 Task: Bouncing Tracks.
Action: Mouse moved to (112, 42)
Screenshot: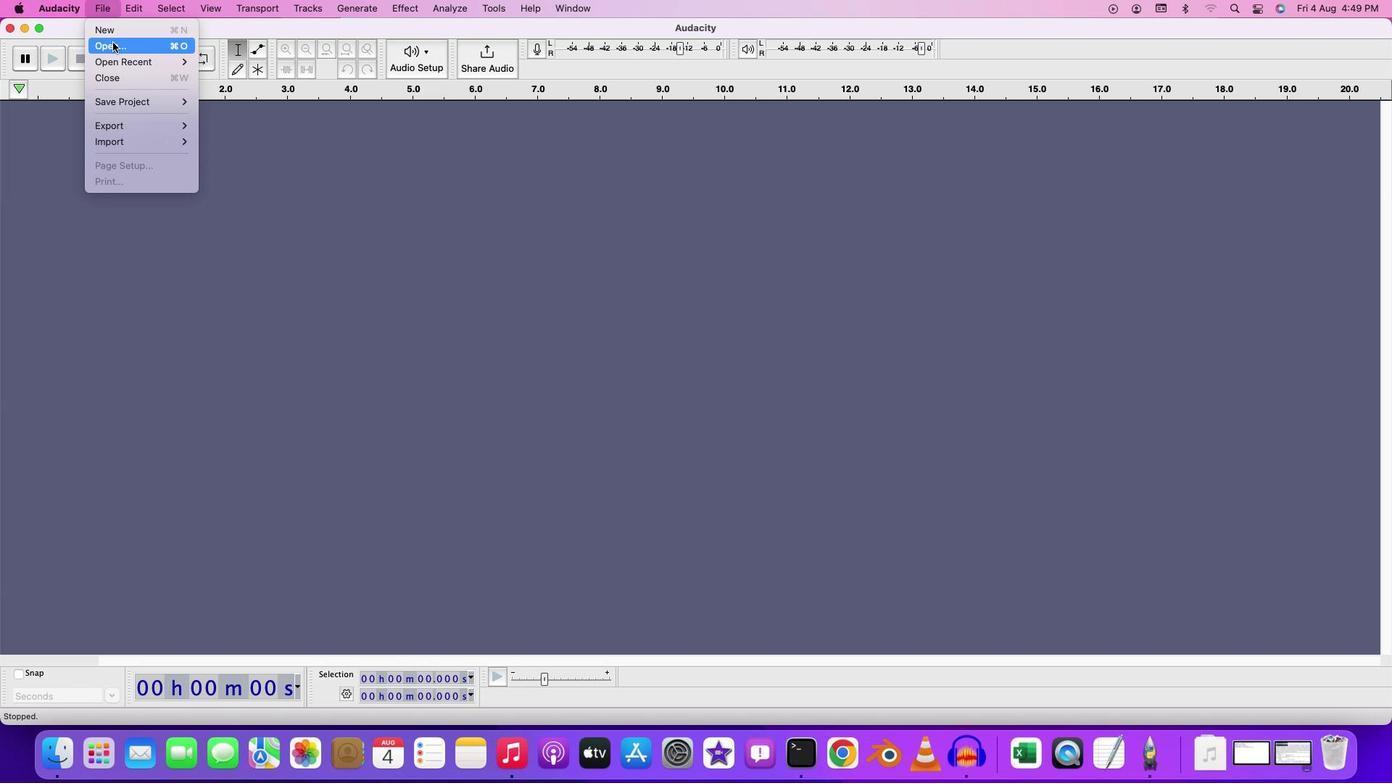
Action: Mouse pressed left at (112, 42)
Screenshot: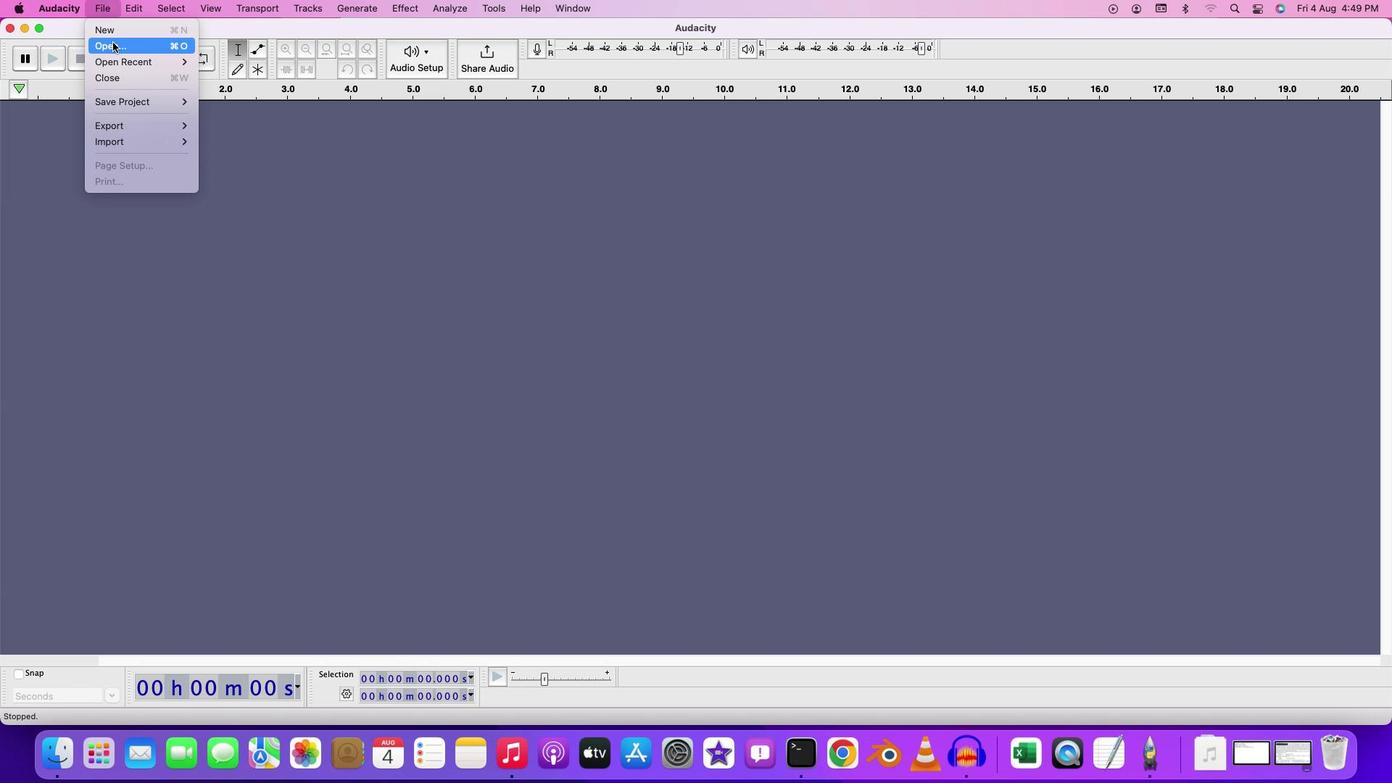 
Action: Mouse moved to (585, 361)
Screenshot: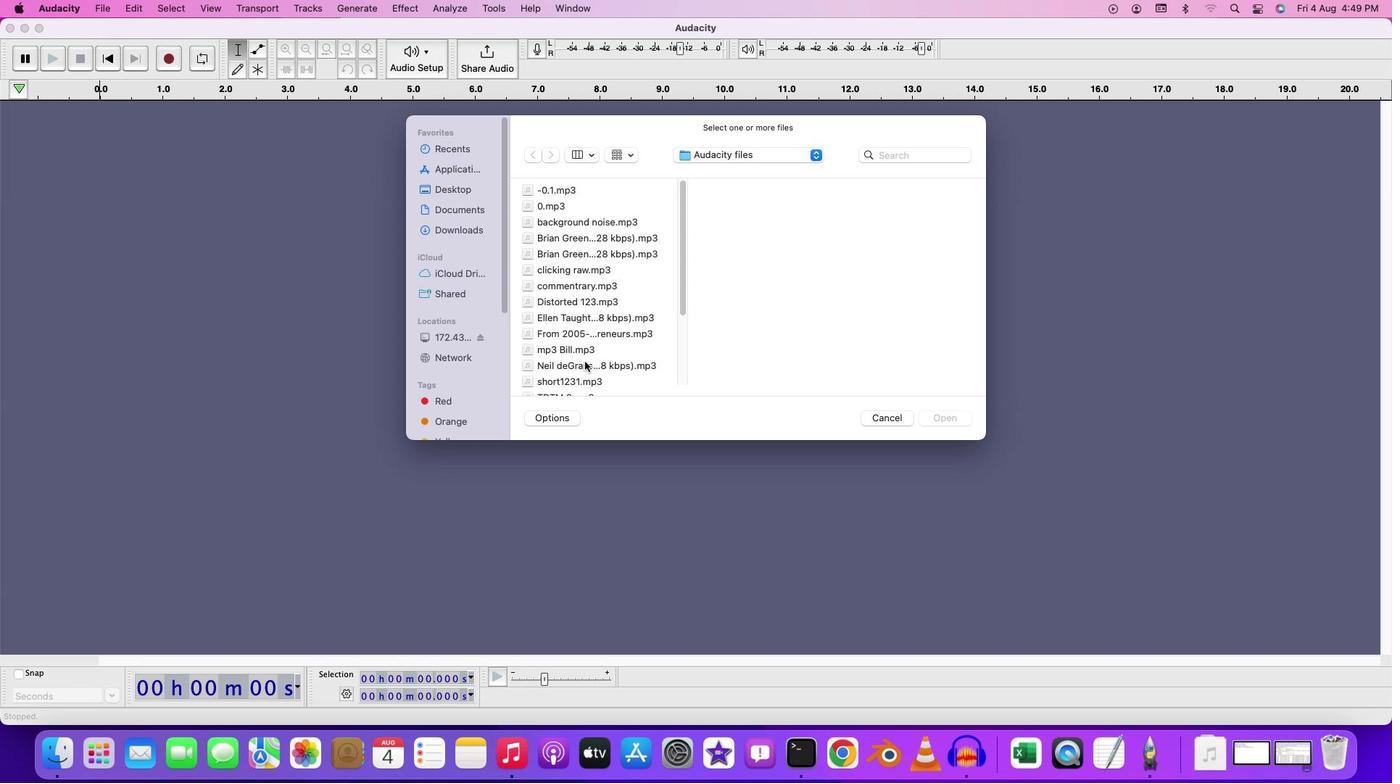 
Action: Mouse scrolled (585, 361) with delta (0, 0)
Screenshot: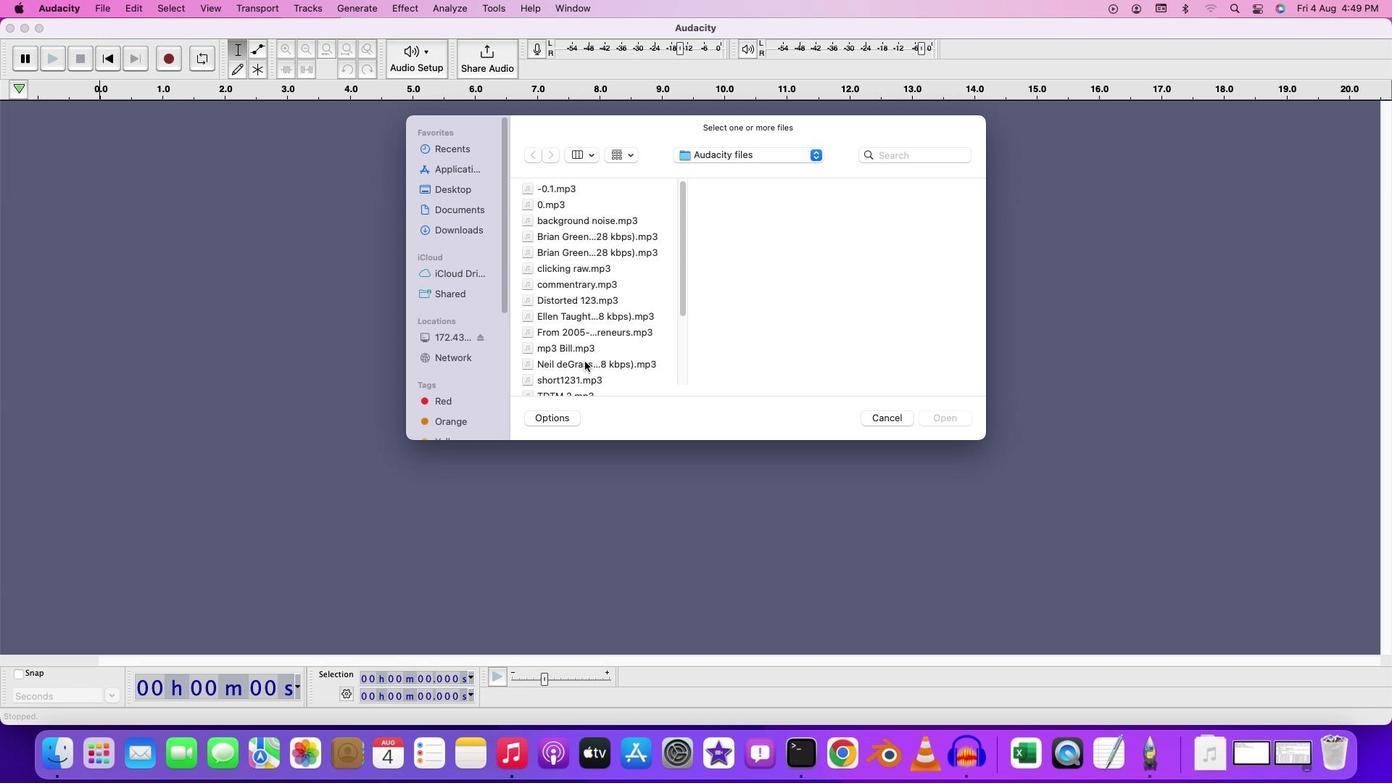 
Action: Mouse scrolled (585, 361) with delta (0, 0)
Screenshot: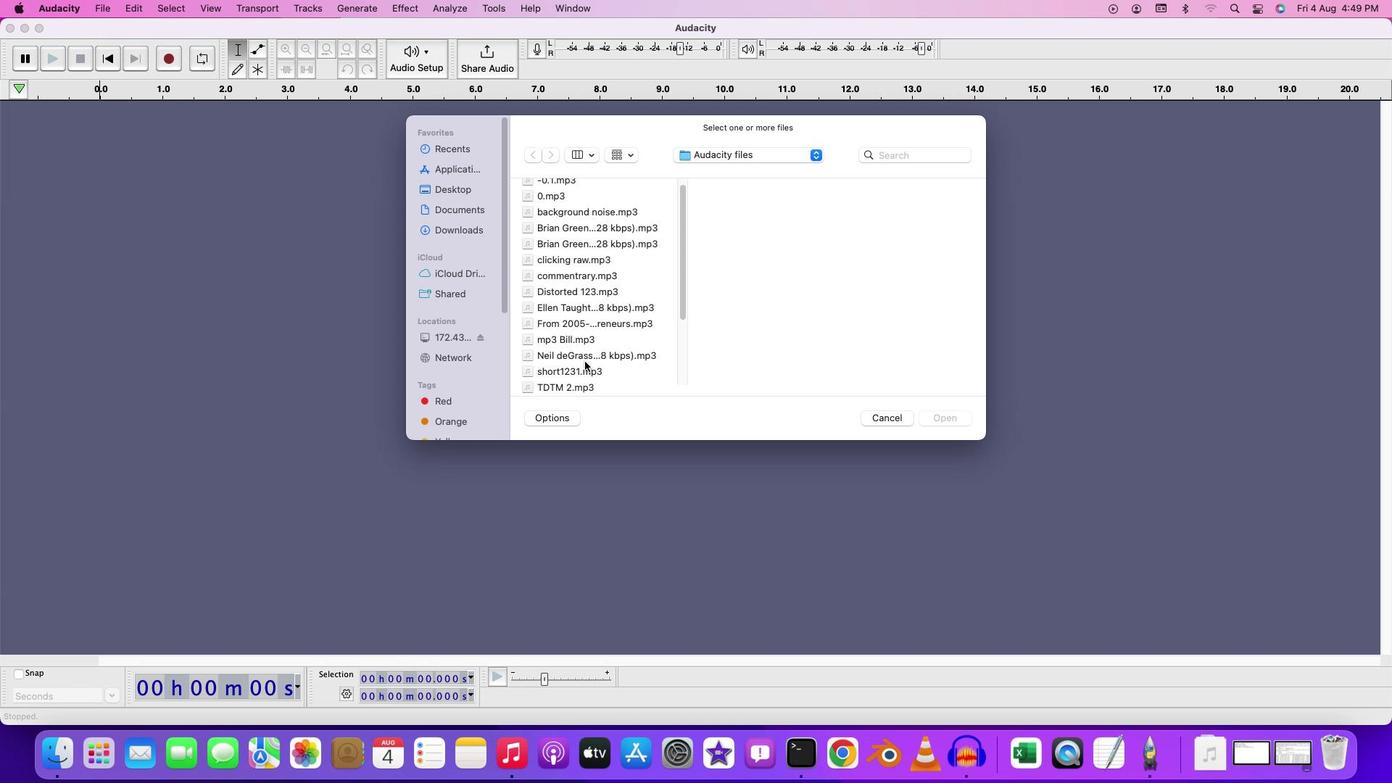 
Action: Mouse scrolled (585, 361) with delta (0, -1)
Screenshot: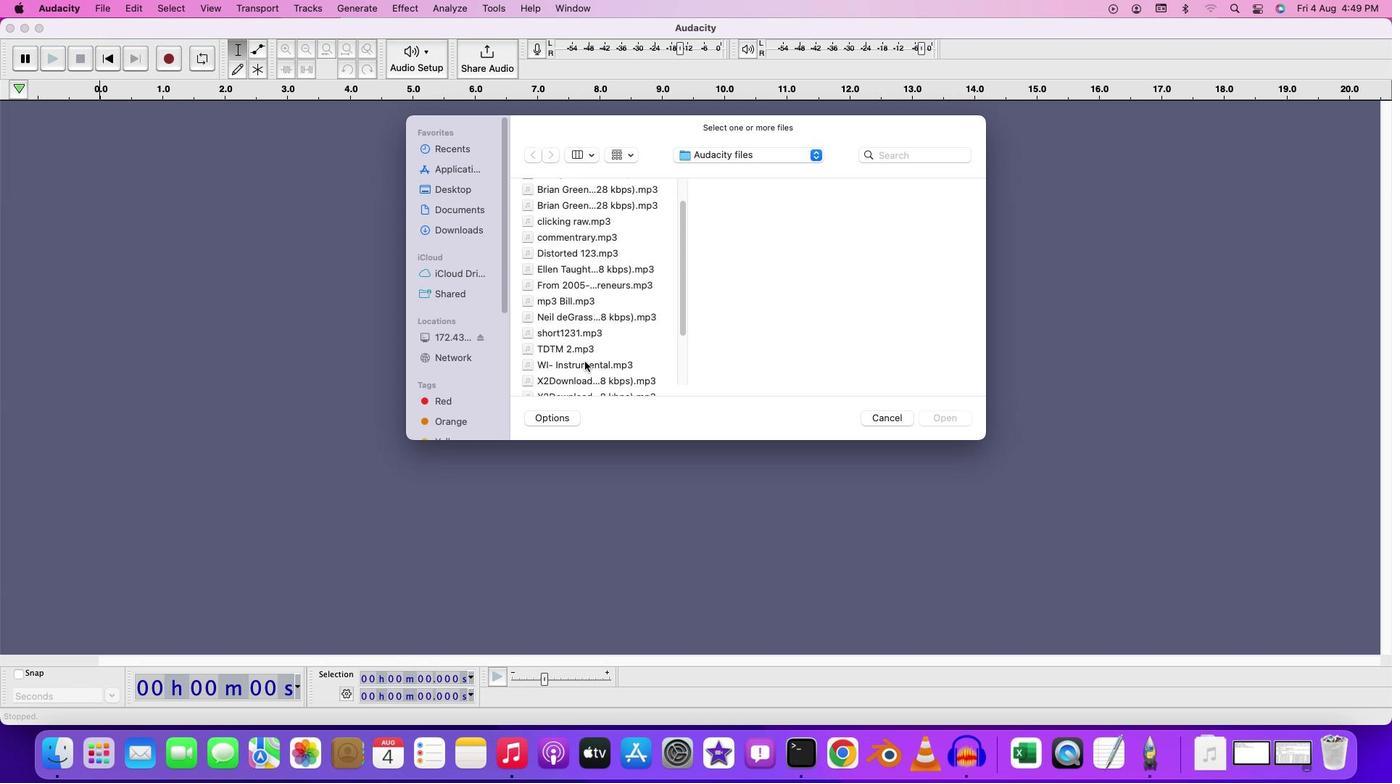 
Action: Mouse scrolled (585, 361) with delta (0, -2)
Screenshot: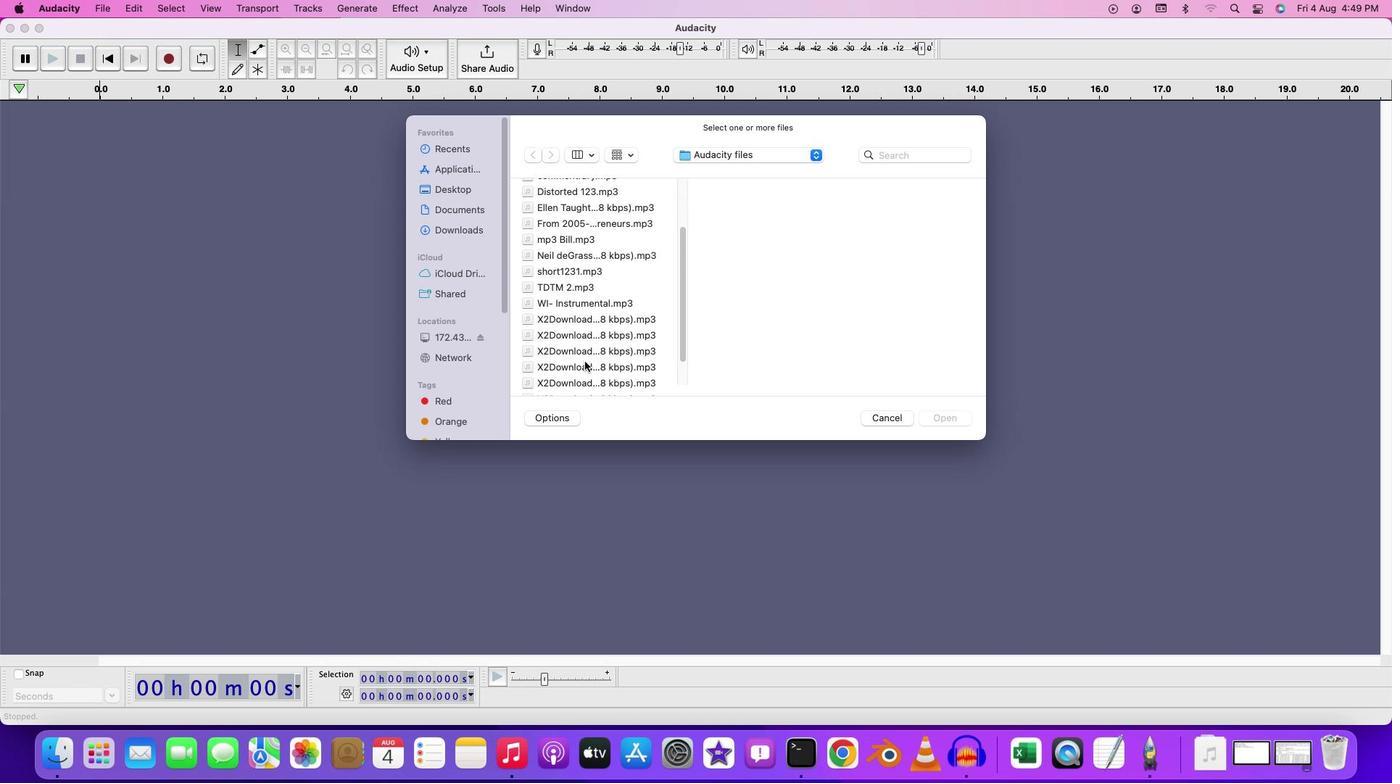 
Action: Mouse moved to (576, 305)
Screenshot: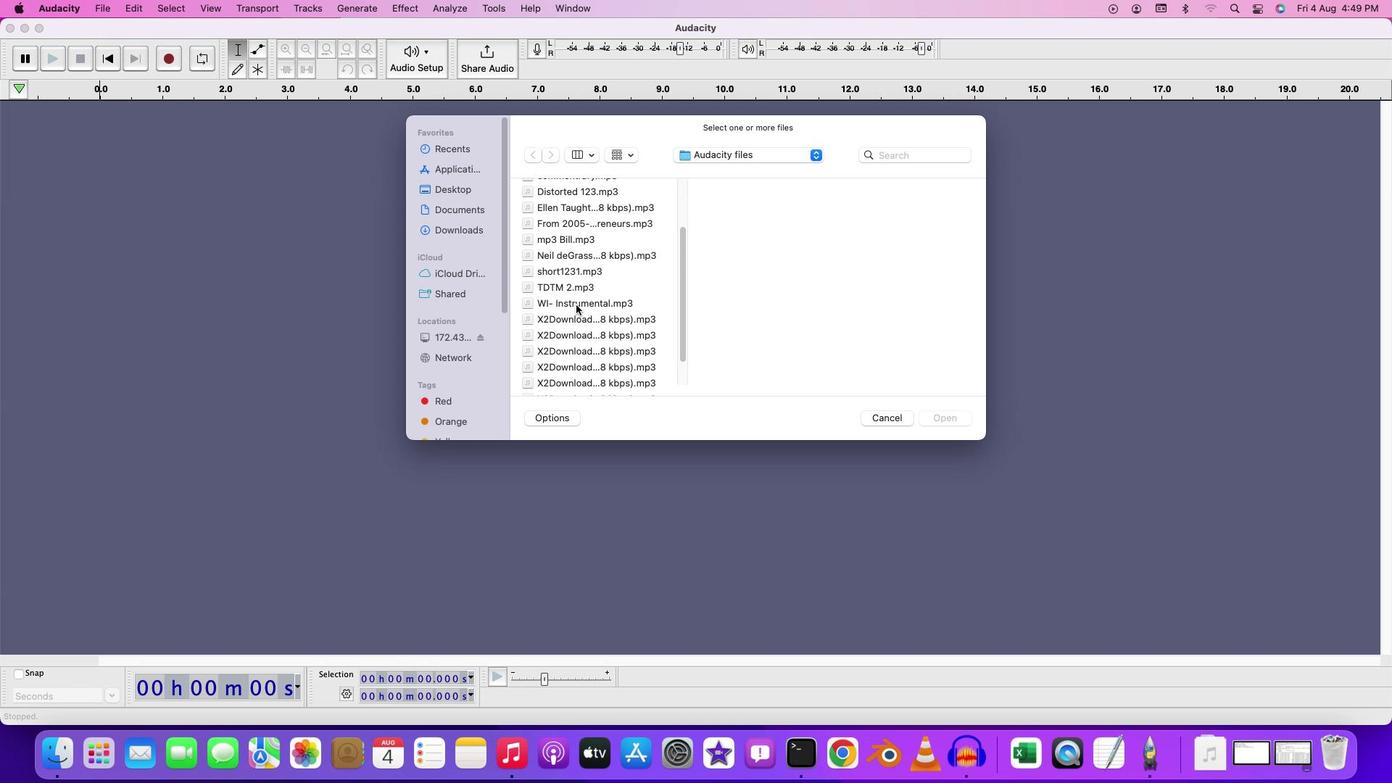 
Action: Mouse pressed left at (576, 305)
Screenshot: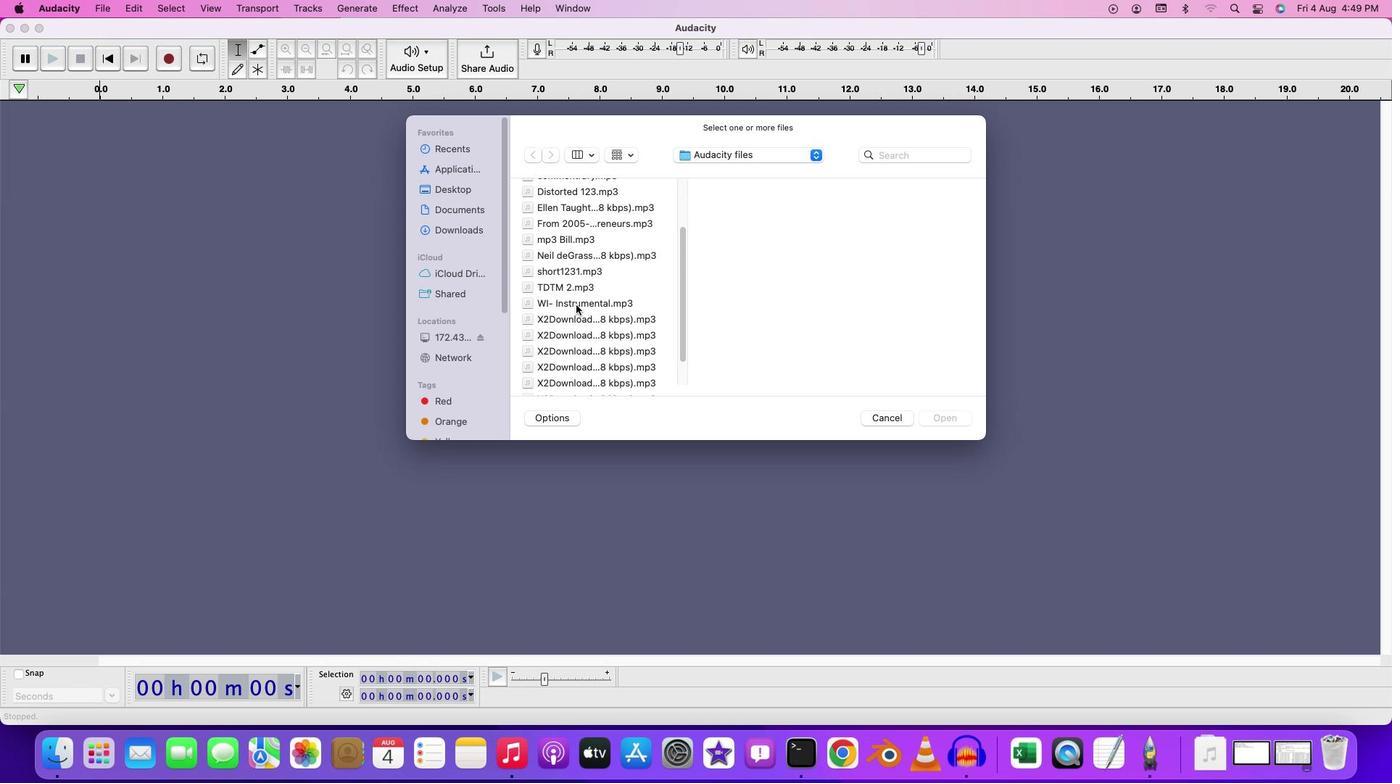 
Action: Mouse pressed left at (576, 305)
Screenshot: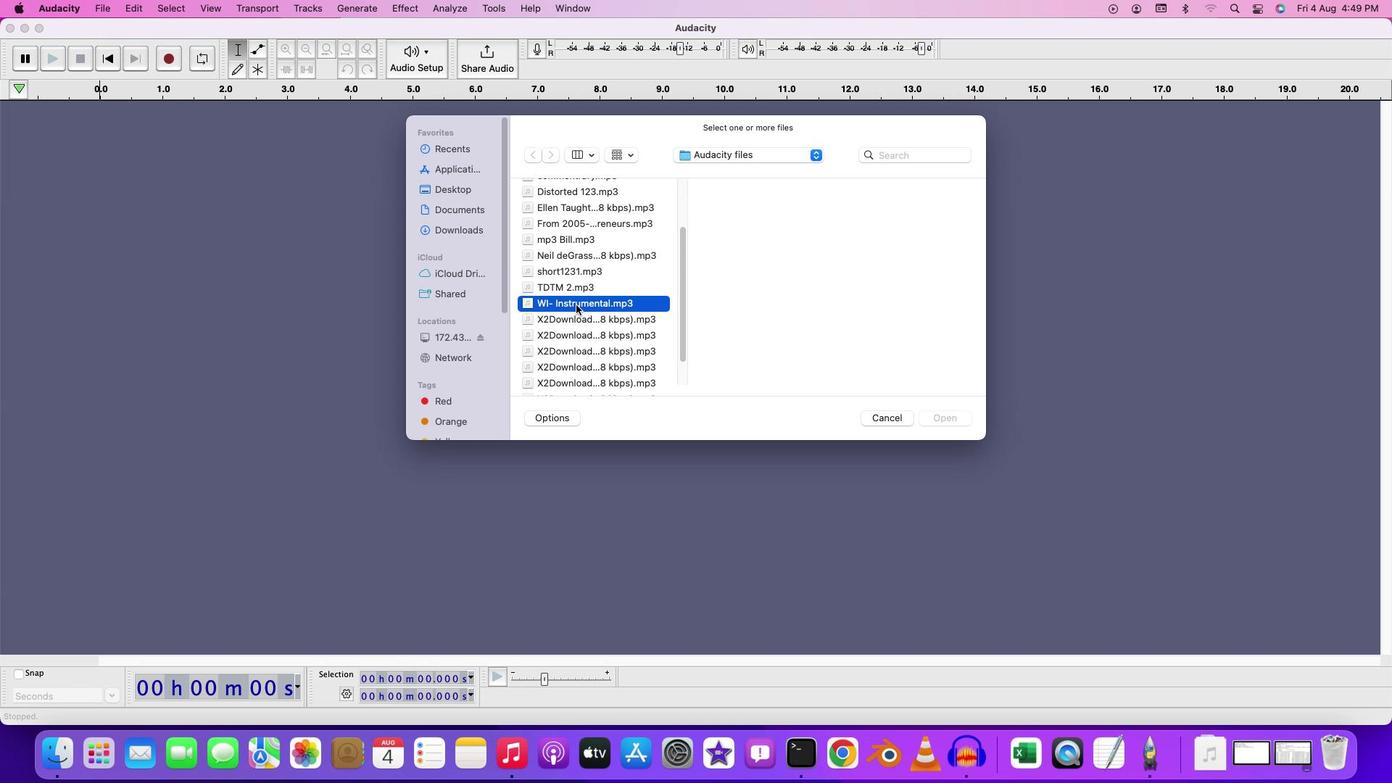 
Action: Mouse moved to (141, 139)
Screenshot: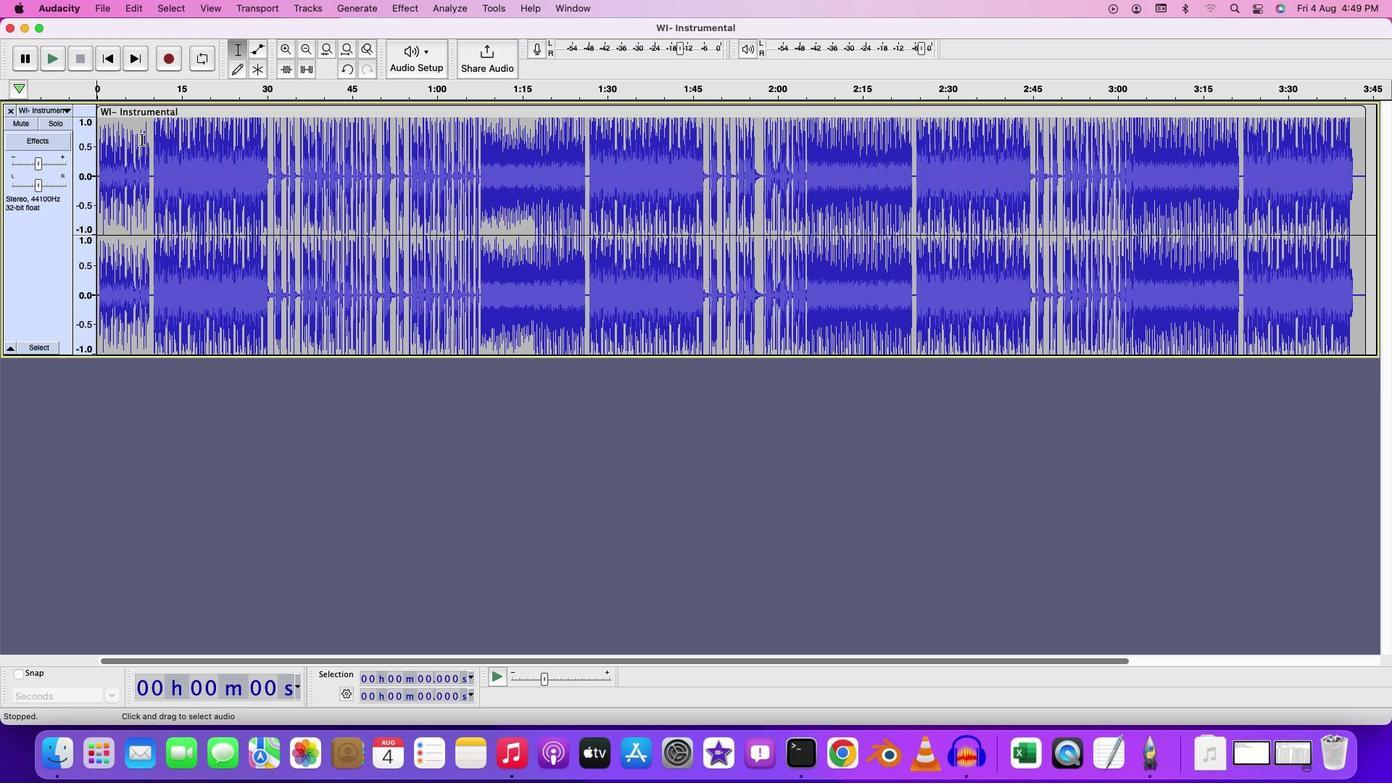 
Action: Mouse pressed left at (141, 139)
Screenshot: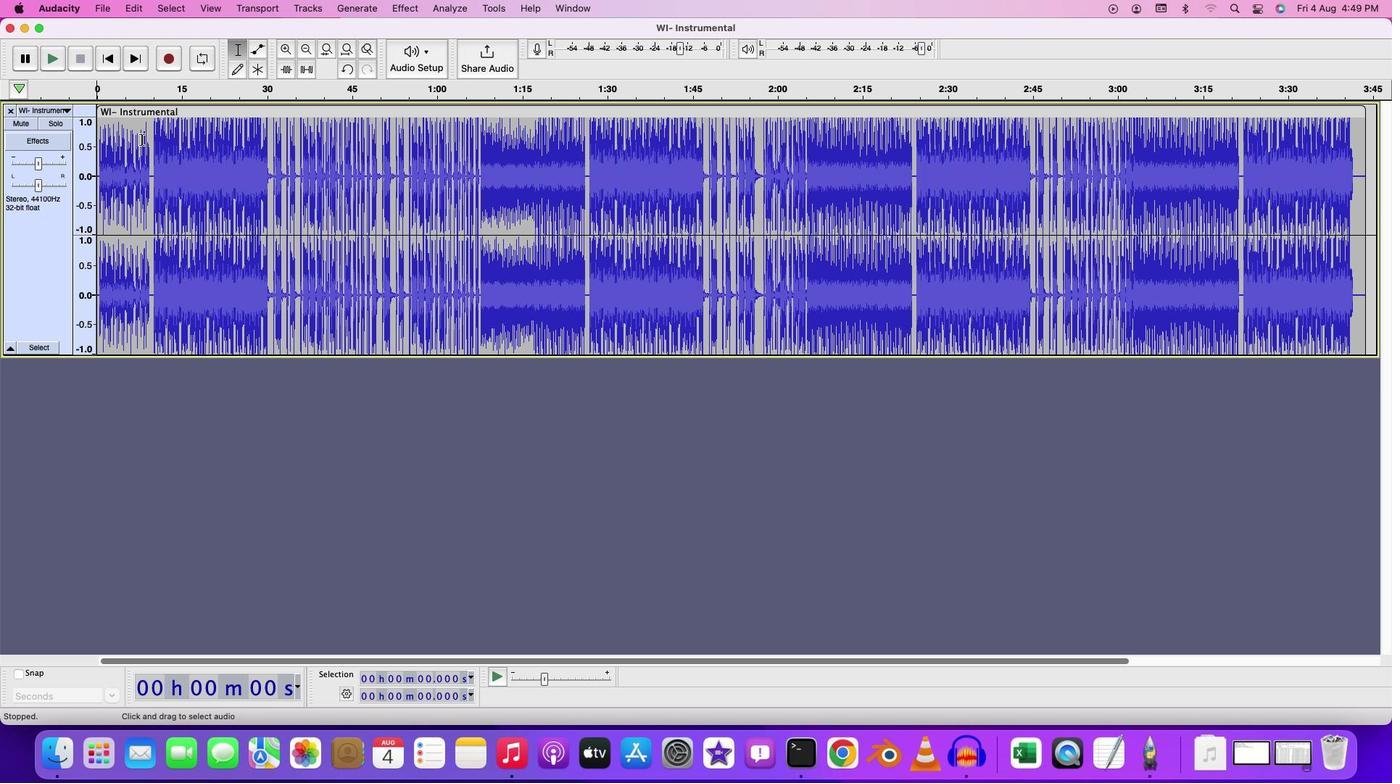
Action: Key pressed Key.spaceKey.space
Screenshot: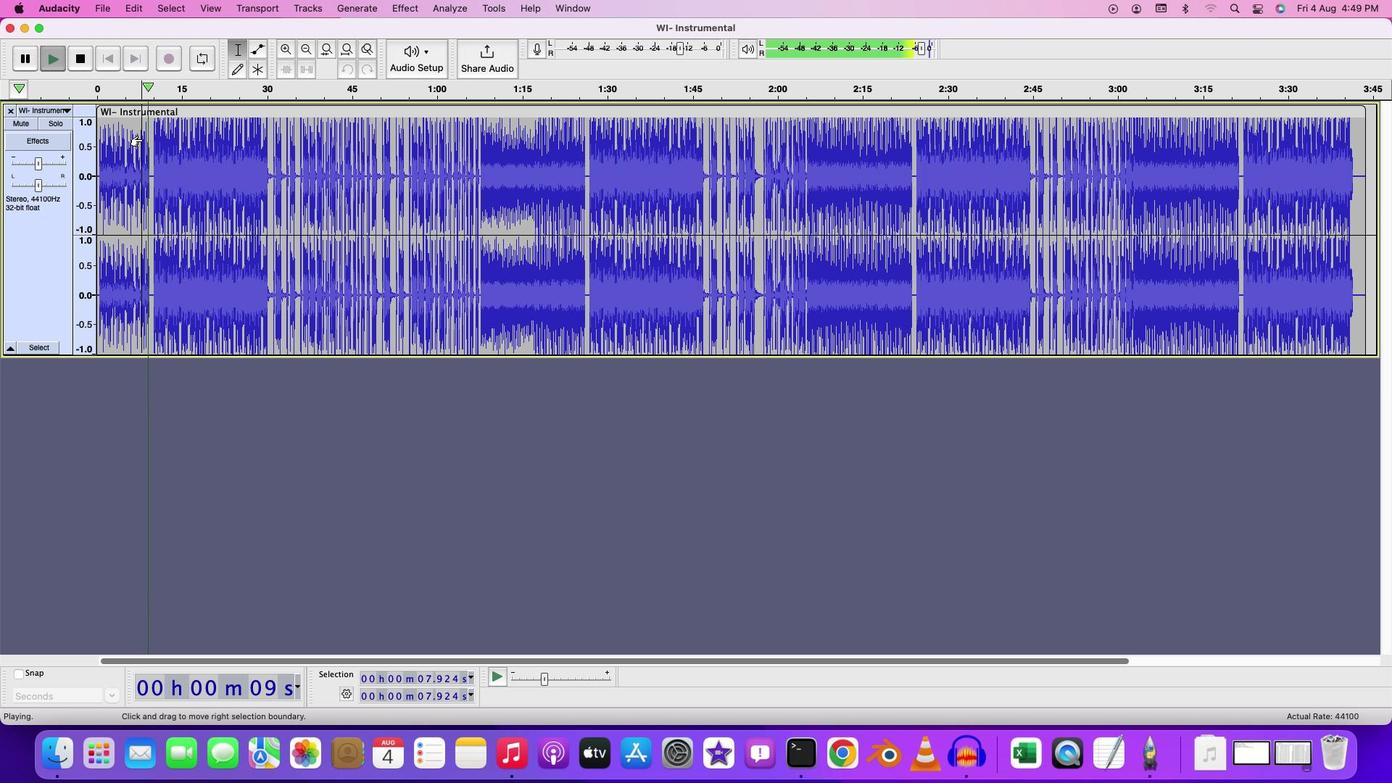 
Action: Mouse moved to (139, 410)
Screenshot: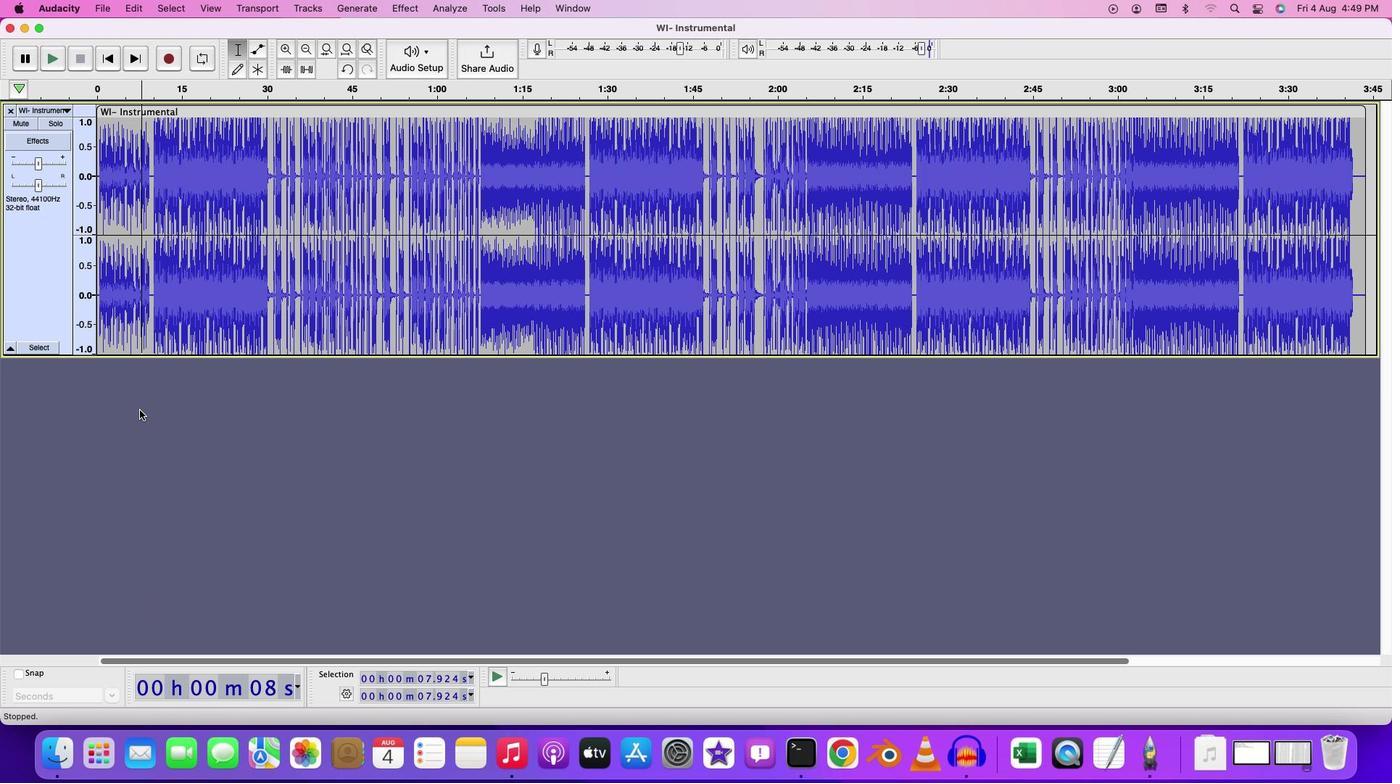 
Action: Mouse pressed left at (139, 410)
Screenshot: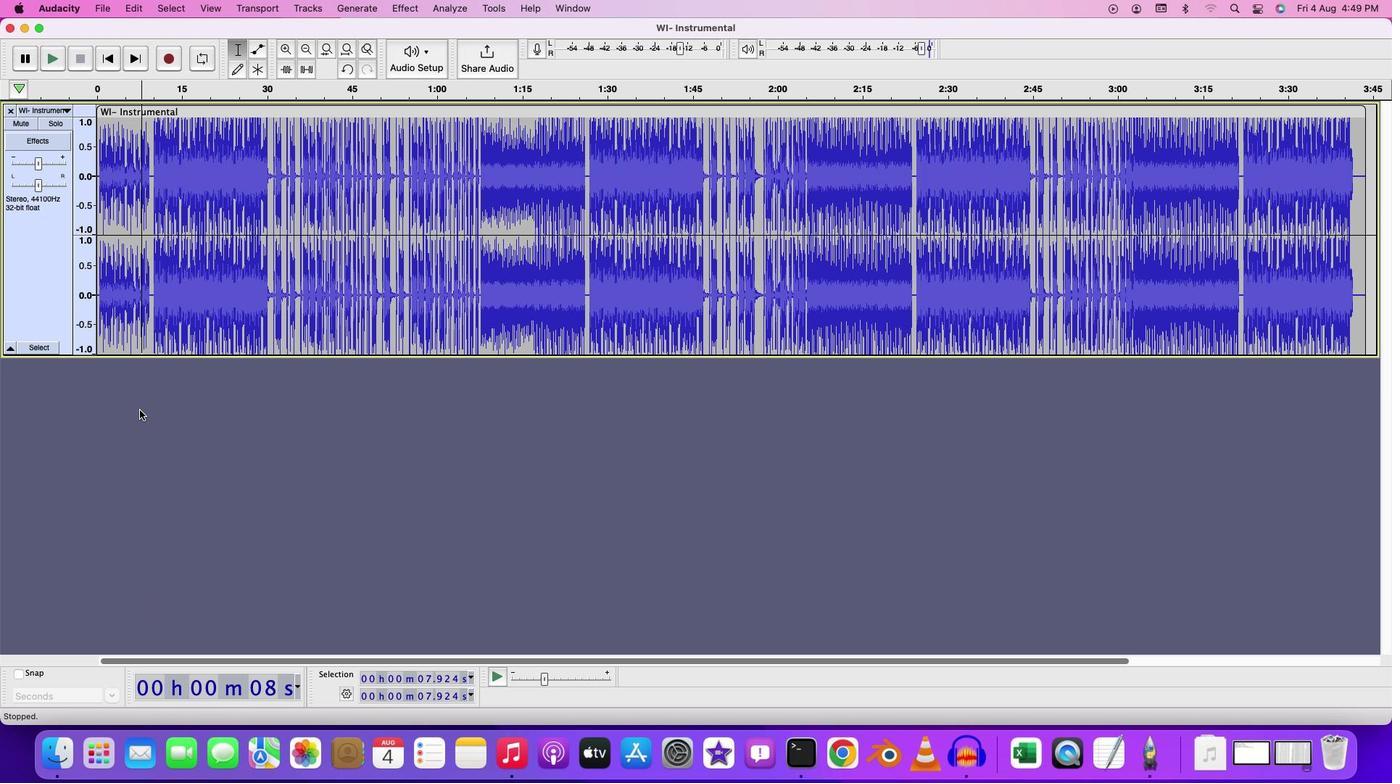 
Action: Mouse moved to (140, 411)
Screenshot: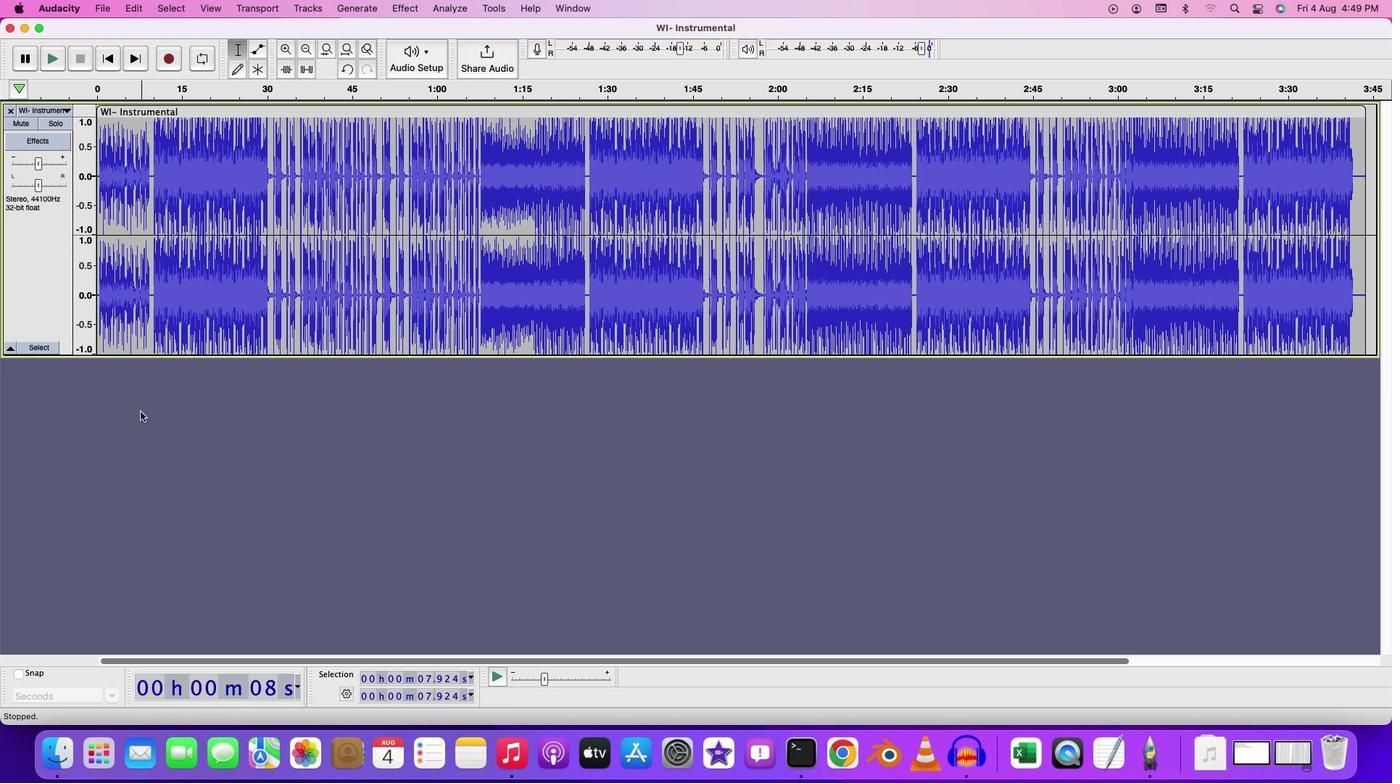 
Action: Mouse pressed right at (140, 411)
Screenshot: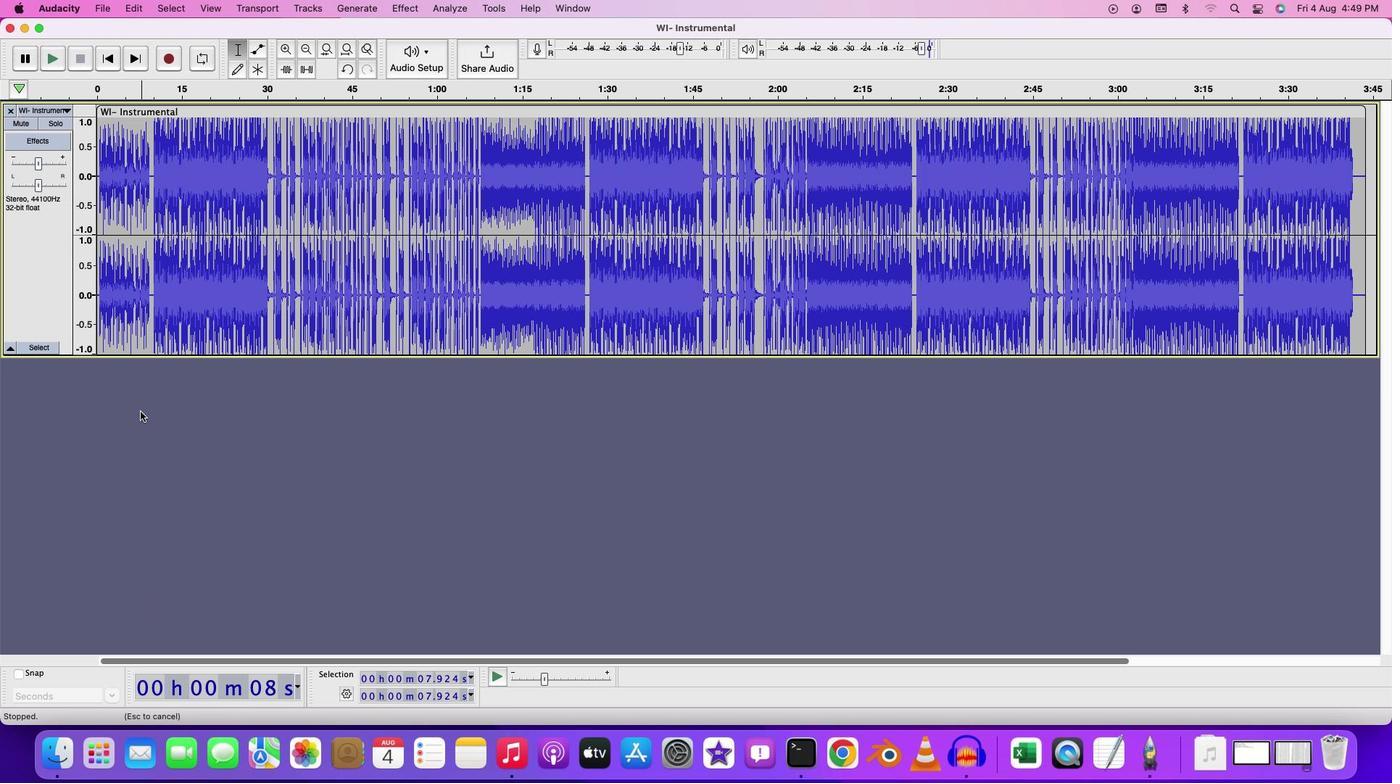 
Action: Mouse moved to (160, 433)
Screenshot: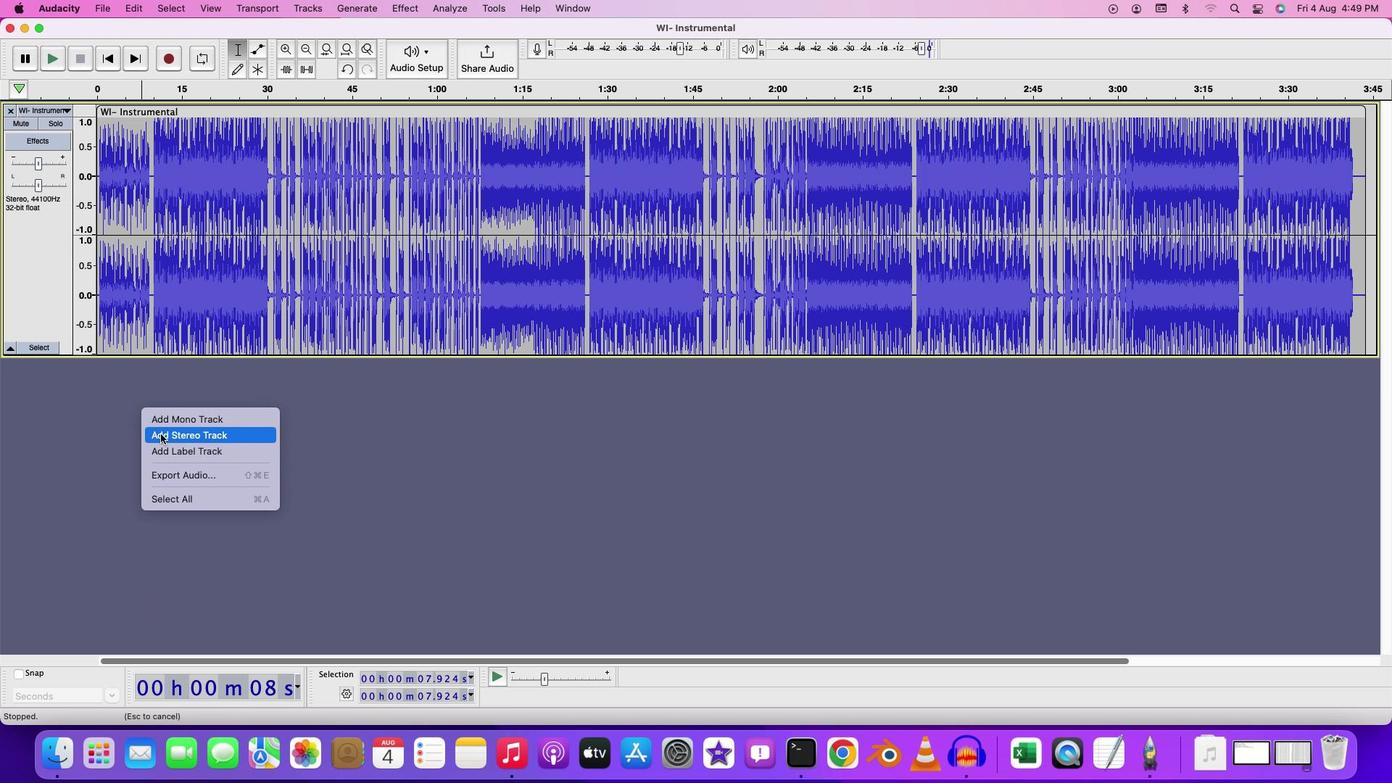 
Action: Mouse pressed left at (160, 433)
Screenshot: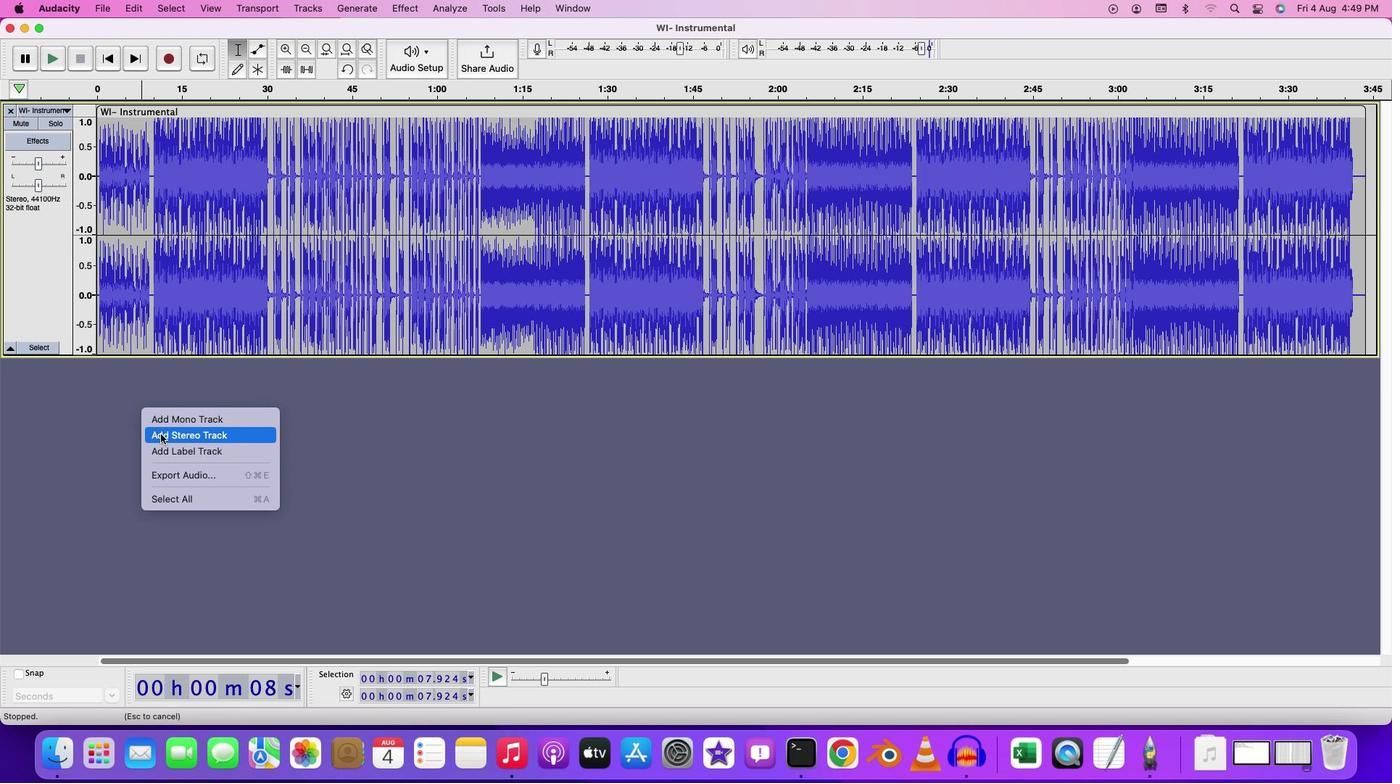 
Action: Mouse moved to (105, 8)
Screenshot: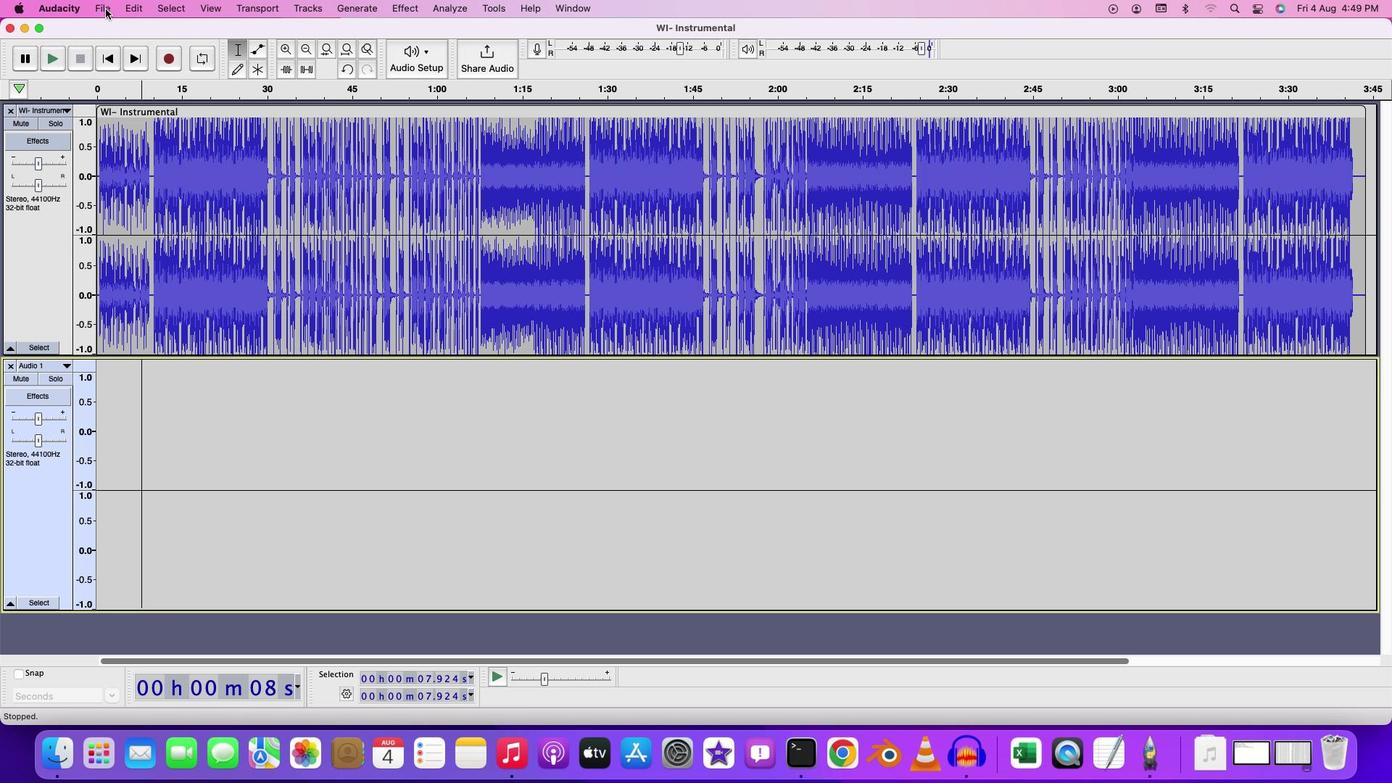 
Action: Mouse pressed left at (105, 8)
Screenshot: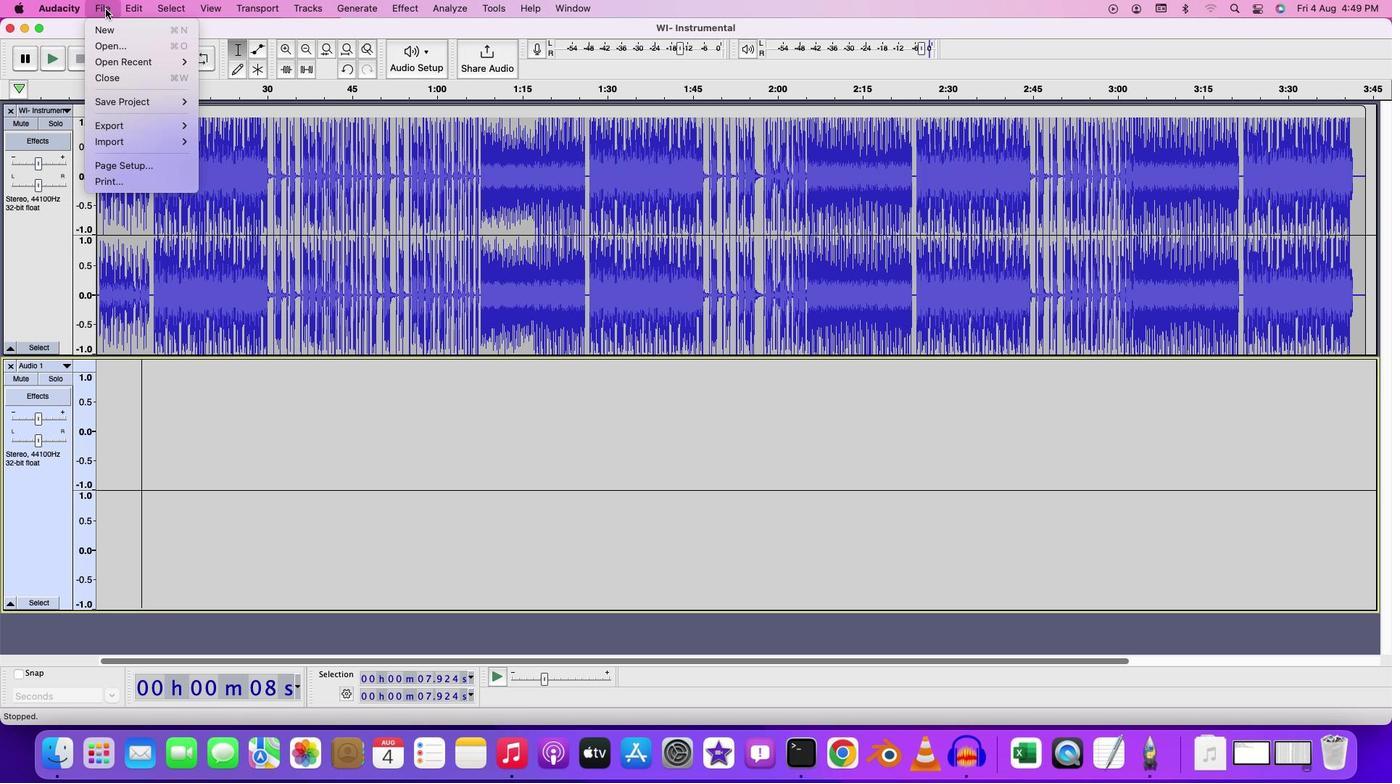 
Action: Mouse moved to (15, 366)
Screenshot: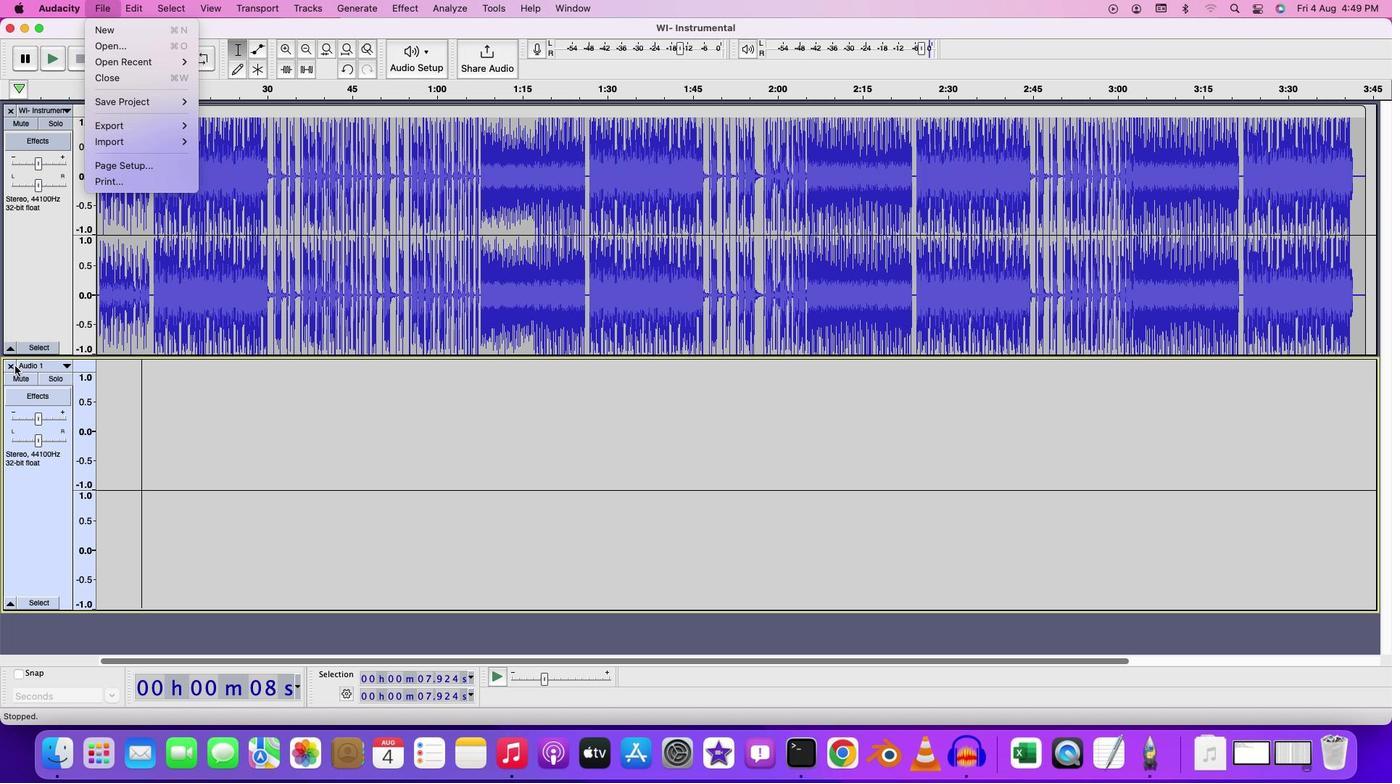 
Action: Mouse pressed left at (15, 366)
Screenshot: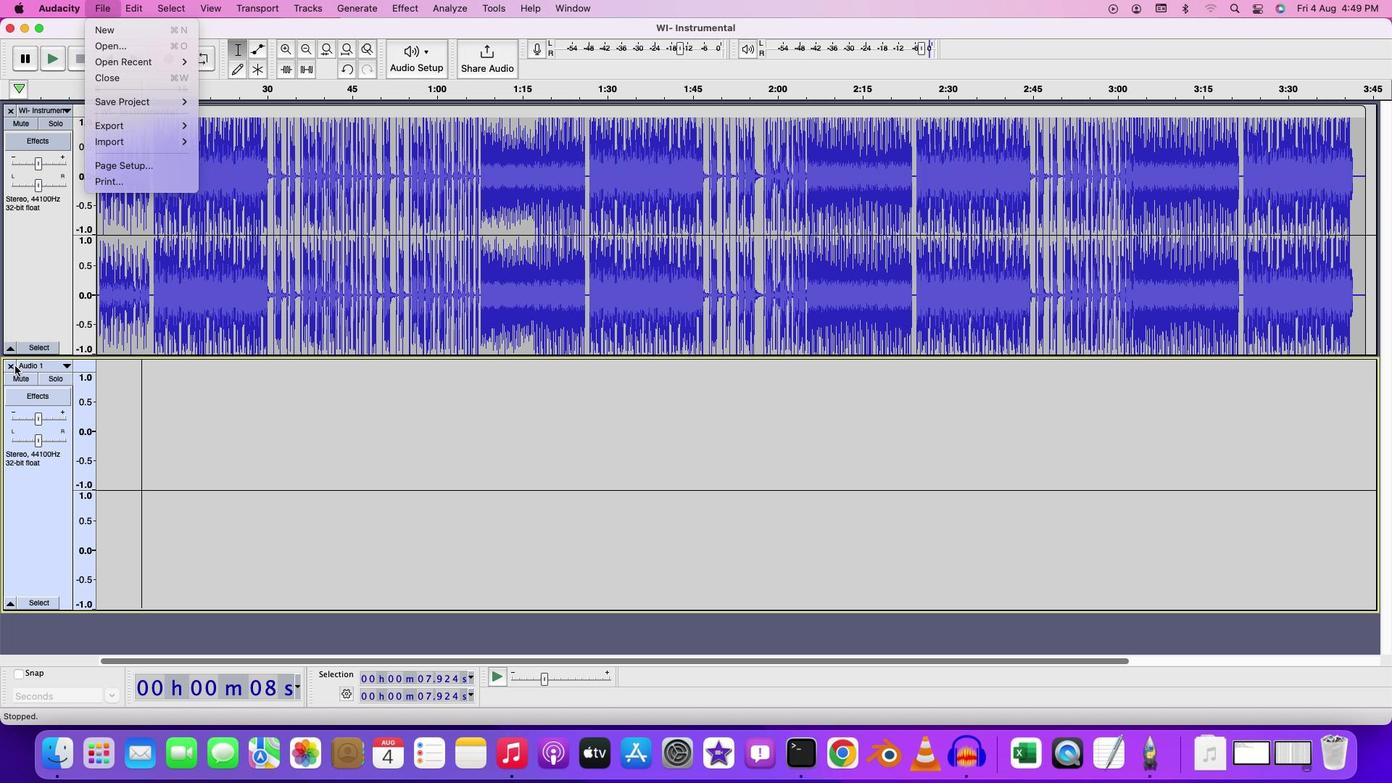 
Action: Mouse moved to (13, 366)
Screenshot: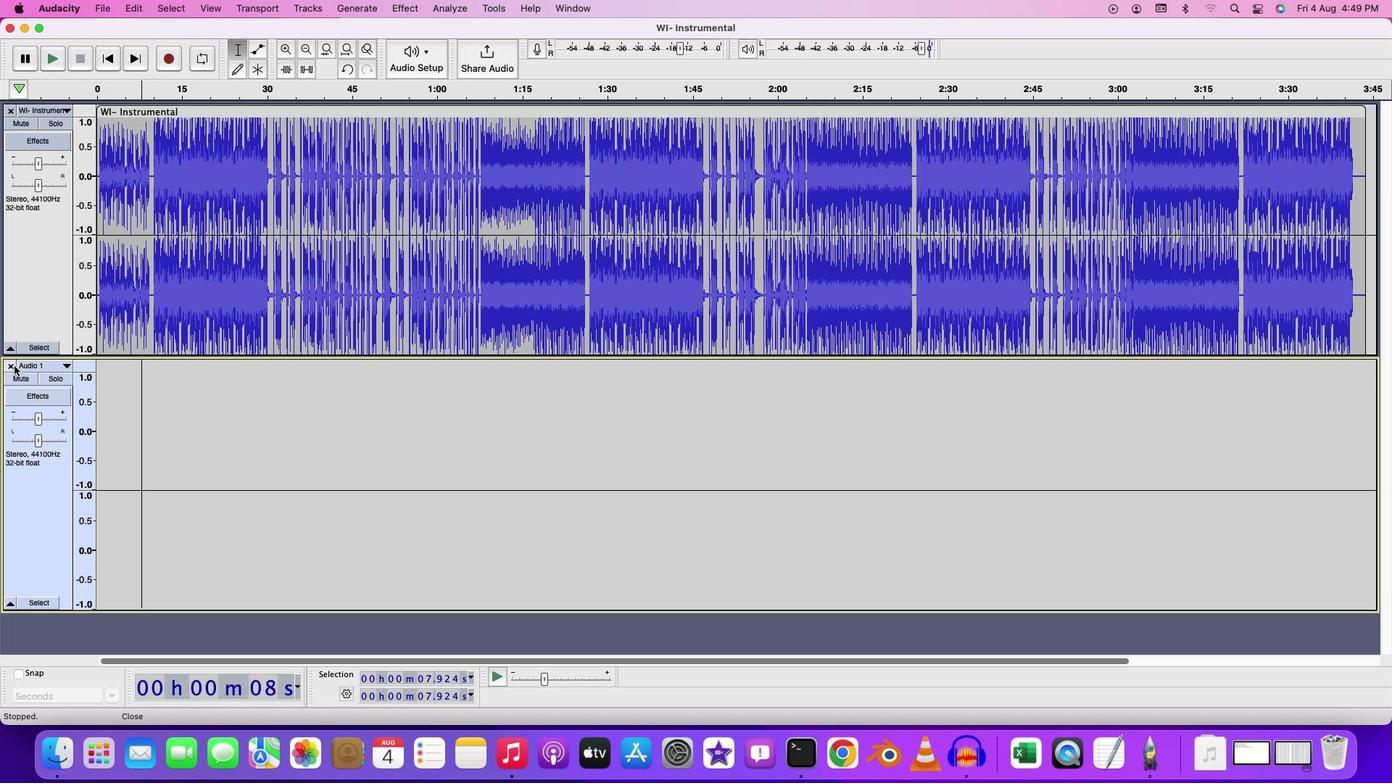 
Action: Mouse pressed left at (13, 366)
Screenshot: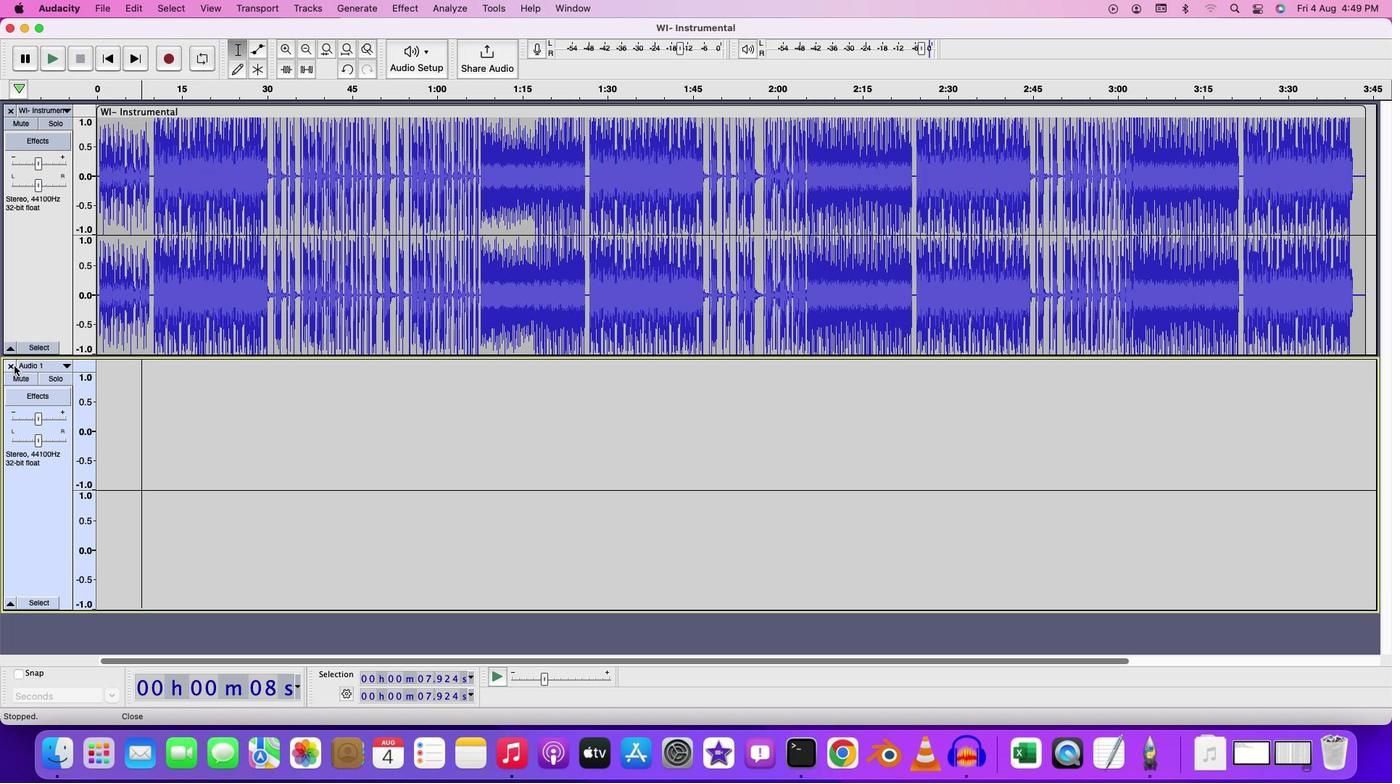 
Action: Mouse moved to (108, 10)
Screenshot: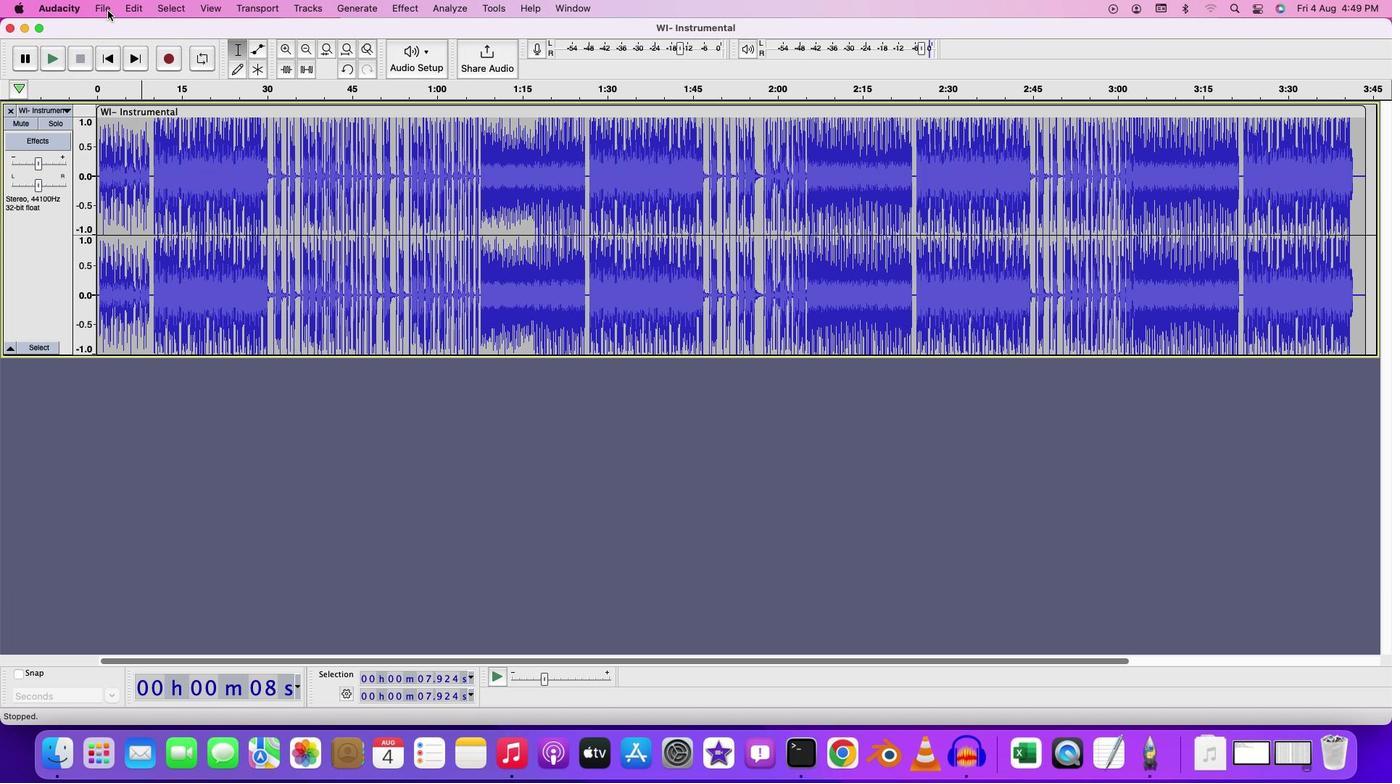 
Action: Mouse pressed left at (108, 10)
Screenshot: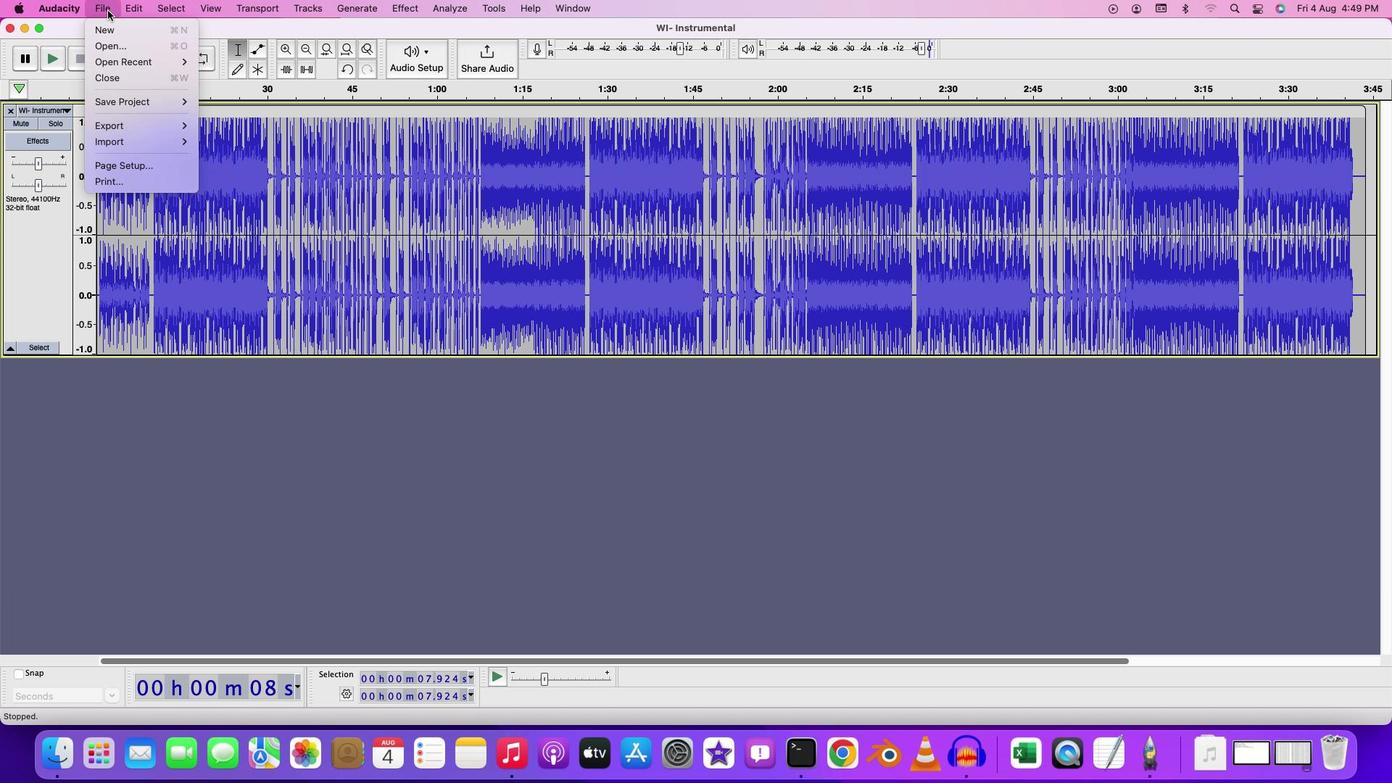 
Action: Mouse moved to (117, 50)
Screenshot: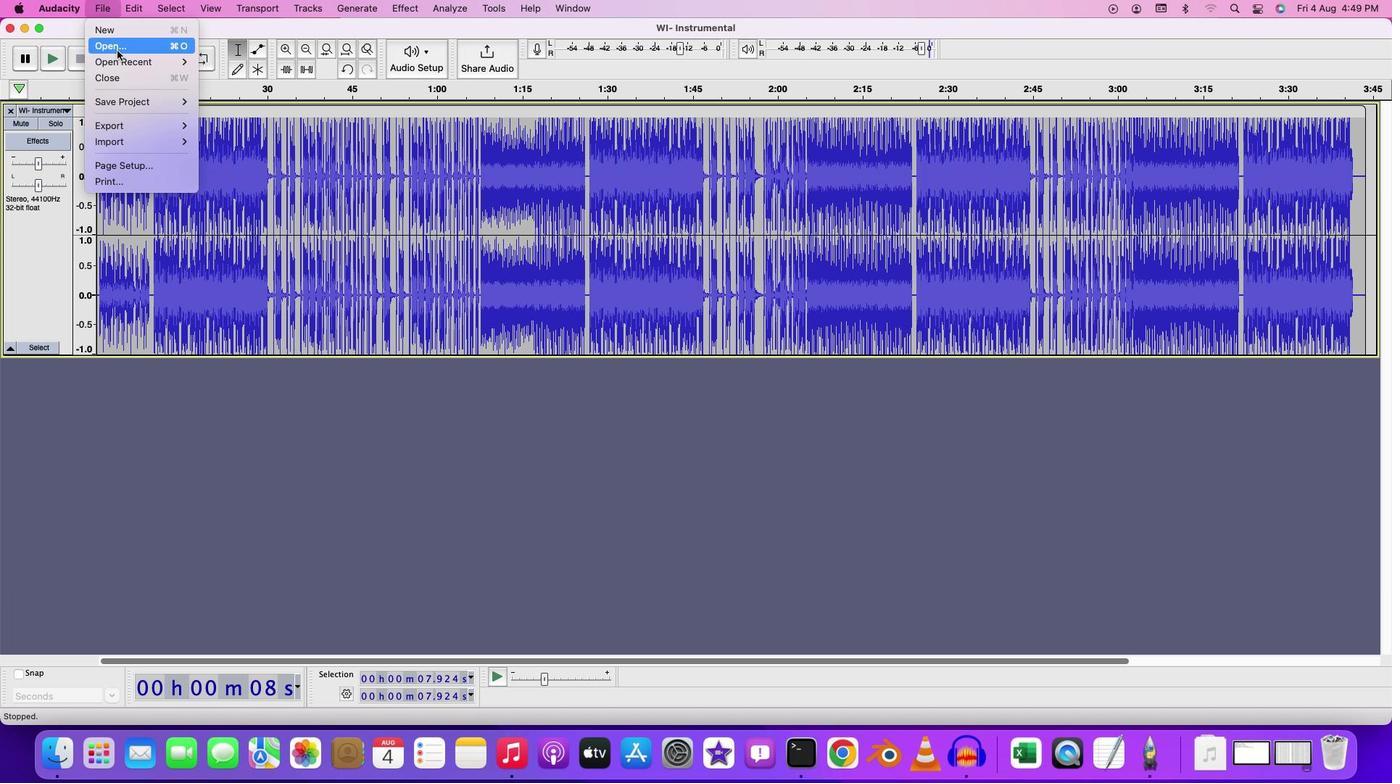 
Action: Mouse pressed left at (117, 50)
Screenshot: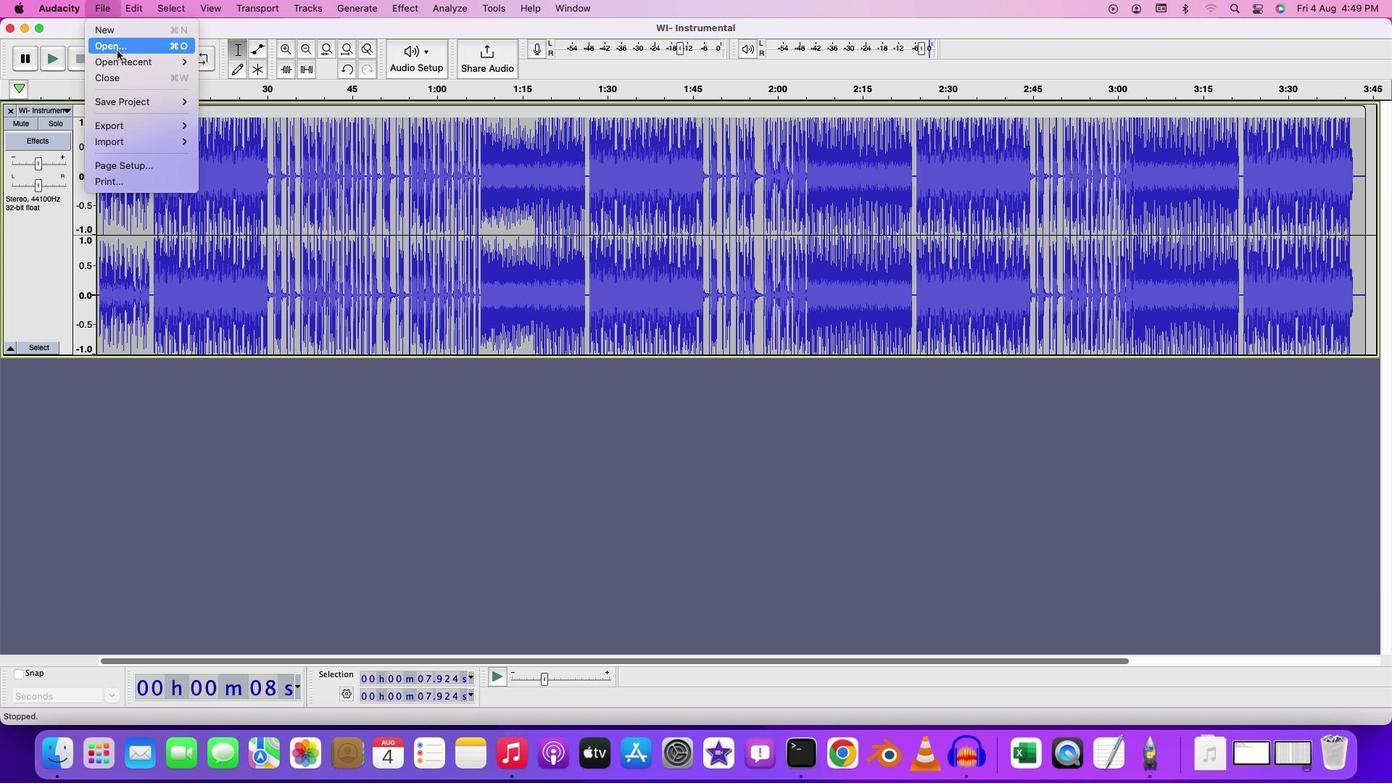 
Action: Mouse moved to (587, 354)
Screenshot: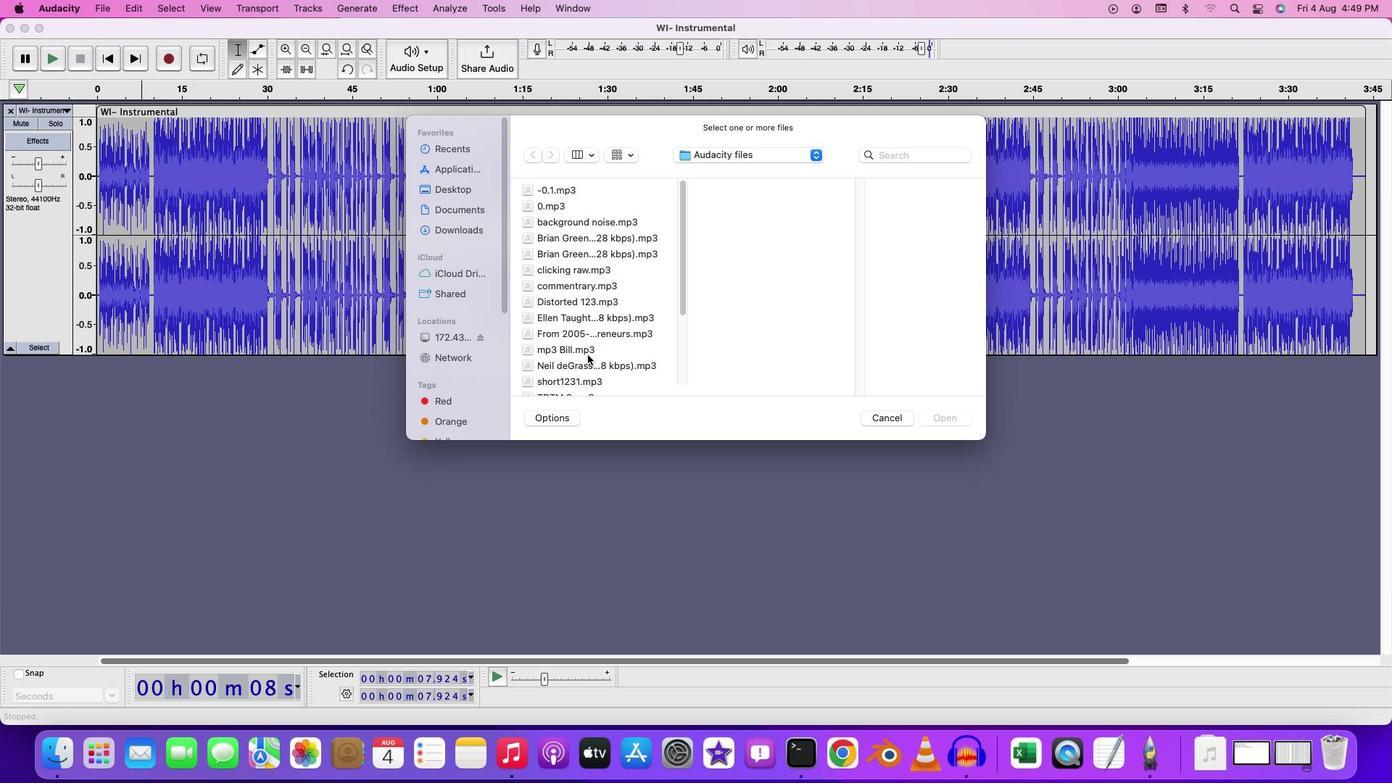 
Action: Mouse scrolled (587, 354) with delta (0, 0)
Screenshot: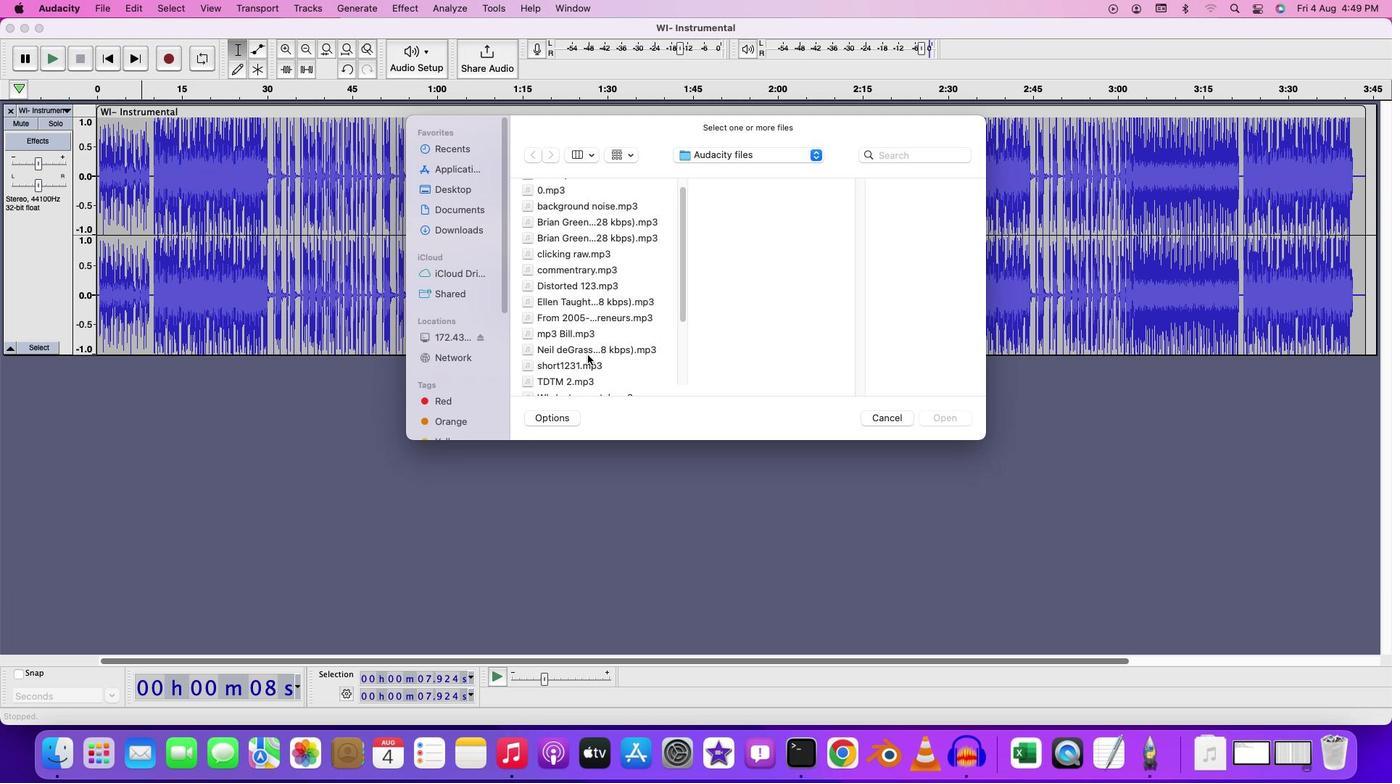
Action: Mouse scrolled (587, 354) with delta (0, 0)
Screenshot: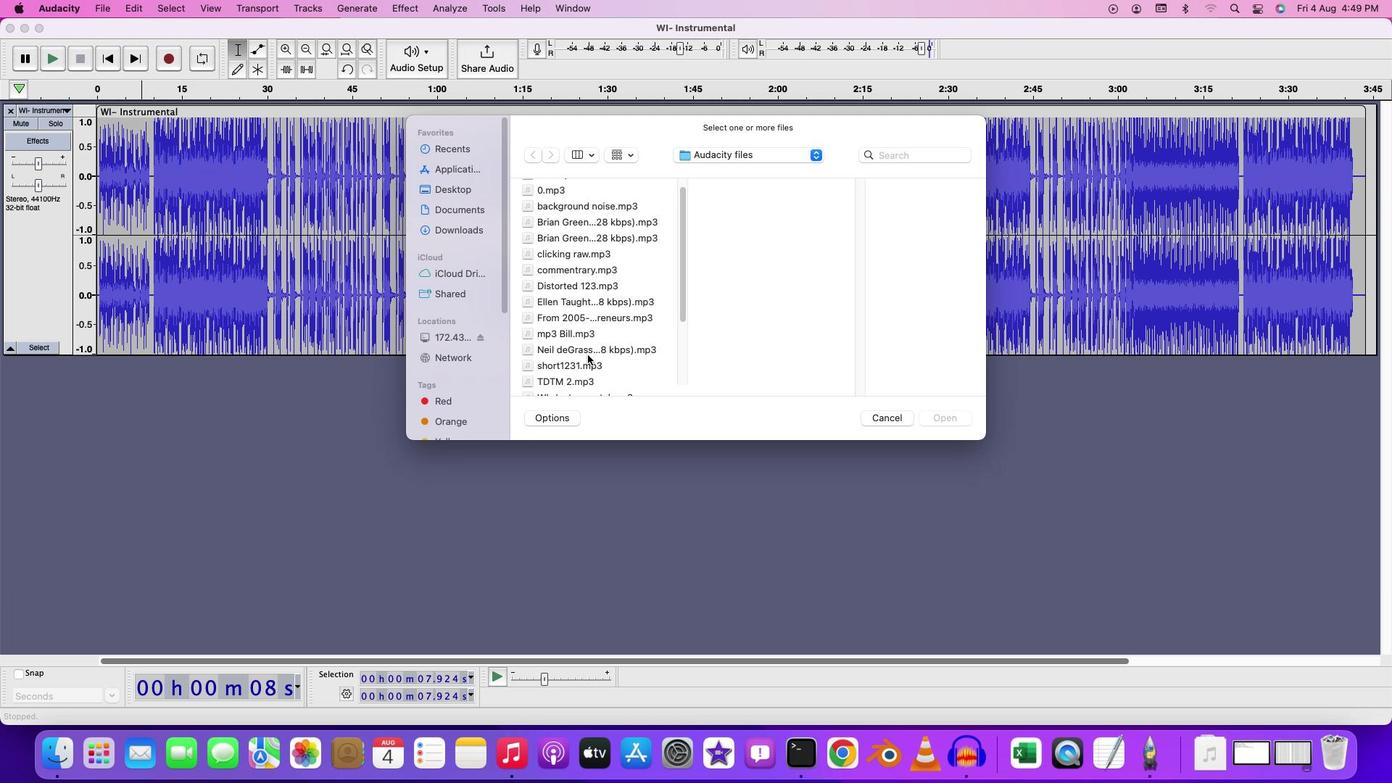
Action: Mouse scrolled (587, 354) with delta (0, -2)
Screenshot: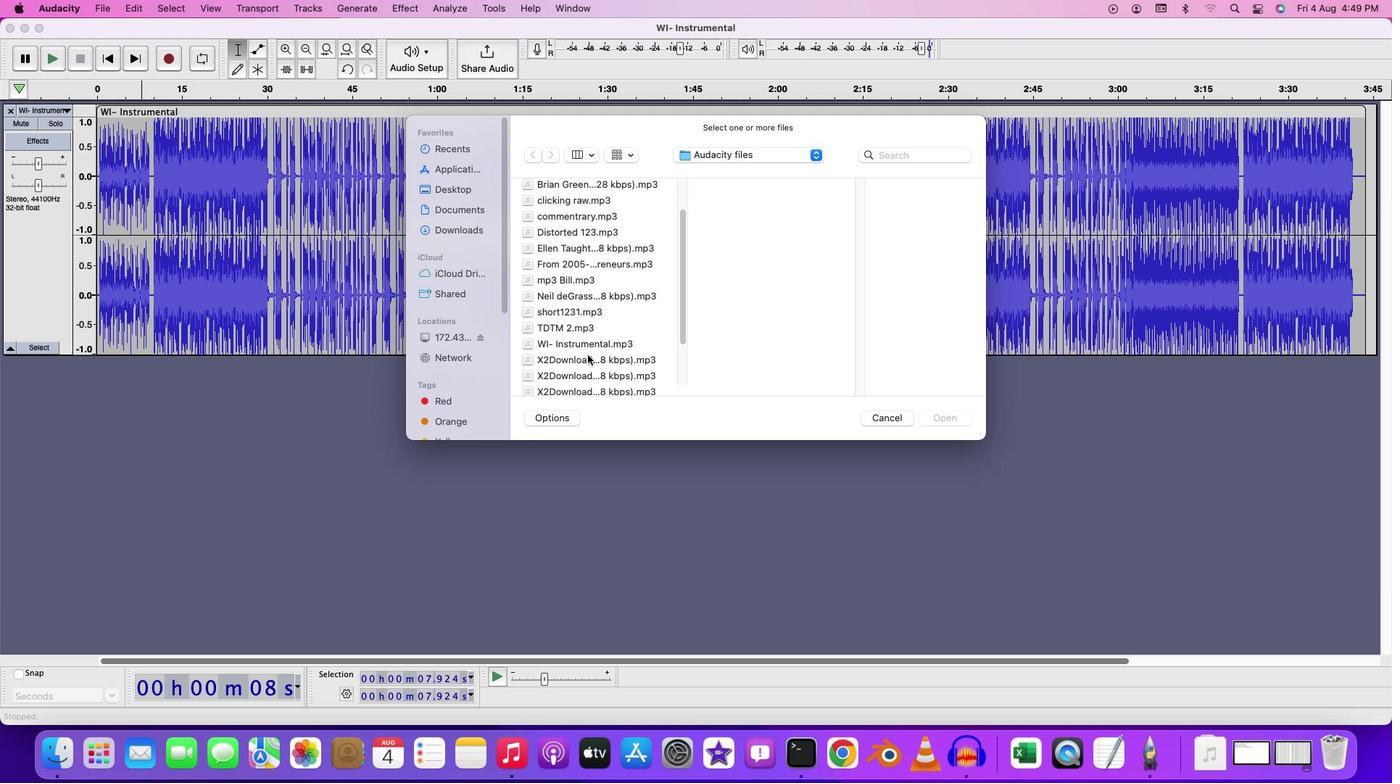 
Action: Mouse moved to (576, 329)
Screenshot: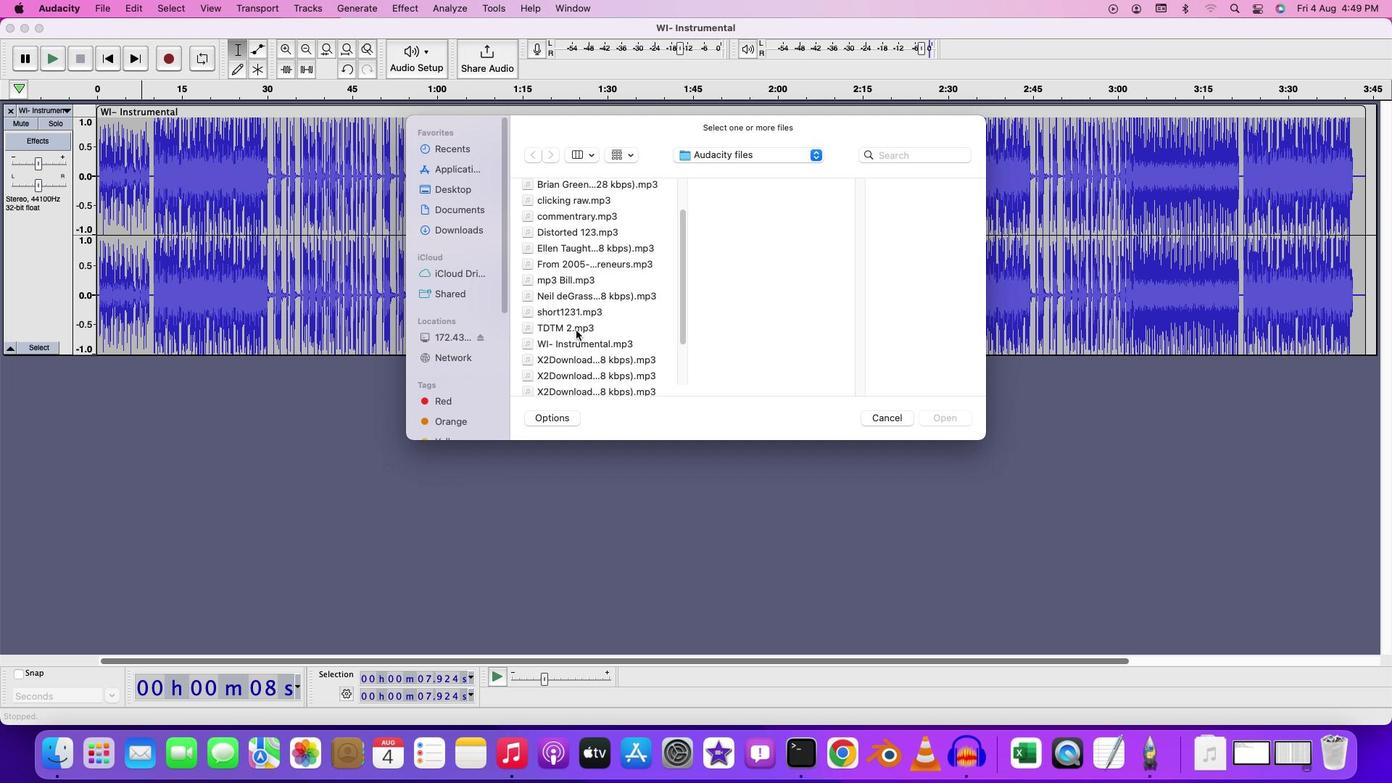 
Action: Mouse pressed left at (576, 329)
Screenshot: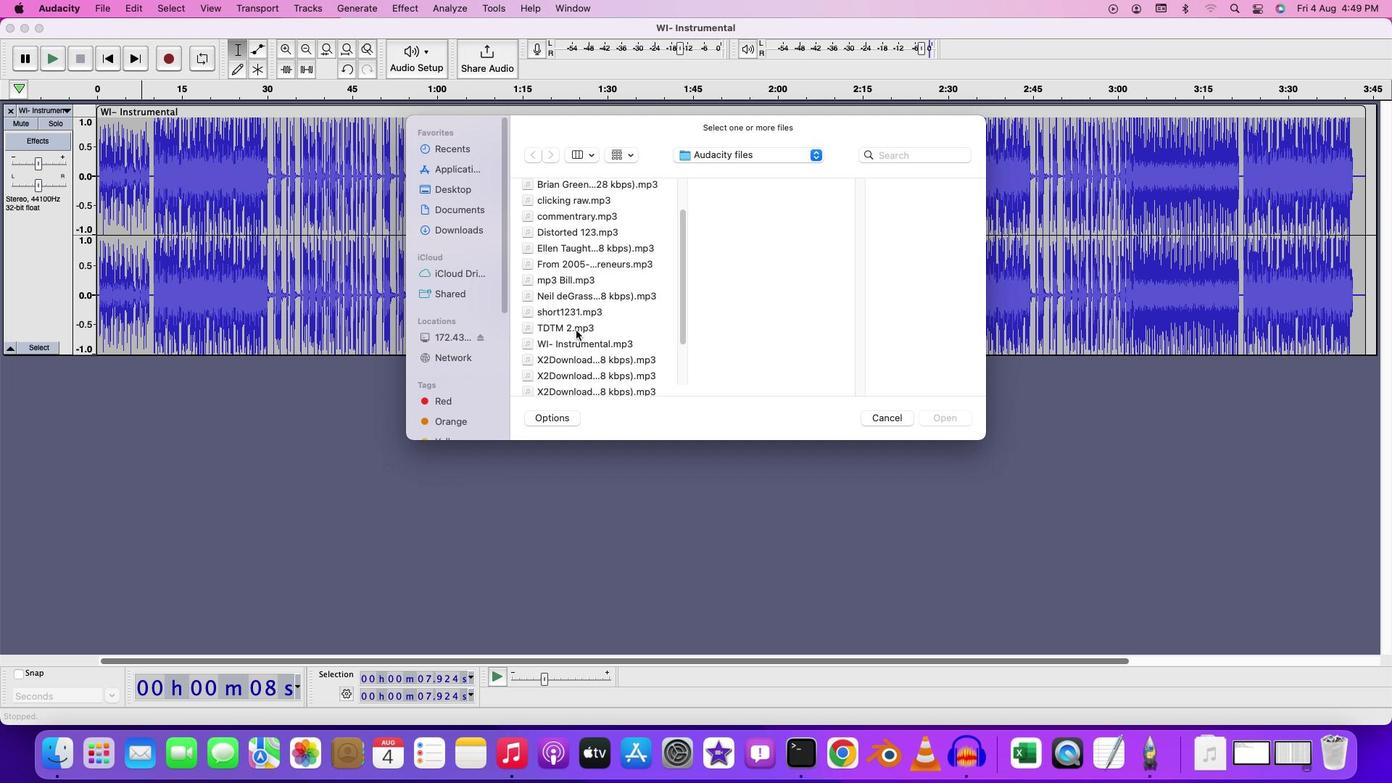 
Action: Mouse moved to (575, 328)
Screenshot: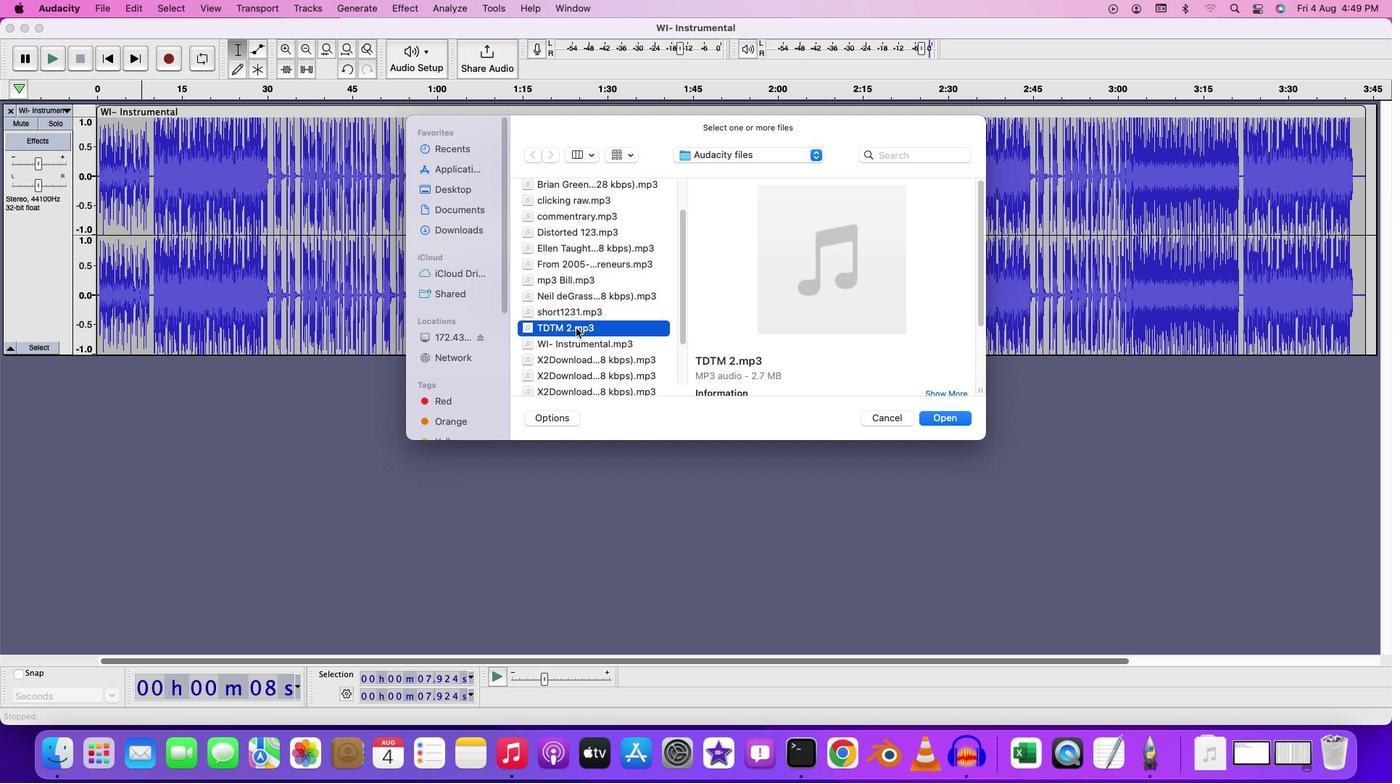 
Action: Mouse pressed left at (575, 328)
Screenshot: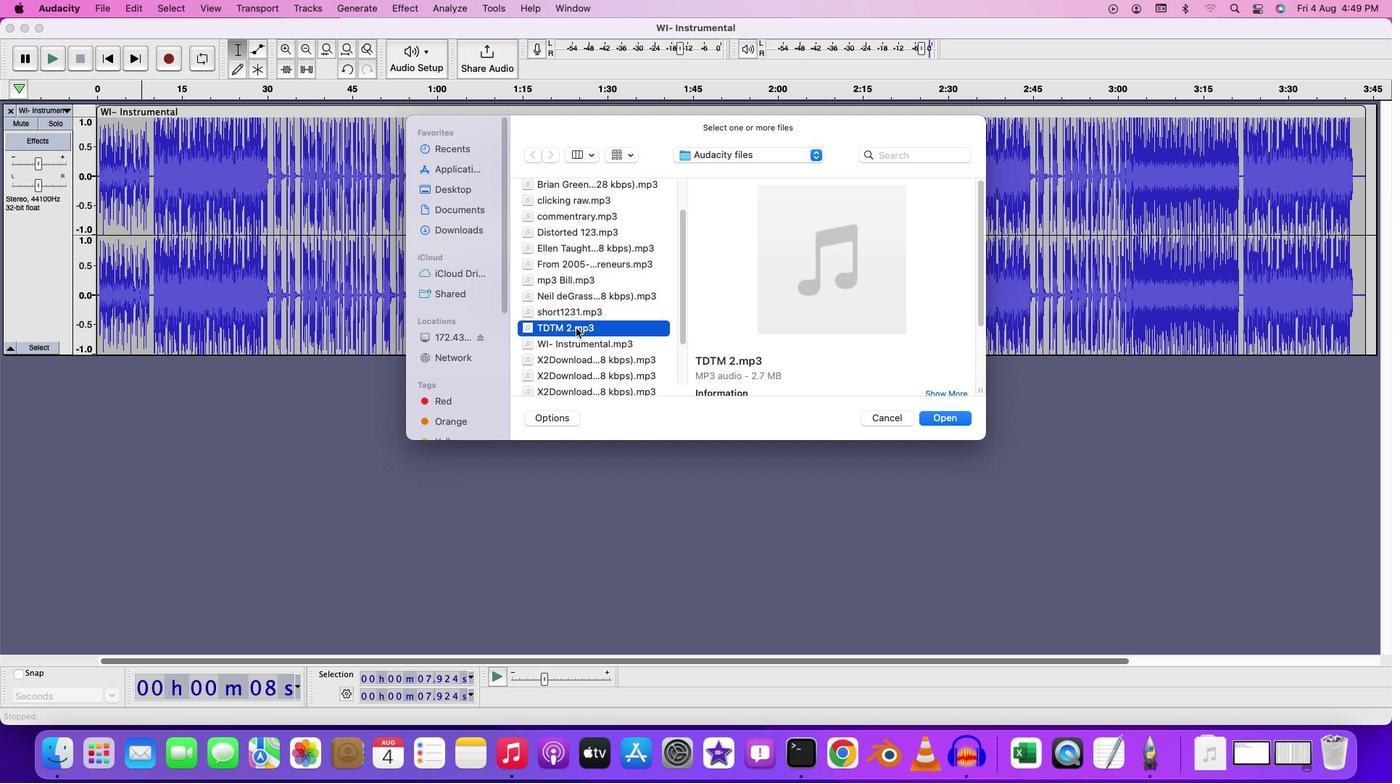 
Action: Mouse moved to (889, 421)
Screenshot: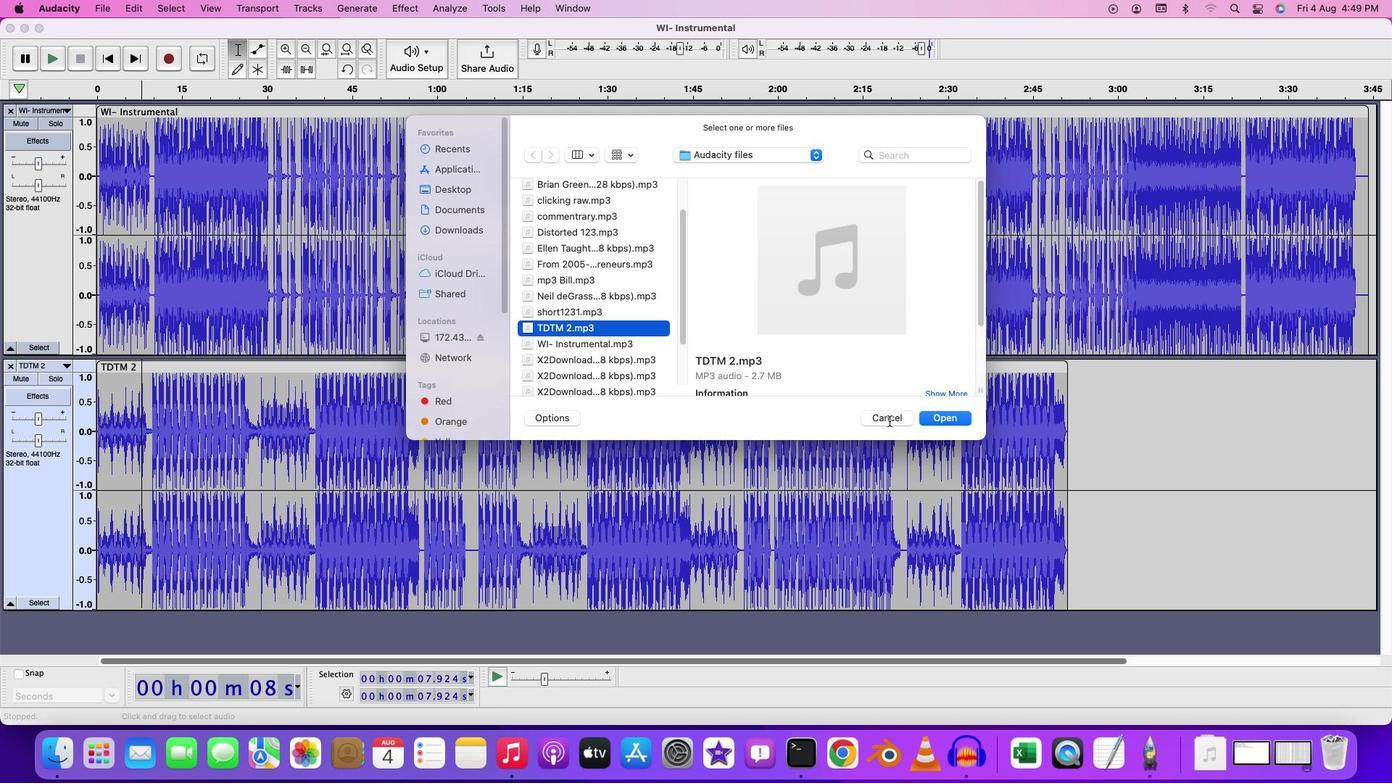 
Action: Mouse pressed left at (889, 421)
Screenshot: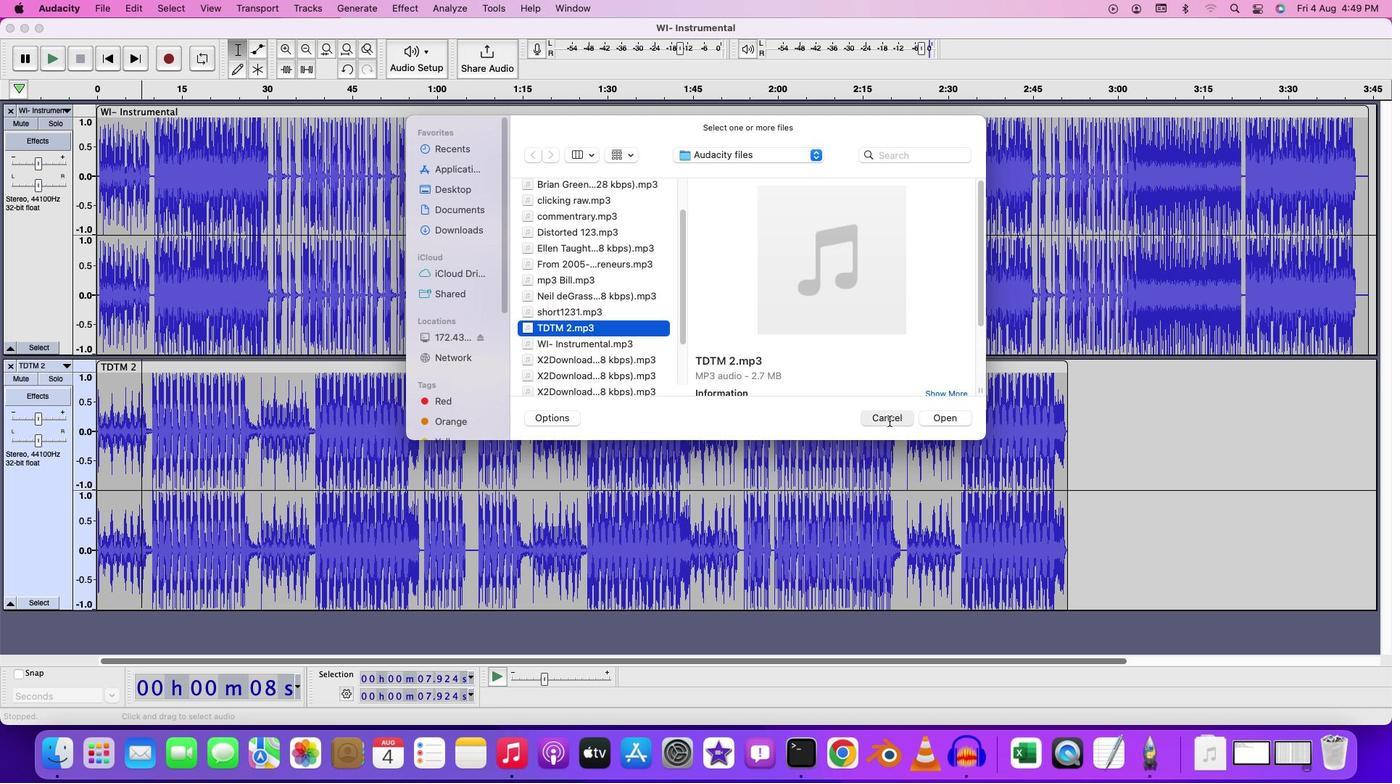 
Action: Mouse moved to (125, 142)
Screenshot: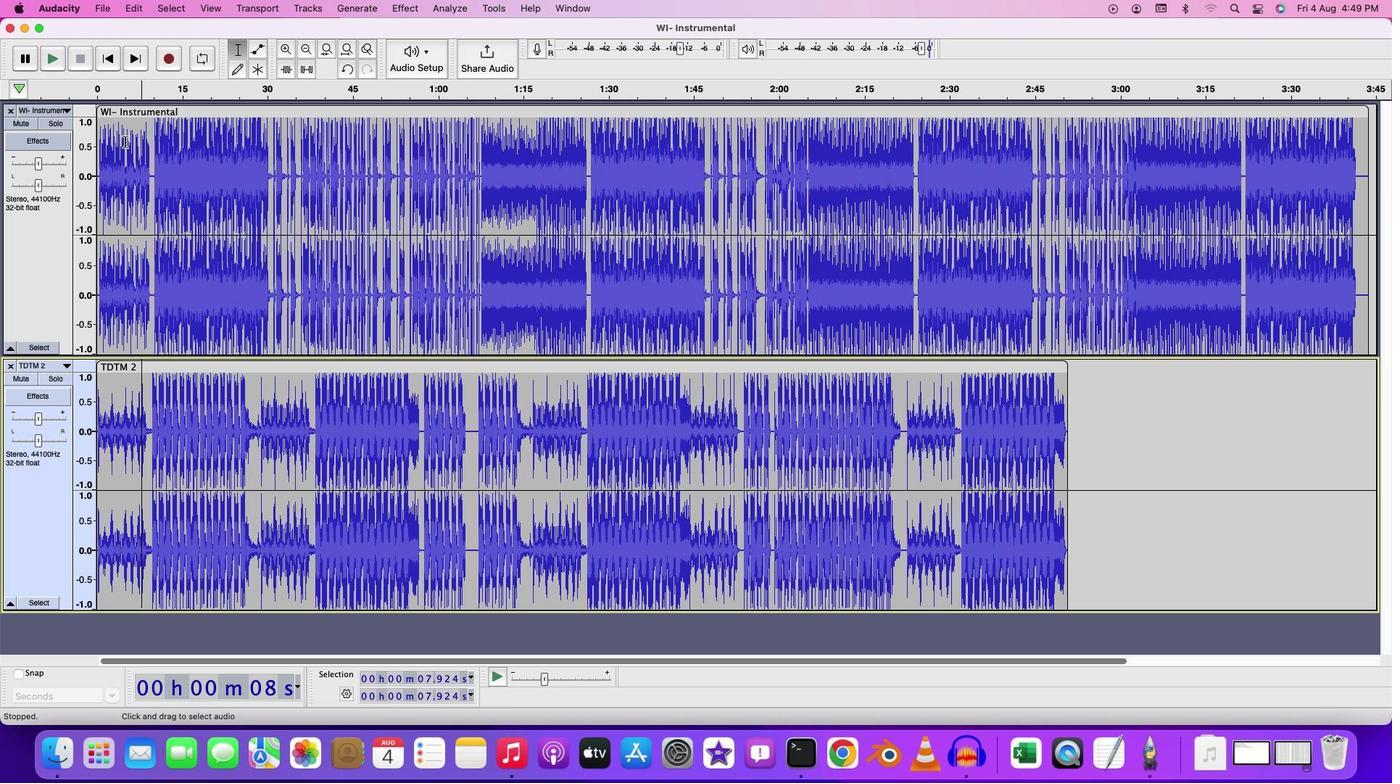 
Action: Mouse pressed left at (125, 142)
Screenshot: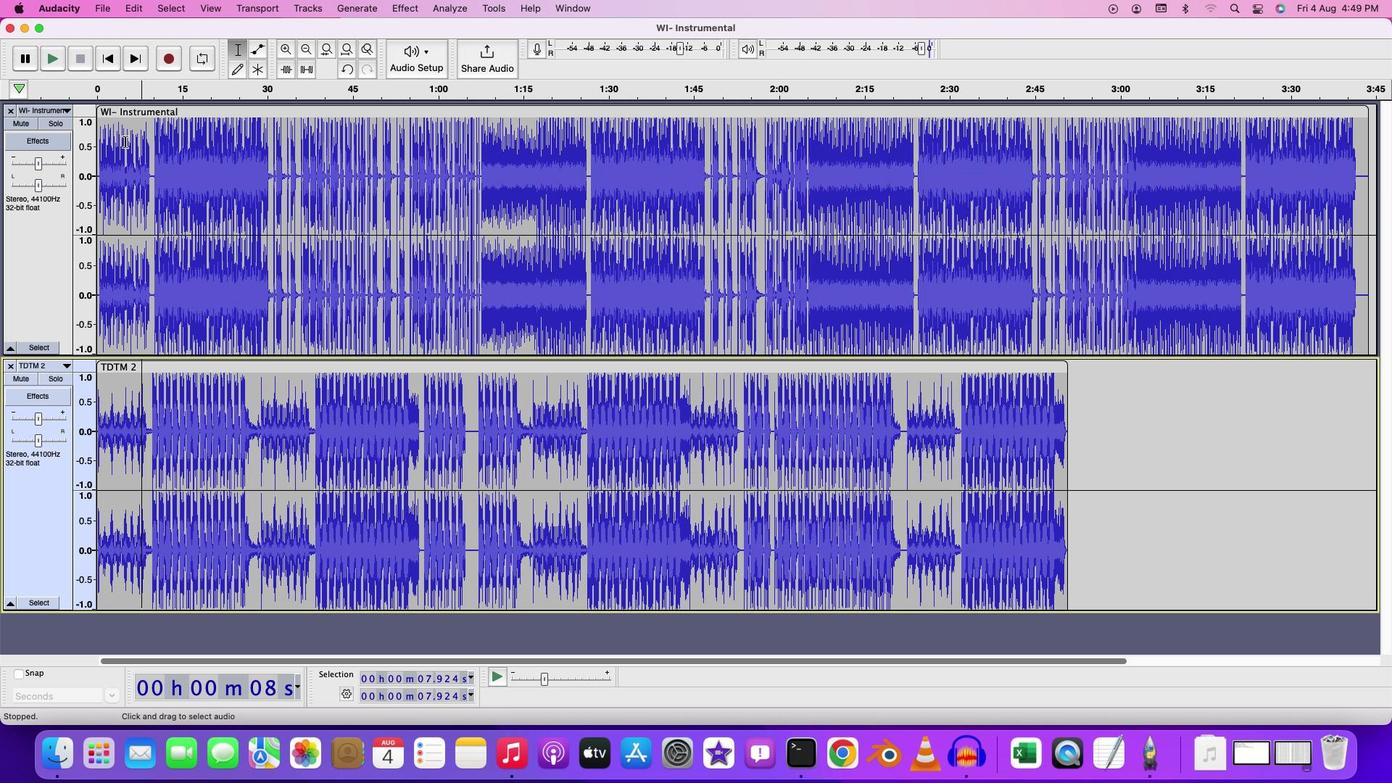 
Action: Key pressed Key.space
Screenshot: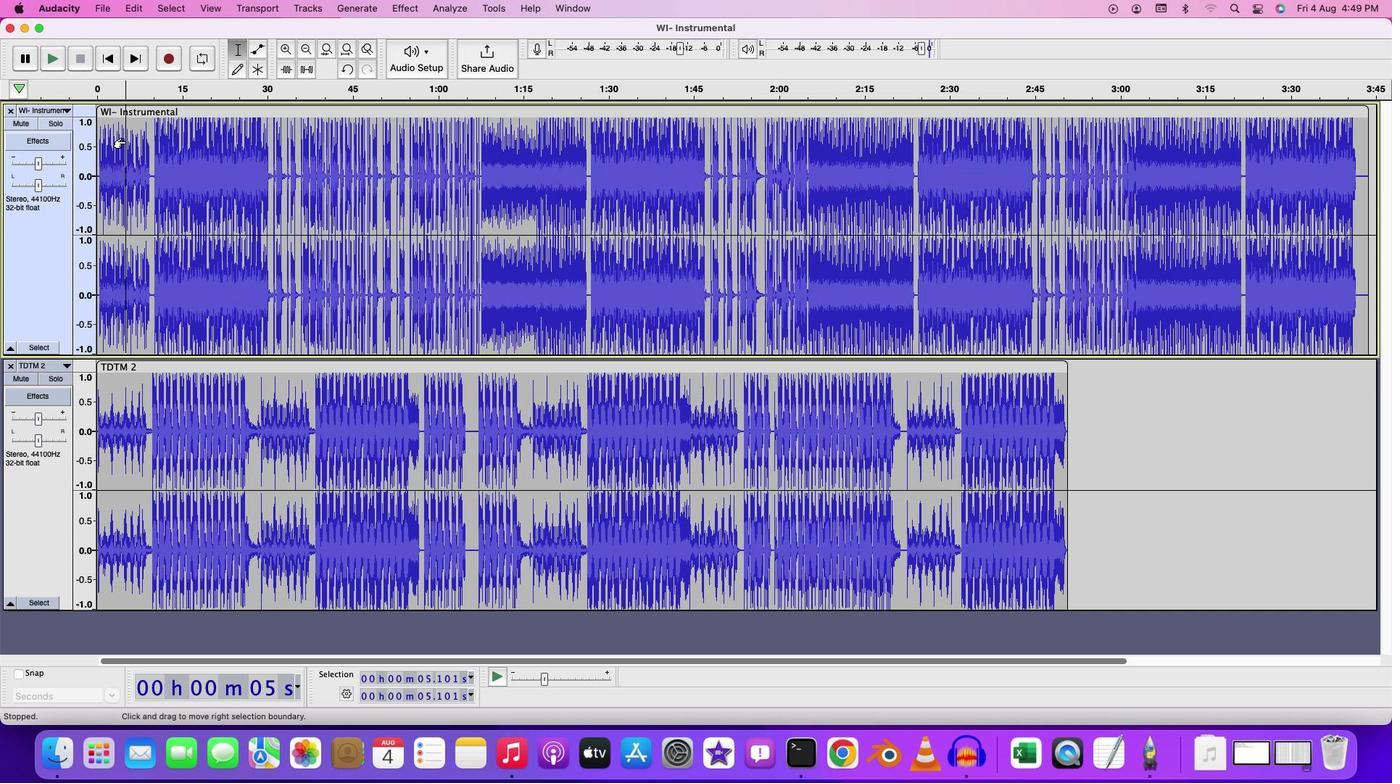
Action: Mouse moved to (126, 140)
Screenshot: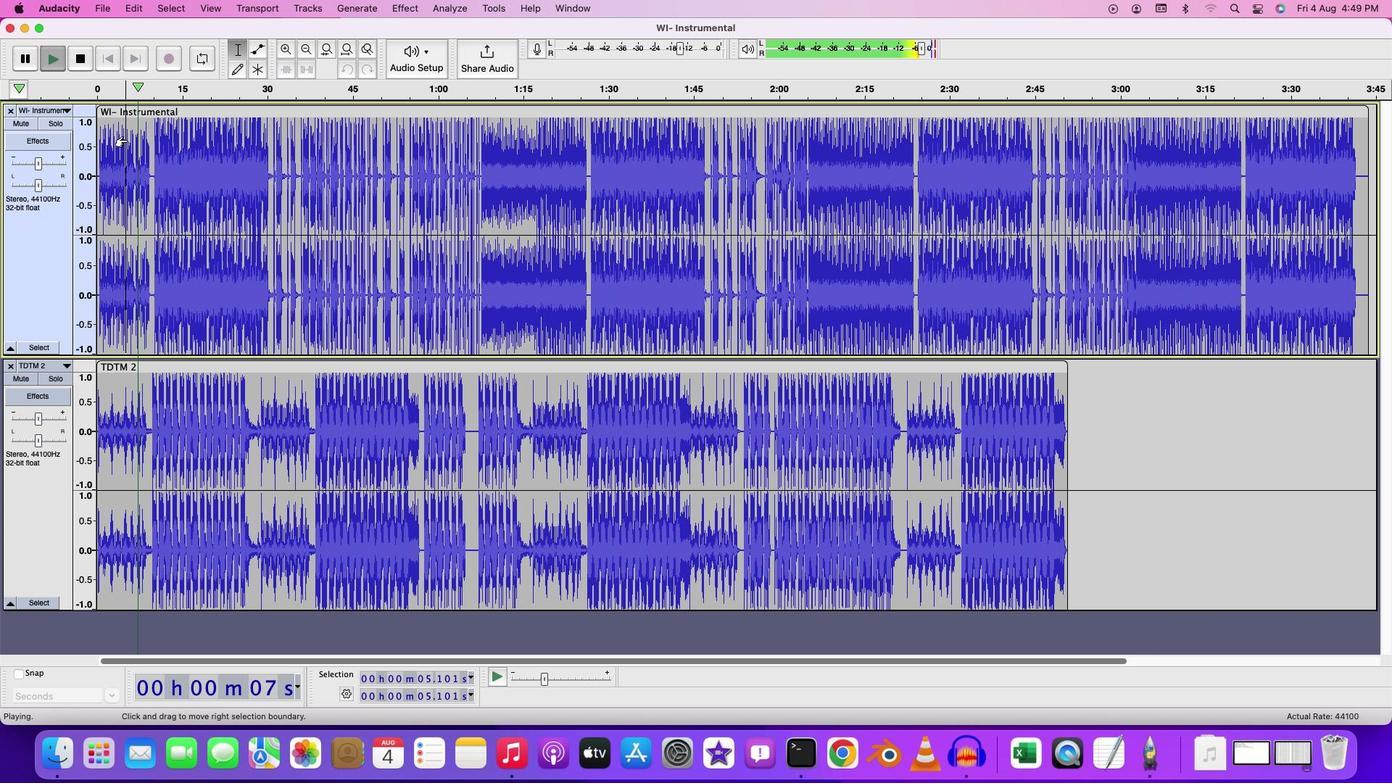 
Action: Key pressed Key.space
Screenshot: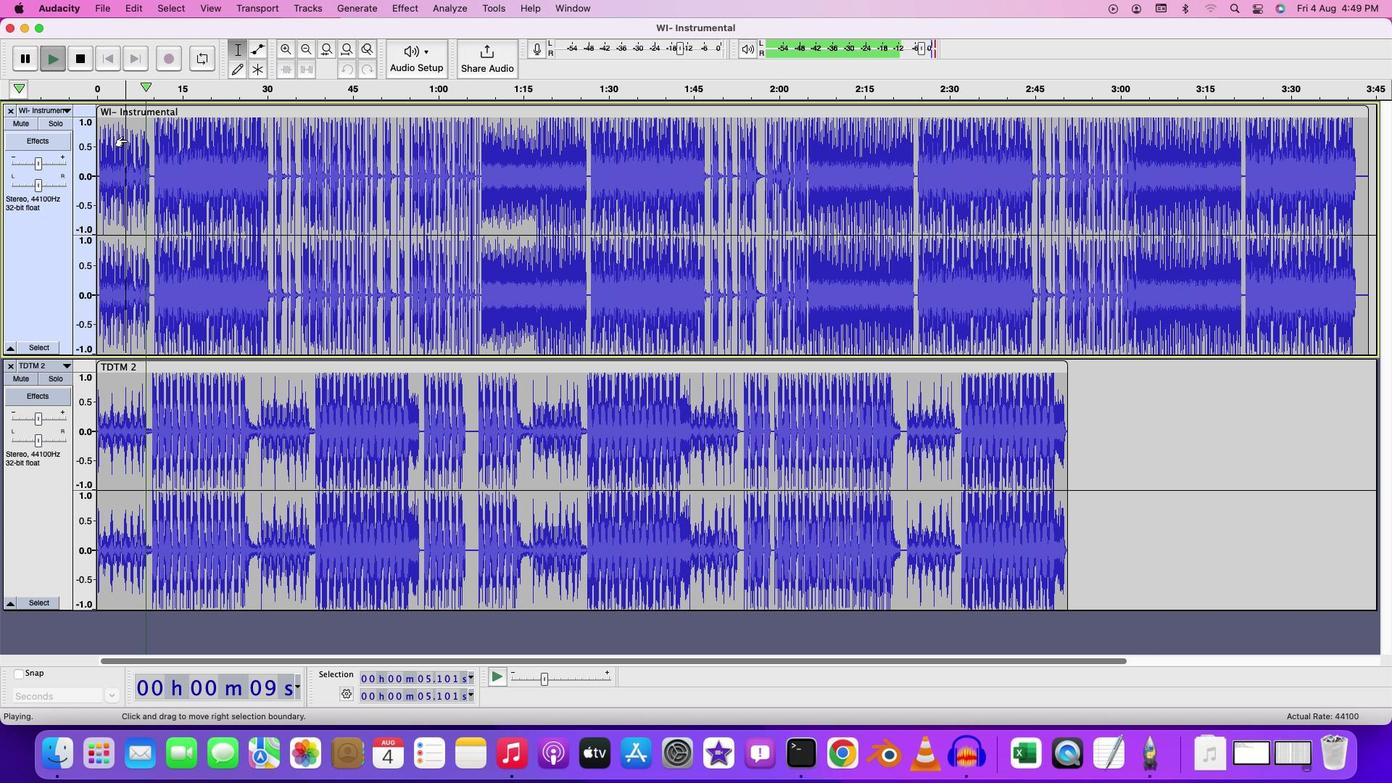 
Action: Mouse moved to (181, 289)
Screenshot: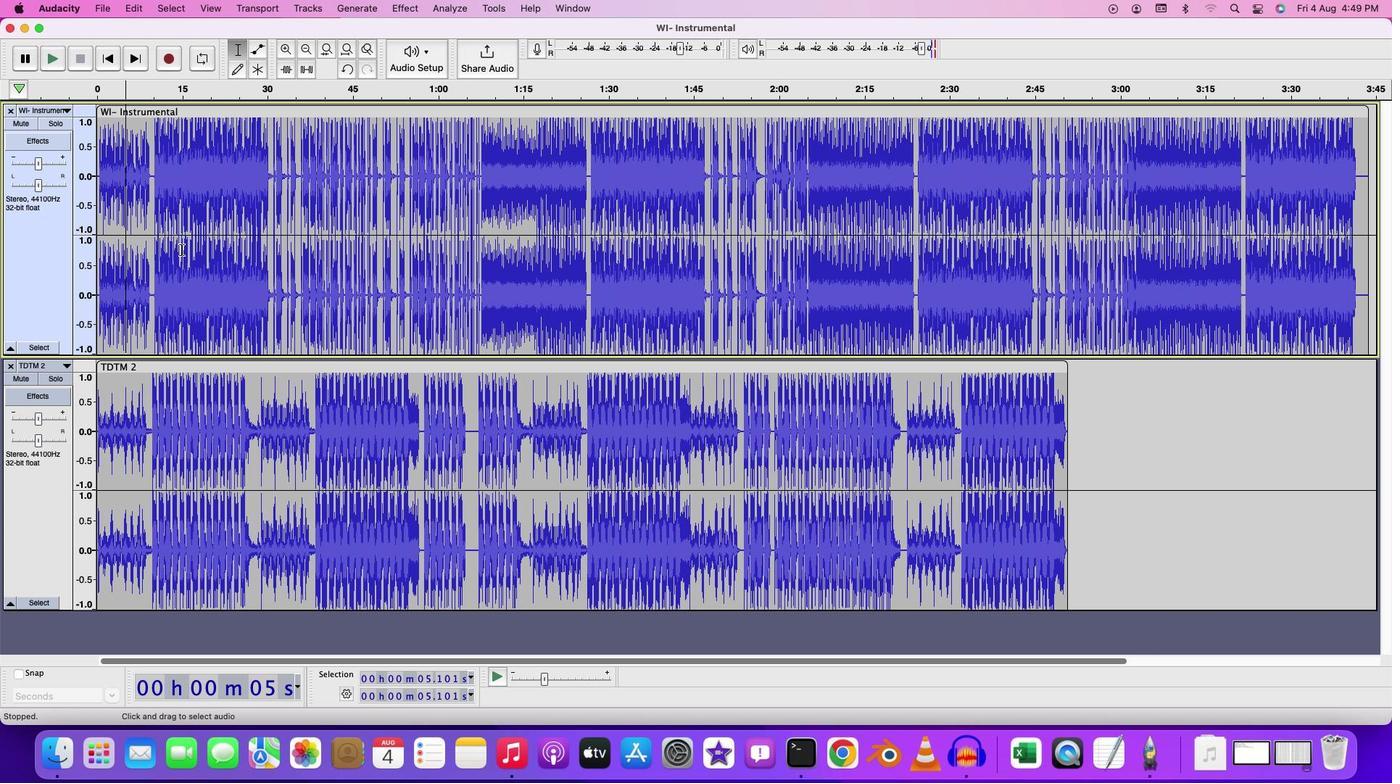 
Action: Key pressed Key.space
Screenshot: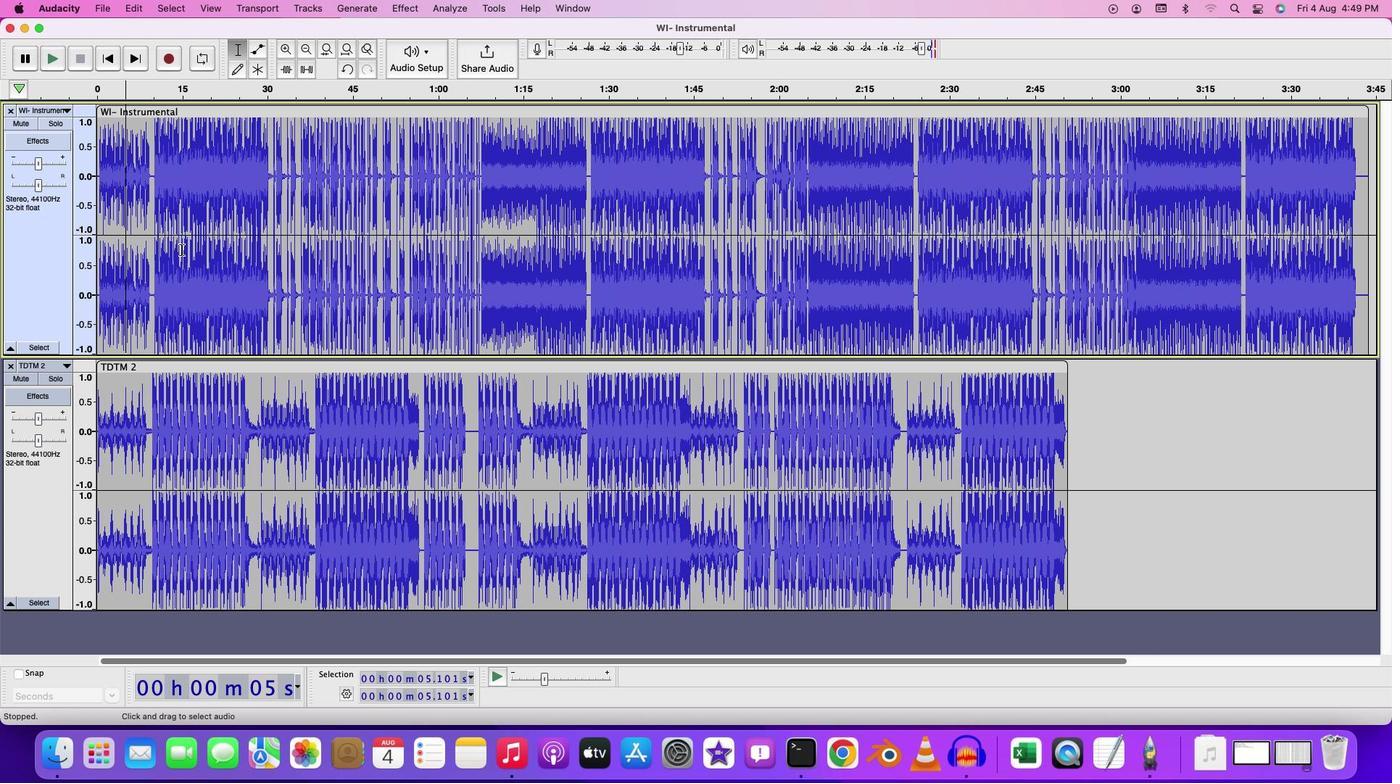 
Action: Mouse moved to (26, 382)
Screenshot: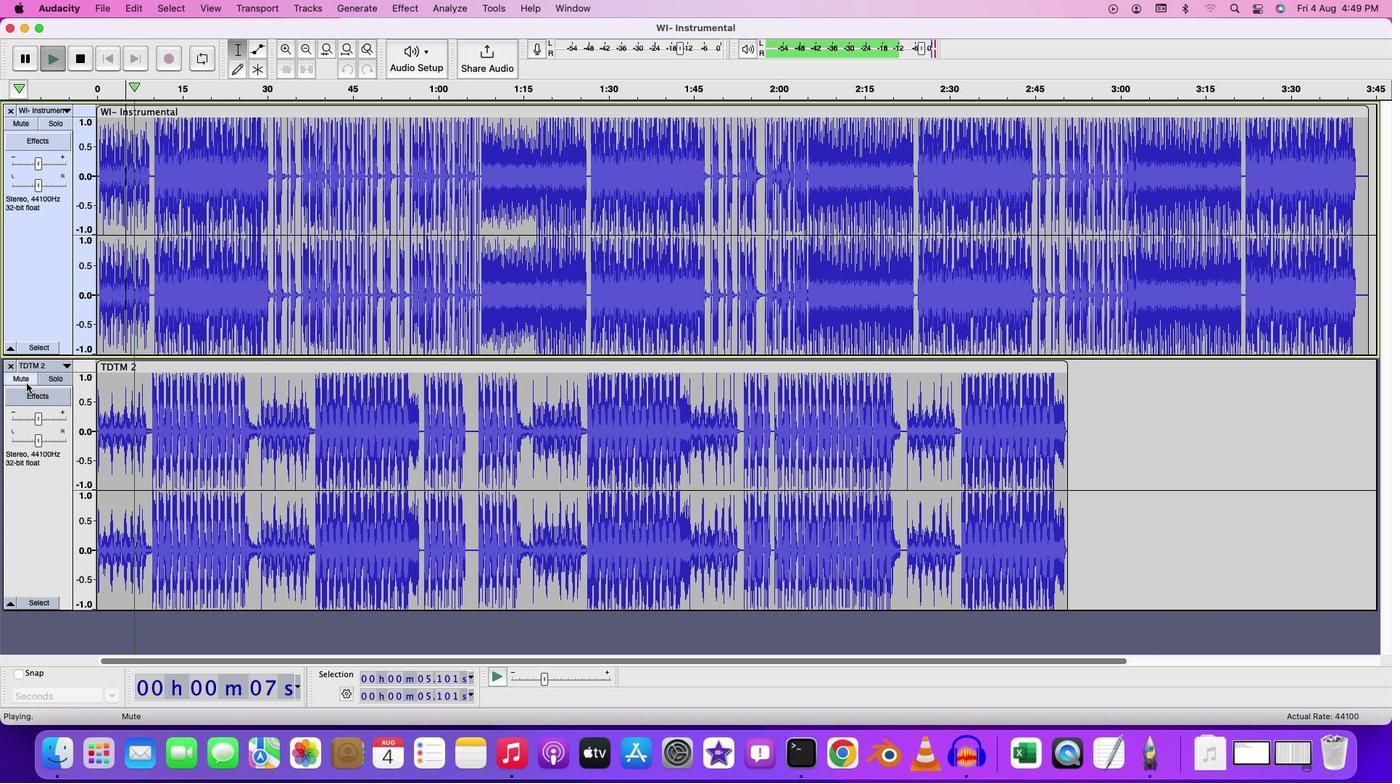 
Action: Mouse pressed left at (26, 382)
Screenshot: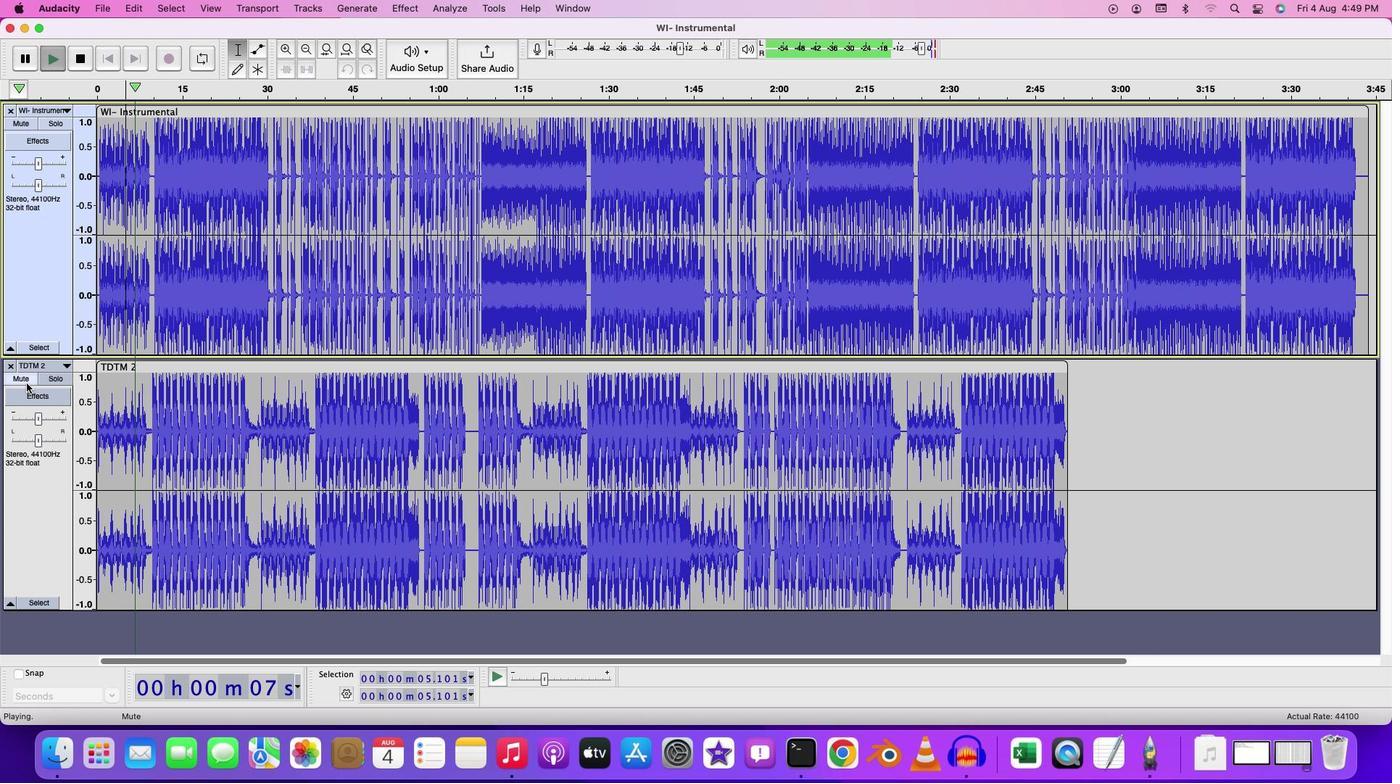 
Action: Mouse moved to (156, 134)
Screenshot: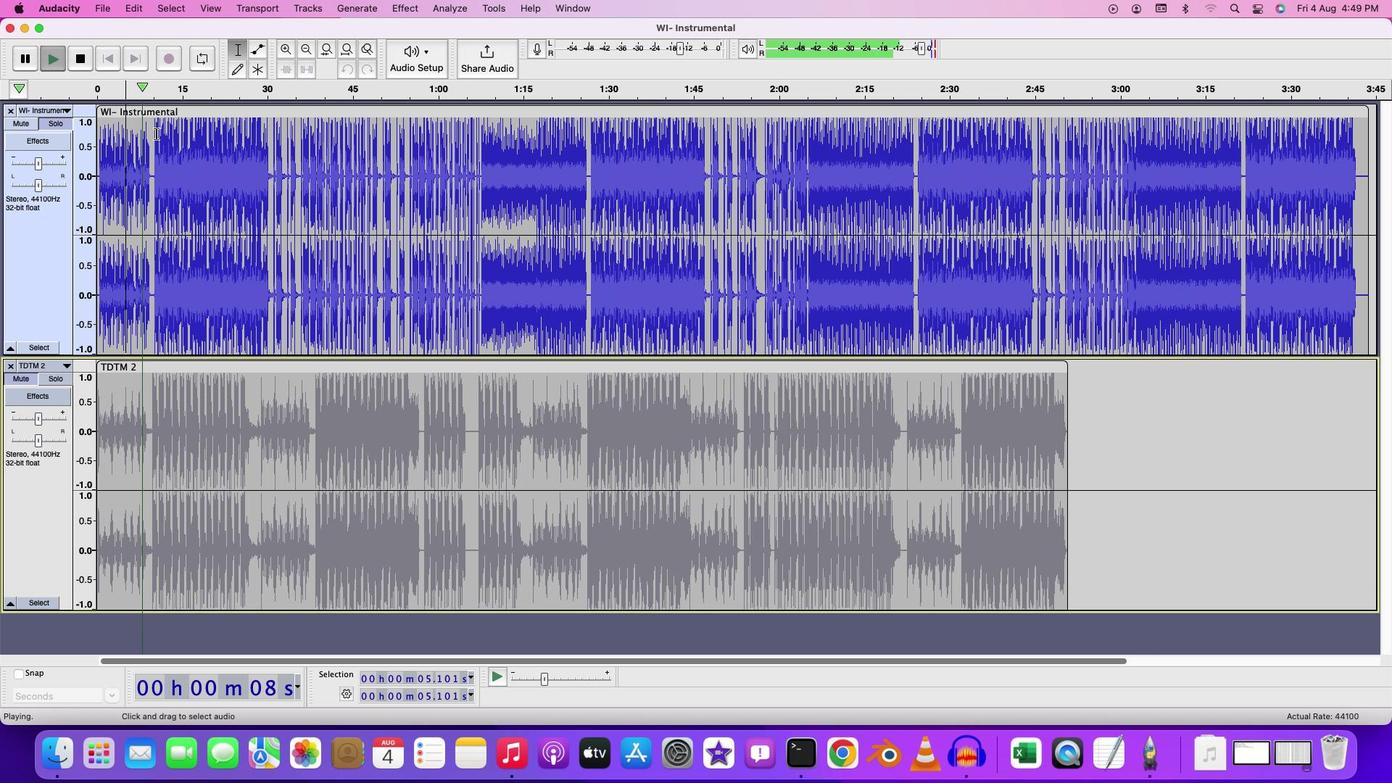 
Action: Mouse pressed left at (156, 134)
Screenshot: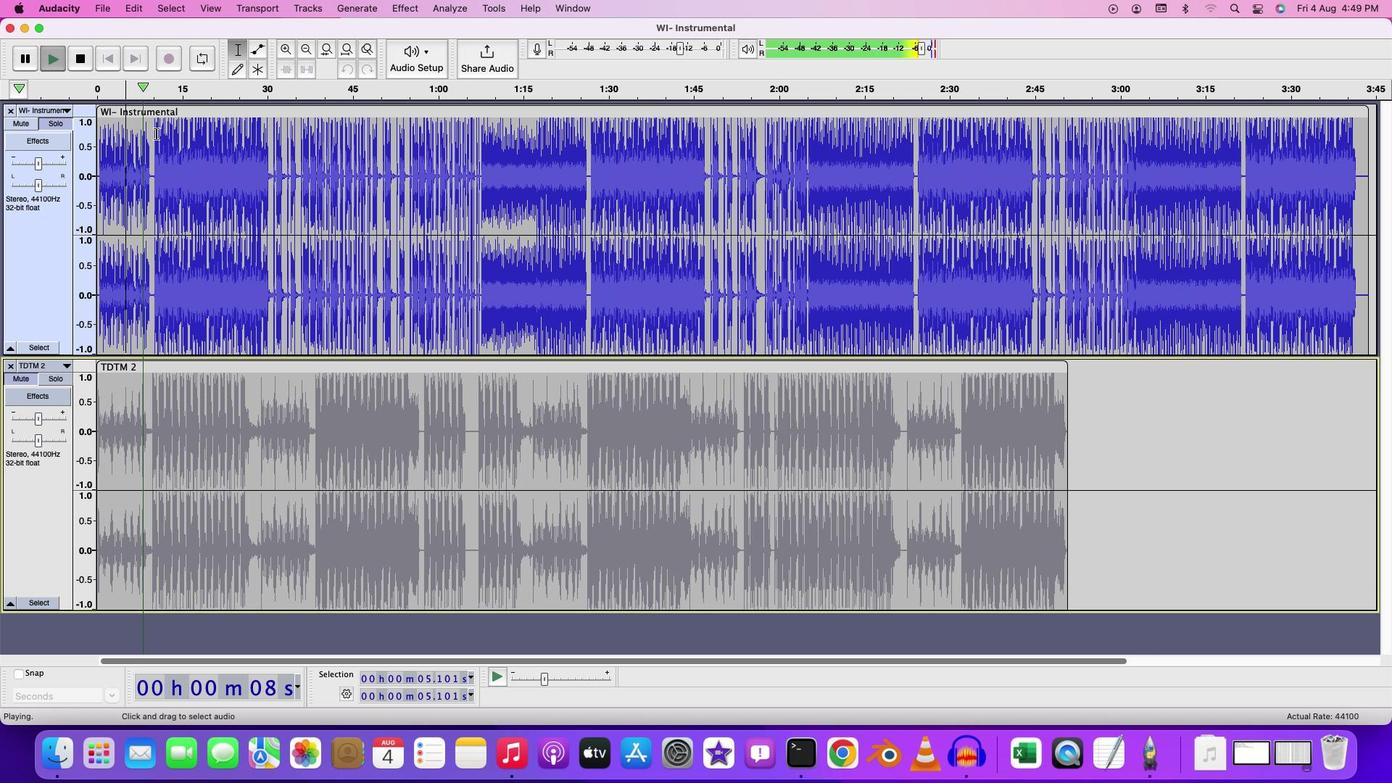 
Action: Key pressed Key.space
Screenshot: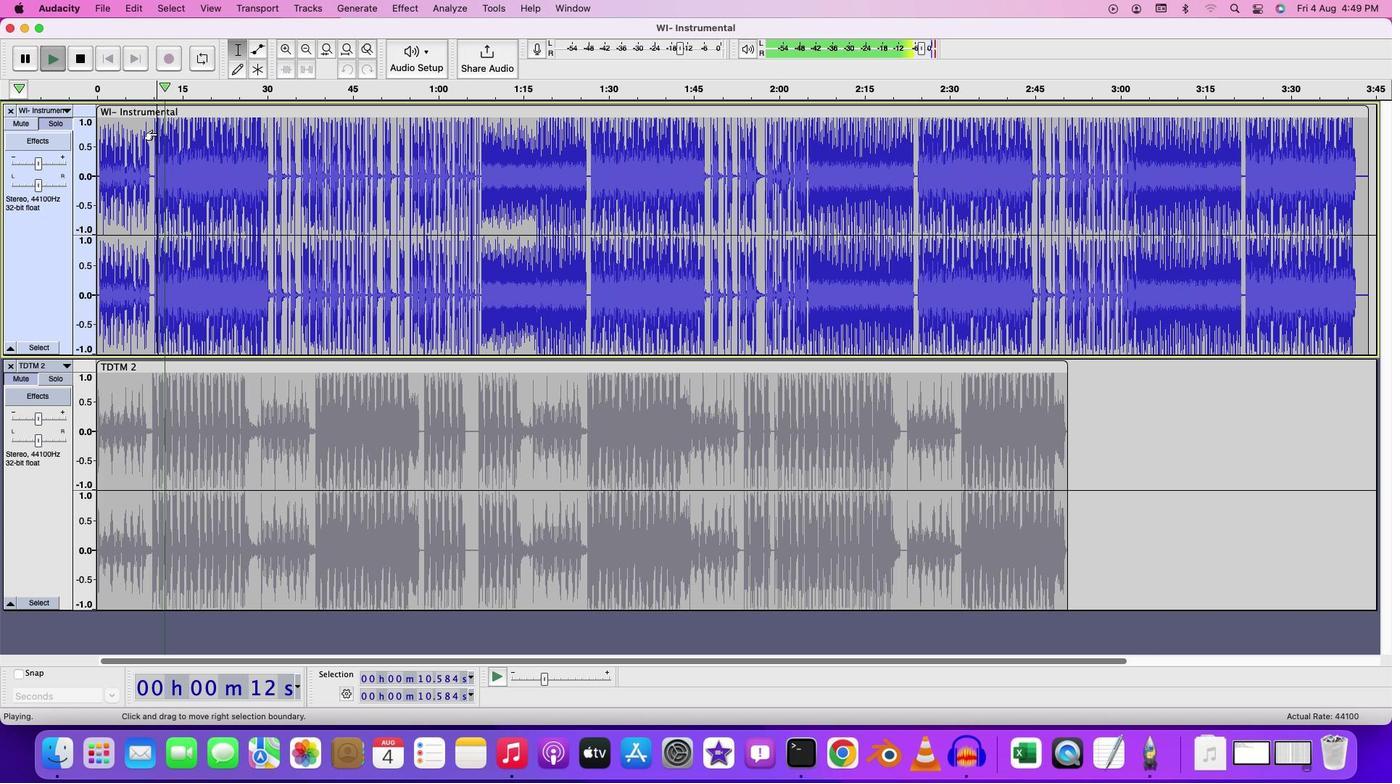 
Action: Mouse moved to (26, 123)
Screenshot: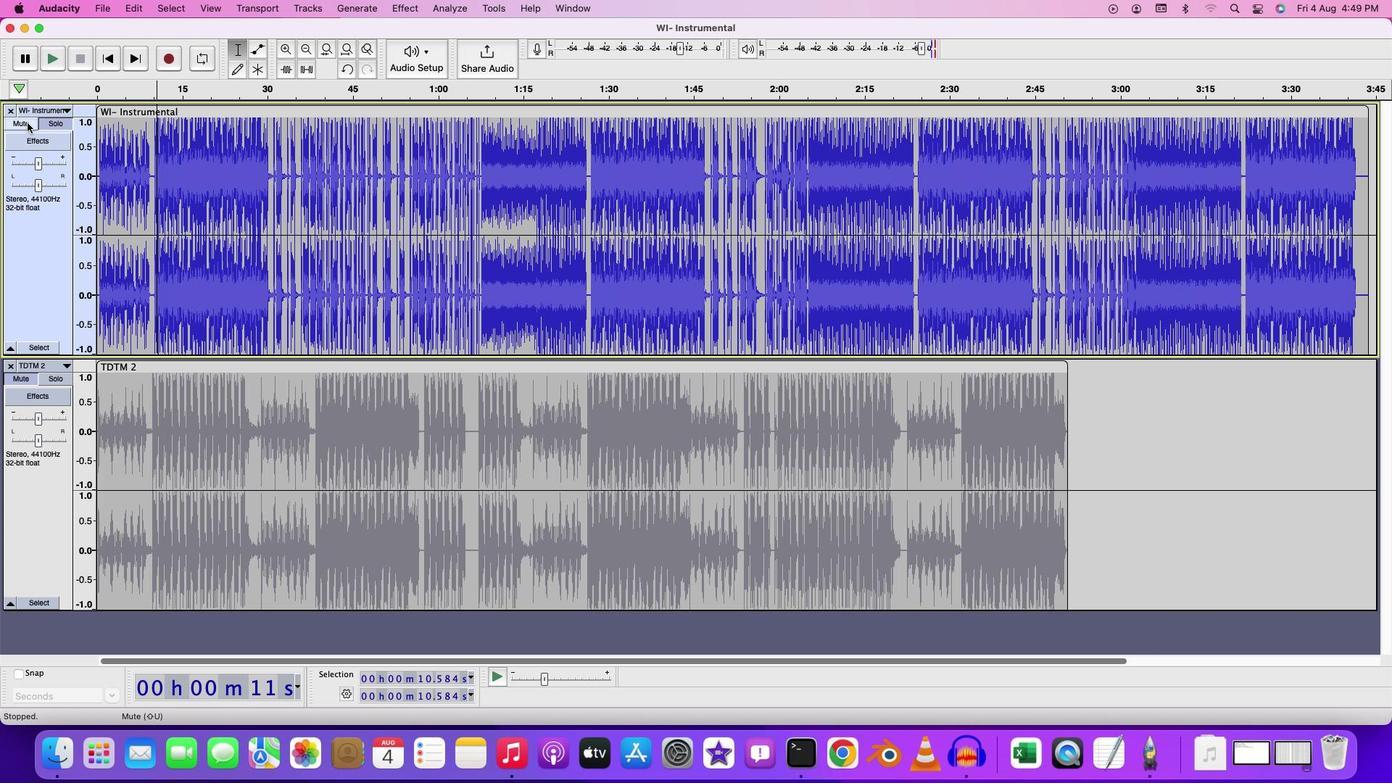 
Action: Mouse pressed left at (26, 123)
Screenshot: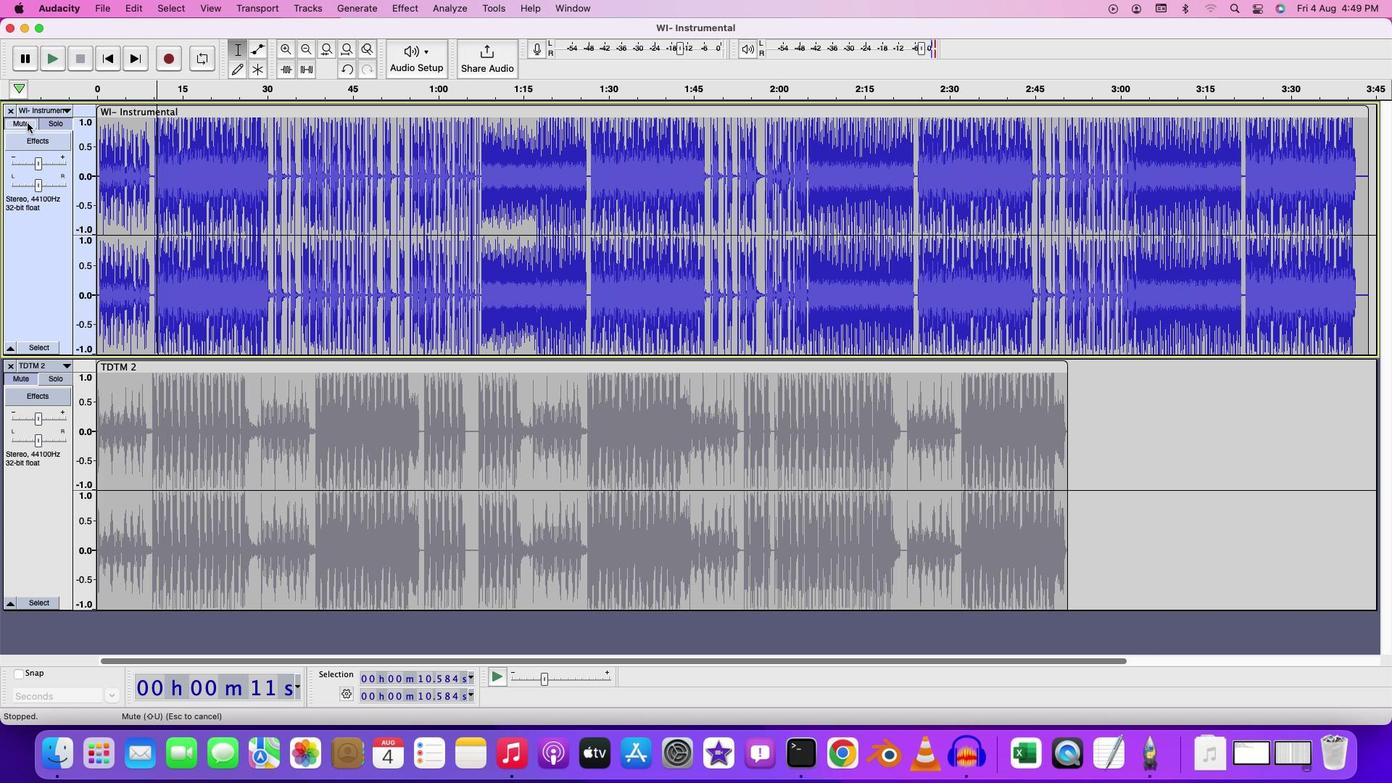 
Action: Mouse moved to (22, 377)
Screenshot: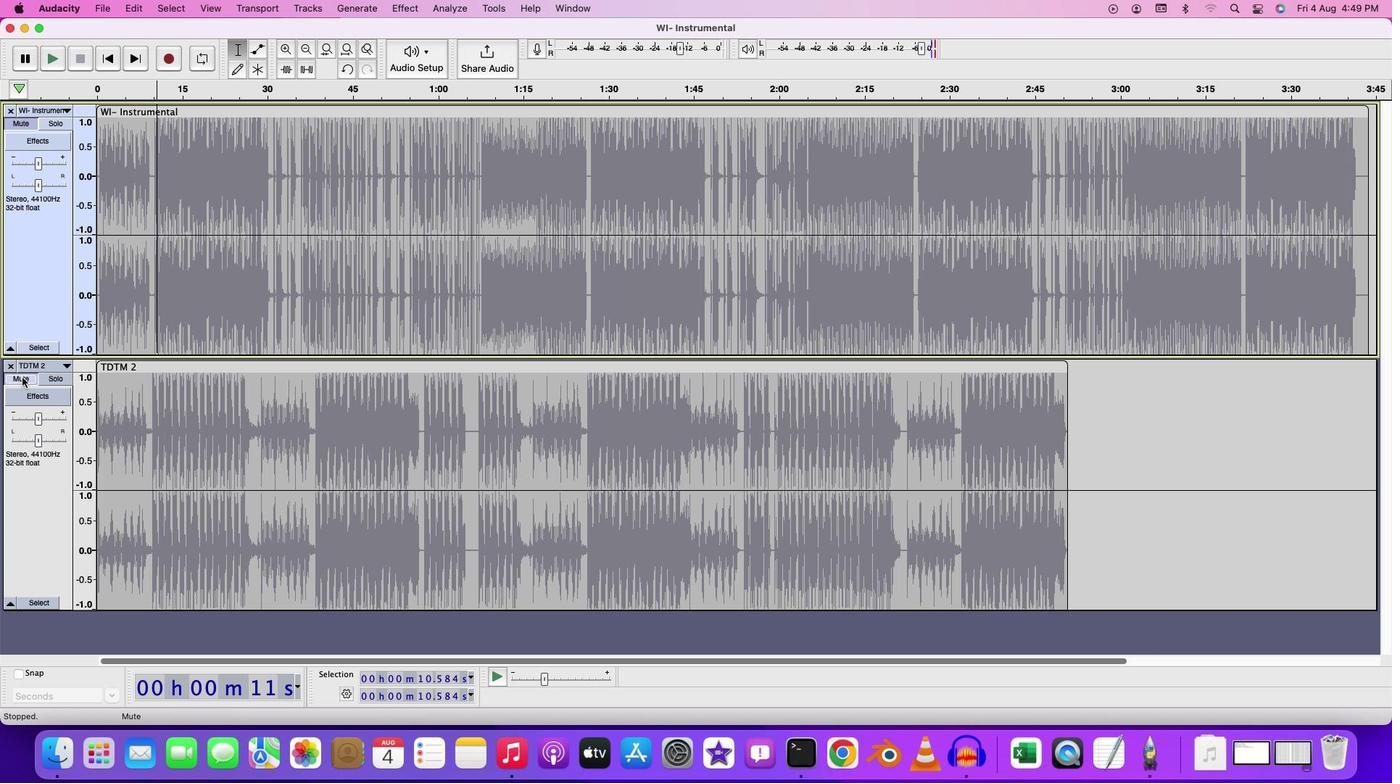 
Action: Mouse pressed left at (22, 377)
Screenshot: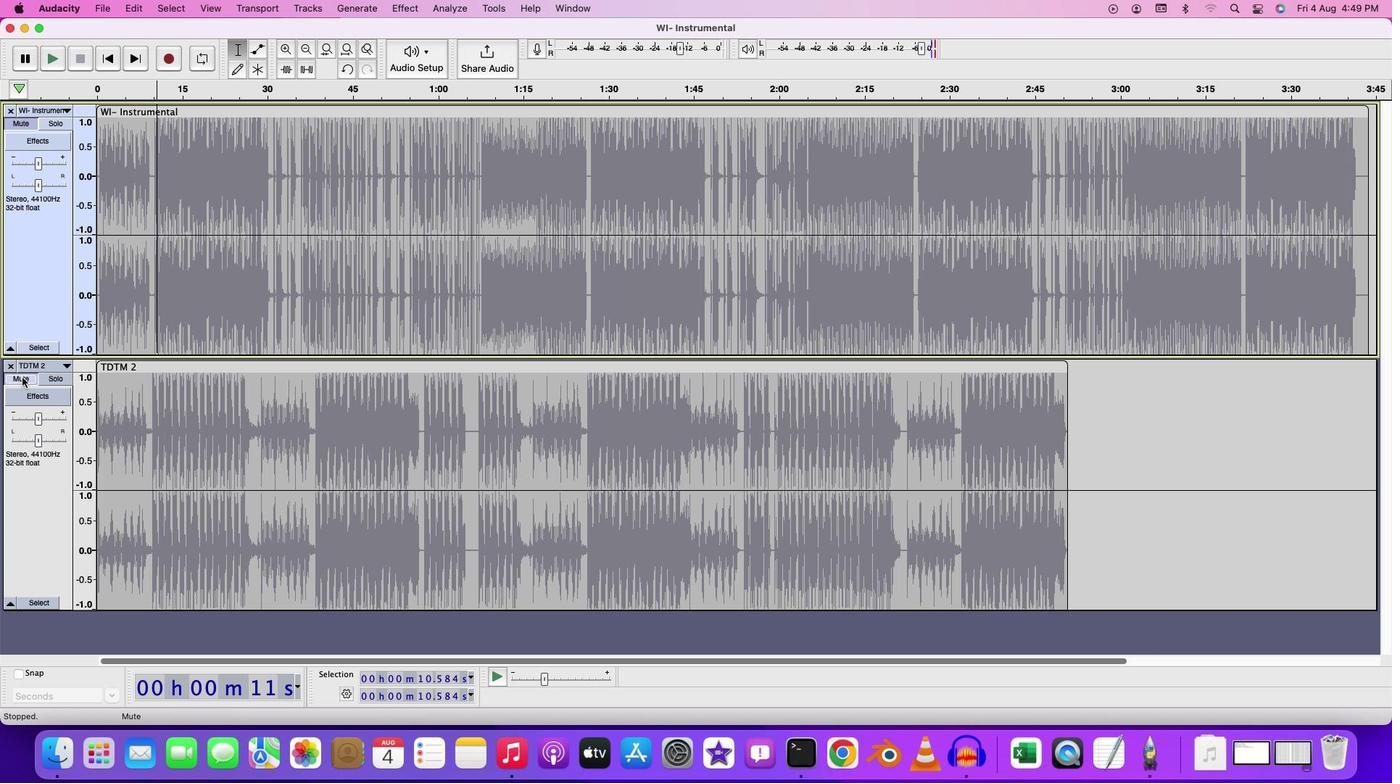 
Action: Mouse moved to (155, 90)
Screenshot: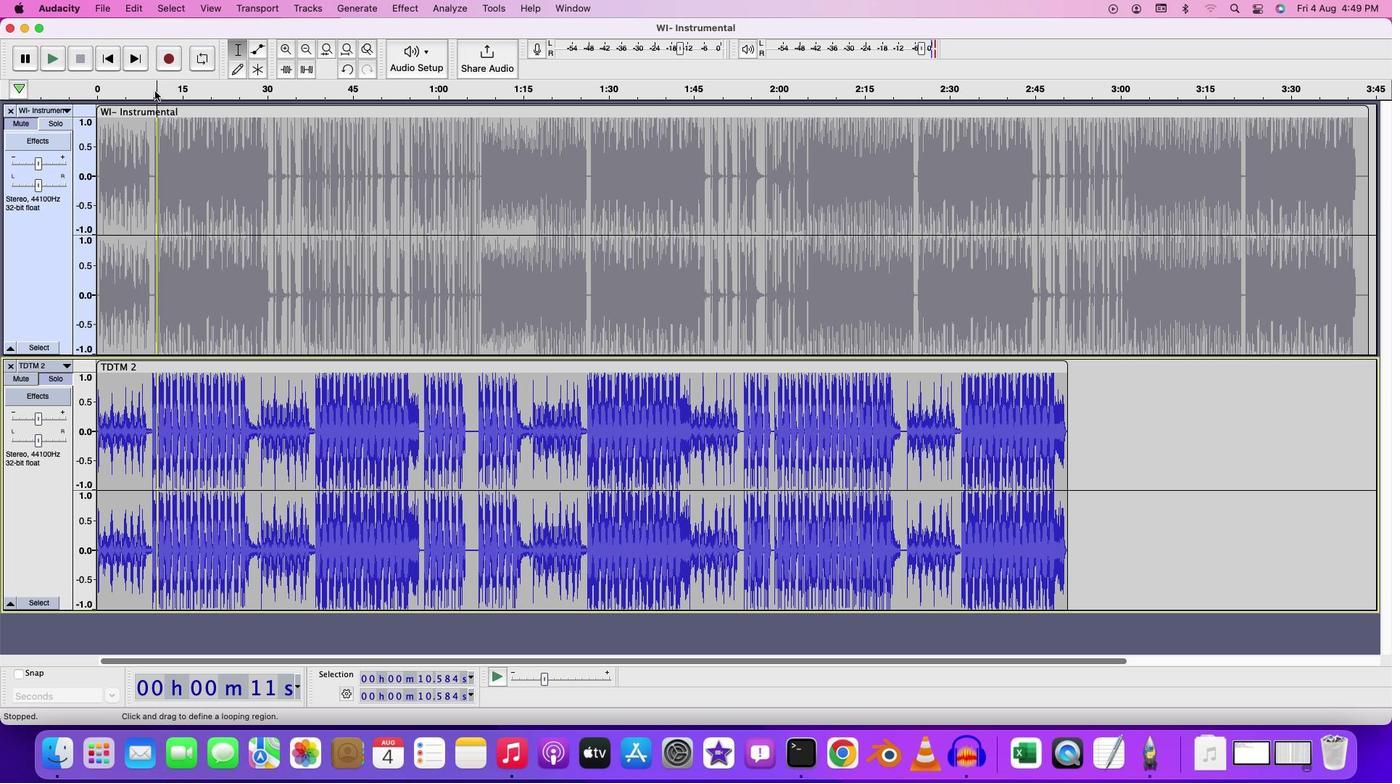 
Action: Mouse pressed left at (155, 90)
Screenshot: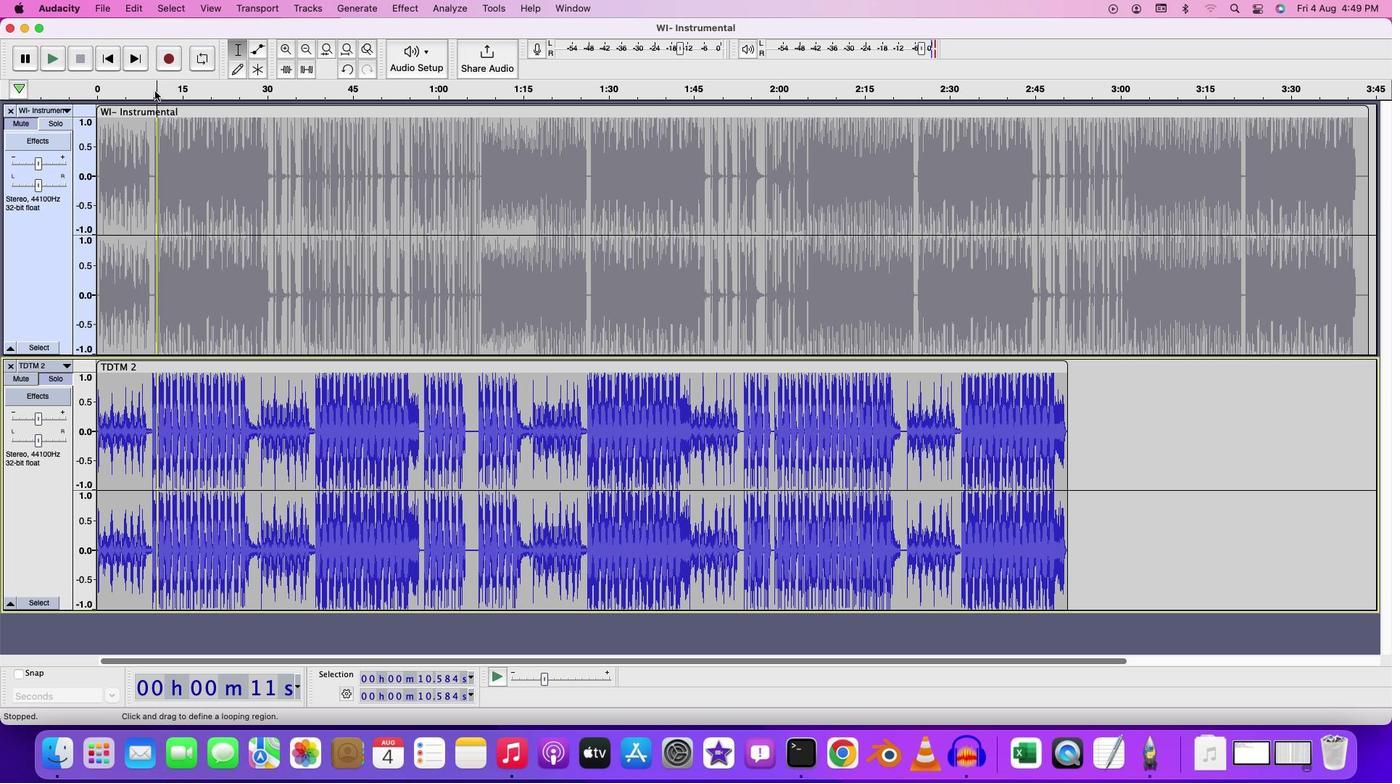 
Action: Key pressed Key.space
Screenshot: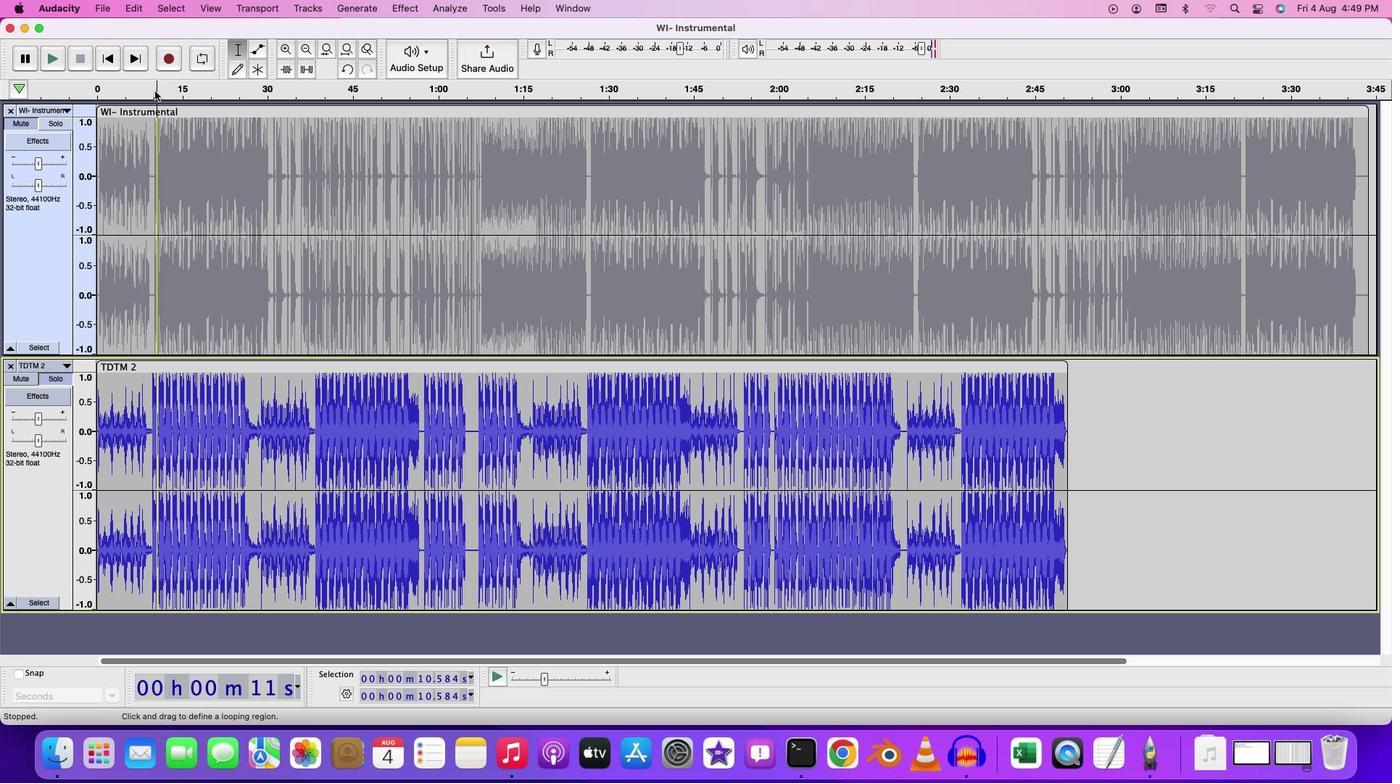 
Action: Mouse moved to (151, 85)
Screenshot: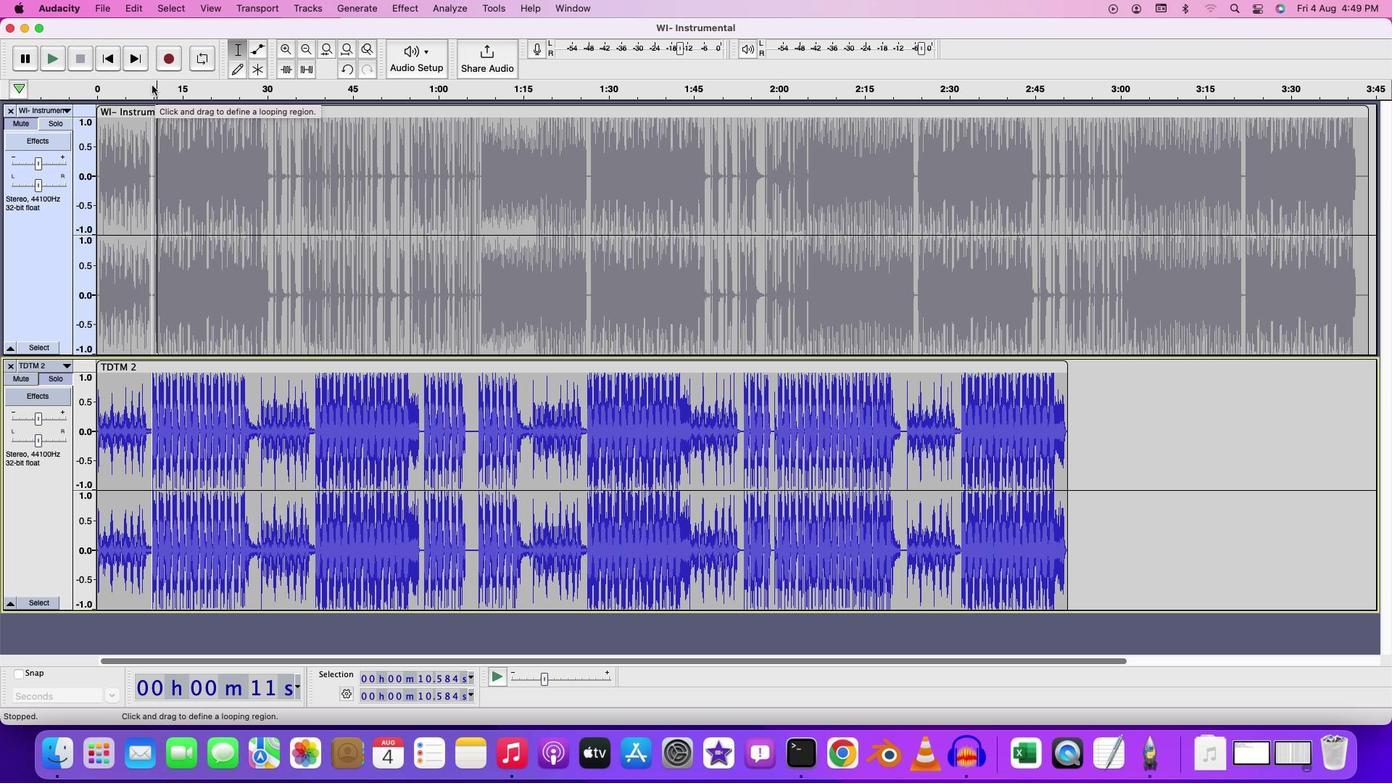 
Action: Mouse pressed left at (151, 85)
Screenshot: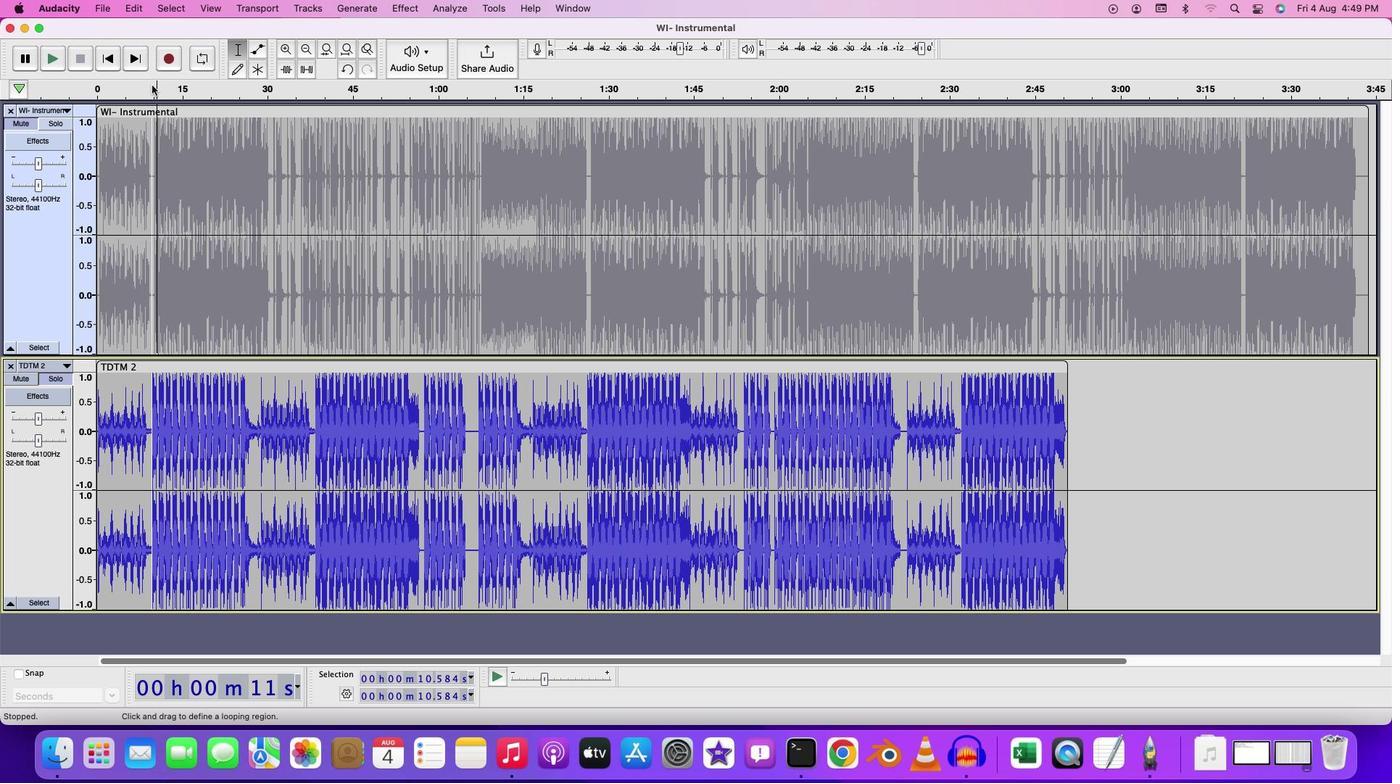 
Action: Mouse moved to (165, 272)
Screenshot: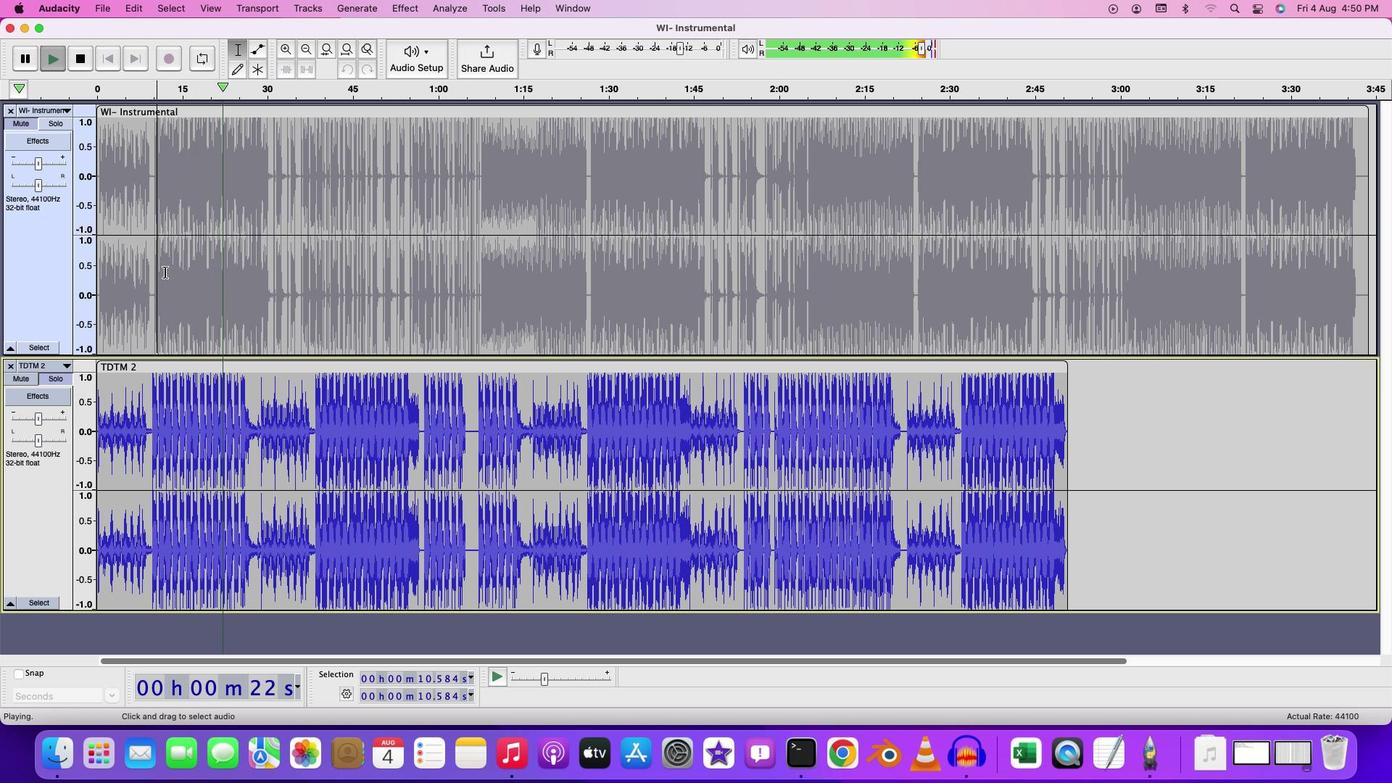 
Action: Key pressed Key.space
Screenshot: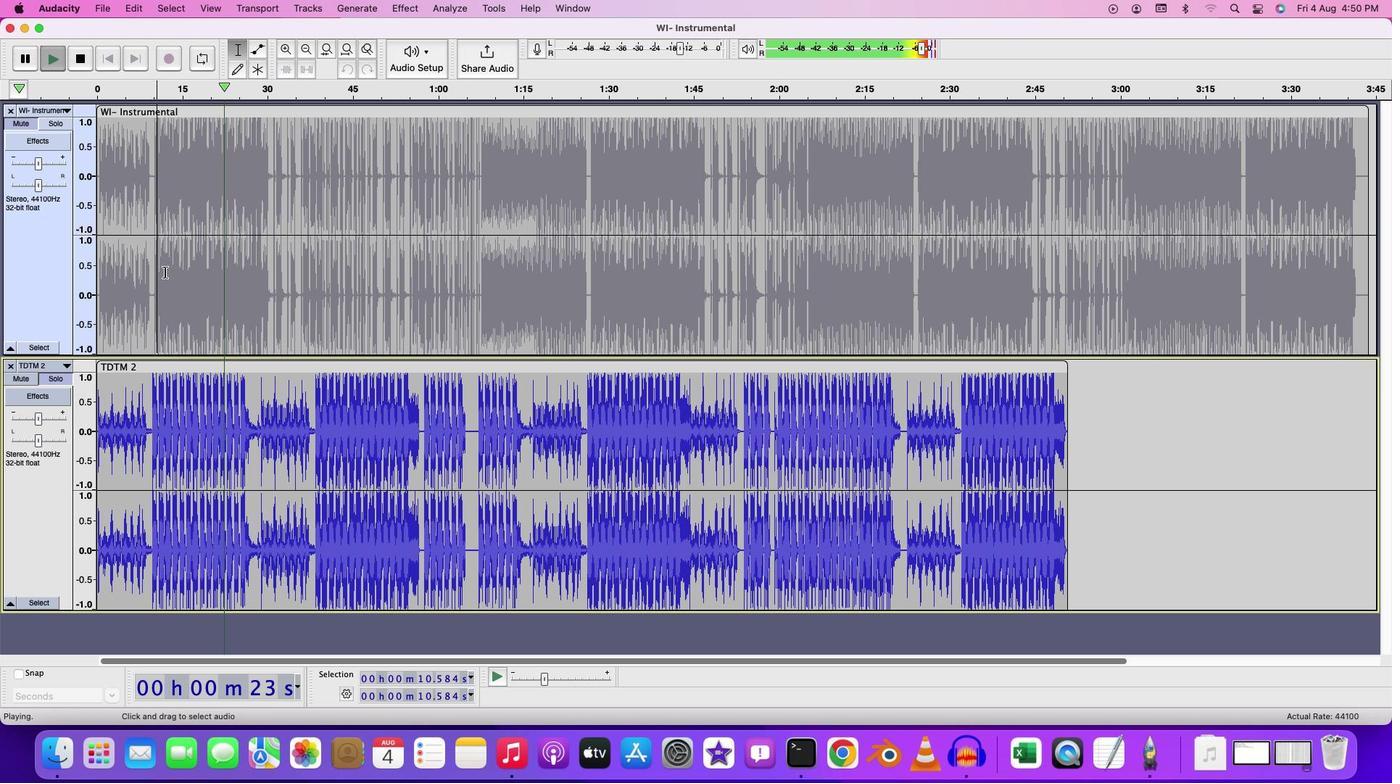 
Action: Mouse moved to (181, 180)
Screenshot: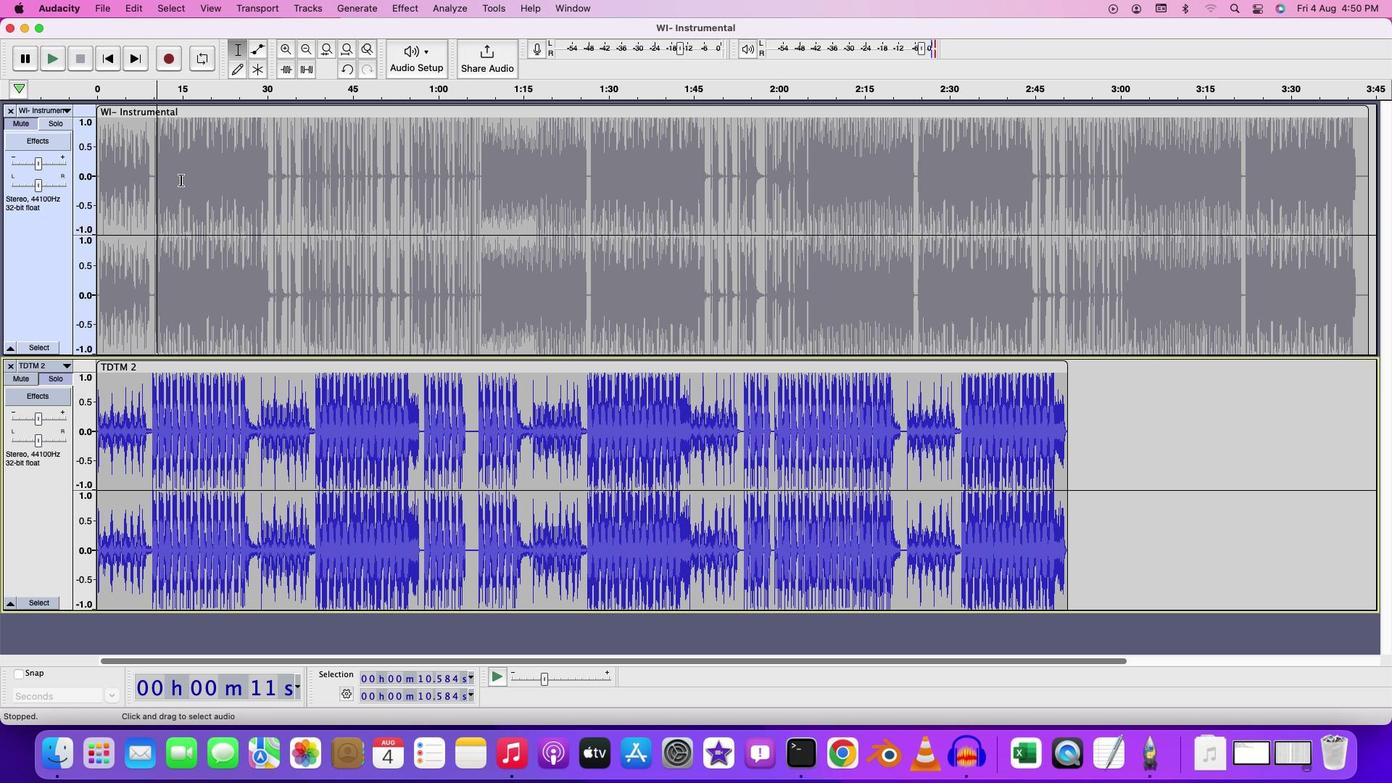 
Action: Mouse pressed left at (181, 180)
Screenshot: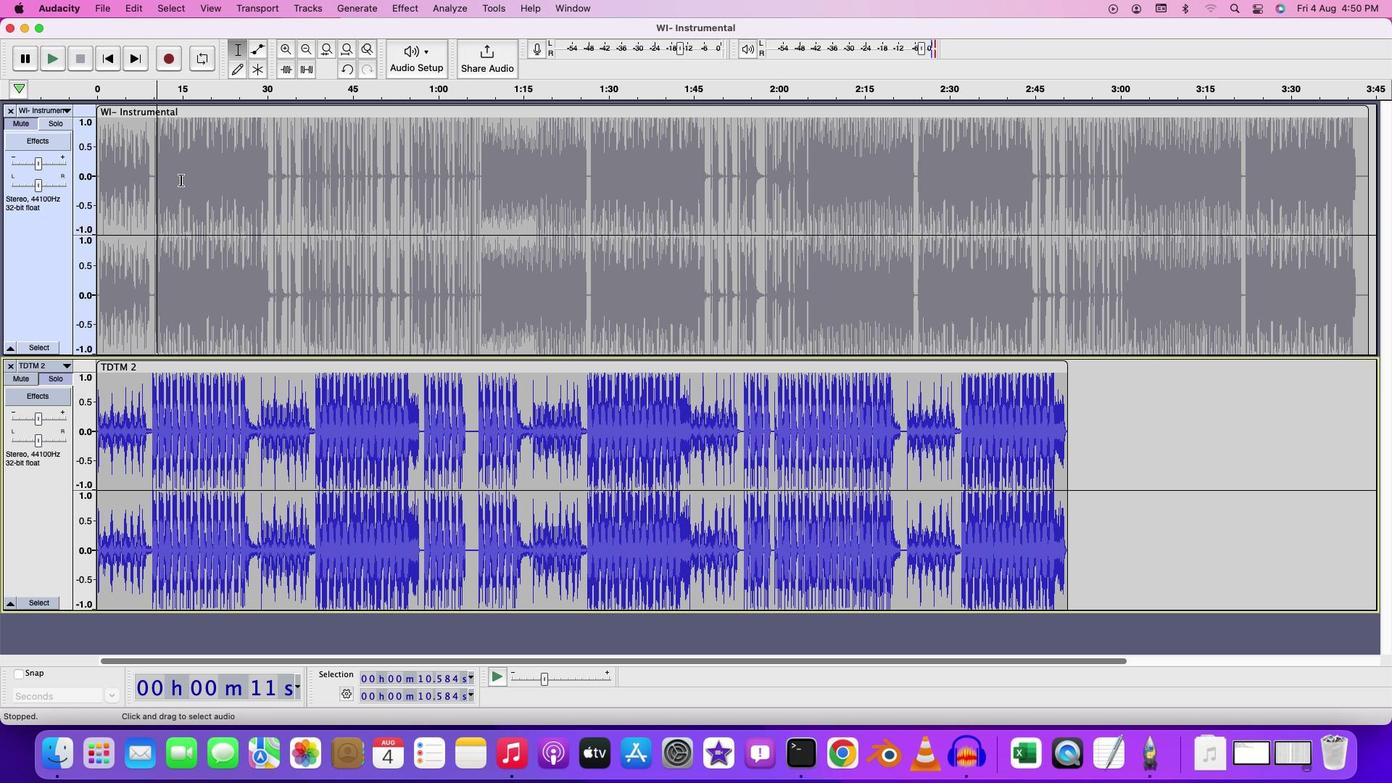 
Action: Mouse moved to (150, 391)
Screenshot: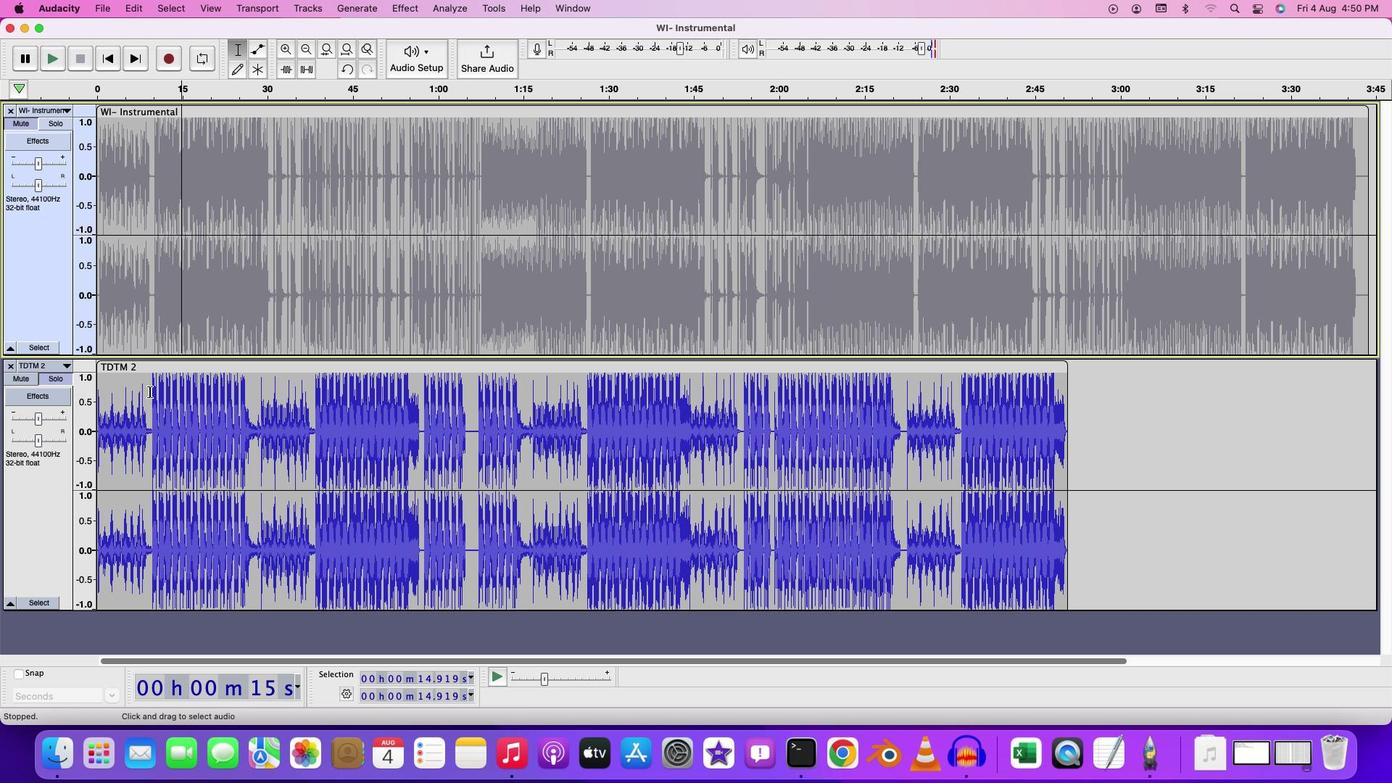 
Action: Mouse pressed left at (150, 391)
Screenshot: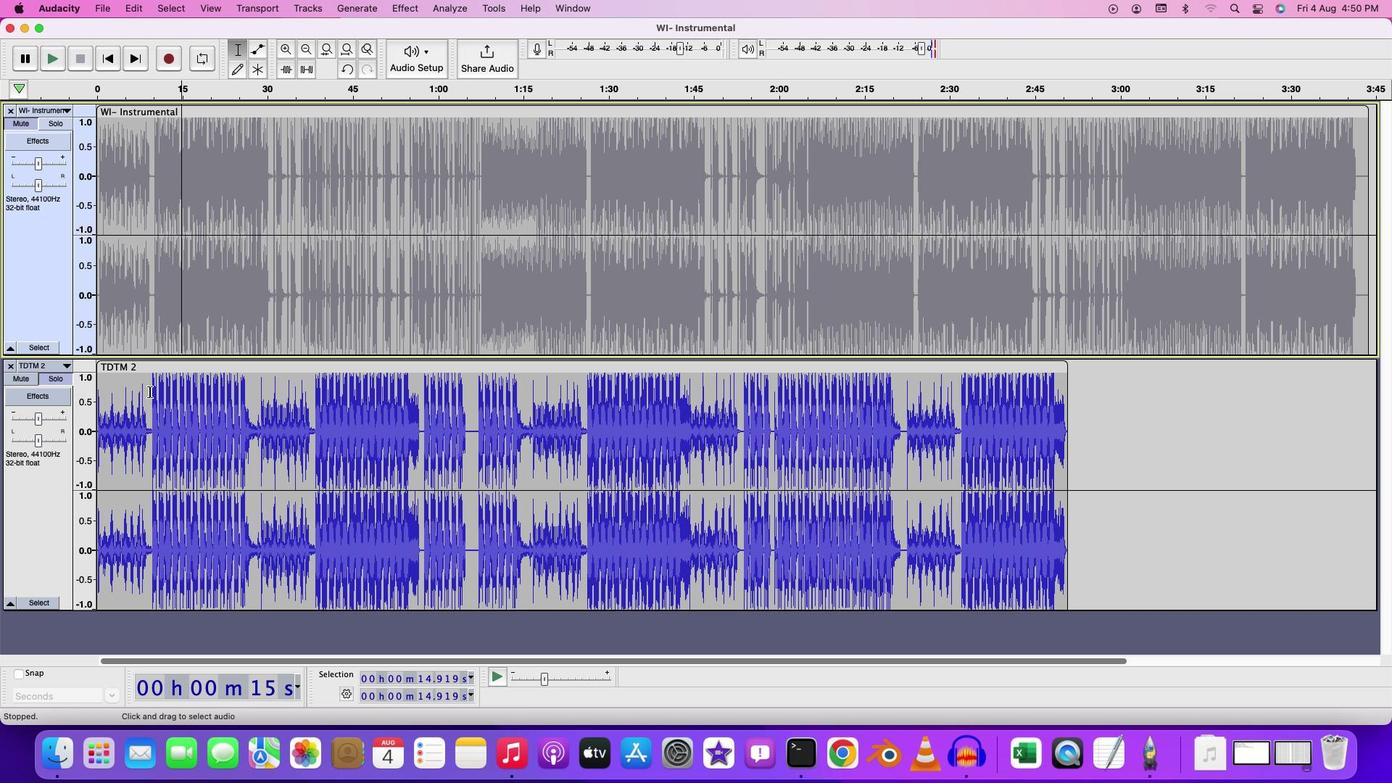 
Action: Mouse moved to (152, 156)
Screenshot: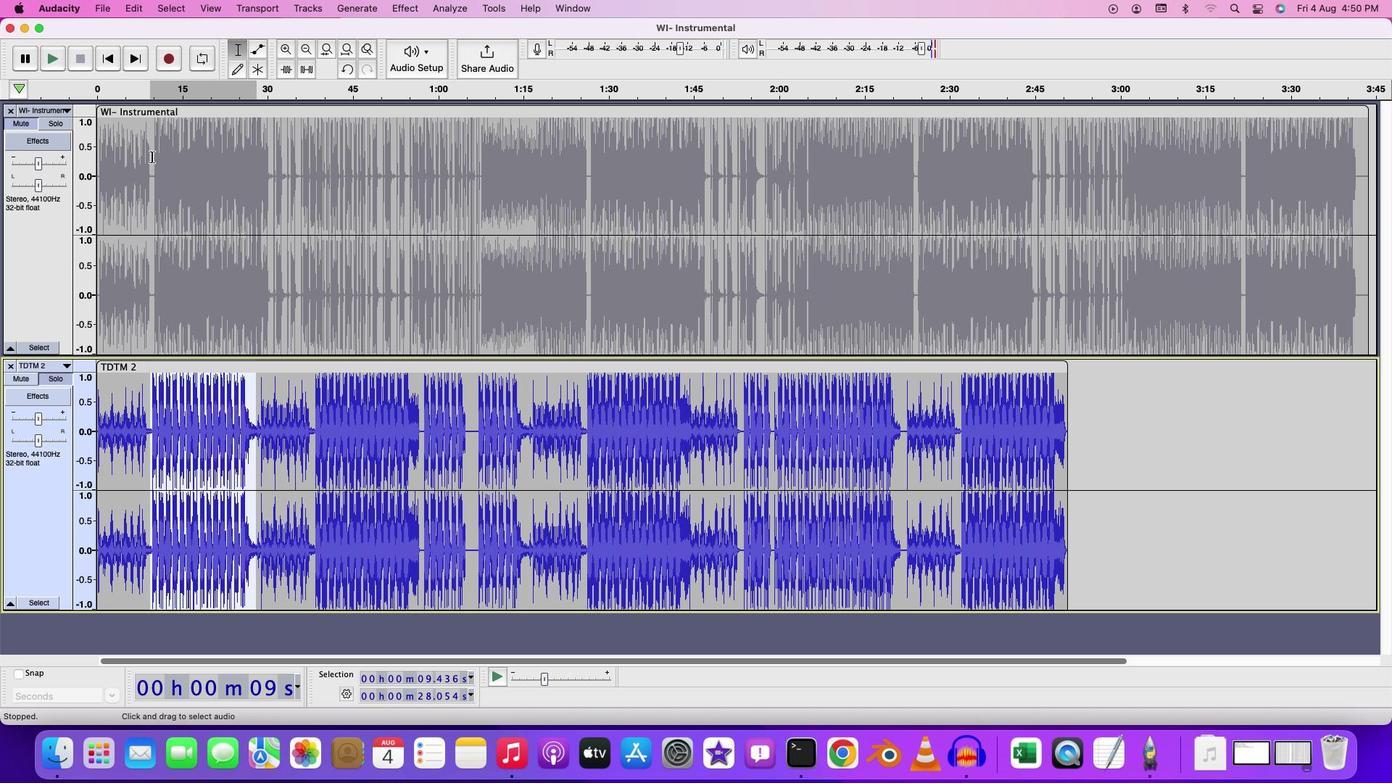 
Action: Mouse pressed left at (152, 156)
Screenshot: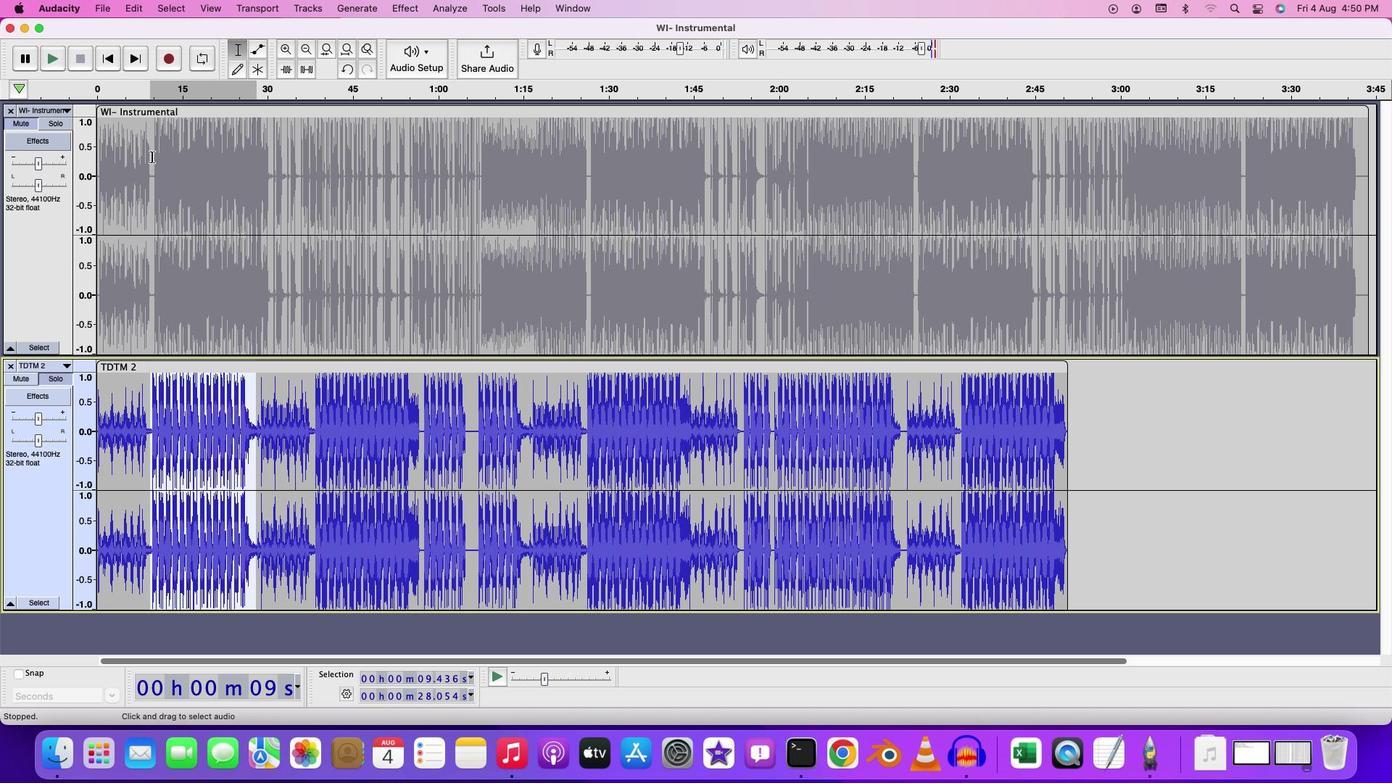 
Action: Mouse moved to (364, 2)
Screenshot: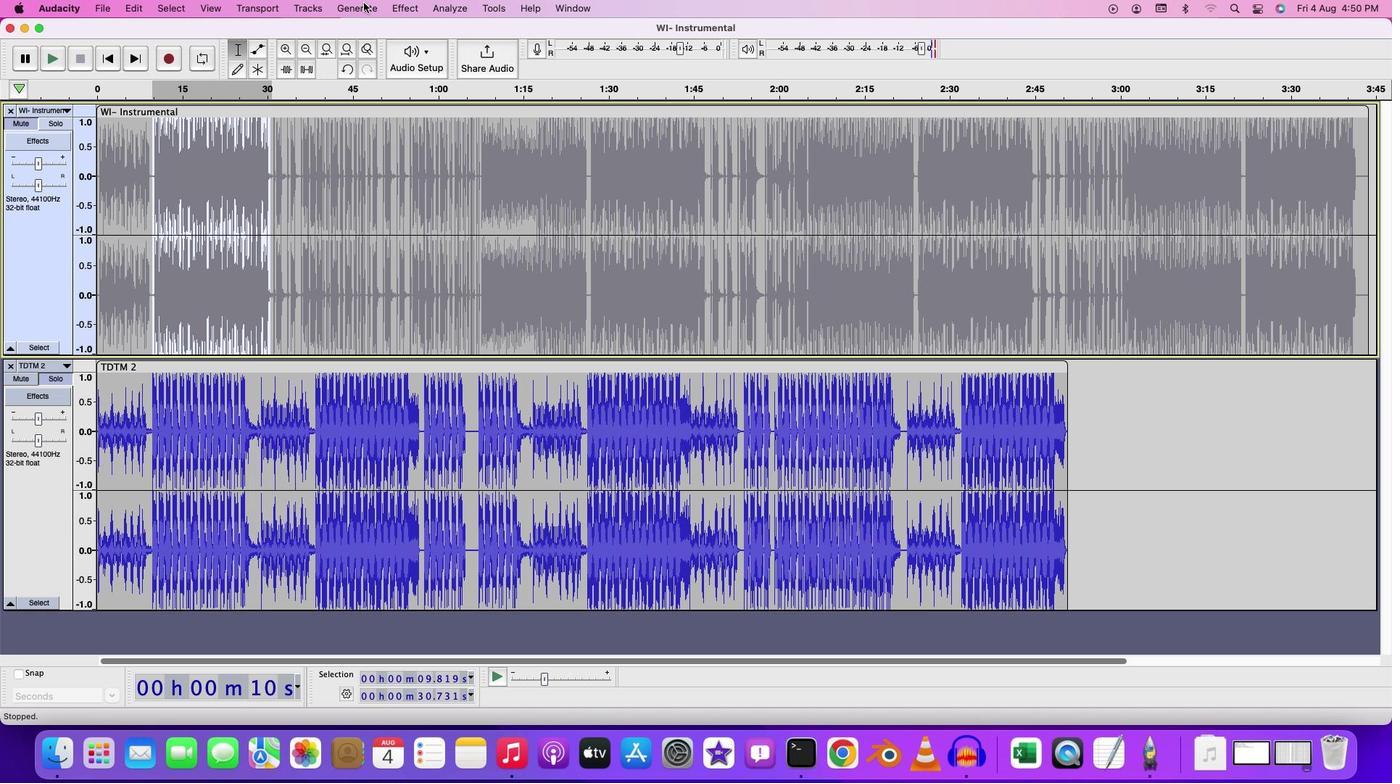 
Action: Mouse pressed left at (364, 2)
Screenshot: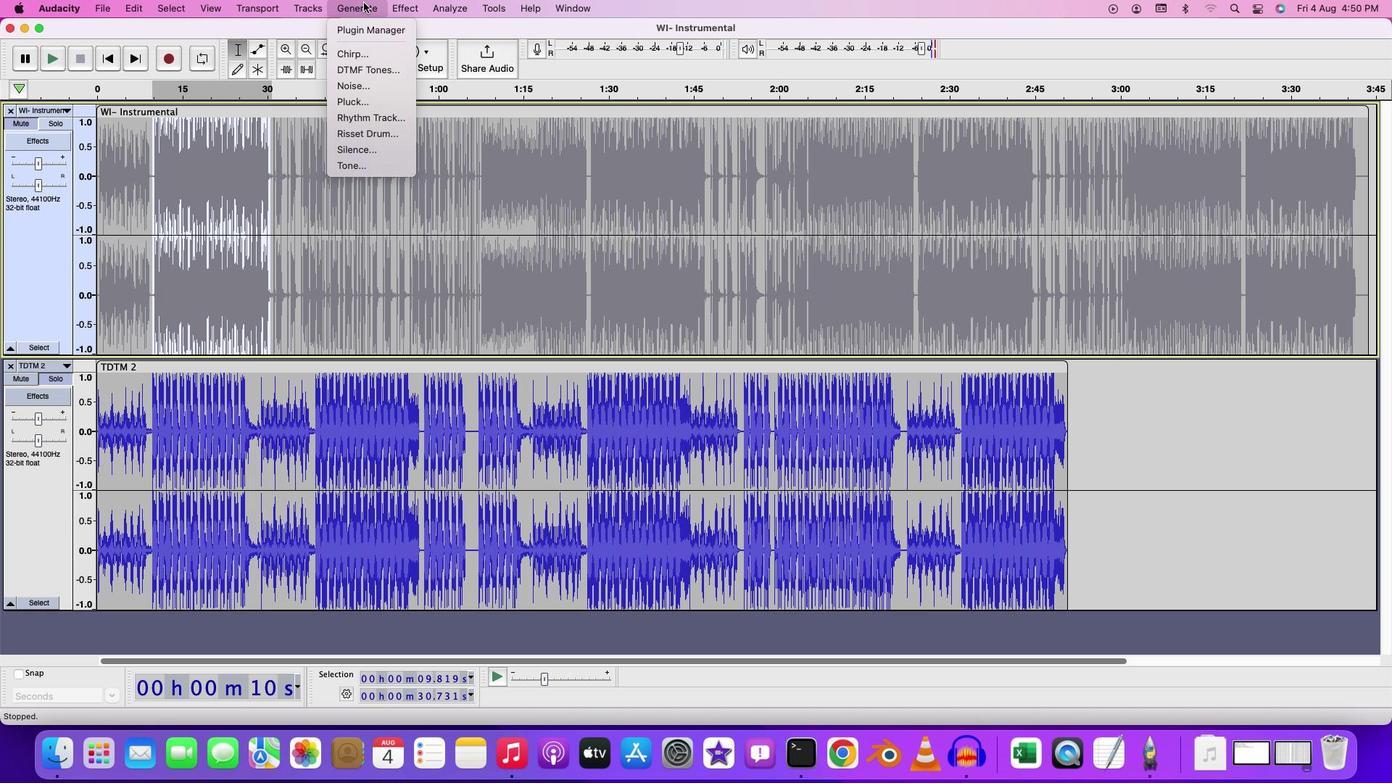 
Action: Mouse moved to (367, 155)
Screenshot: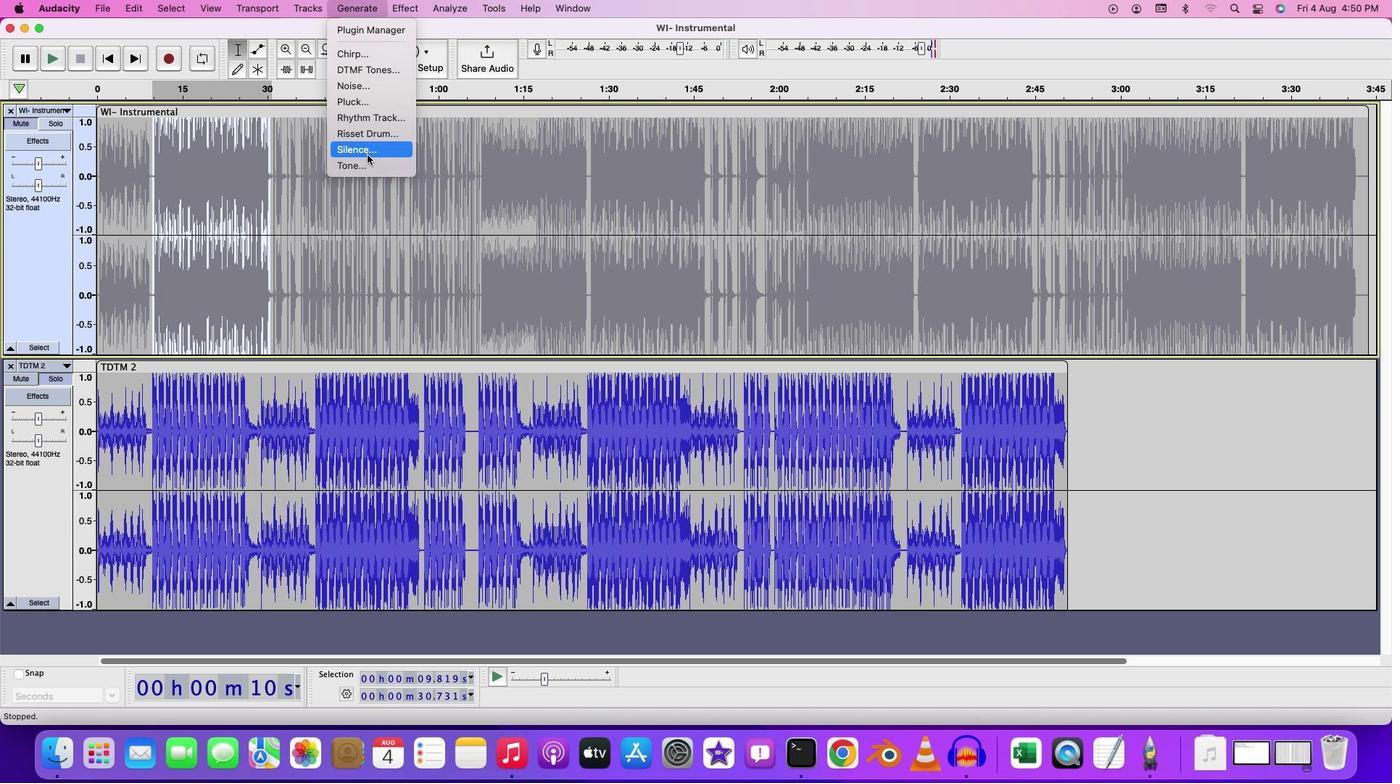 
Action: Mouse pressed left at (367, 155)
Screenshot: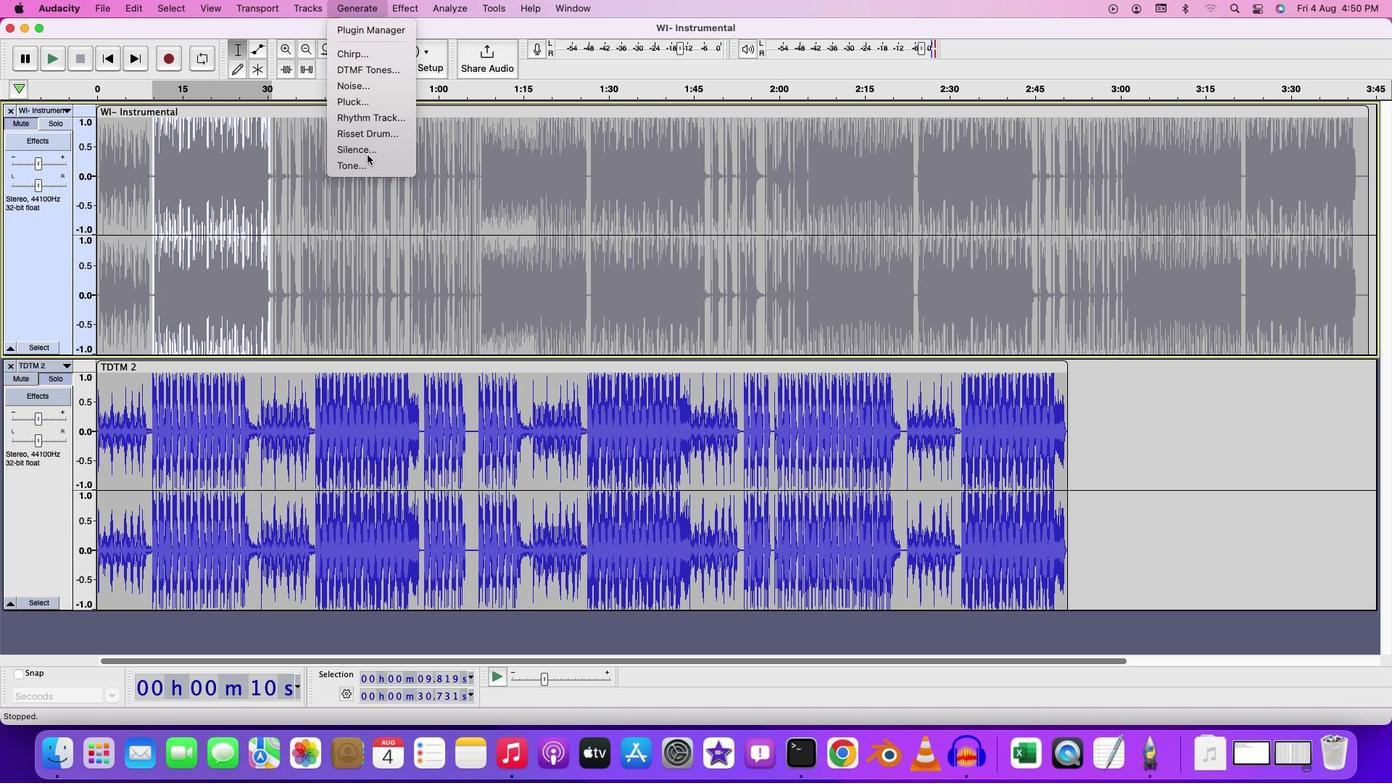 
Action: Mouse moved to (780, 349)
Screenshot: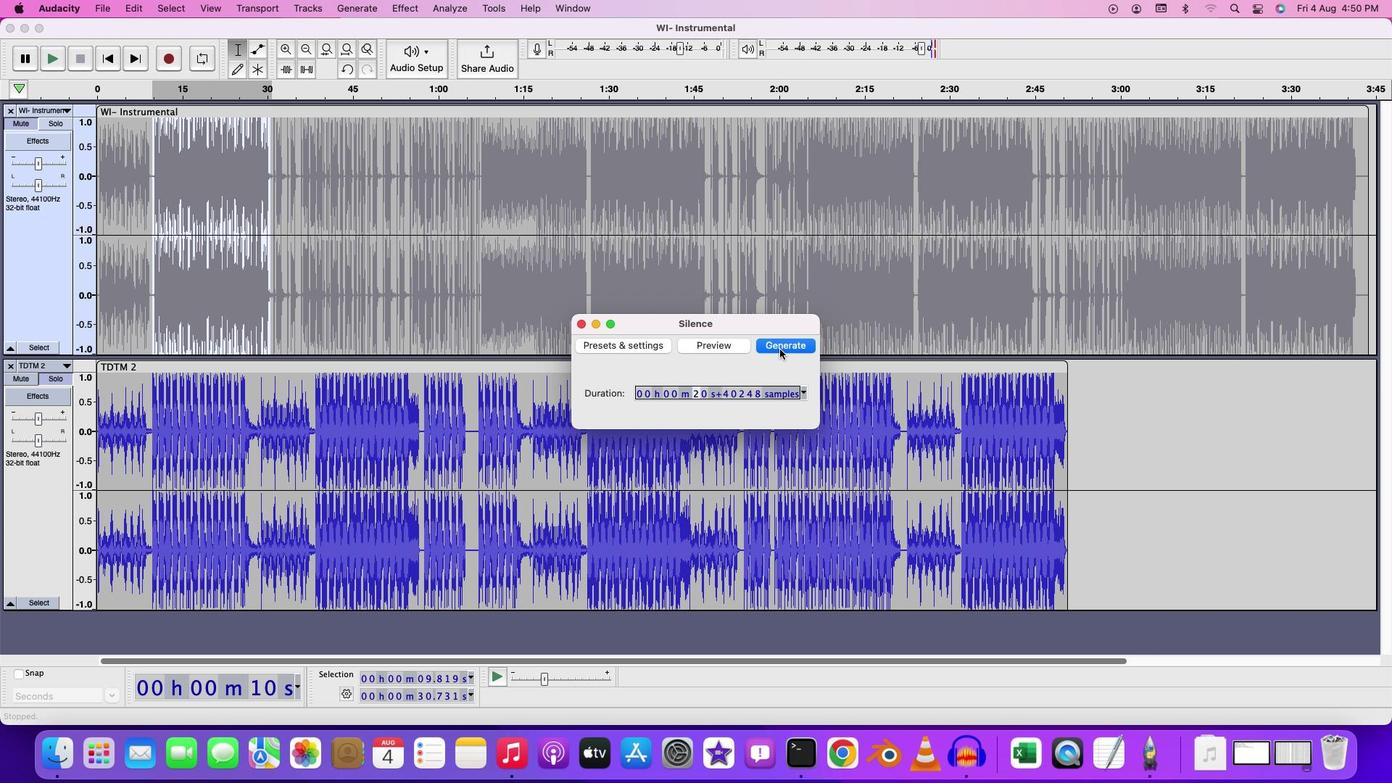 
Action: Mouse pressed left at (780, 349)
Screenshot: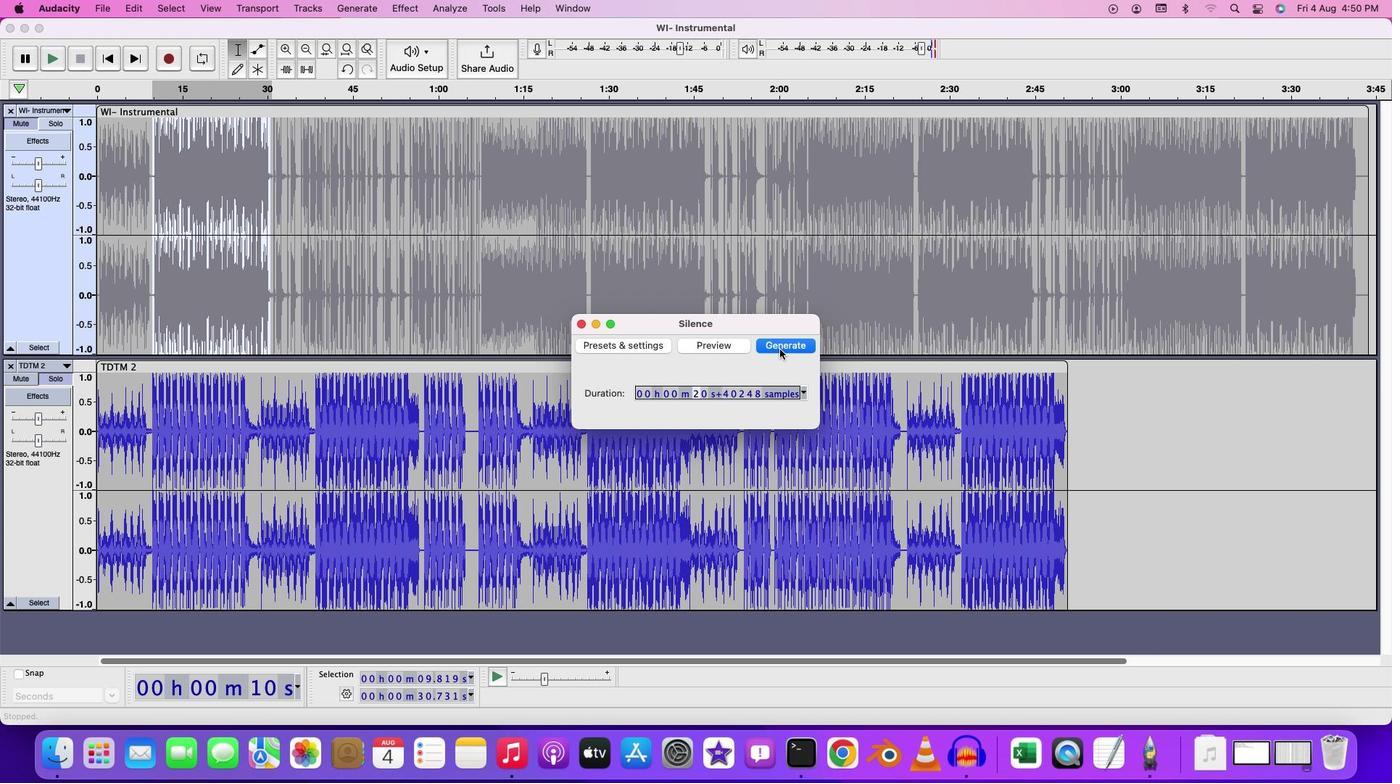 
Action: Mouse moved to (134, 129)
Screenshot: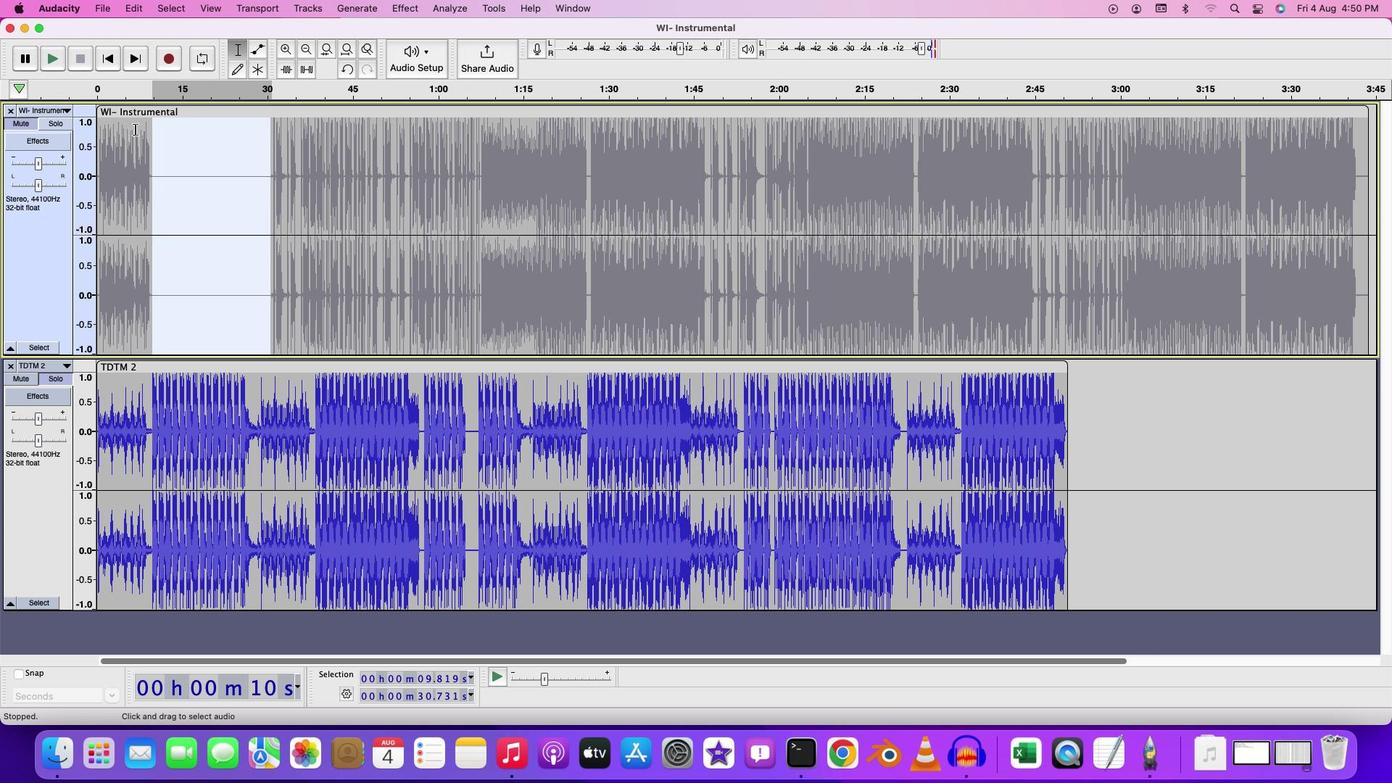 
Action: Mouse pressed left at (134, 129)
Screenshot: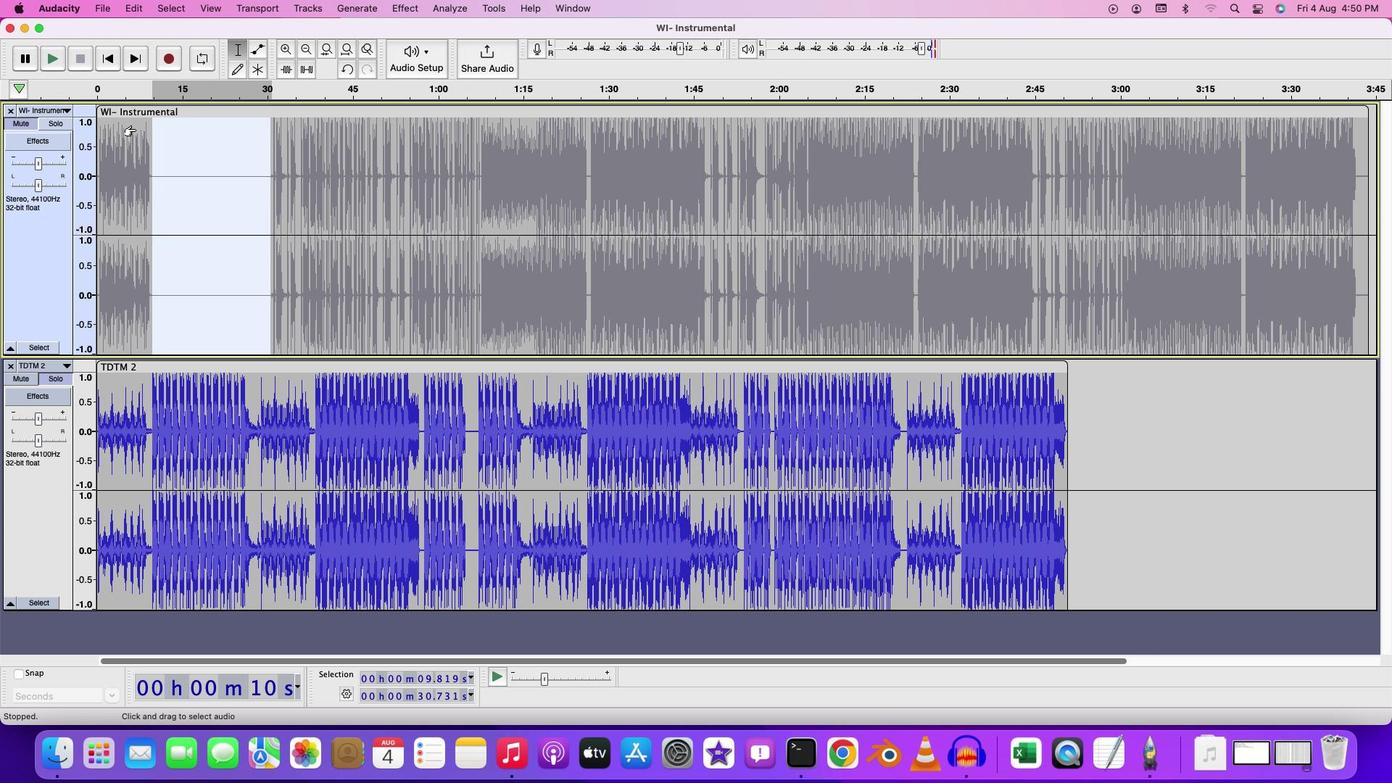 
Action: Mouse moved to (26, 124)
Screenshot: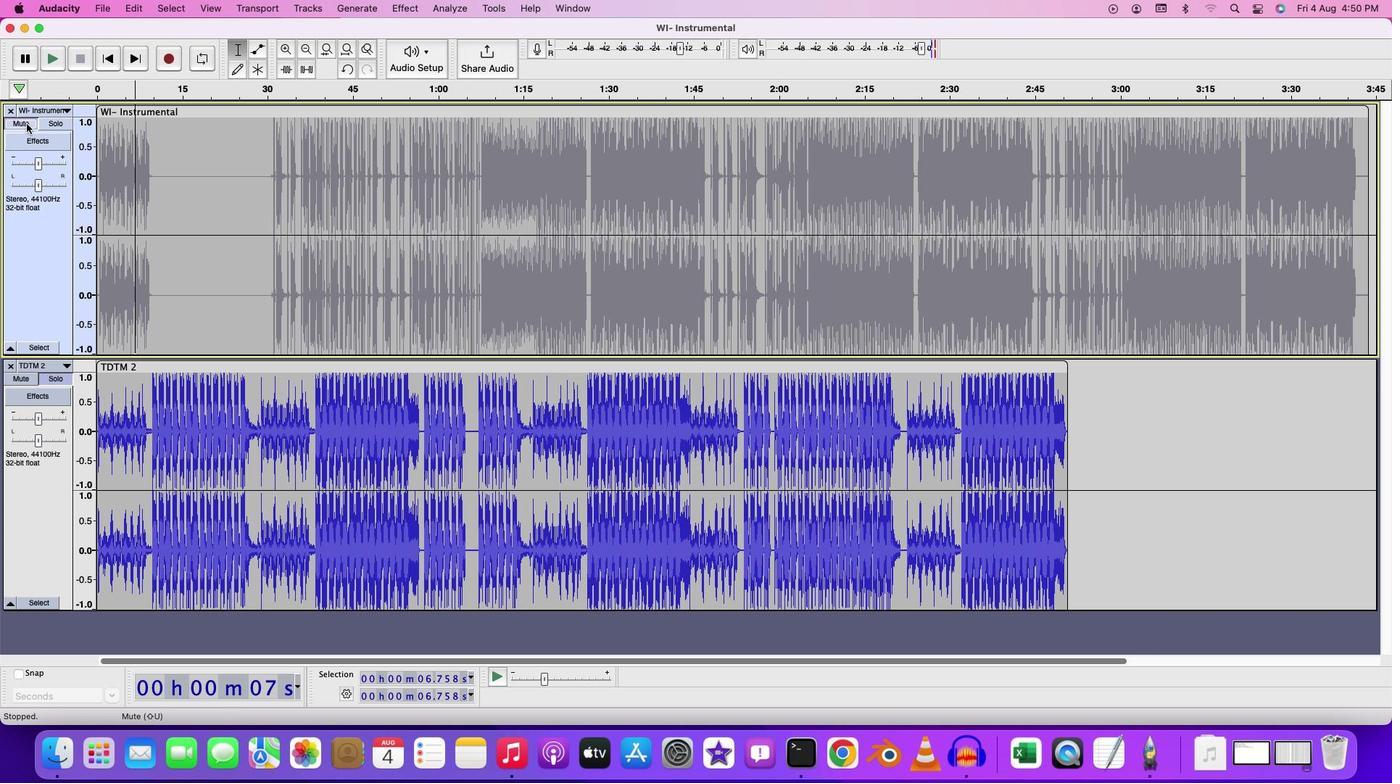 
Action: Mouse pressed left at (26, 124)
Screenshot: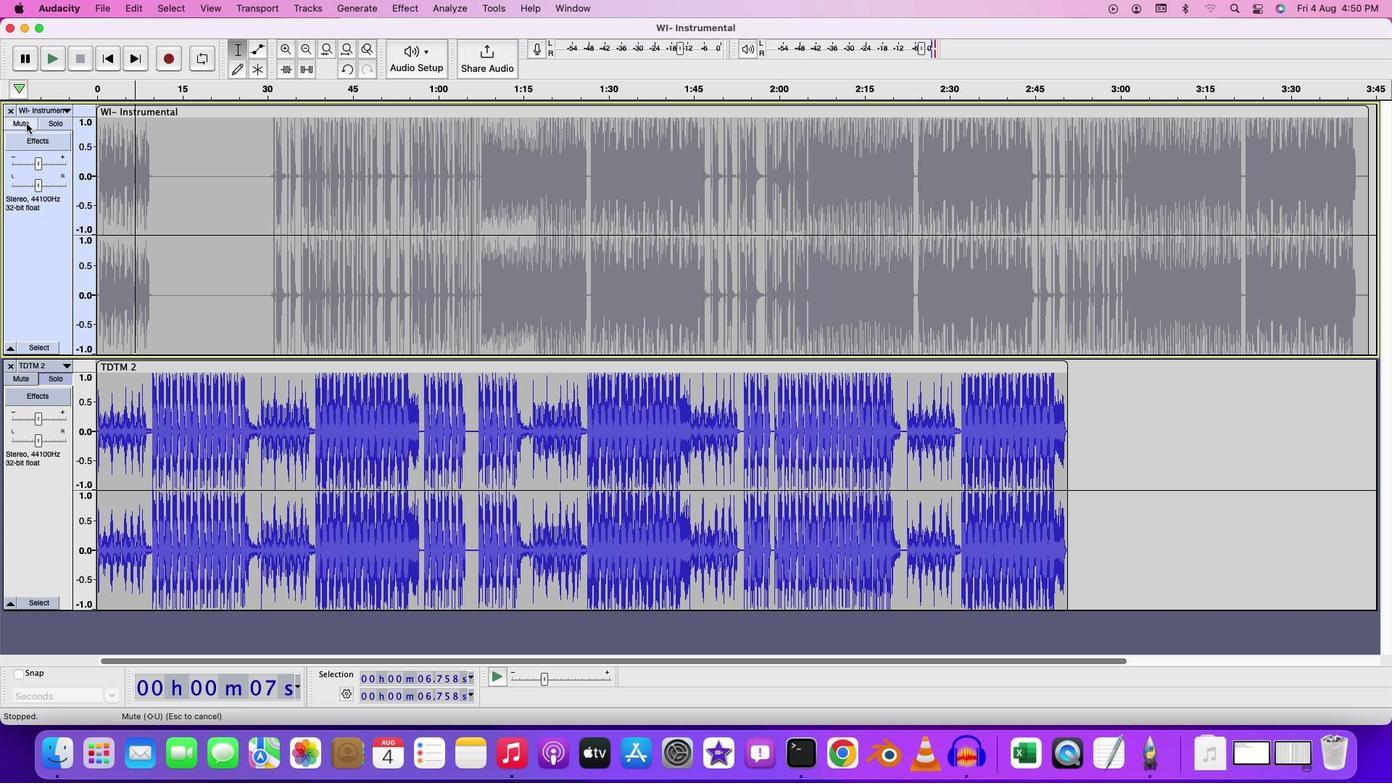 
Action: Mouse moved to (150, 396)
Screenshot: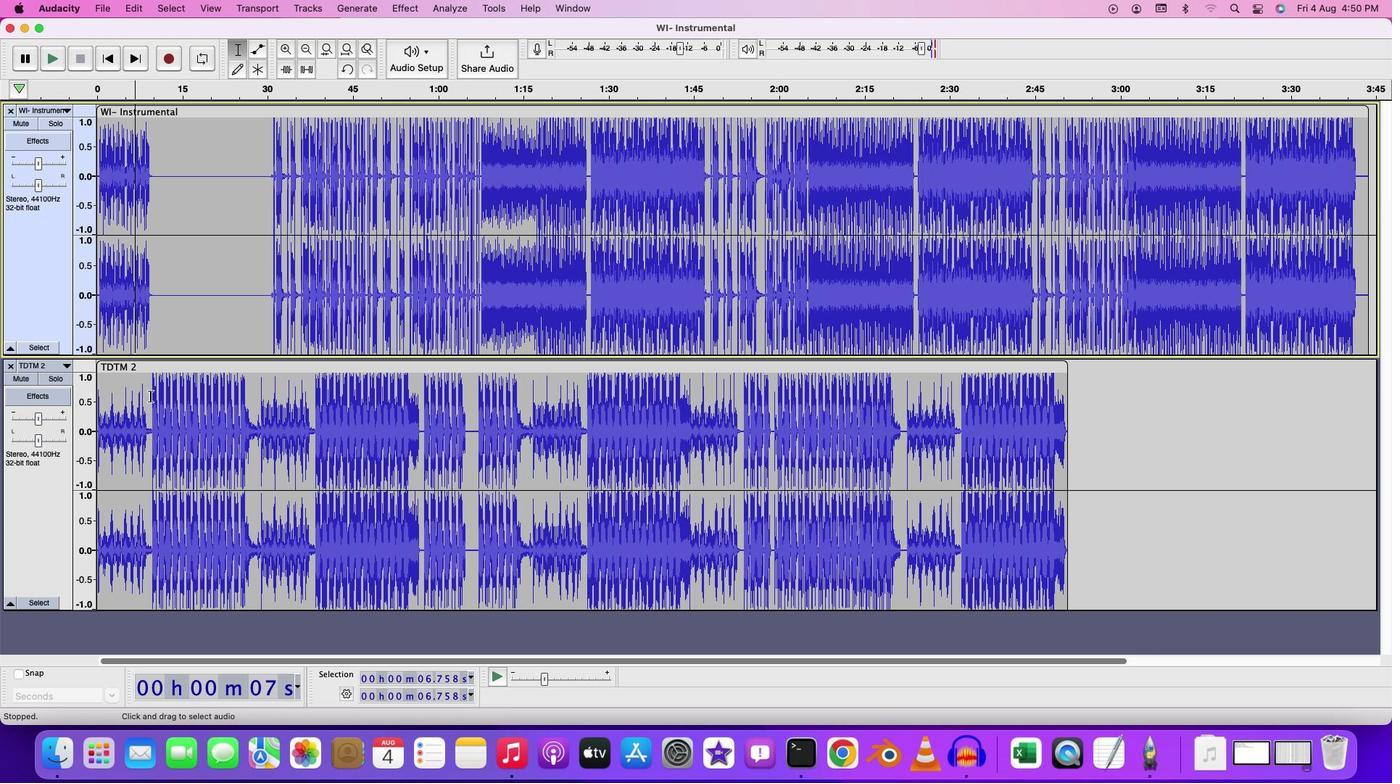 
Action: Mouse pressed left at (150, 396)
Screenshot: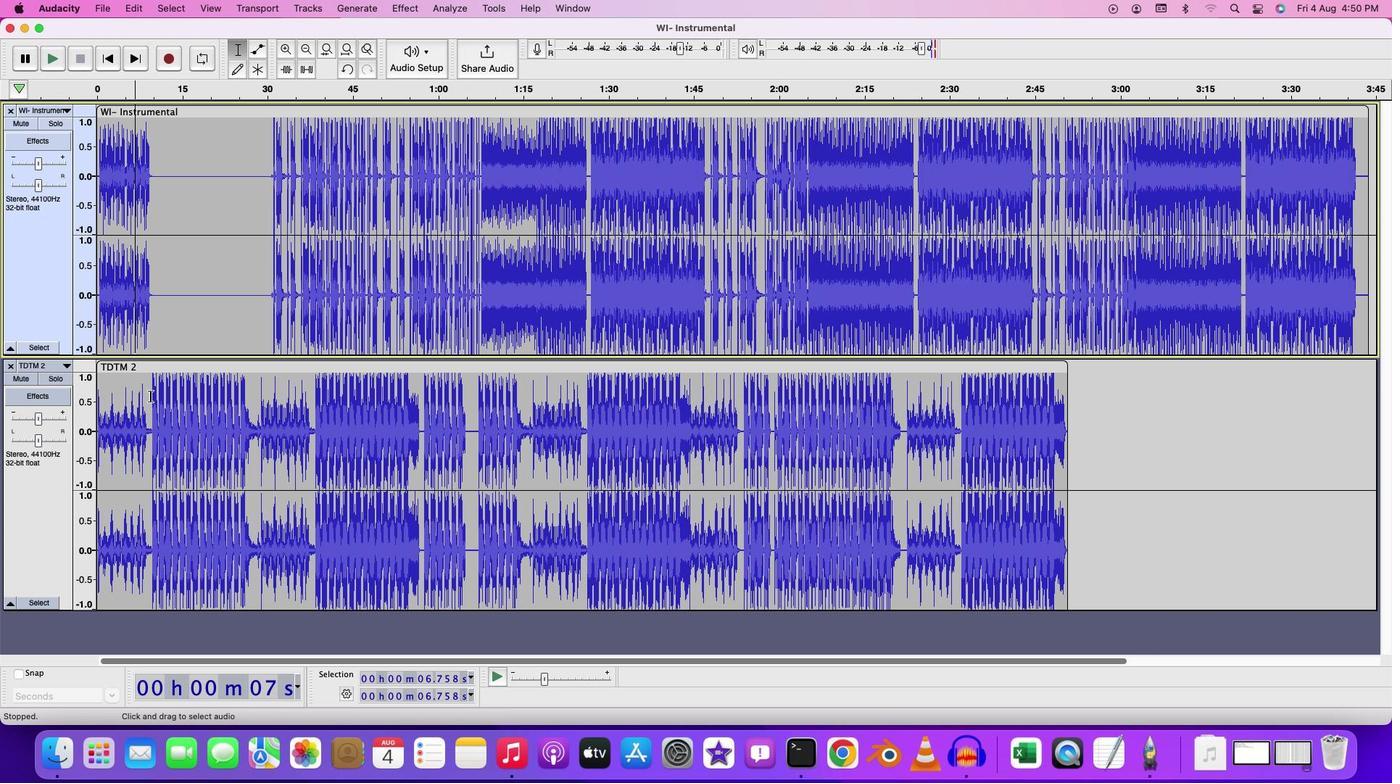 
Action: Mouse moved to (151, 398)
Screenshot: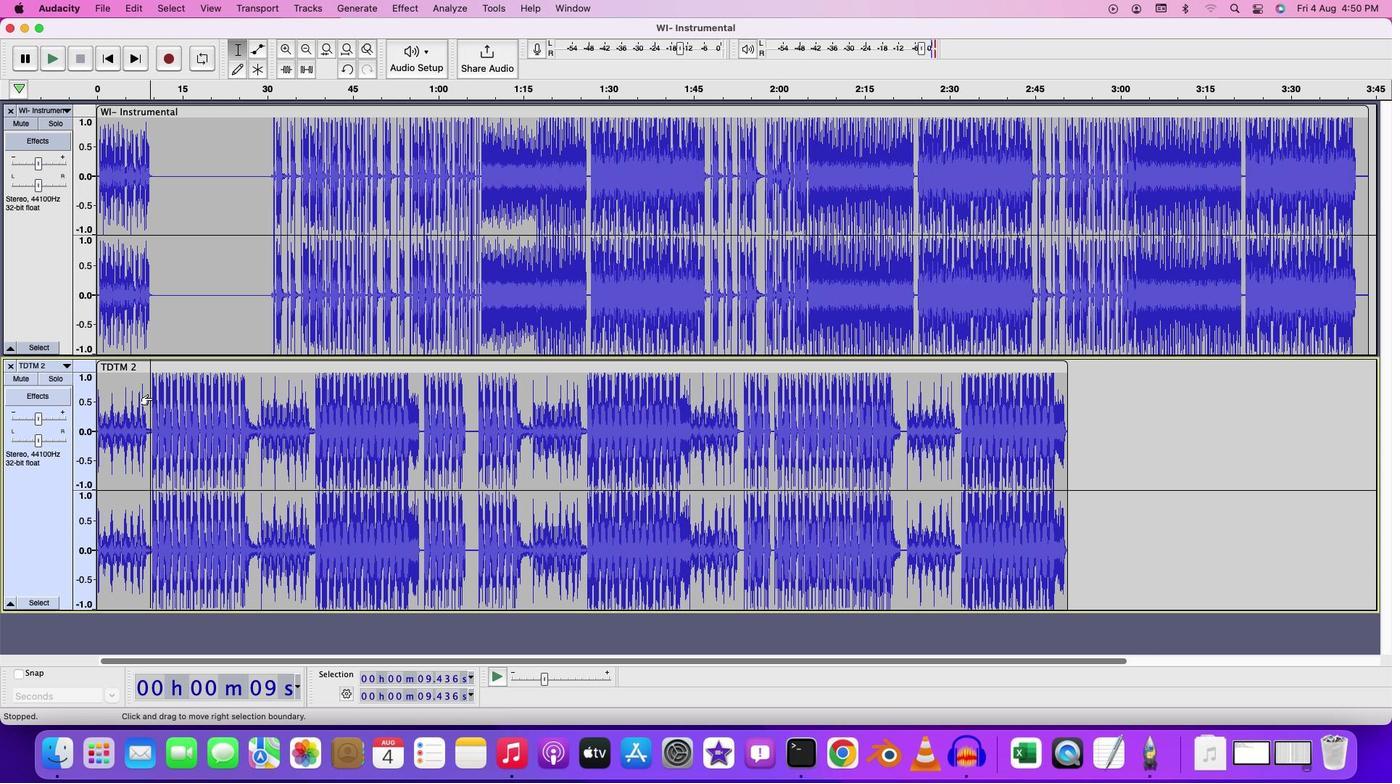 
Action: Mouse pressed left at (151, 398)
Screenshot: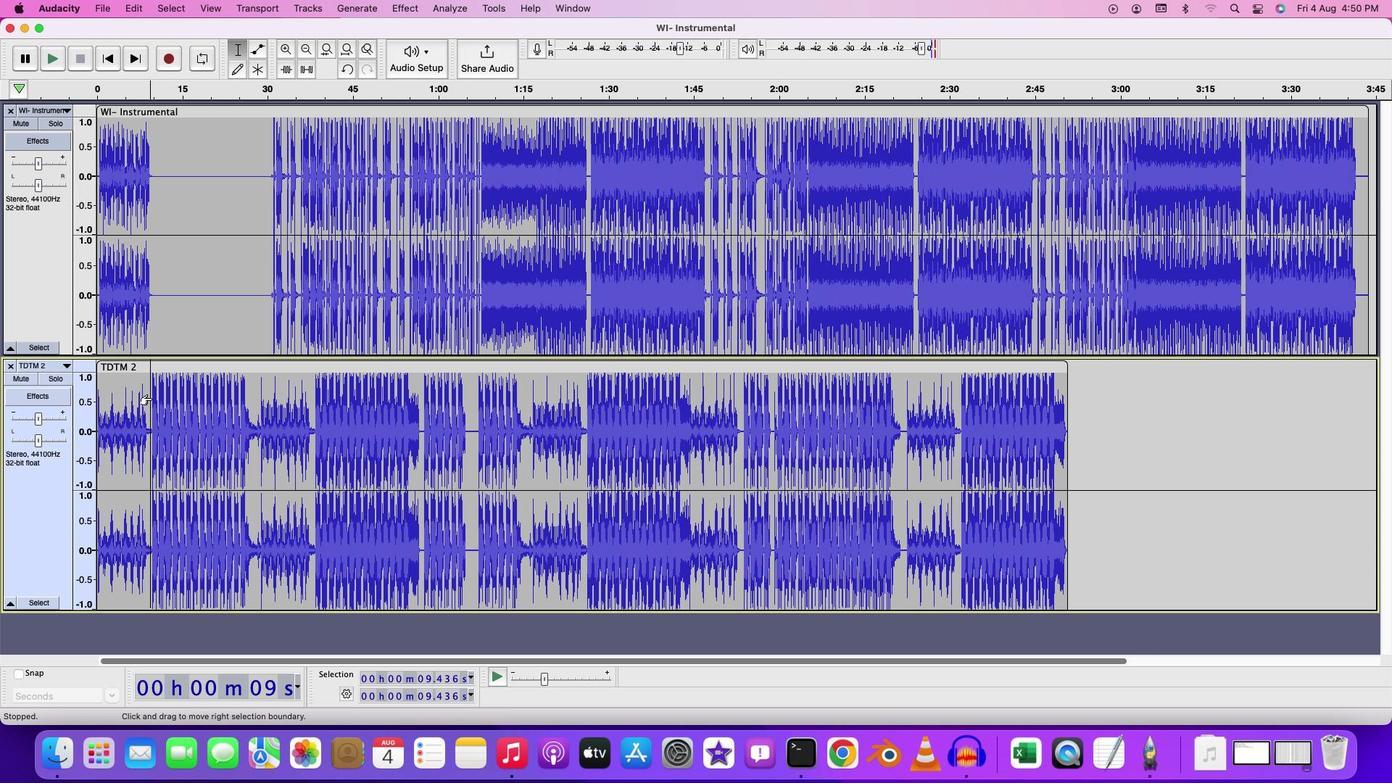 
Action: Mouse moved to (355, 10)
Screenshot: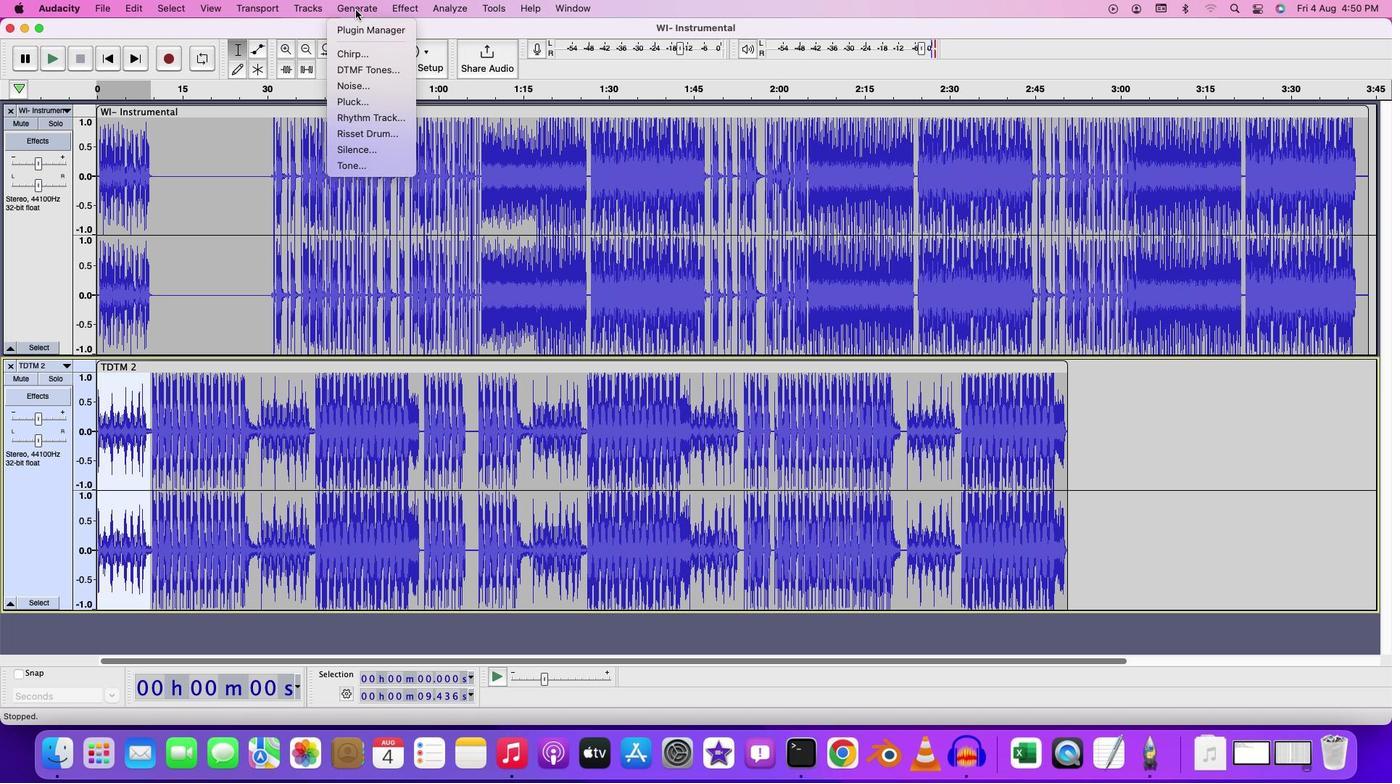 
Action: Mouse pressed left at (355, 10)
Screenshot: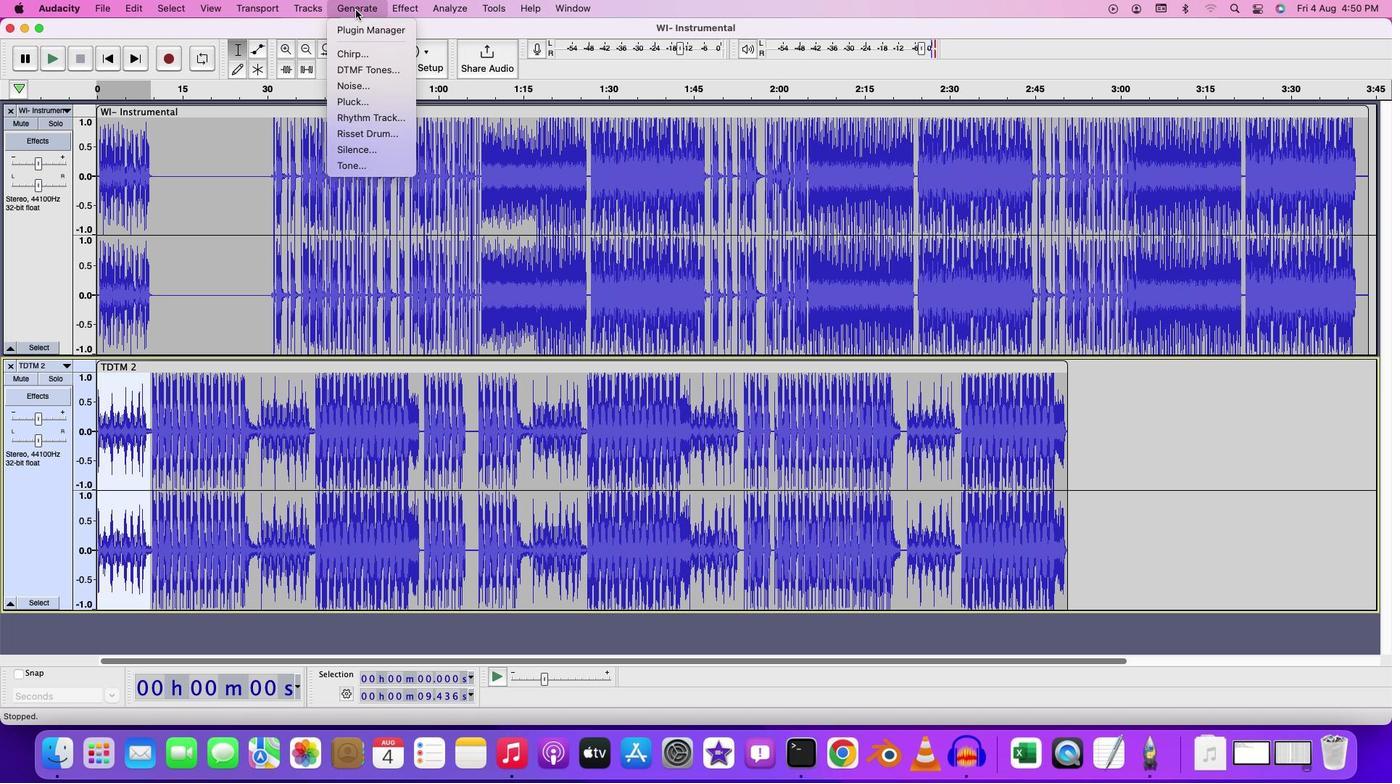 
Action: Mouse moved to (371, 148)
Screenshot: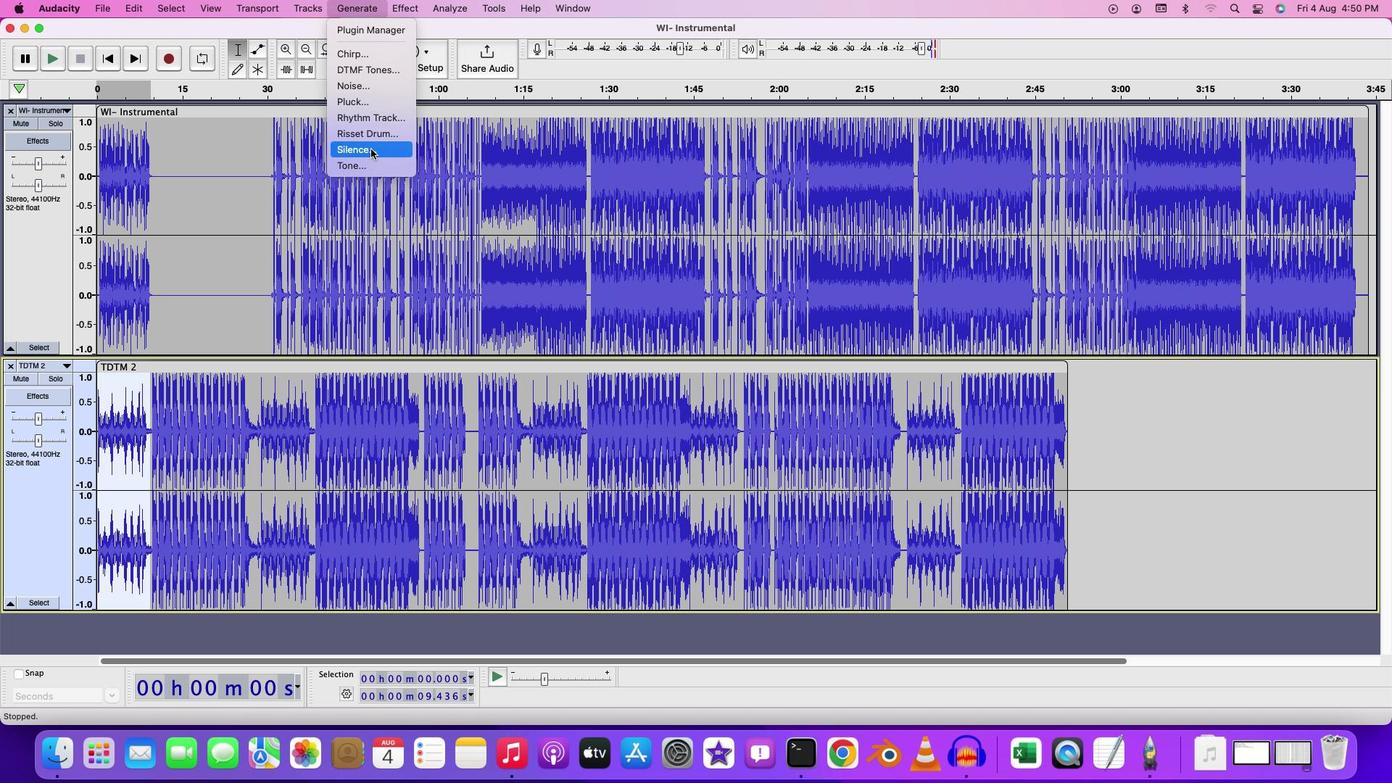 
Action: Mouse pressed left at (371, 148)
Screenshot: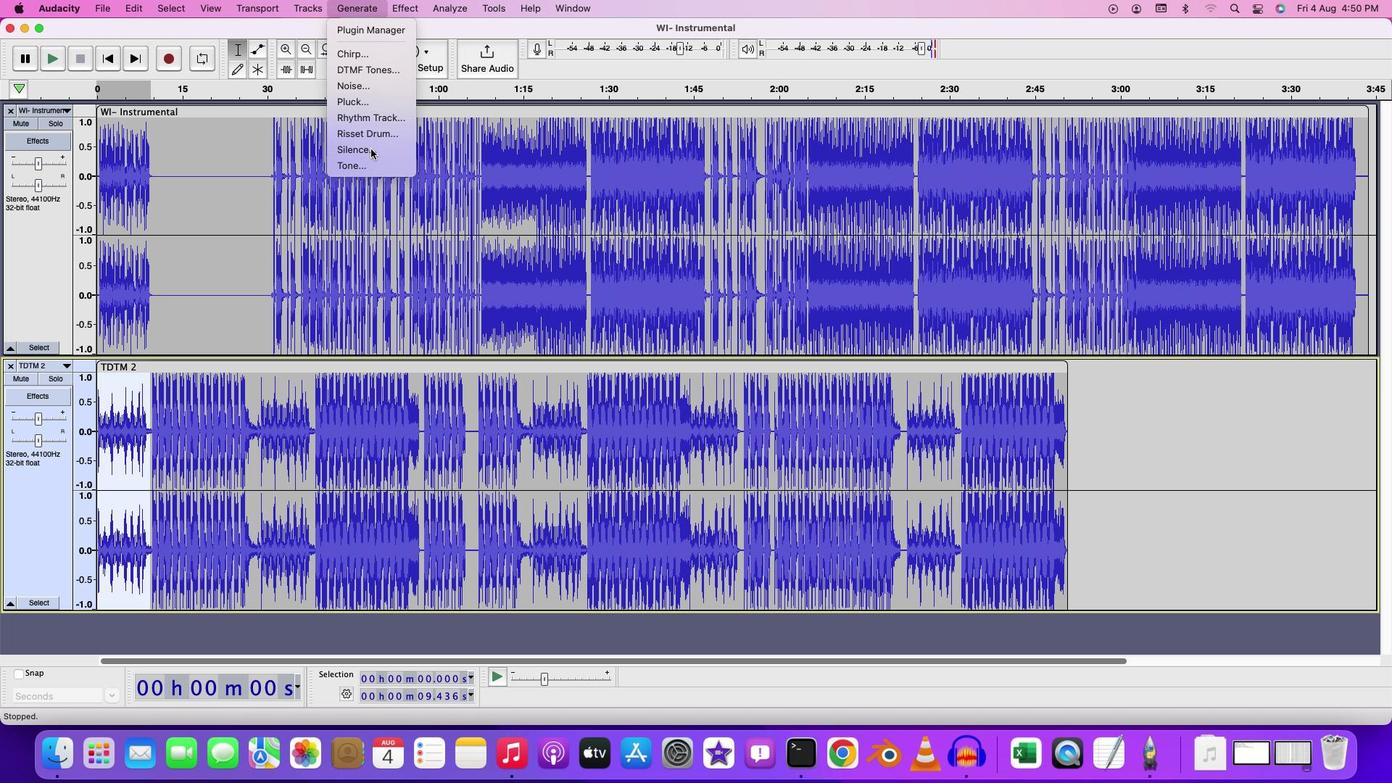 
Action: Mouse moved to (766, 341)
Screenshot: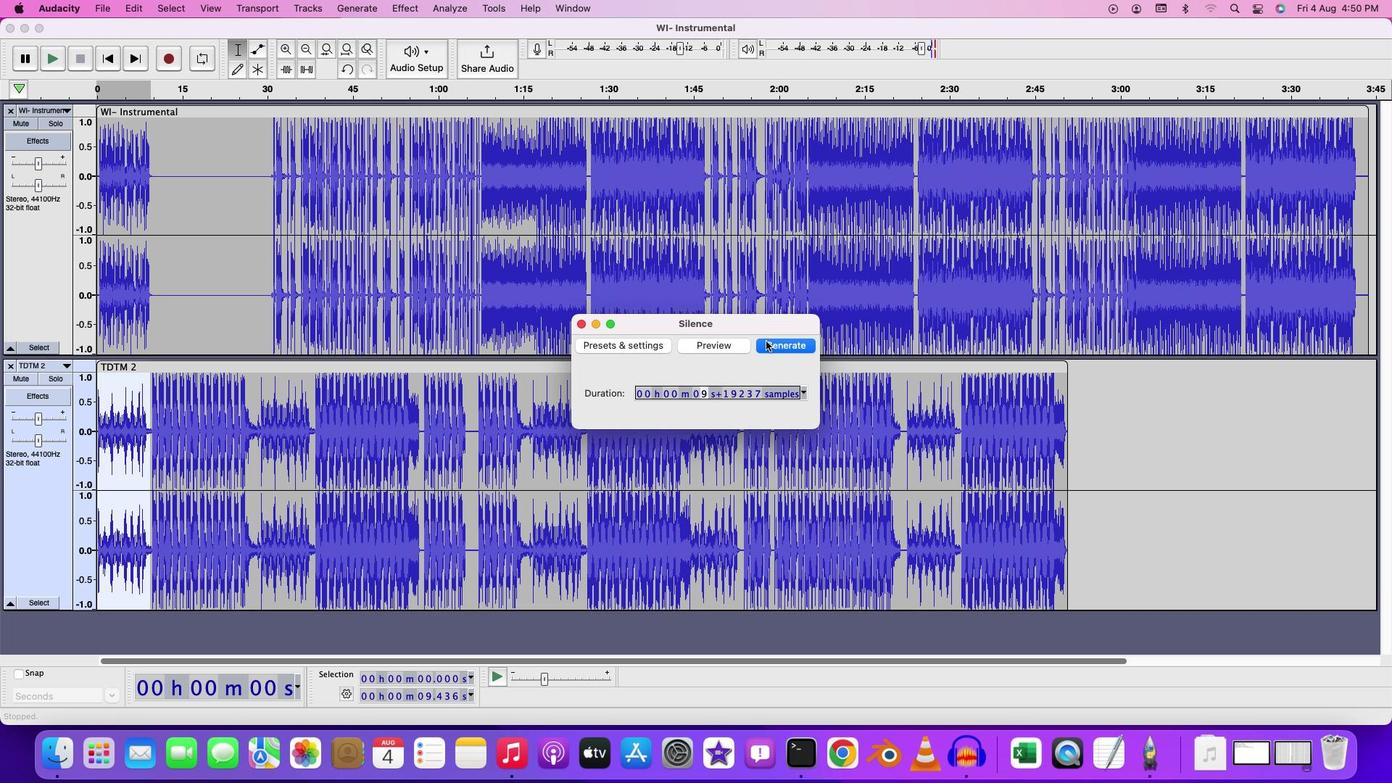 
Action: Mouse pressed left at (766, 341)
Screenshot: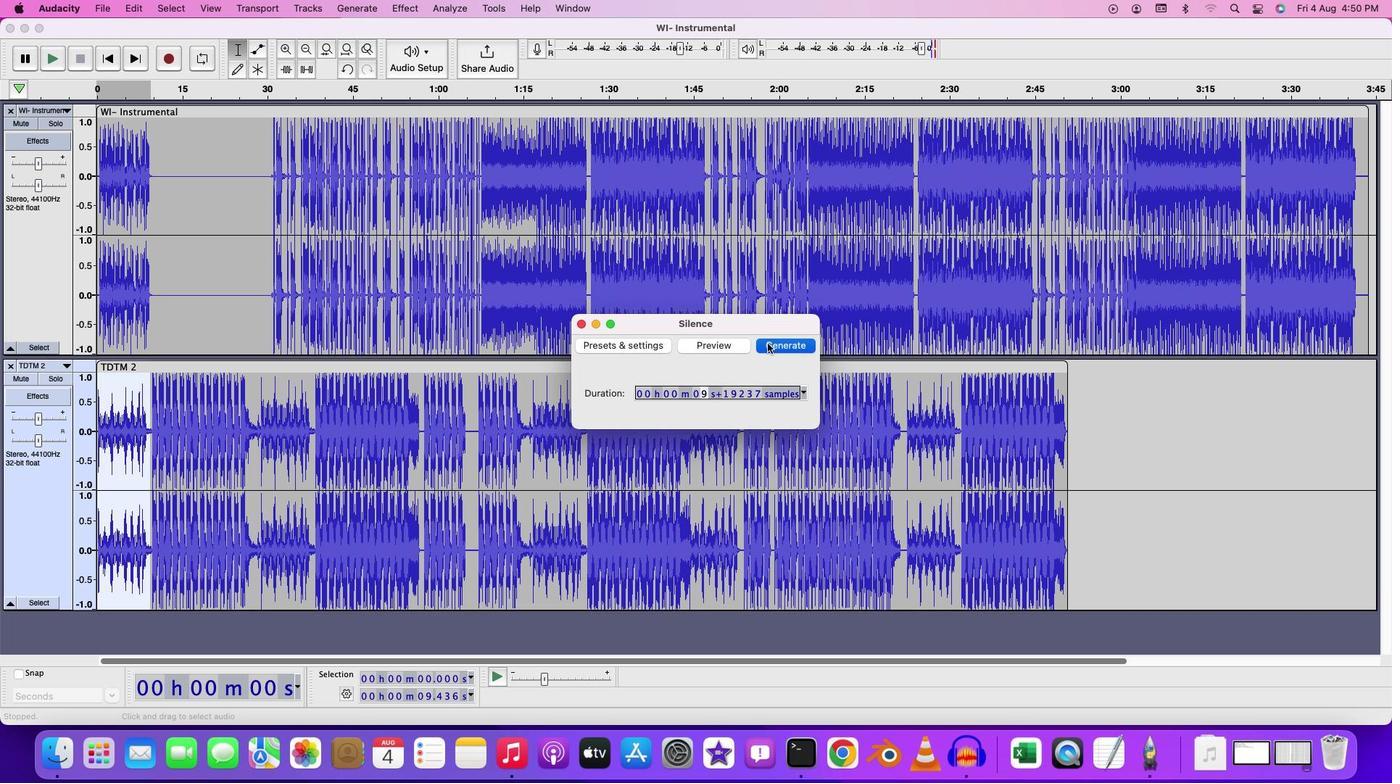 
Action: Mouse moved to (101, 124)
Screenshot: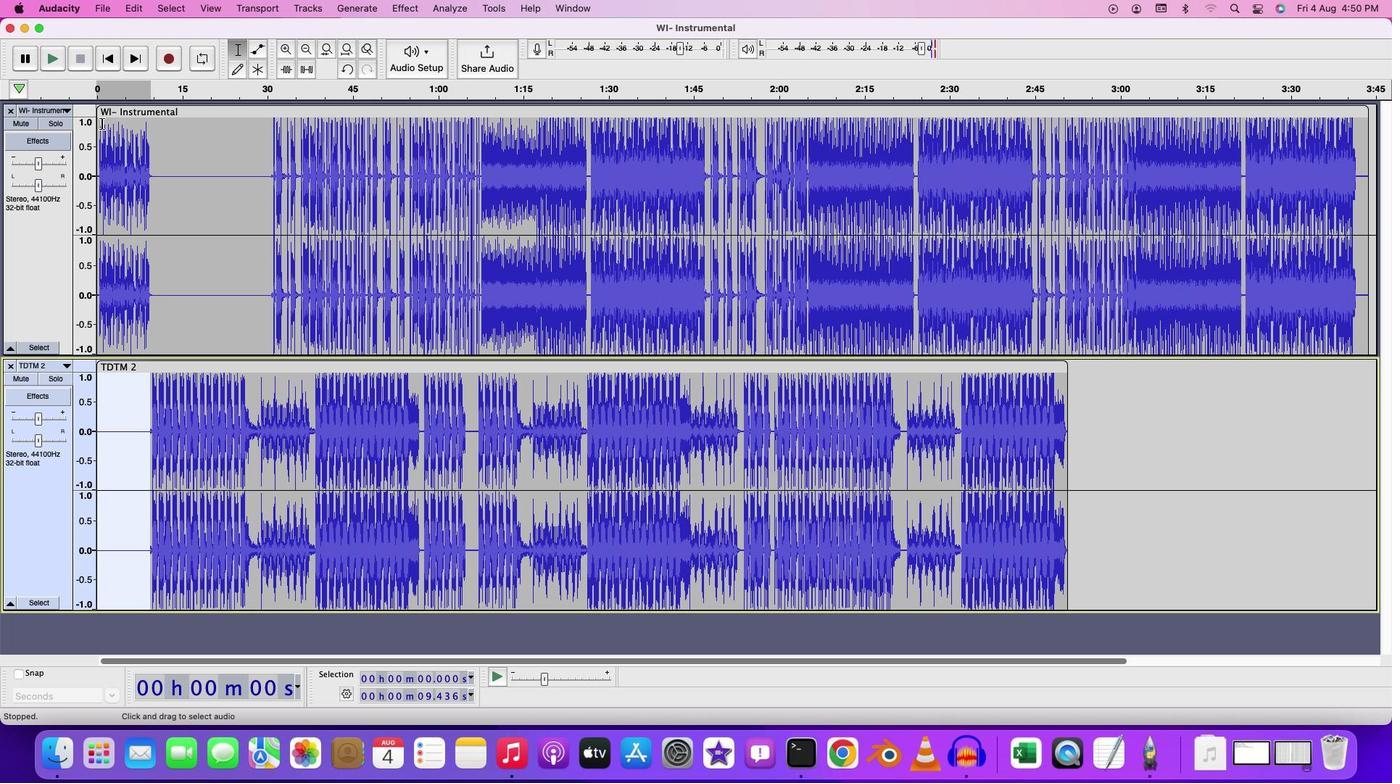 
Action: Mouse pressed left at (101, 124)
Screenshot: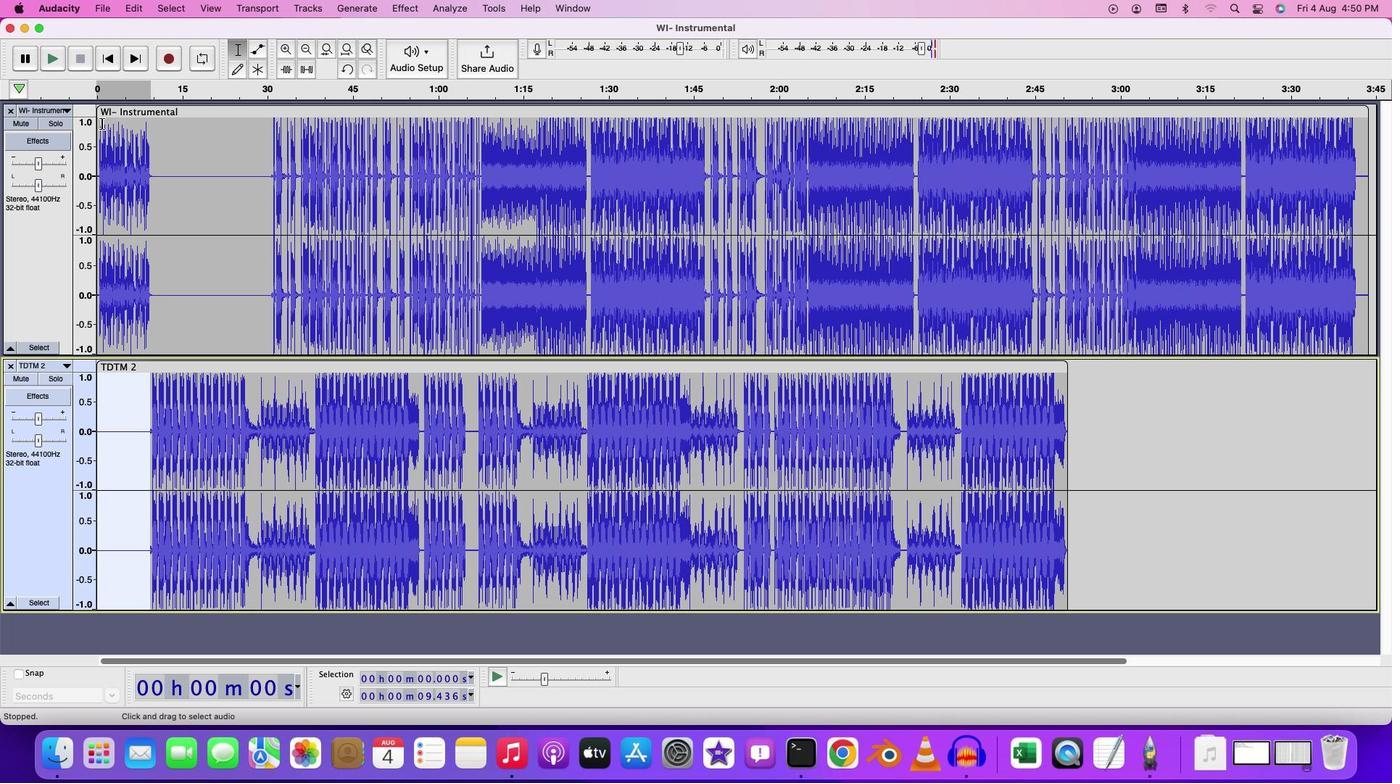 
Action: Key pressed Key.space
Screenshot: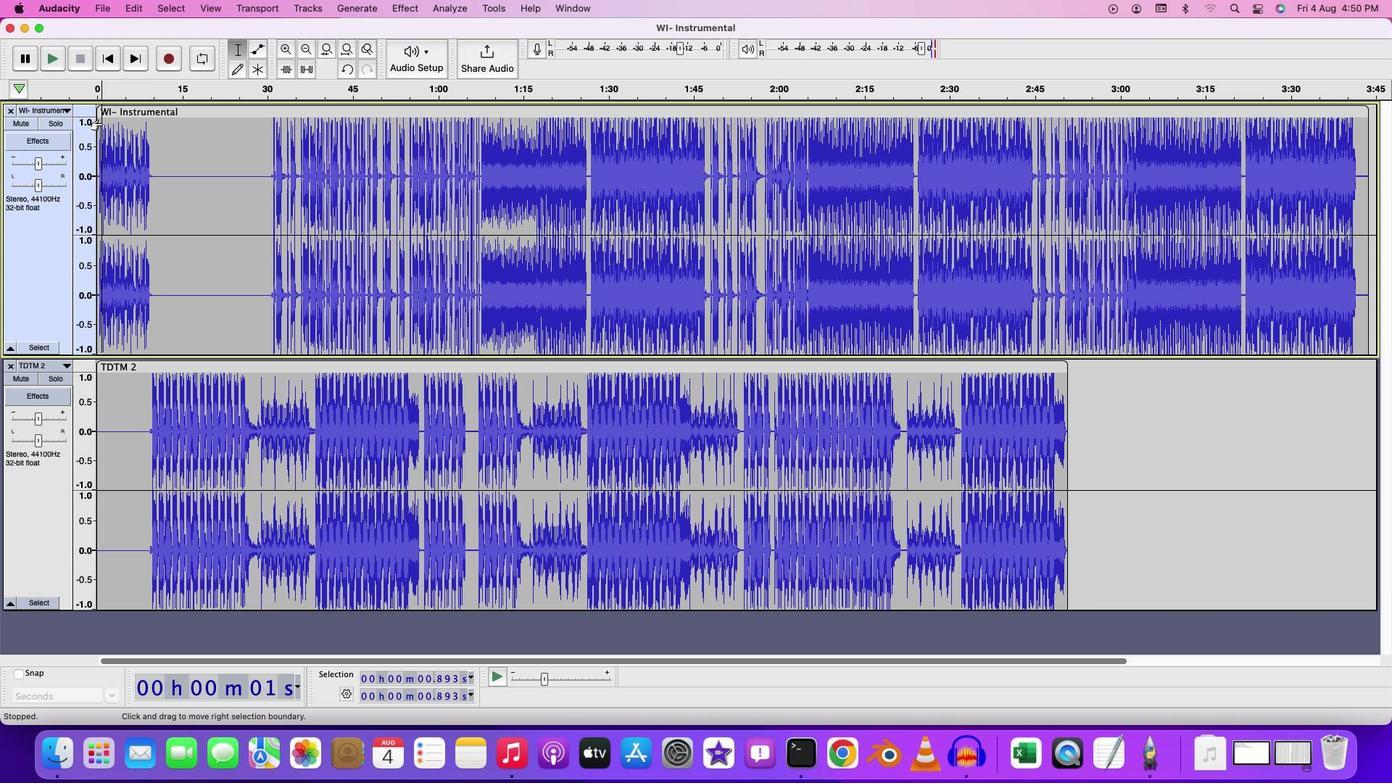 
Action: Mouse moved to (143, 129)
Screenshot: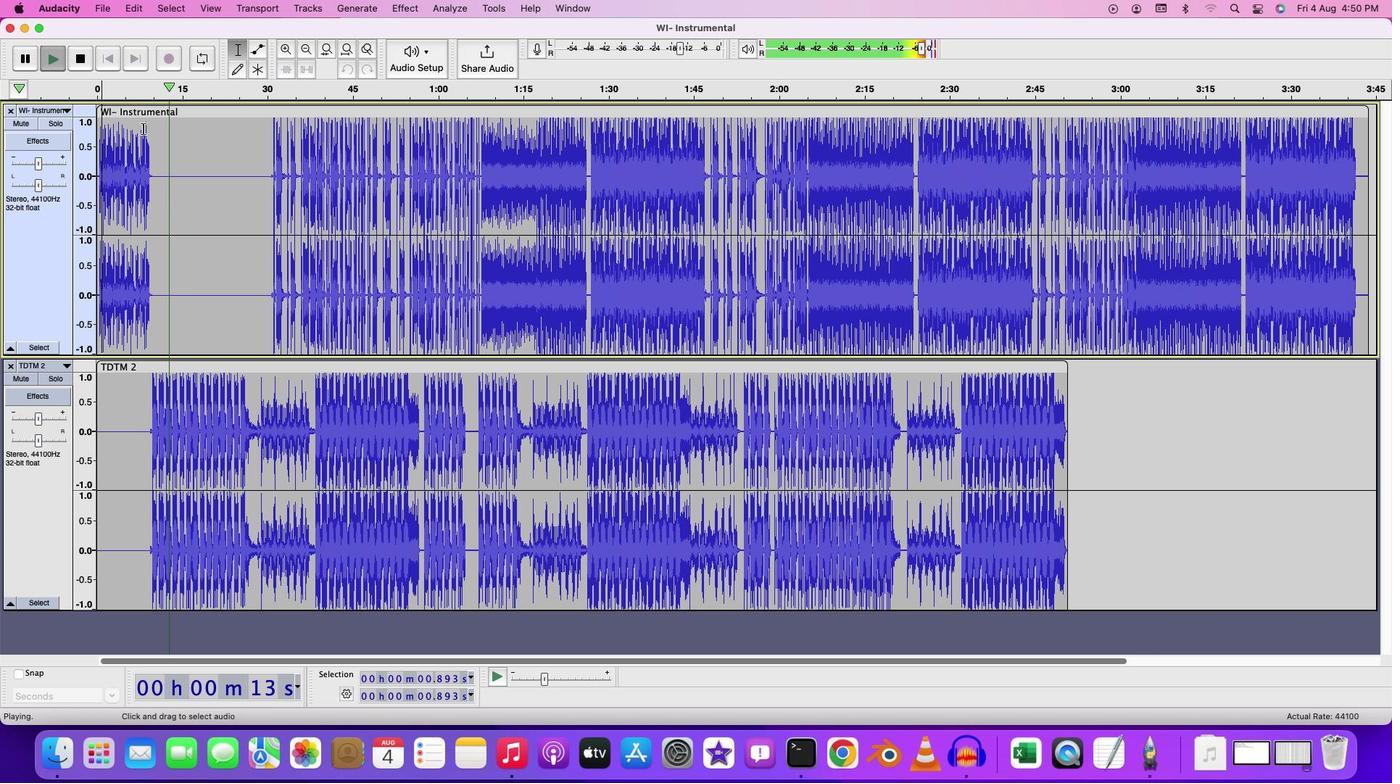 
Action: Mouse pressed left at (143, 129)
Screenshot: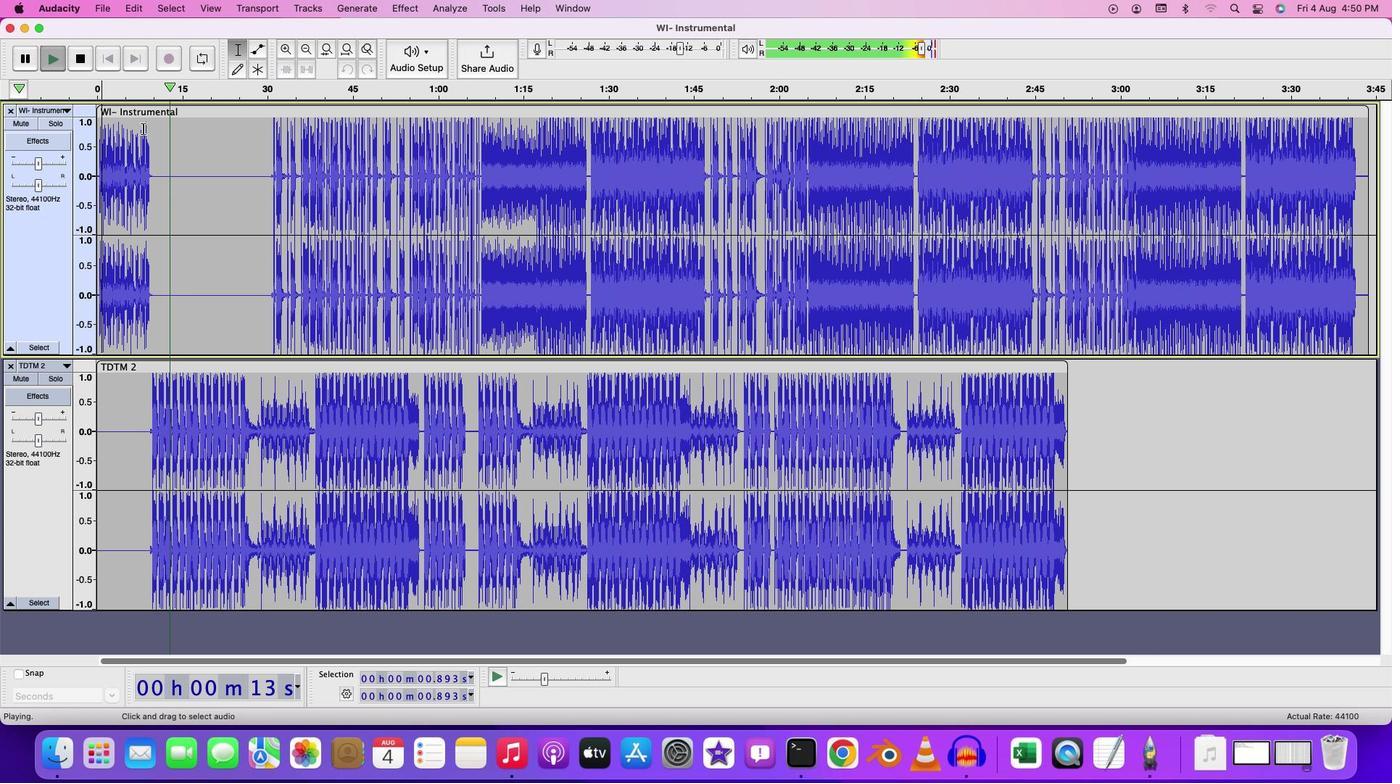 
Action: Mouse moved to (234, 156)
Screenshot: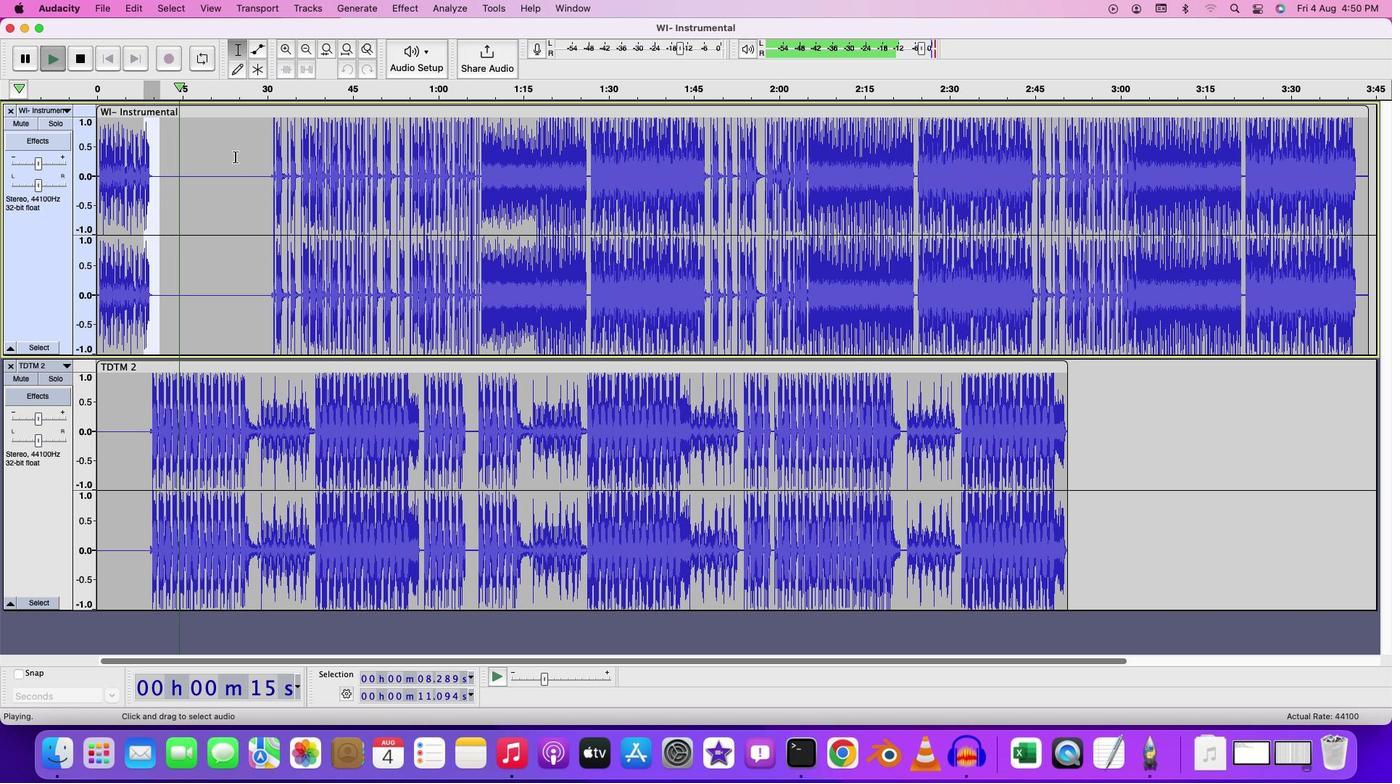 
Action: Key pressed Key.space
Screenshot: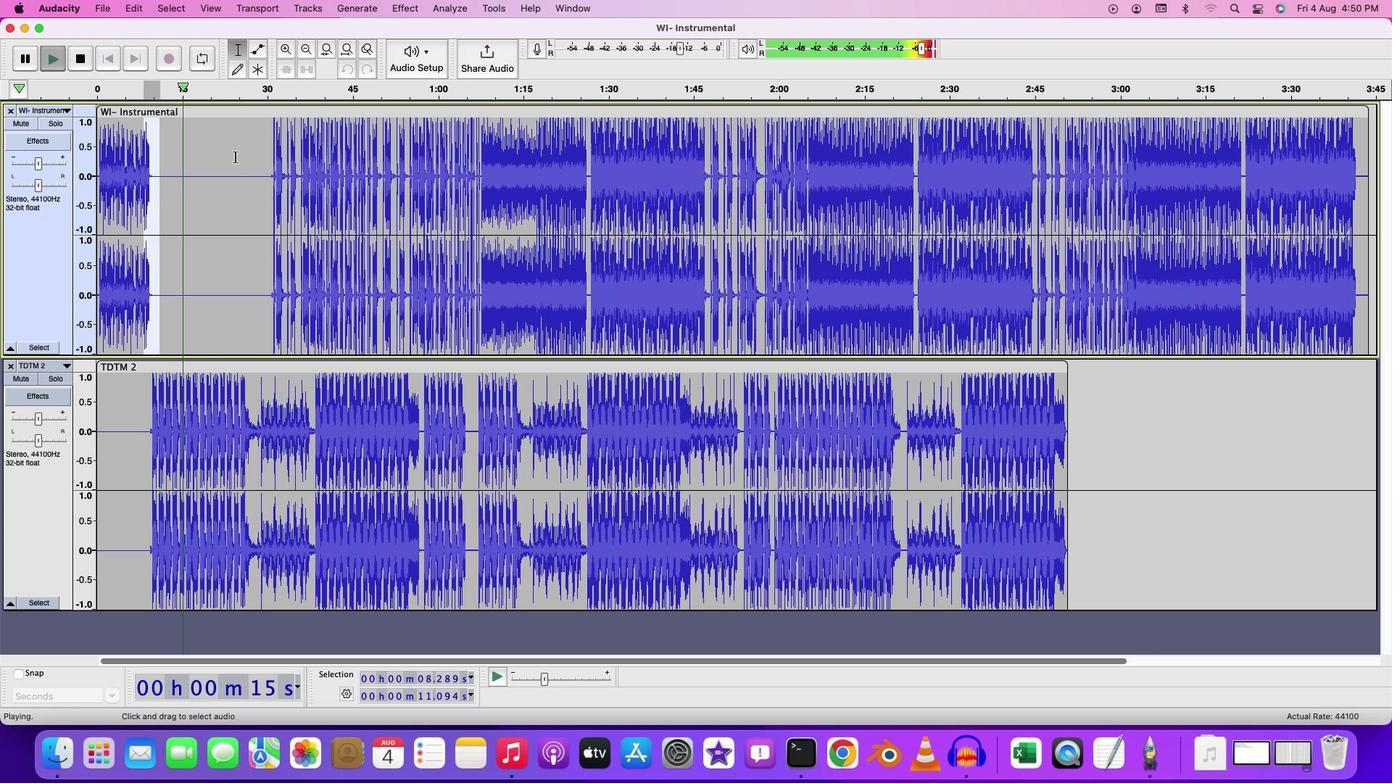 
Action: Mouse moved to (137, 260)
Screenshot: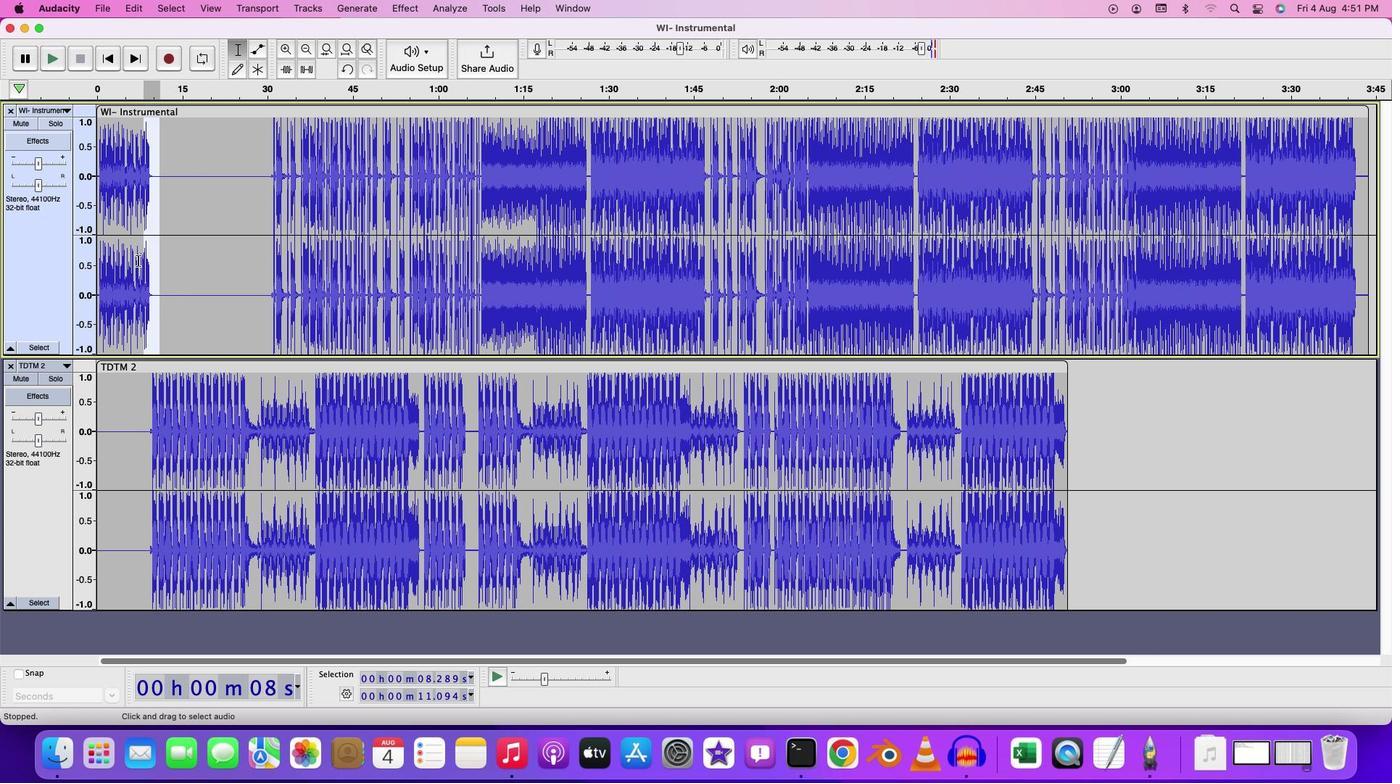 
Action: Mouse pressed left at (137, 260)
Screenshot: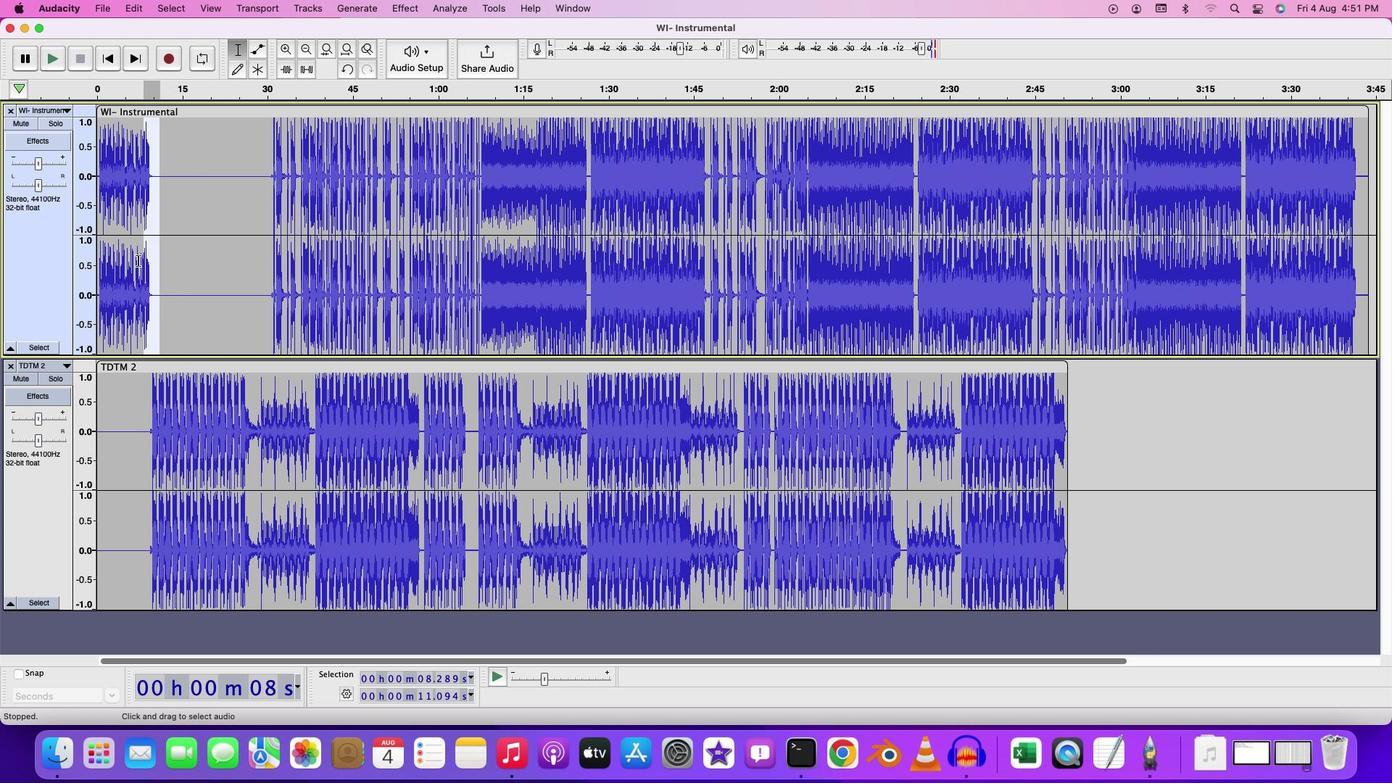 
Action: Mouse moved to (413, 10)
Screenshot: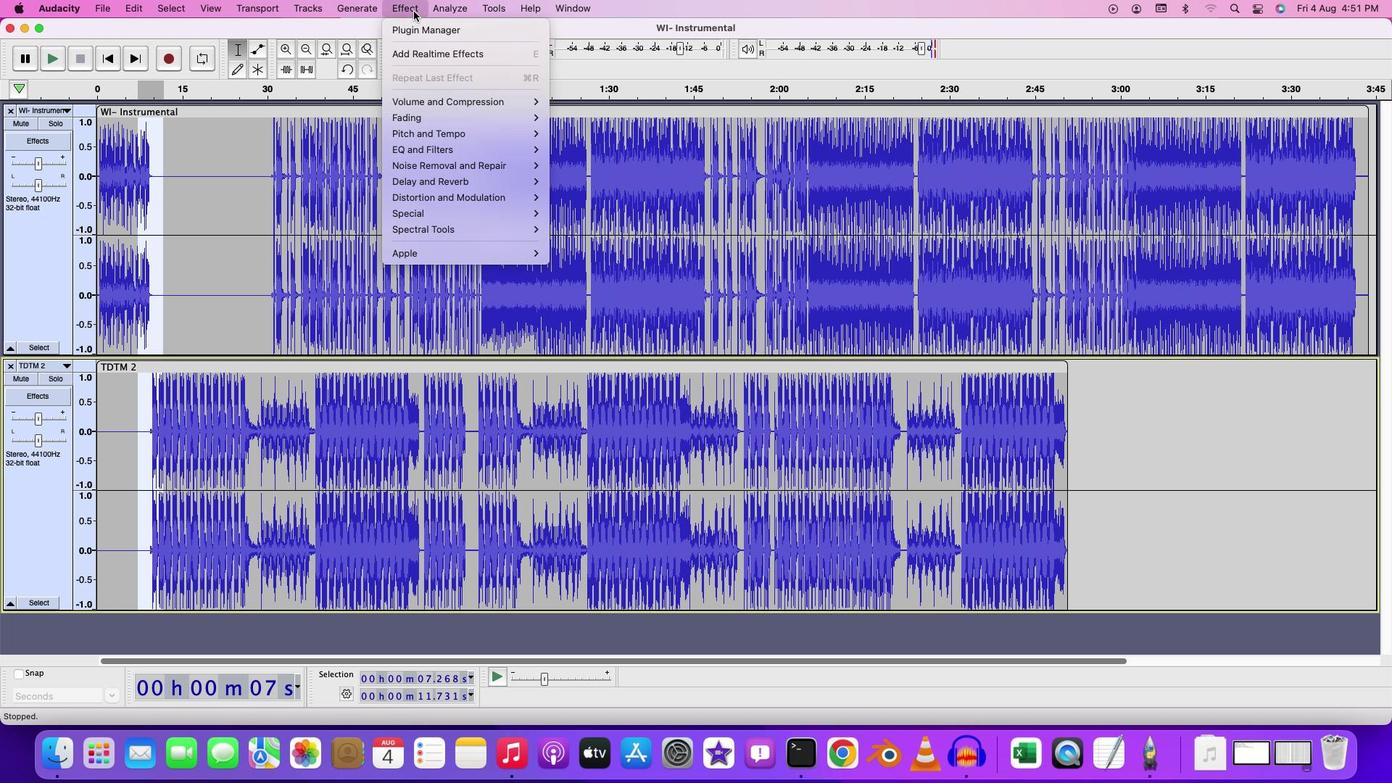 
Action: Mouse pressed left at (413, 10)
Screenshot: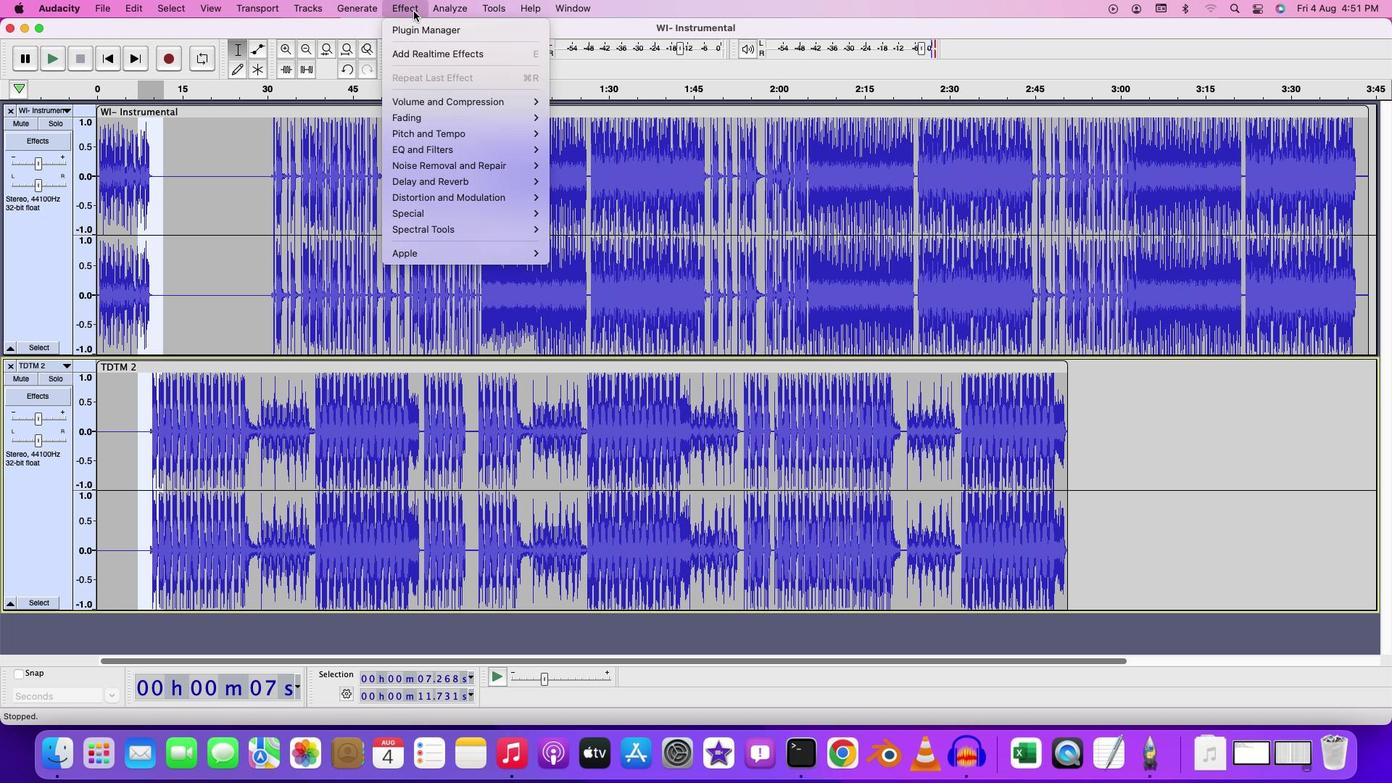 
Action: Mouse moved to (564, 146)
Screenshot: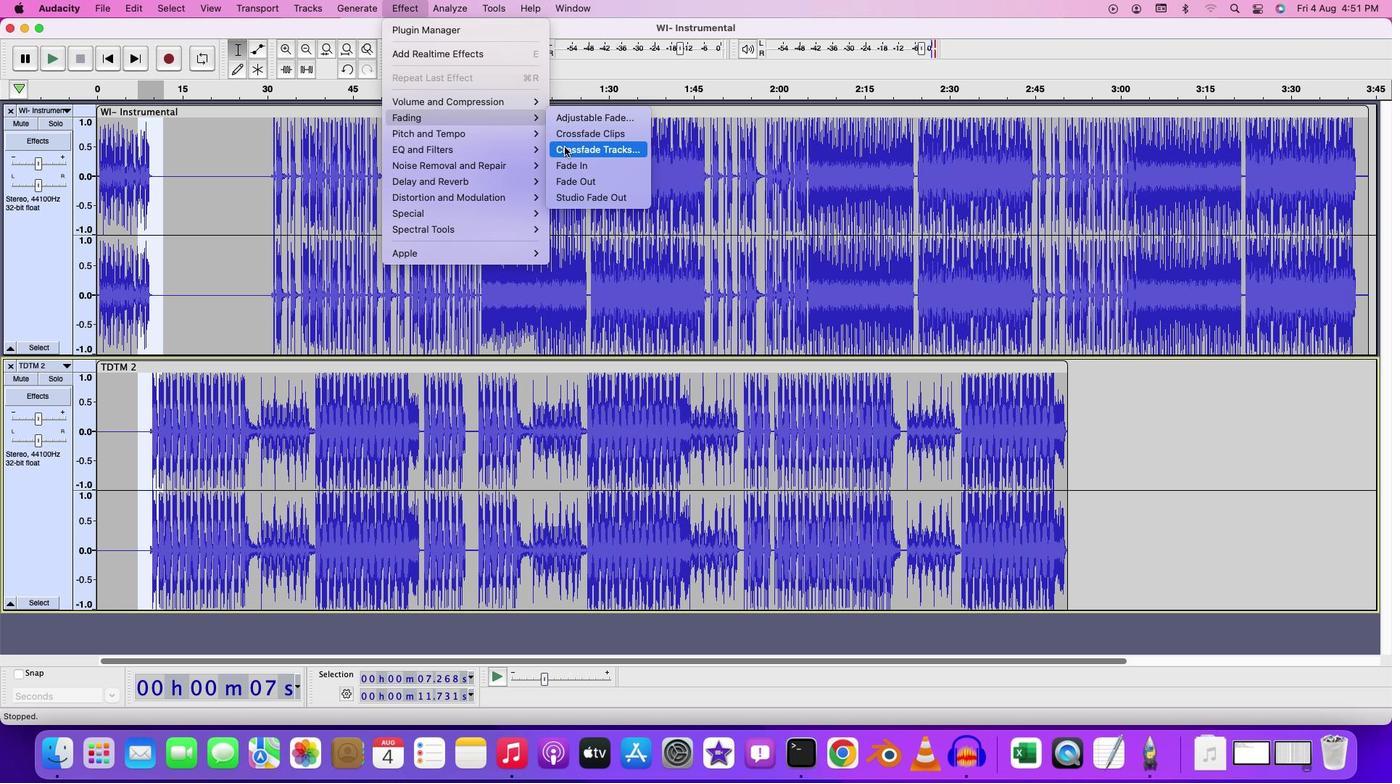 
Action: Mouse pressed left at (564, 146)
Screenshot: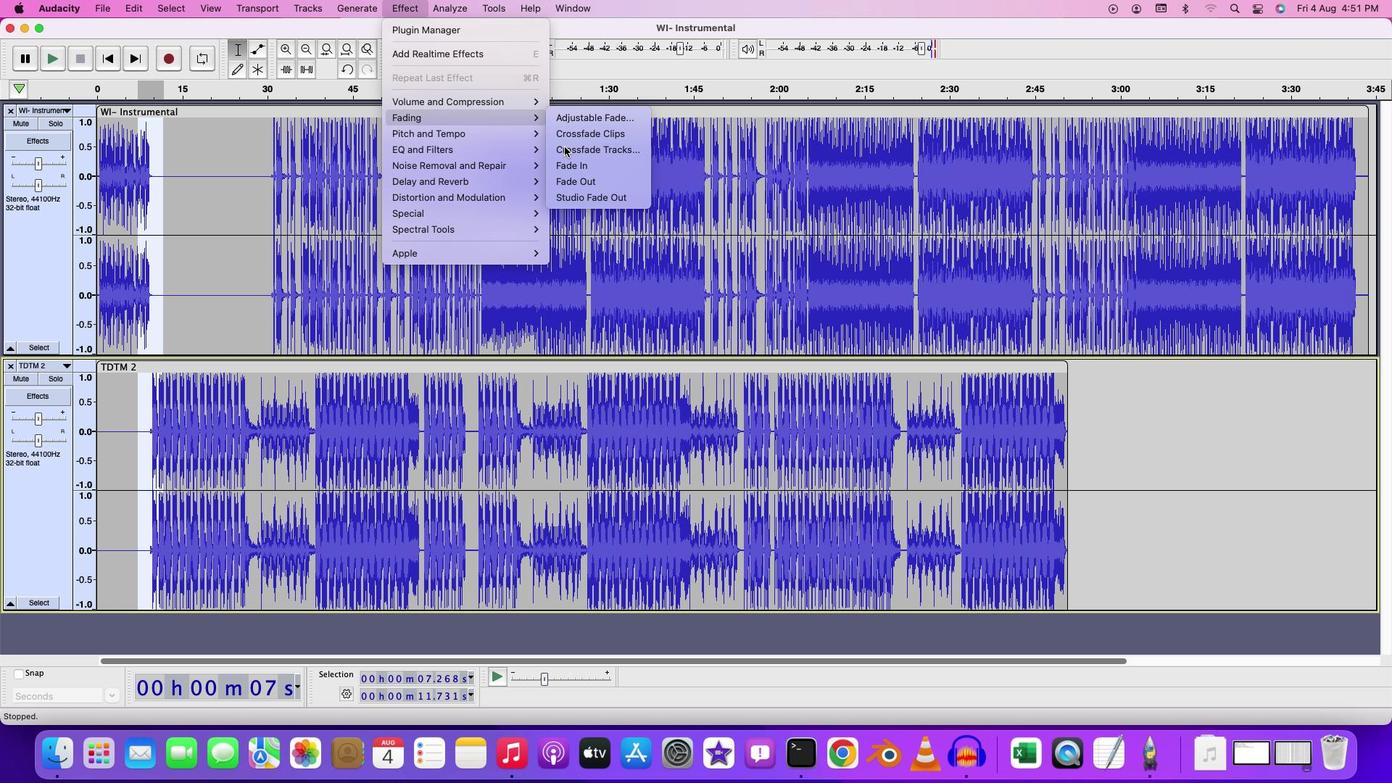 
Action: Mouse moved to (827, 343)
Screenshot: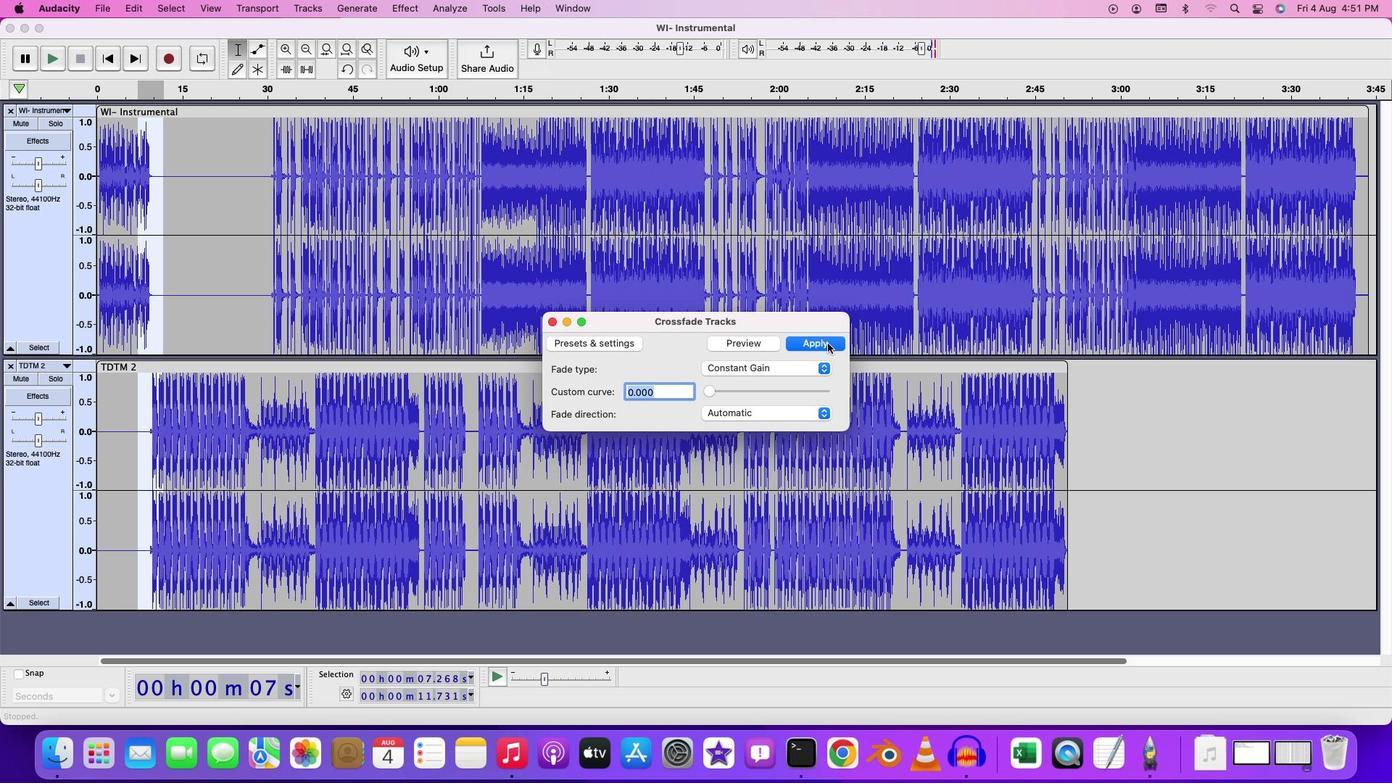
Action: Mouse pressed left at (827, 343)
Screenshot: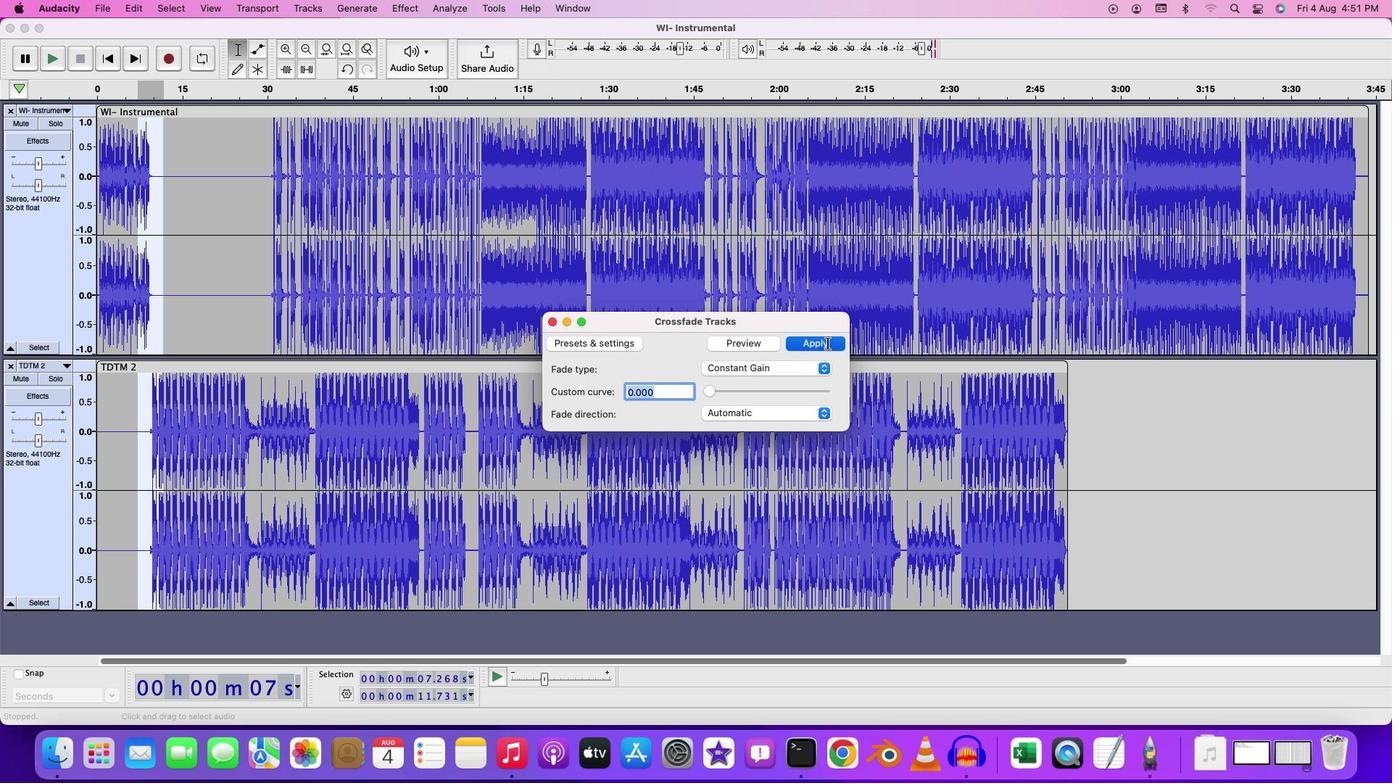 
Action: Mouse moved to (126, 126)
Screenshot: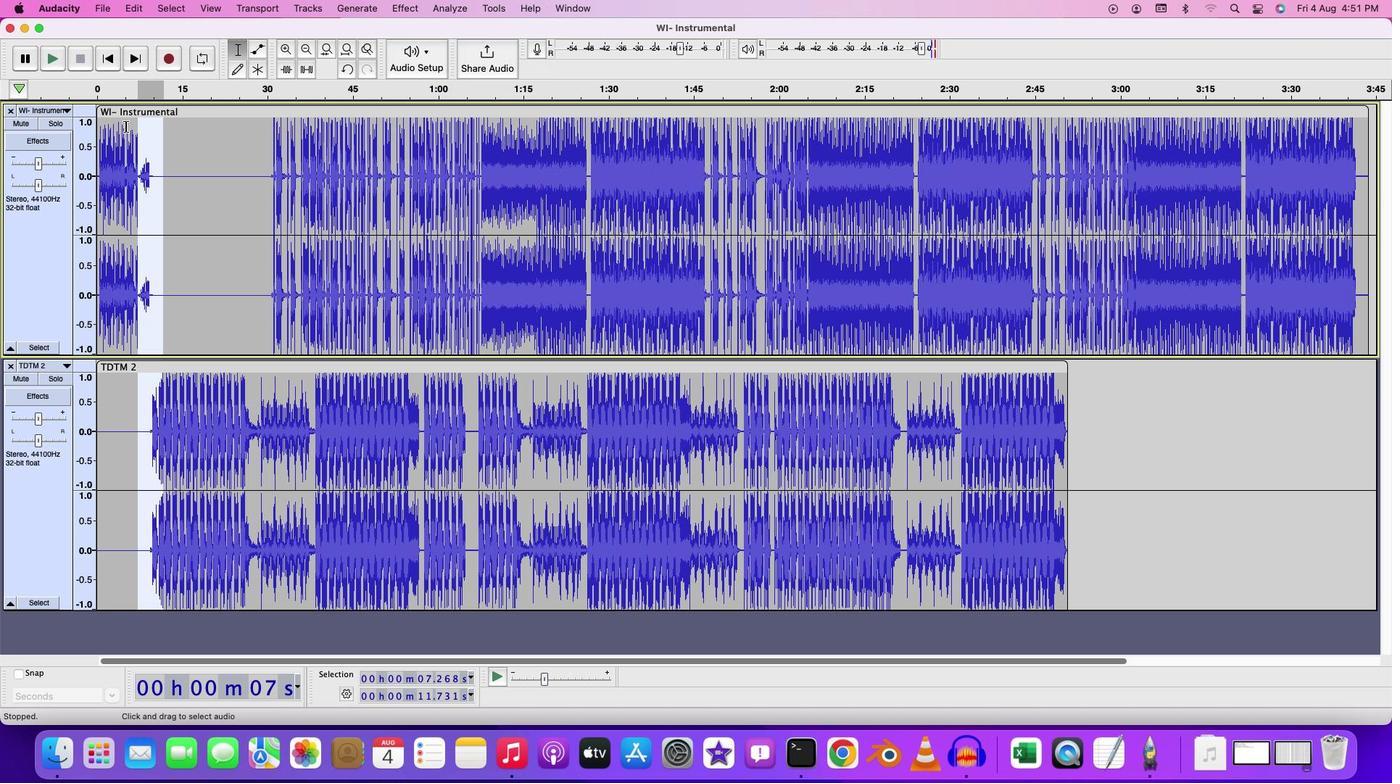 
Action: Mouse pressed left at (126, 126)
Screenshot: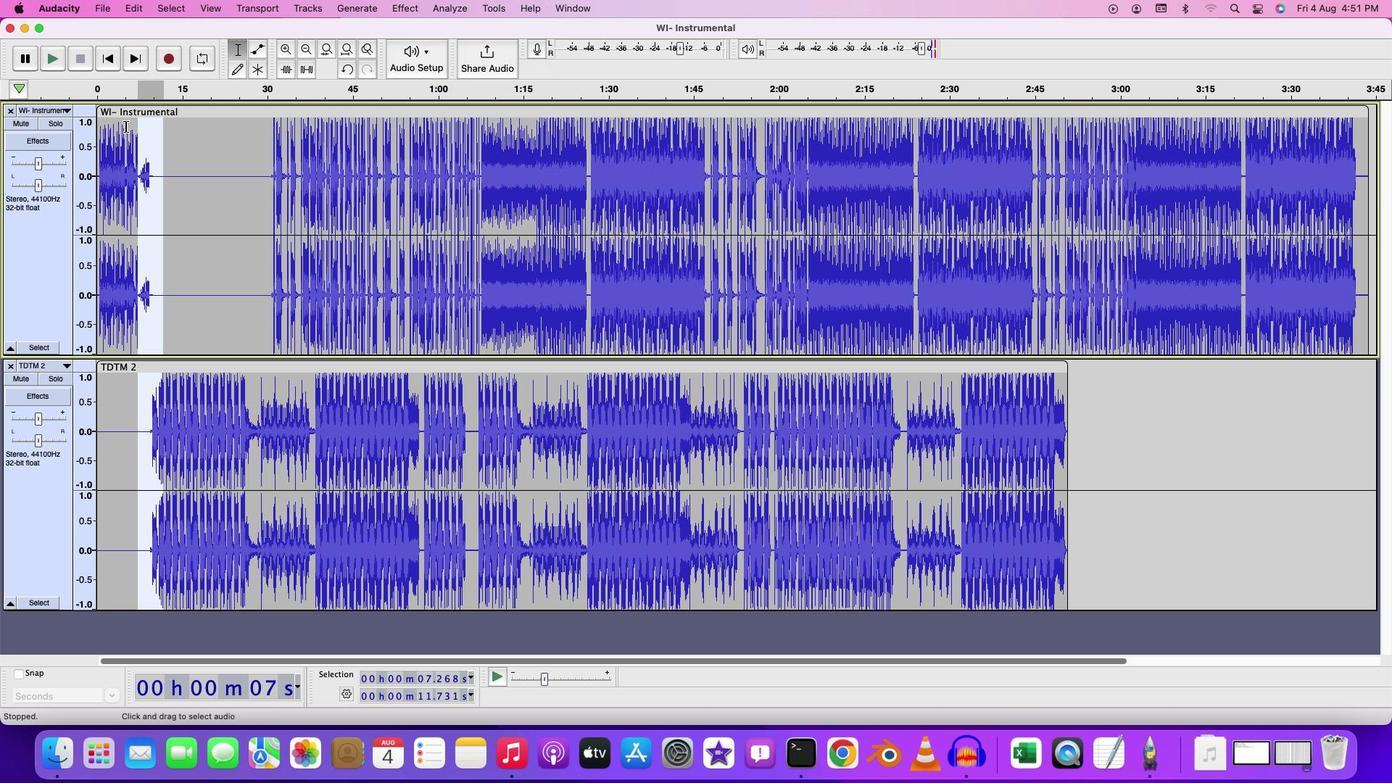 
Action: Key pressed Key.space
Screenshot: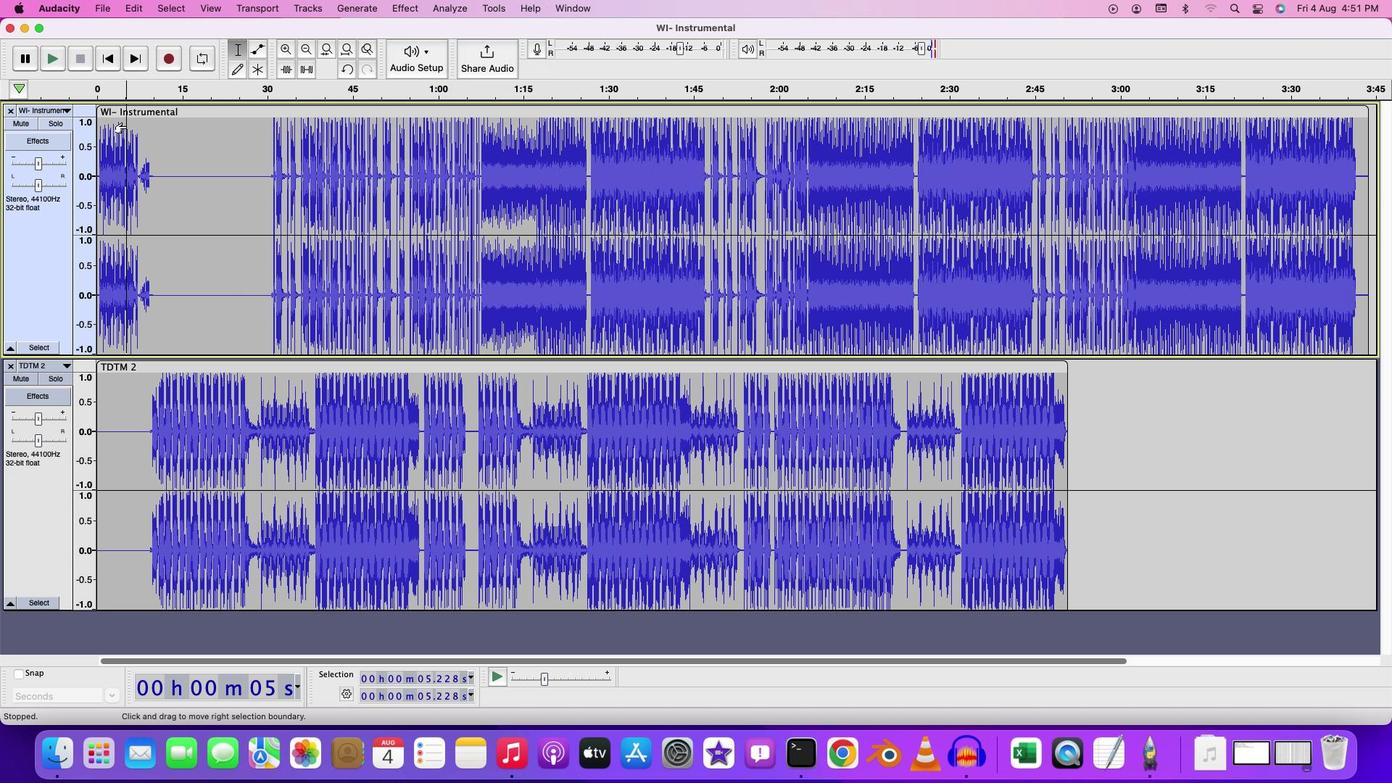 
Action: Mouse moved to (131, 127)
Screenshot: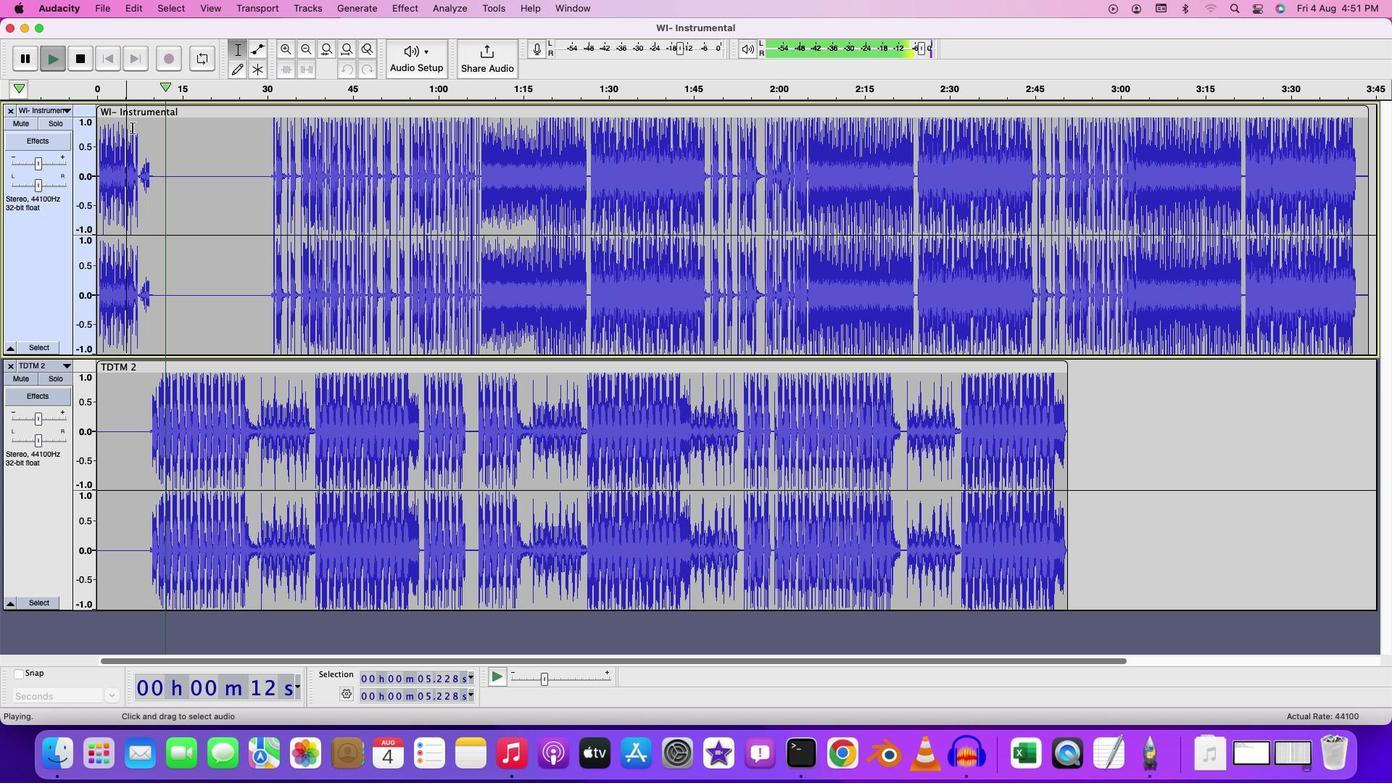 
Action: Key pressed Key.space
Screenshot: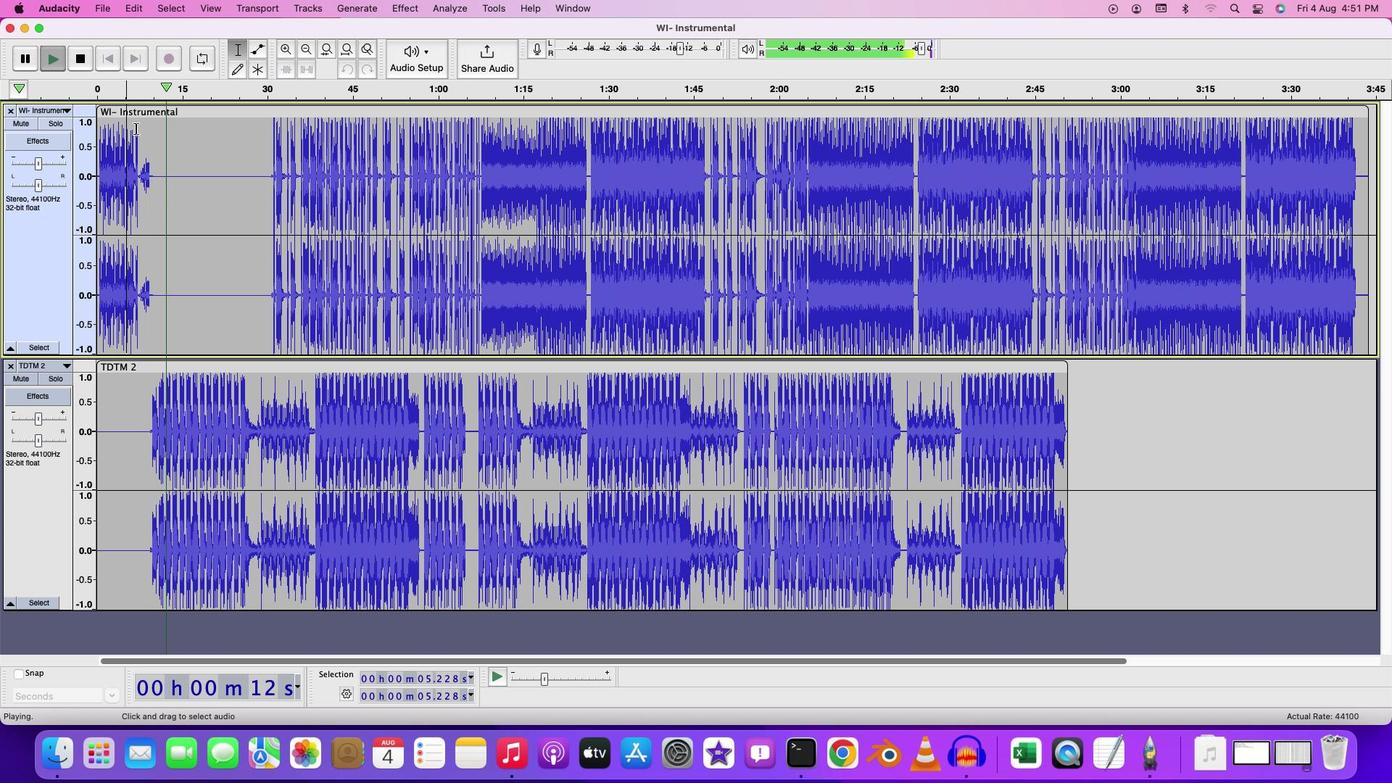 
Action: Mouse moved to (144, 129)
Screenshot: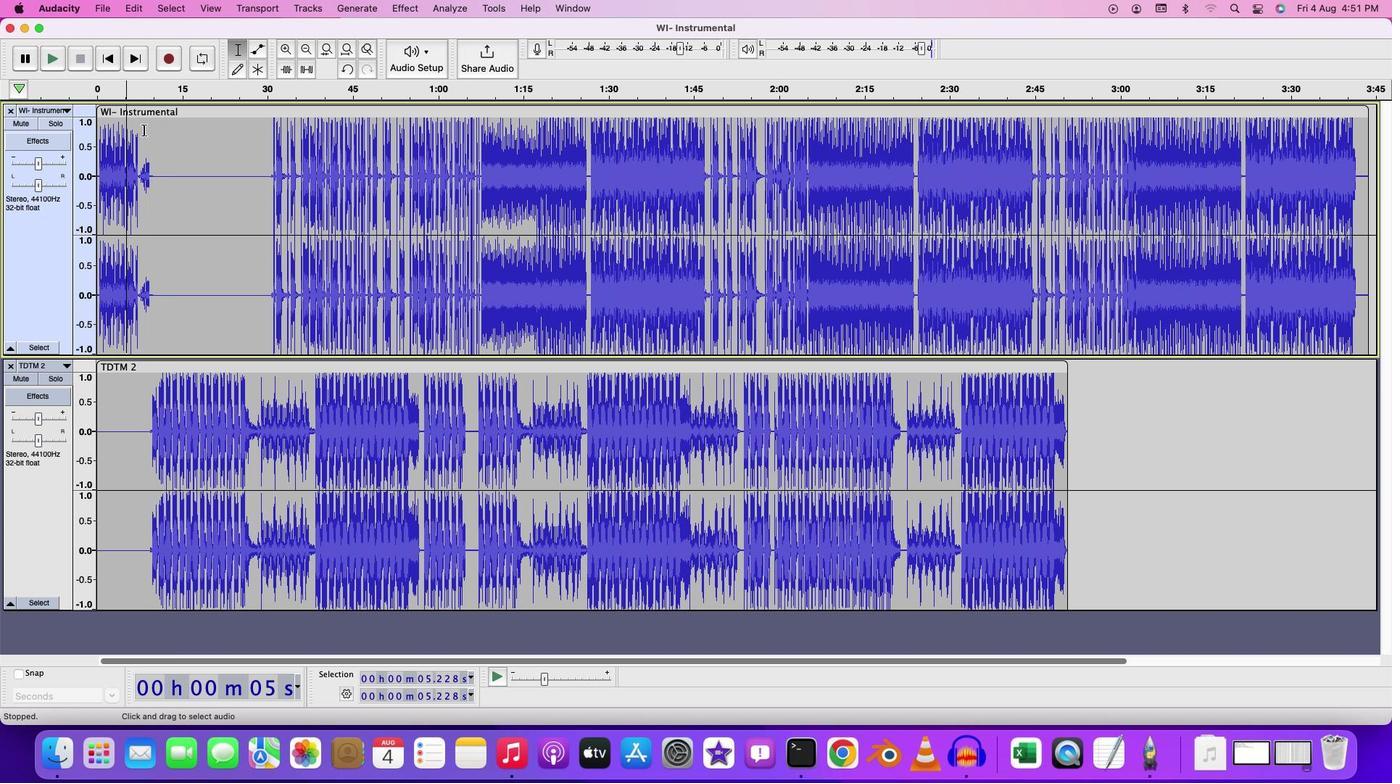 
Action: Key pressed Key.cmd'z'
Screenshot: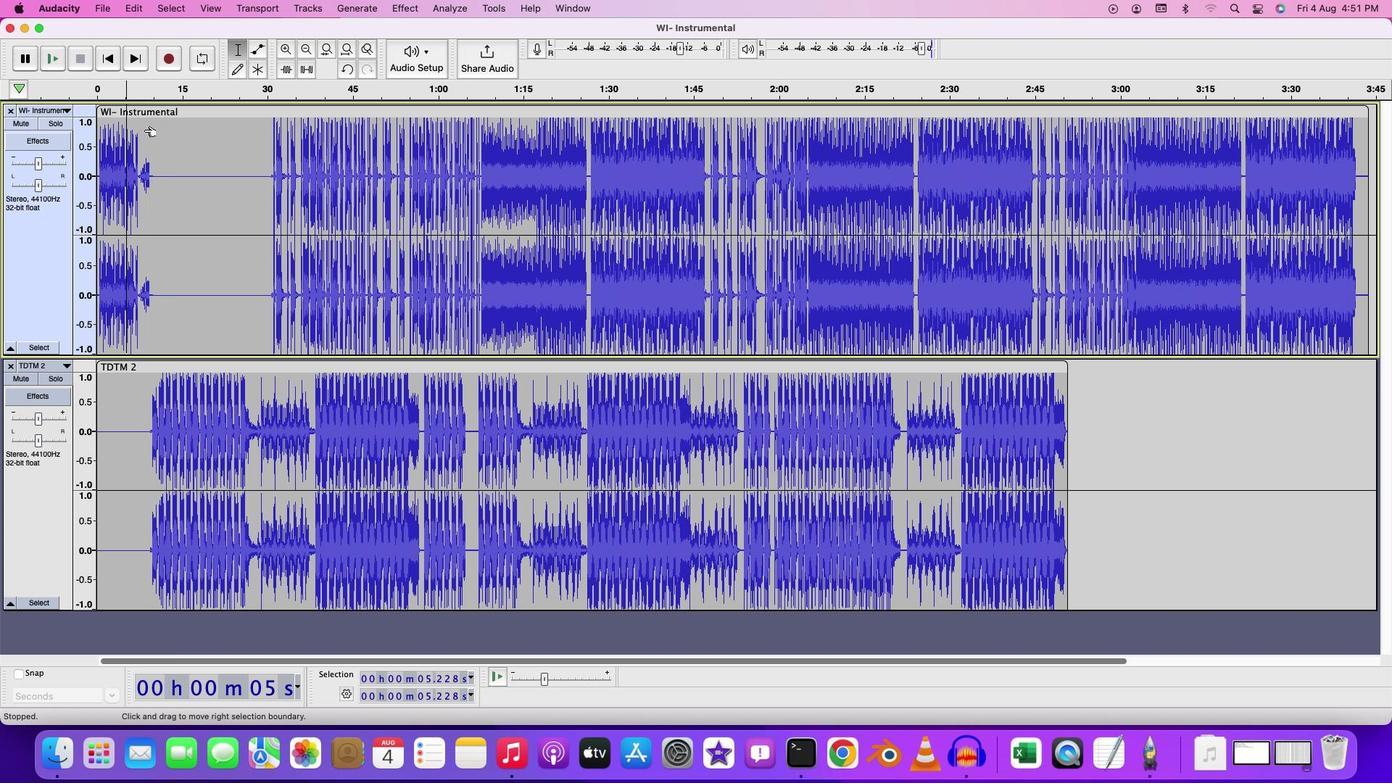 
Action: Mouse moved to (412, 7)
Screenshot: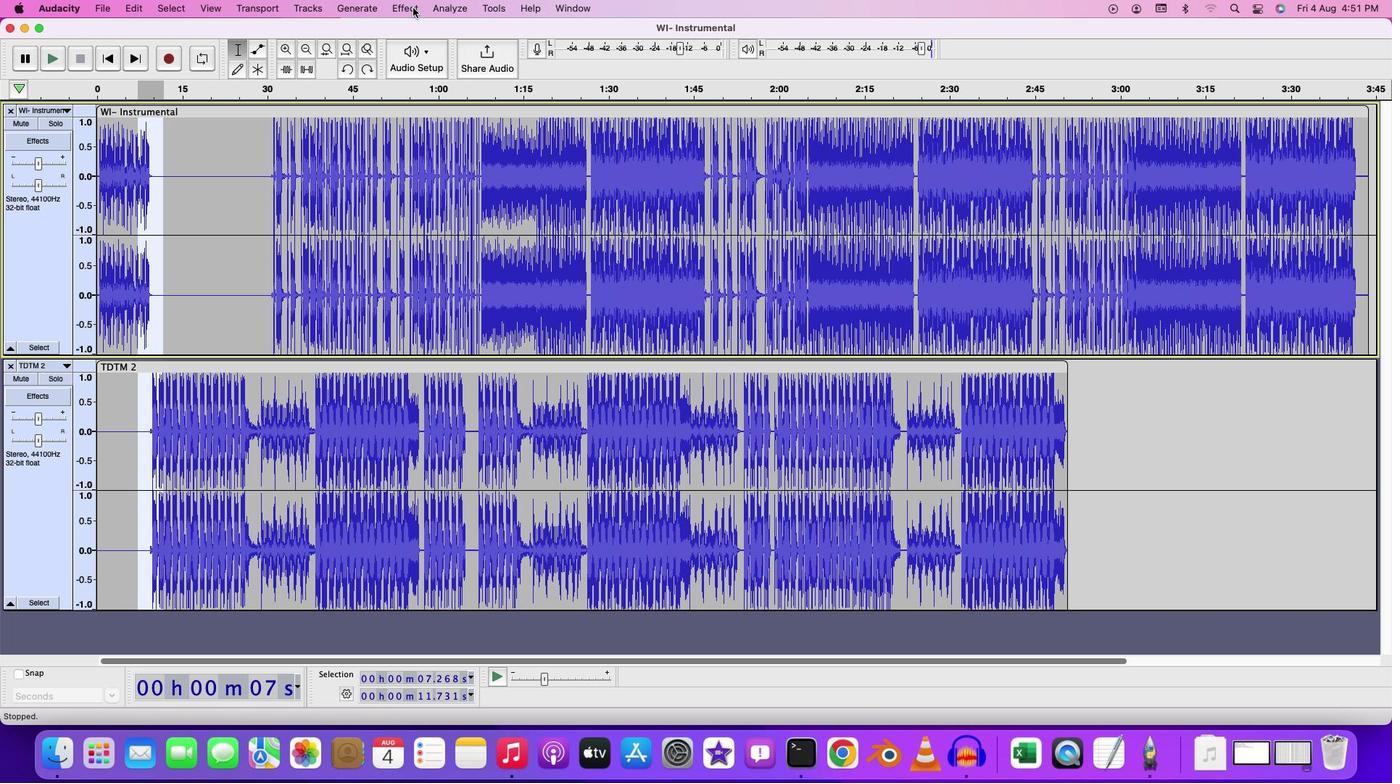
Action: Mouse pressed left at (412, 7)
Screenshot: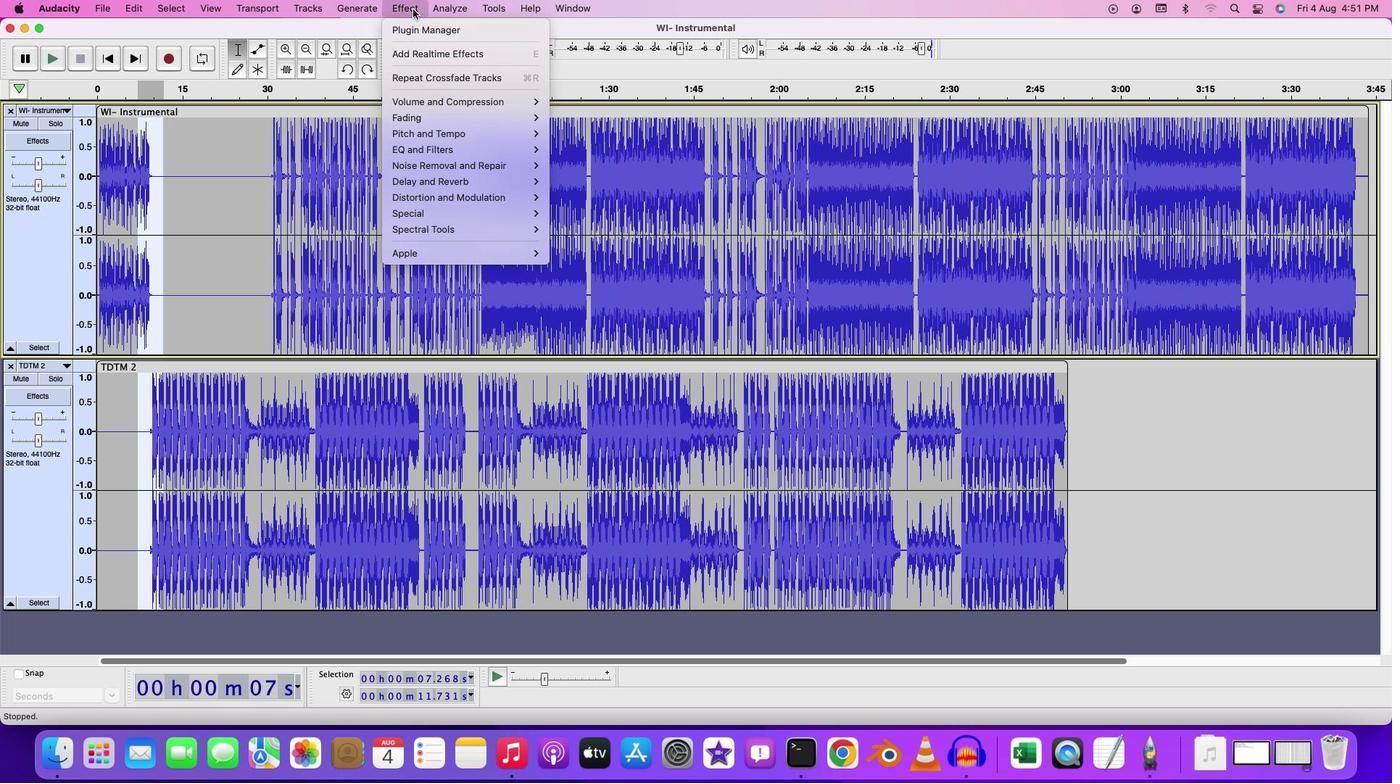 
Action: Mouse moved to (567, 131)
Screenshot: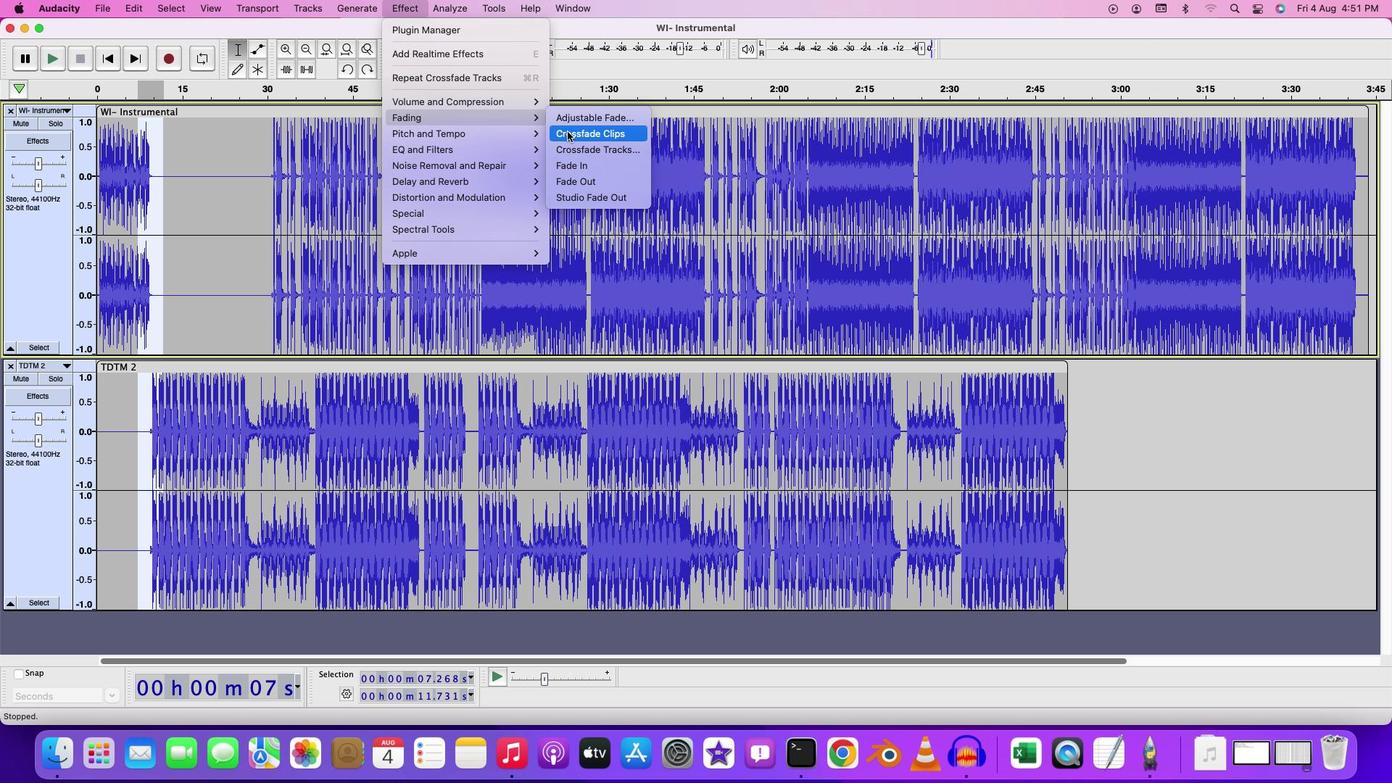 
Action: Mouse pressed left at (567, 131)
Screenshot: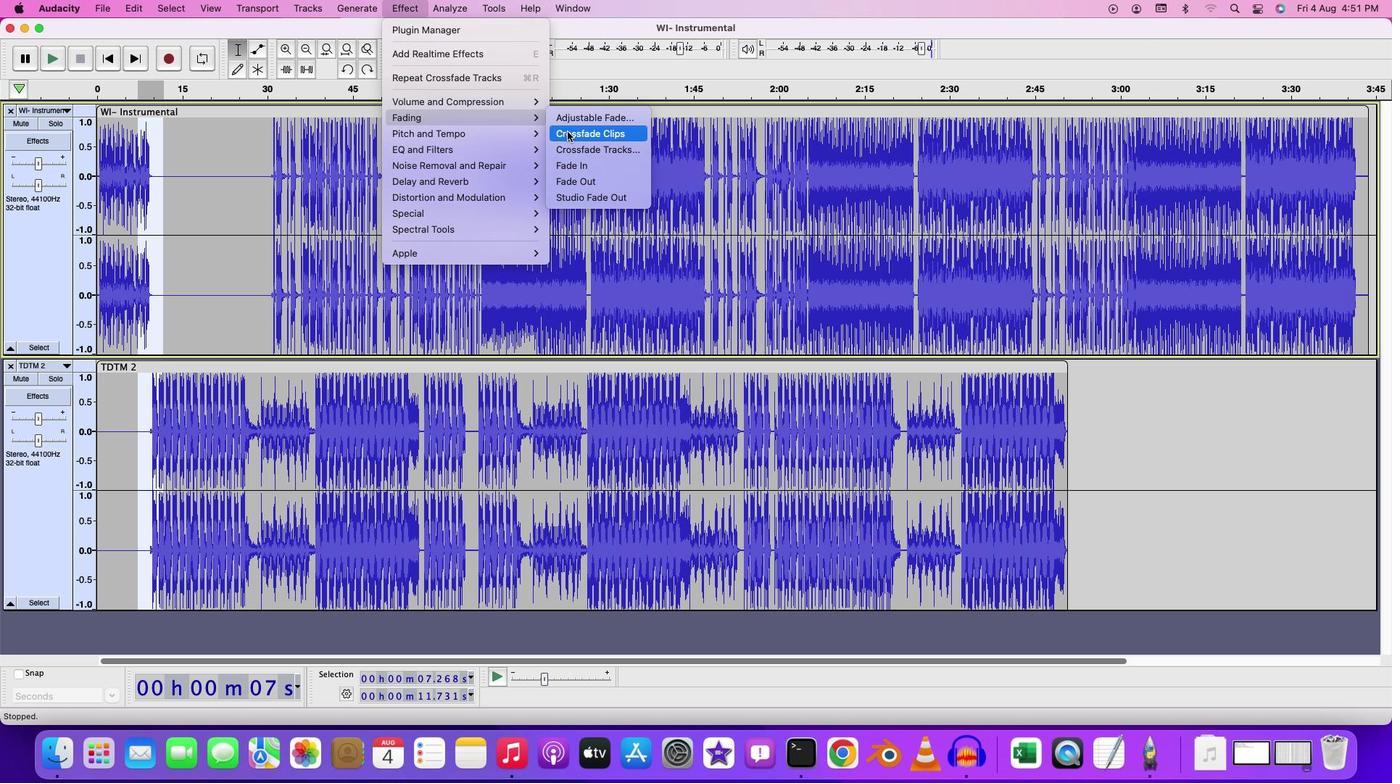
Action: Mouse moved to (765, 498)
Screenshot: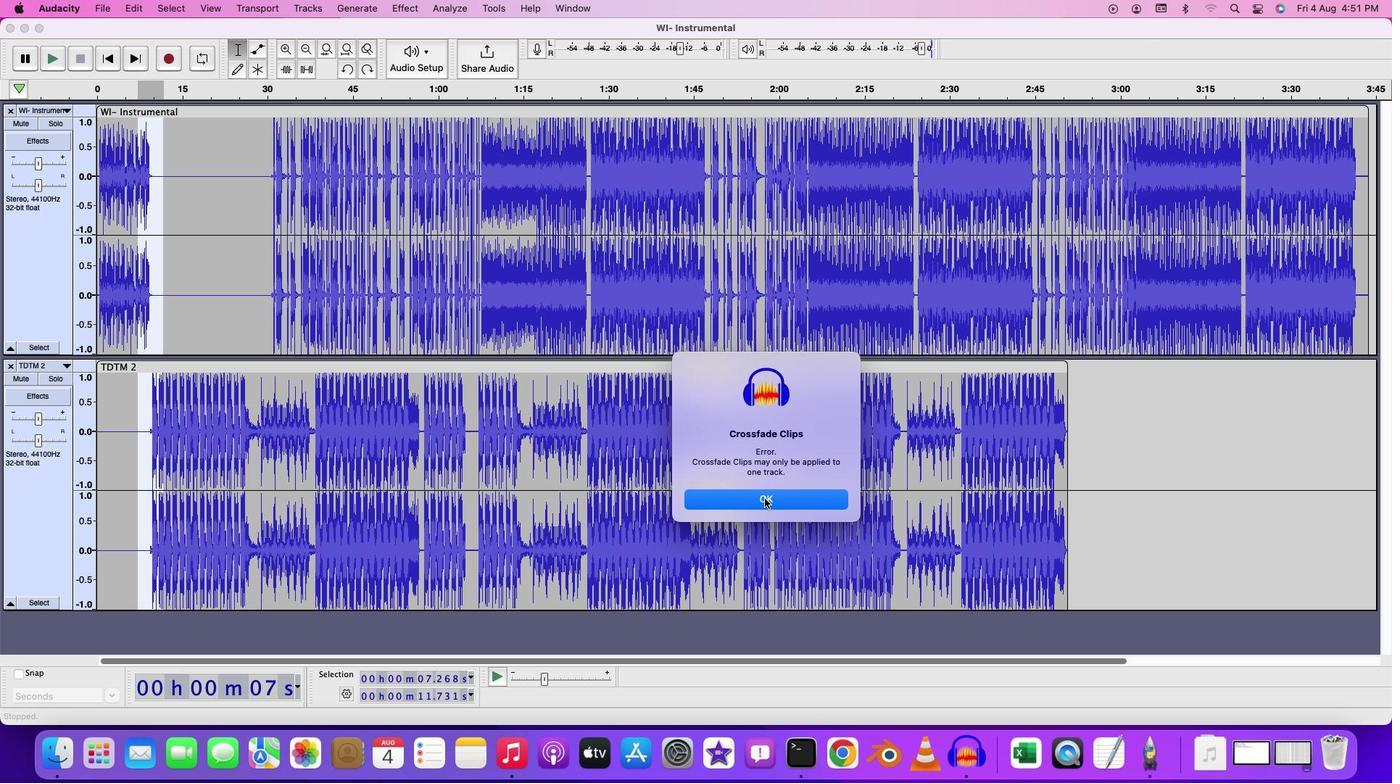 
Action: Mouse pressed left at (765, 498)
Screenshot: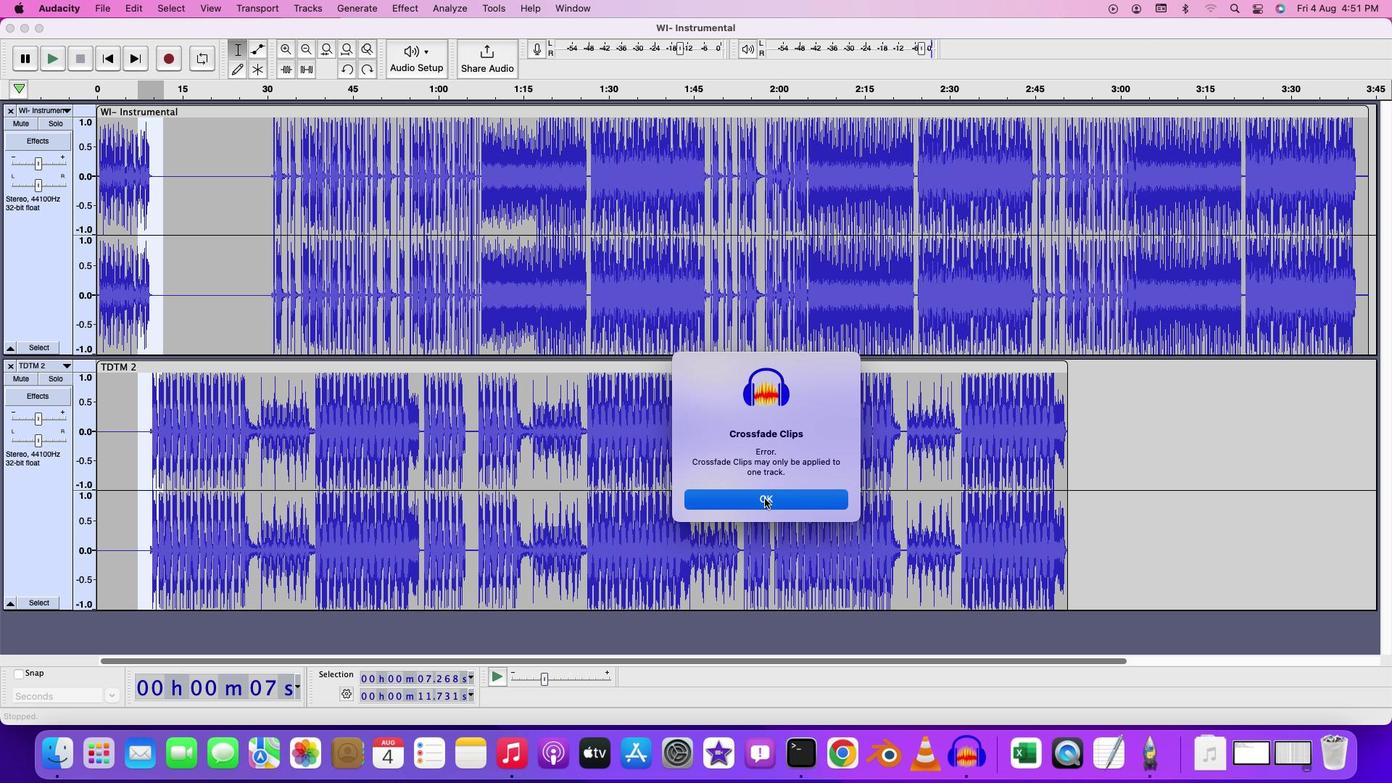 
Action: Mouse moved to (138, 135)
Screenshot: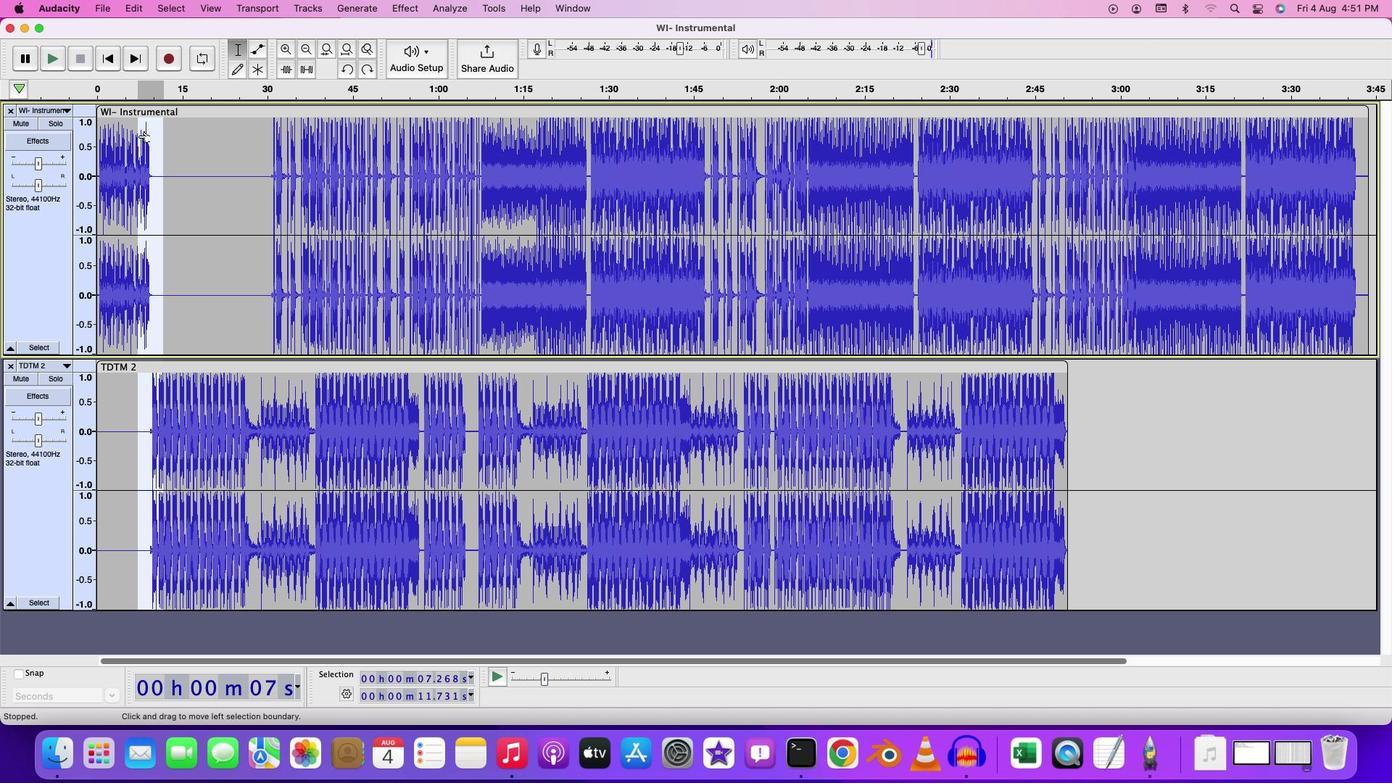 
Action: Mouse pressed left at (138, 135)
Screenshot: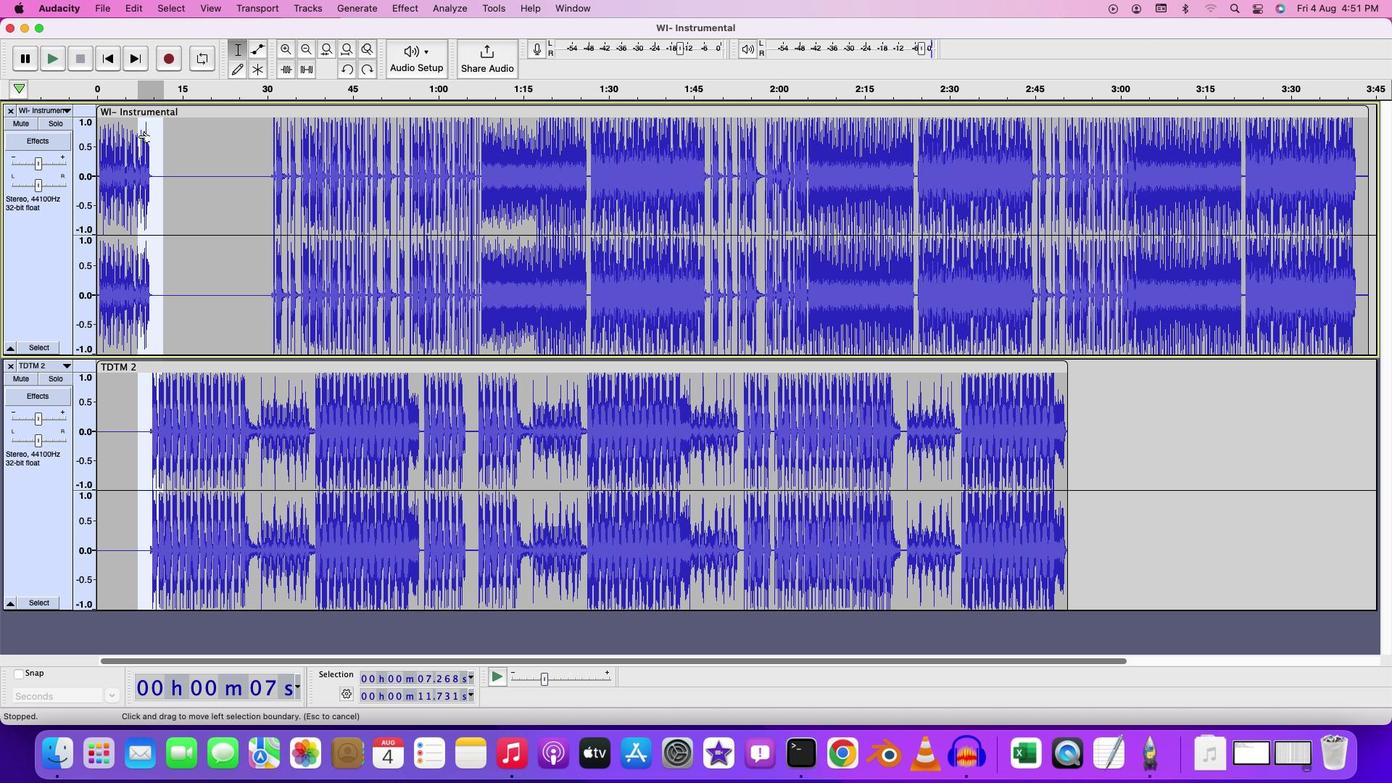 
Action: Mouse moved to (148, 133)
Screenshot: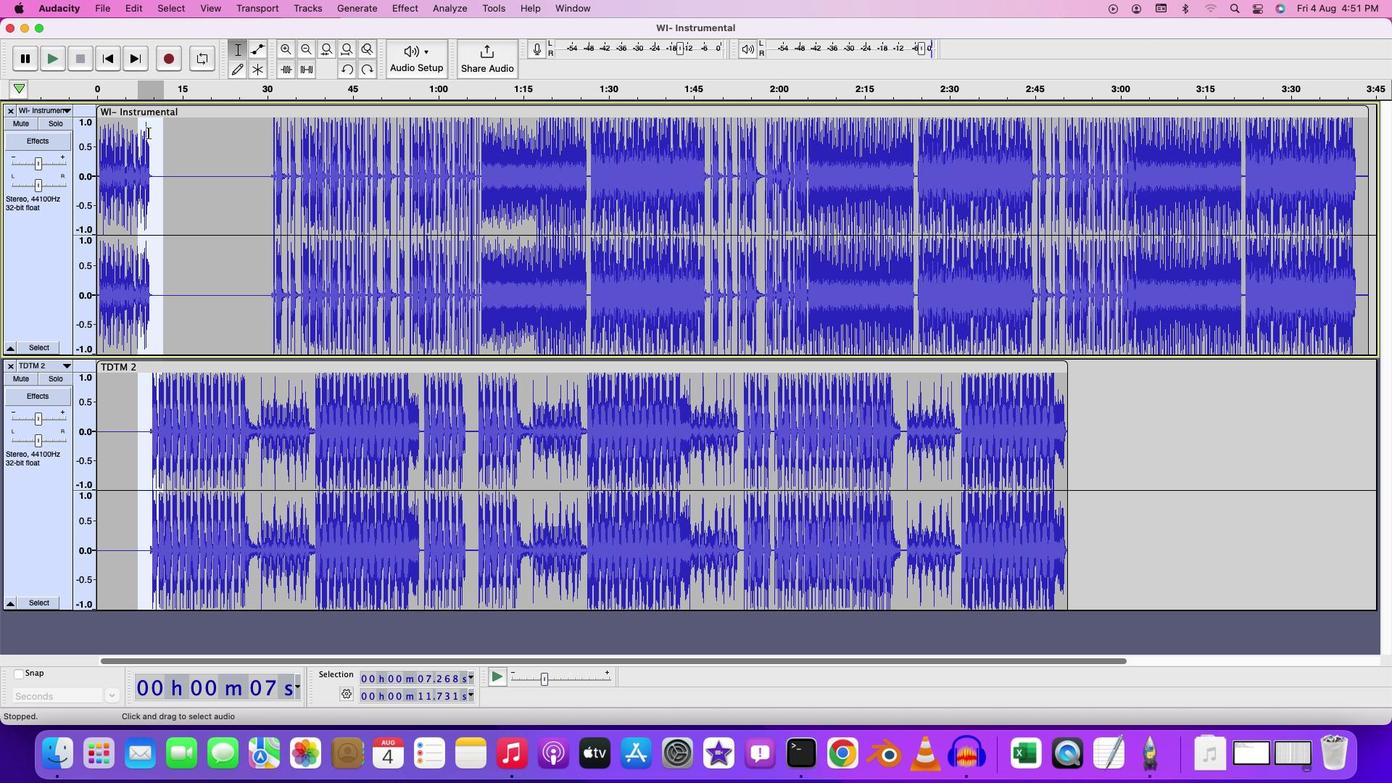 
Action: Mouse pressed left at (148, 133)
Screenshot: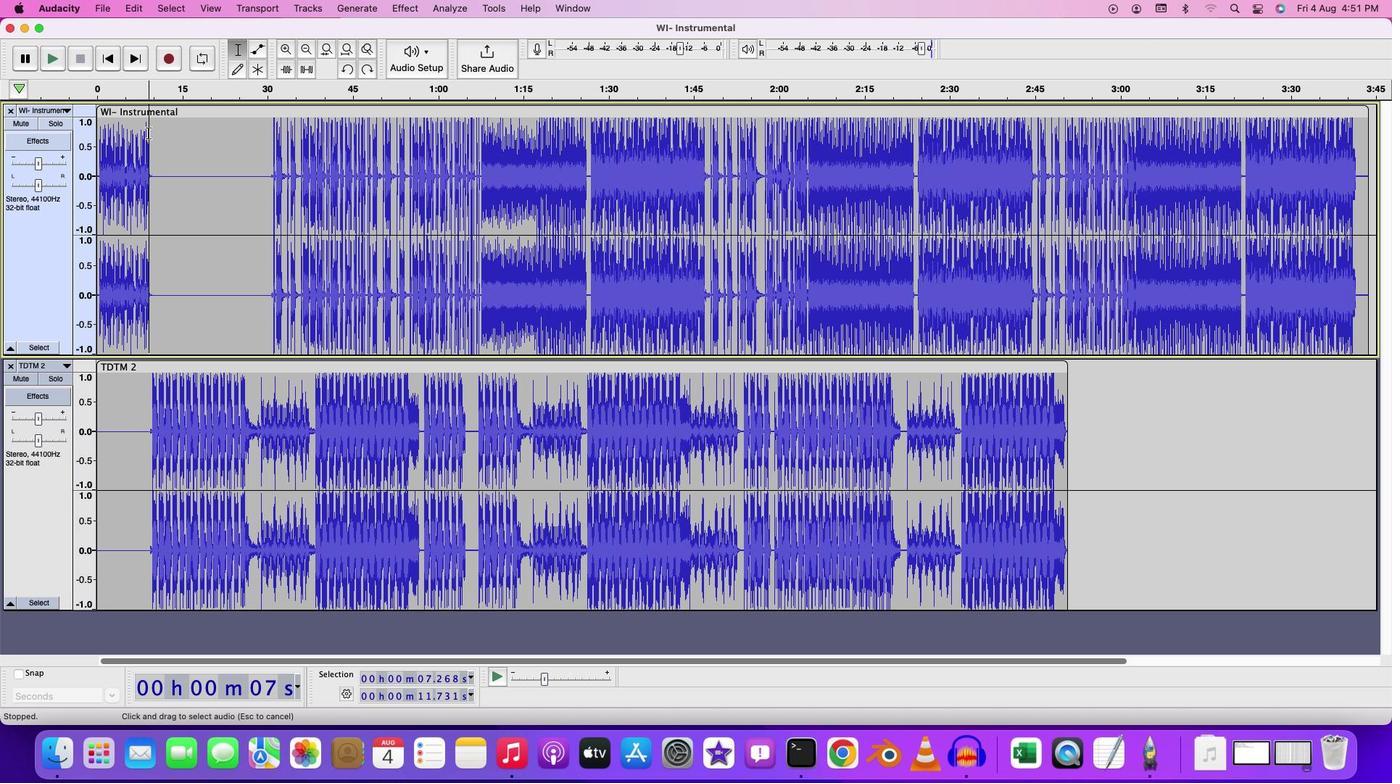 
Action: Mouse moved to (144, 134)
Screenshot: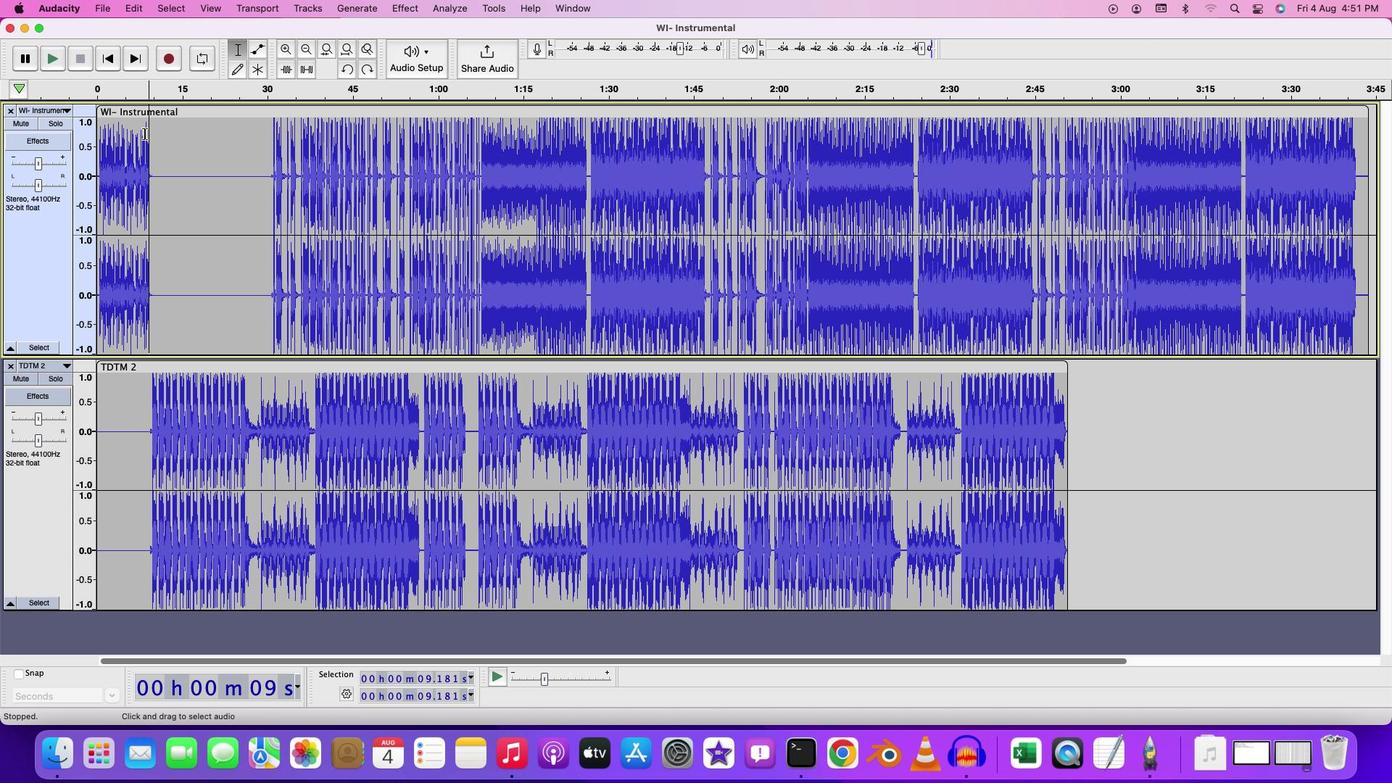 
Action: Mouse pressed left at (144, 134)
Screenshot: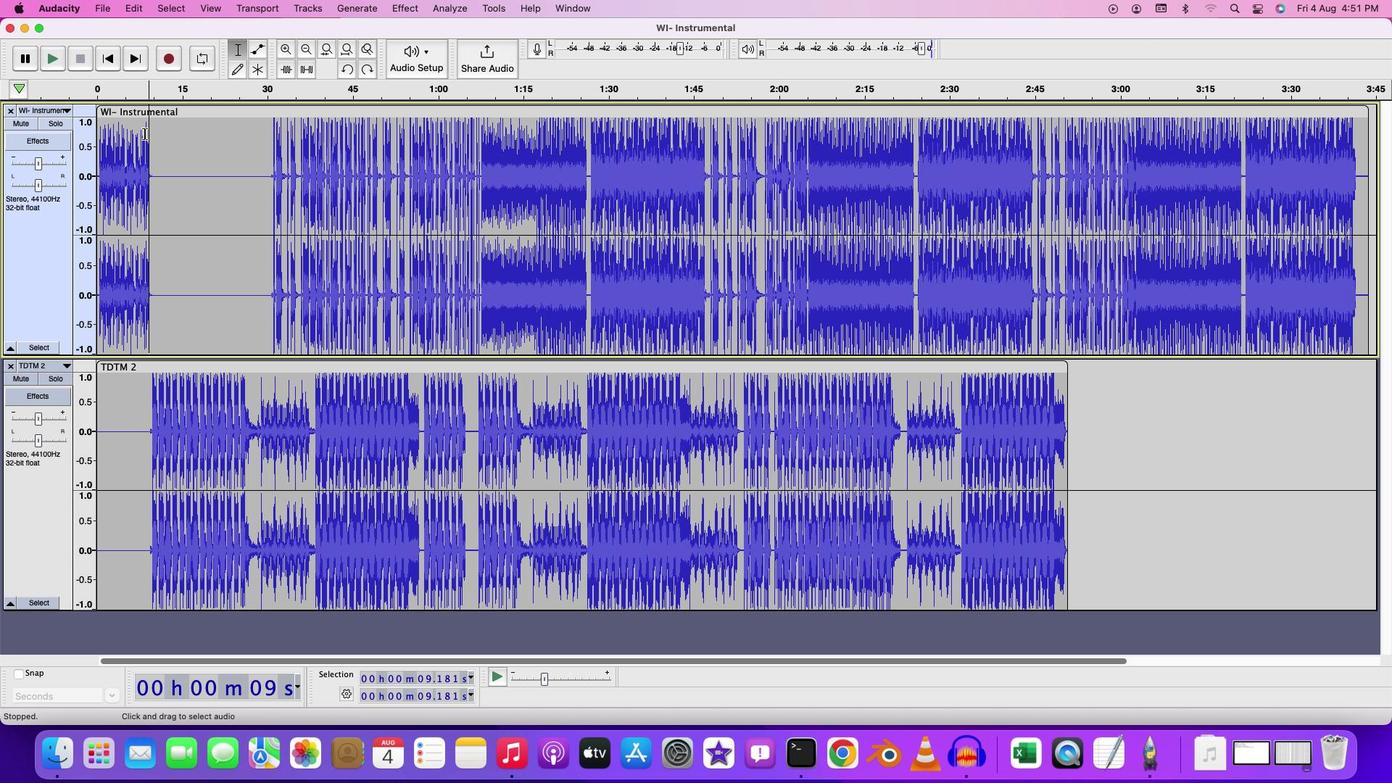 
Action: Mouse moved to (404, 13)
Screenshot: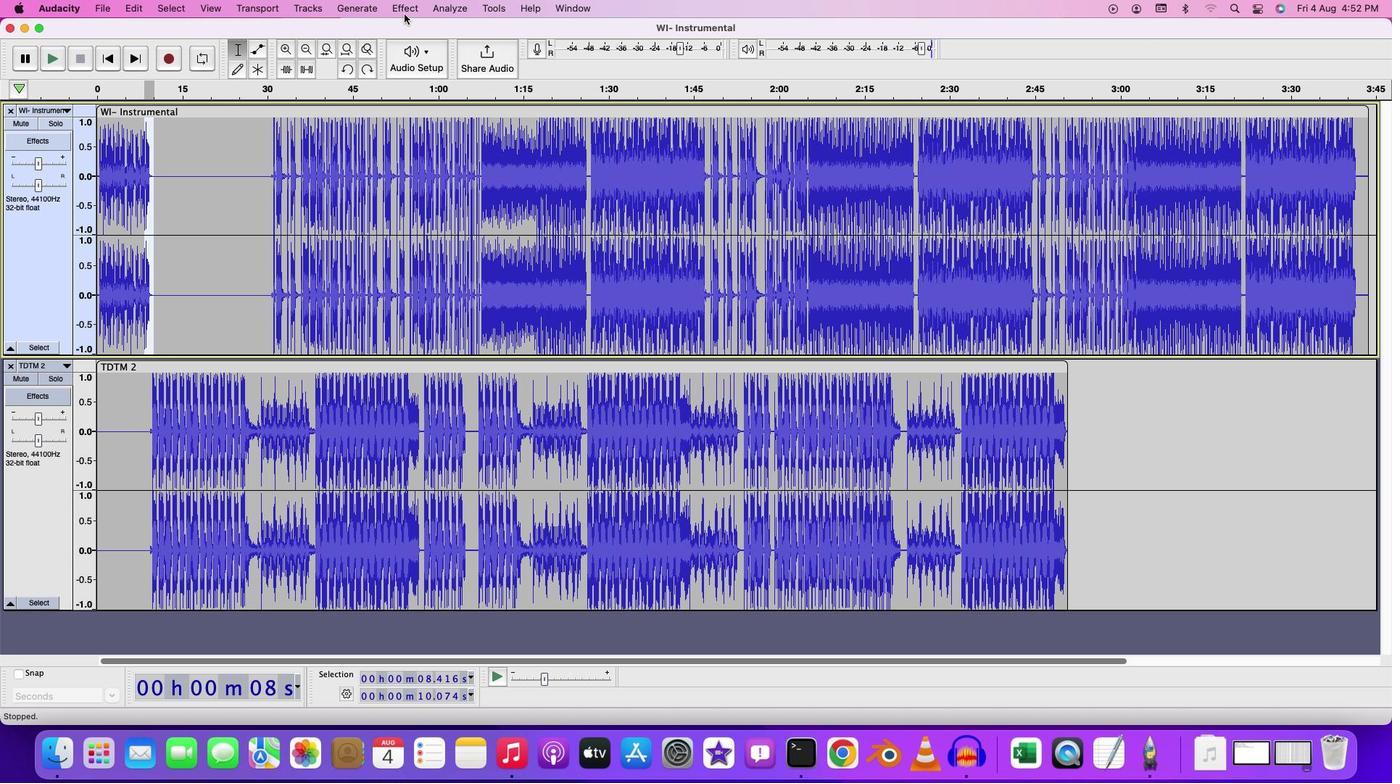 
Action: Mouse pressed left at (404, 13)
Screenshot: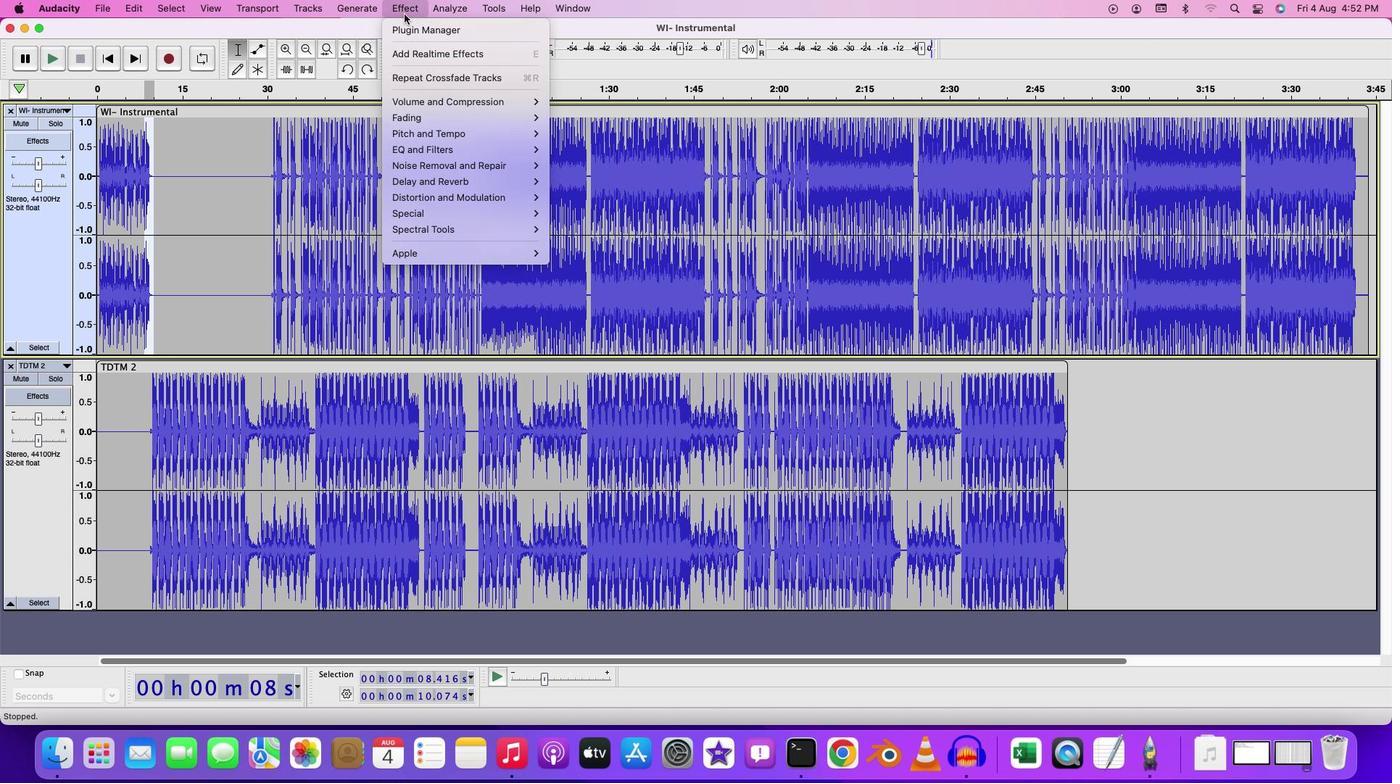 
Action: Mouse moved to (153, 162)
Screenshot: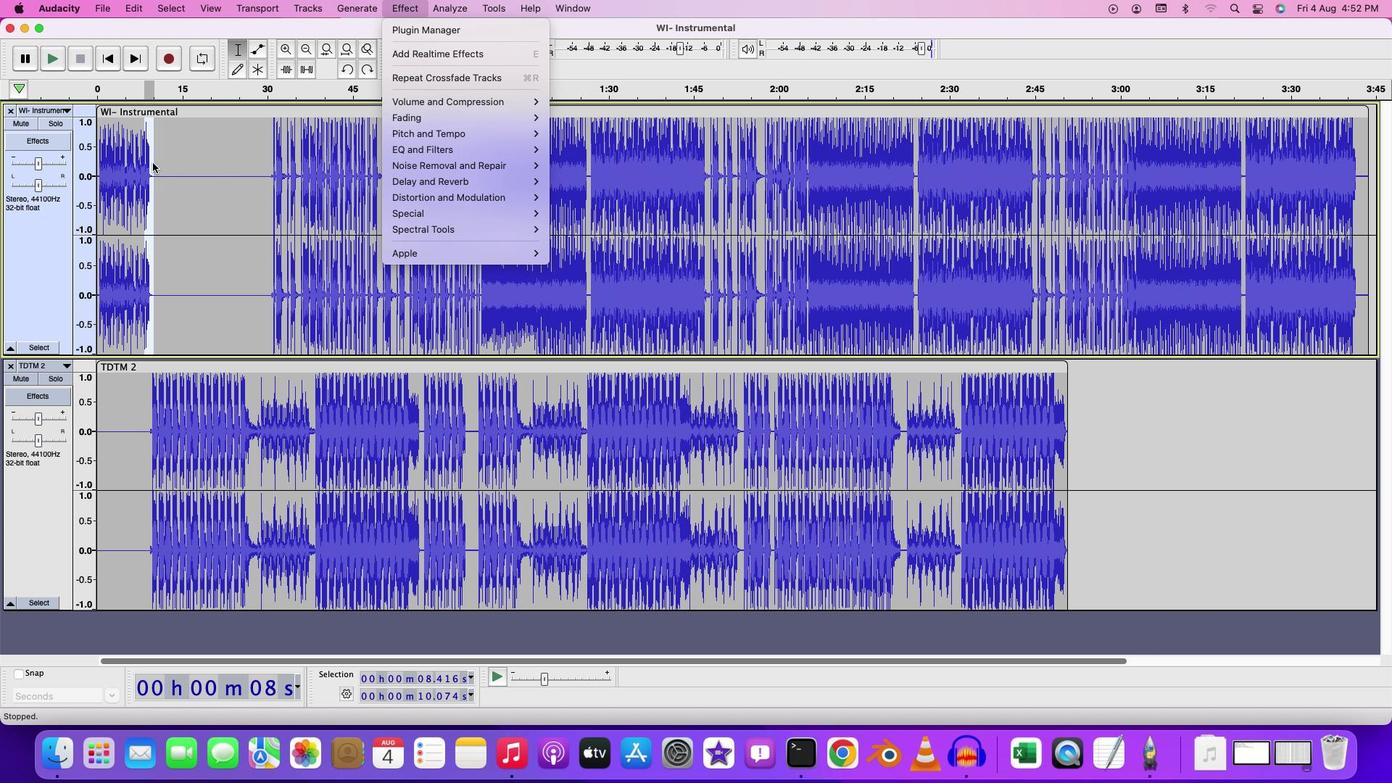 
Action: Mouse pressed left at (153, 162)
Screenshot: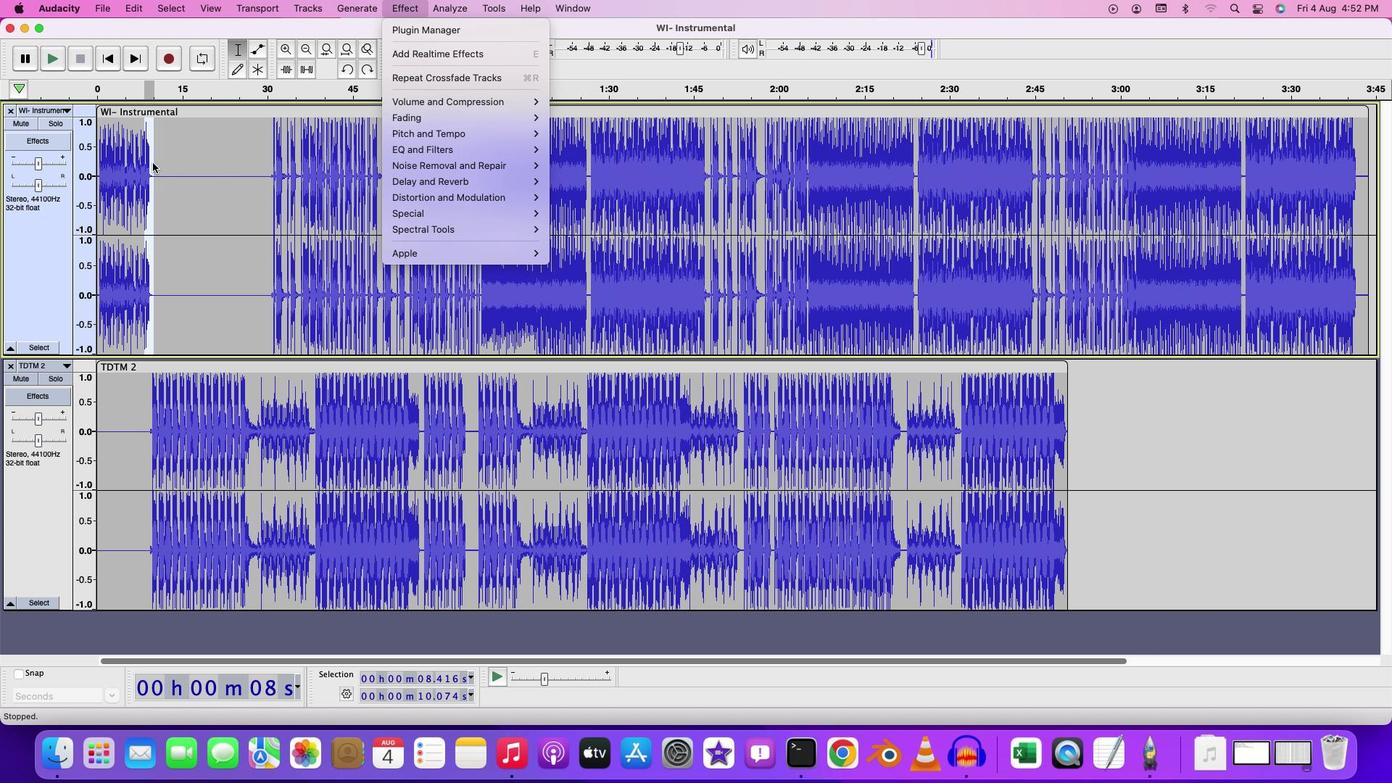 
Action: Mouse moved to (150, 150)
Screenshot: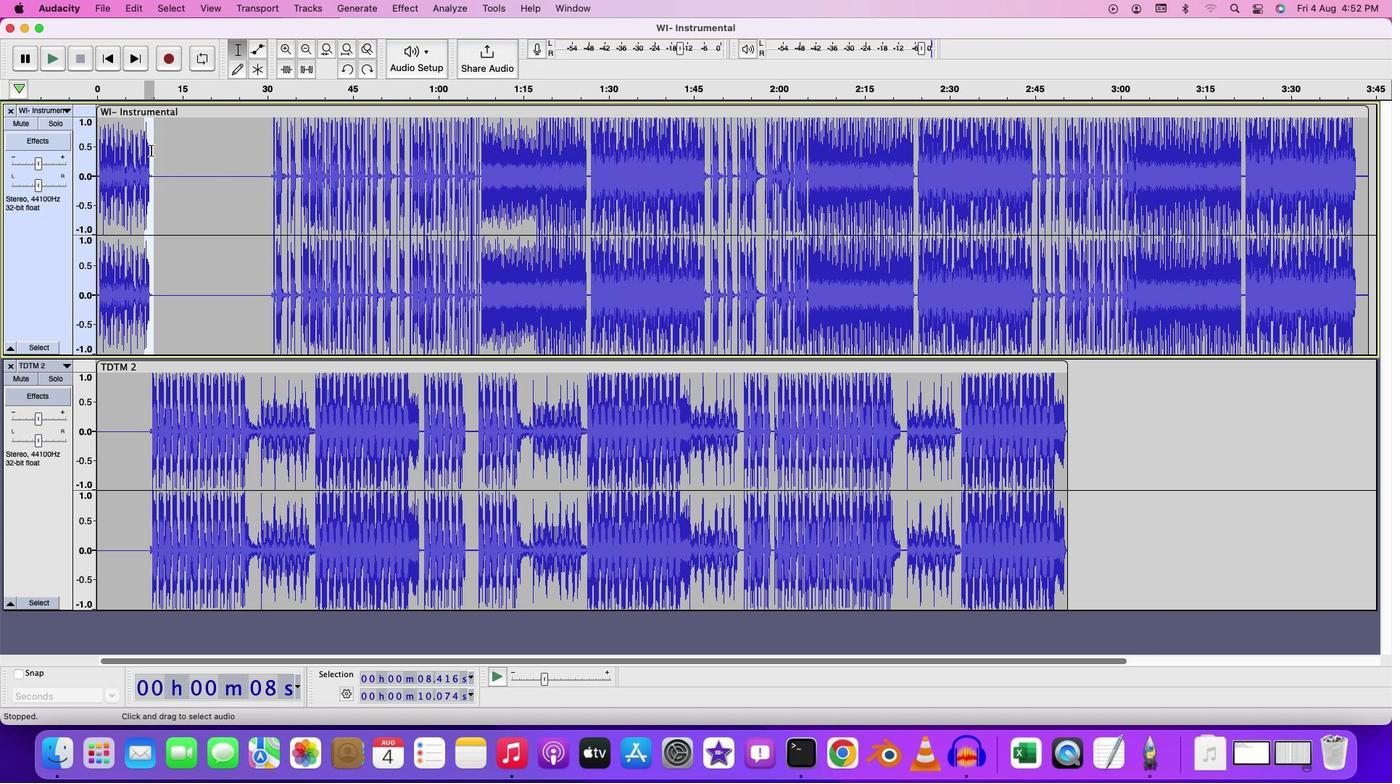 
Action: Mouse pressed left at (150, 150)
Screenshot: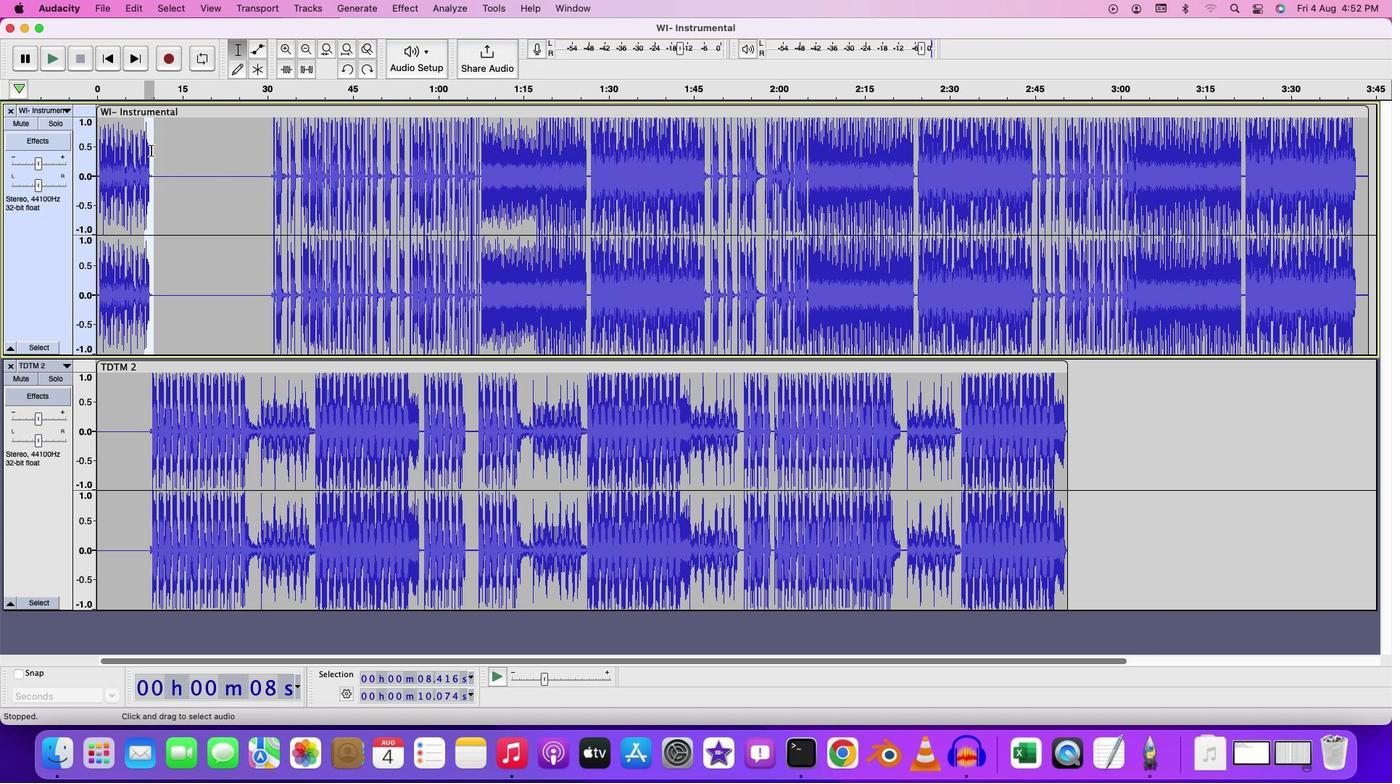 
Action: Mouse moved to (147, 147)
Screenshot: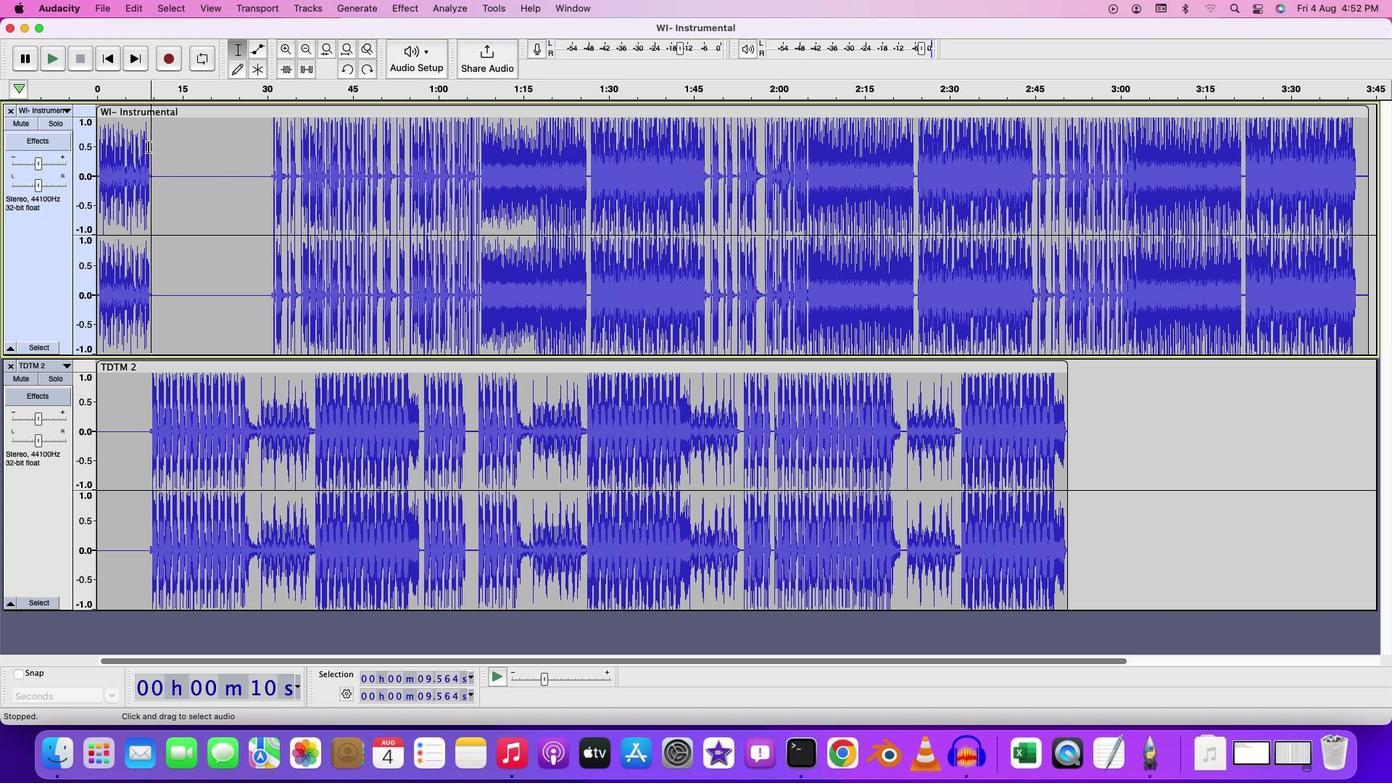 
Action: Mouse pressed left at (147, 147)
Screenshot: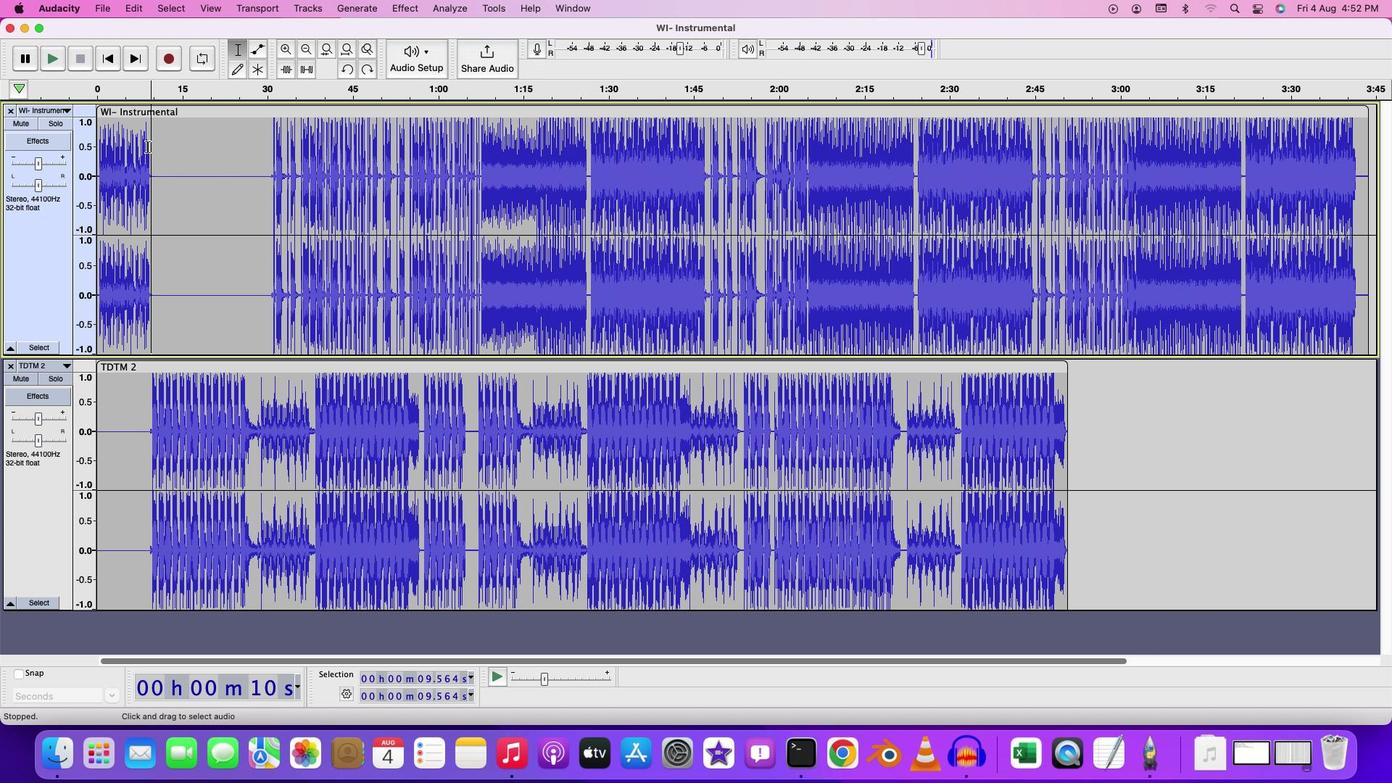 
Action: Mouse moved to (412, 12)
Screenshot: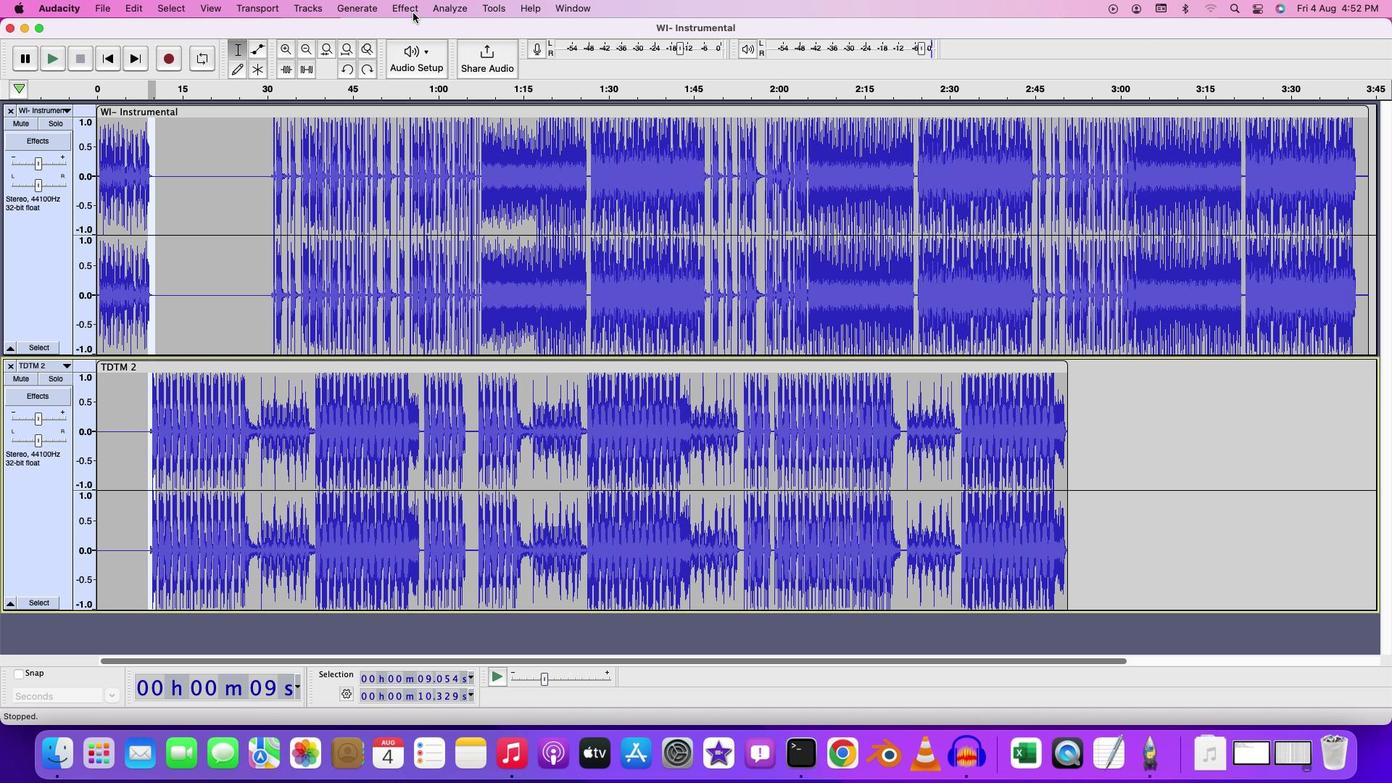 
Action: Mouse pressed left at (412, 12)
Screenshot: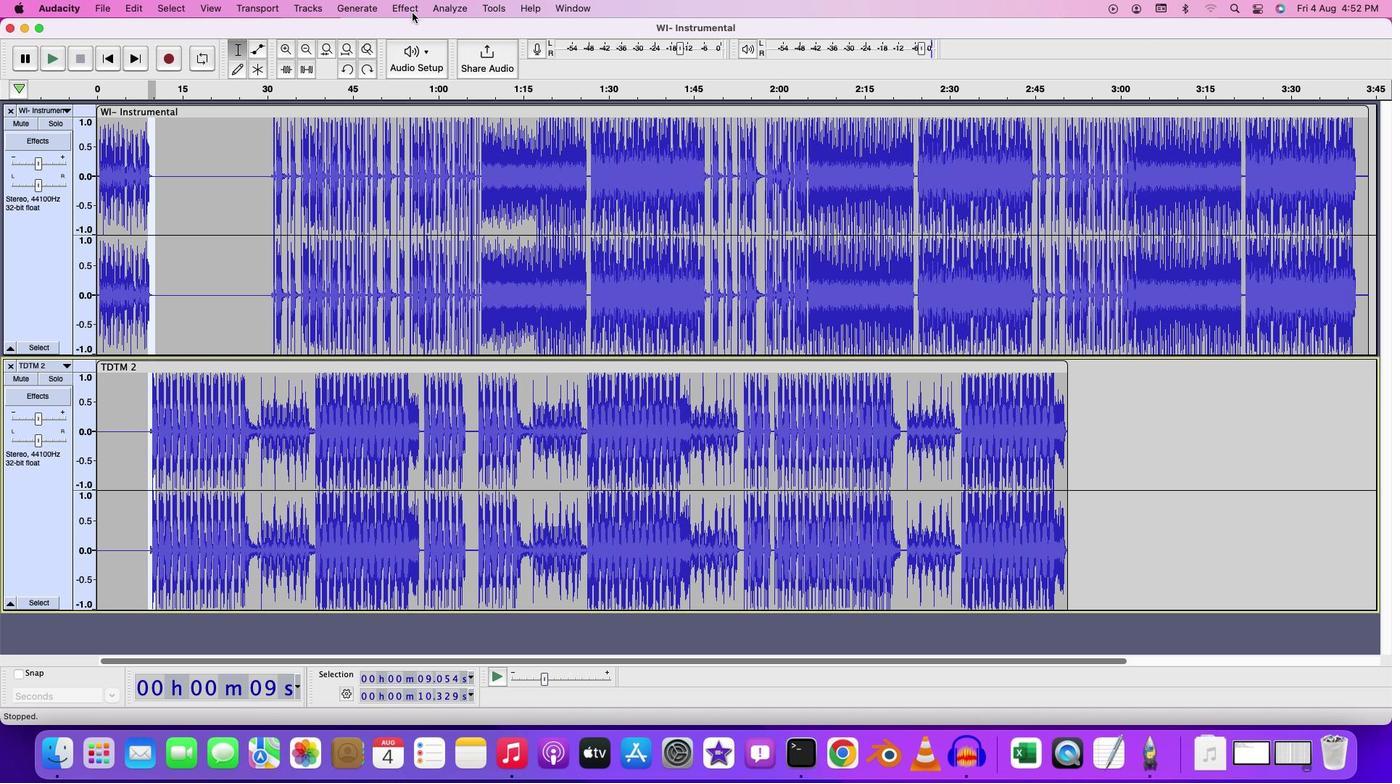 
Action: Mouse moved to (575, 144)
Screenshot: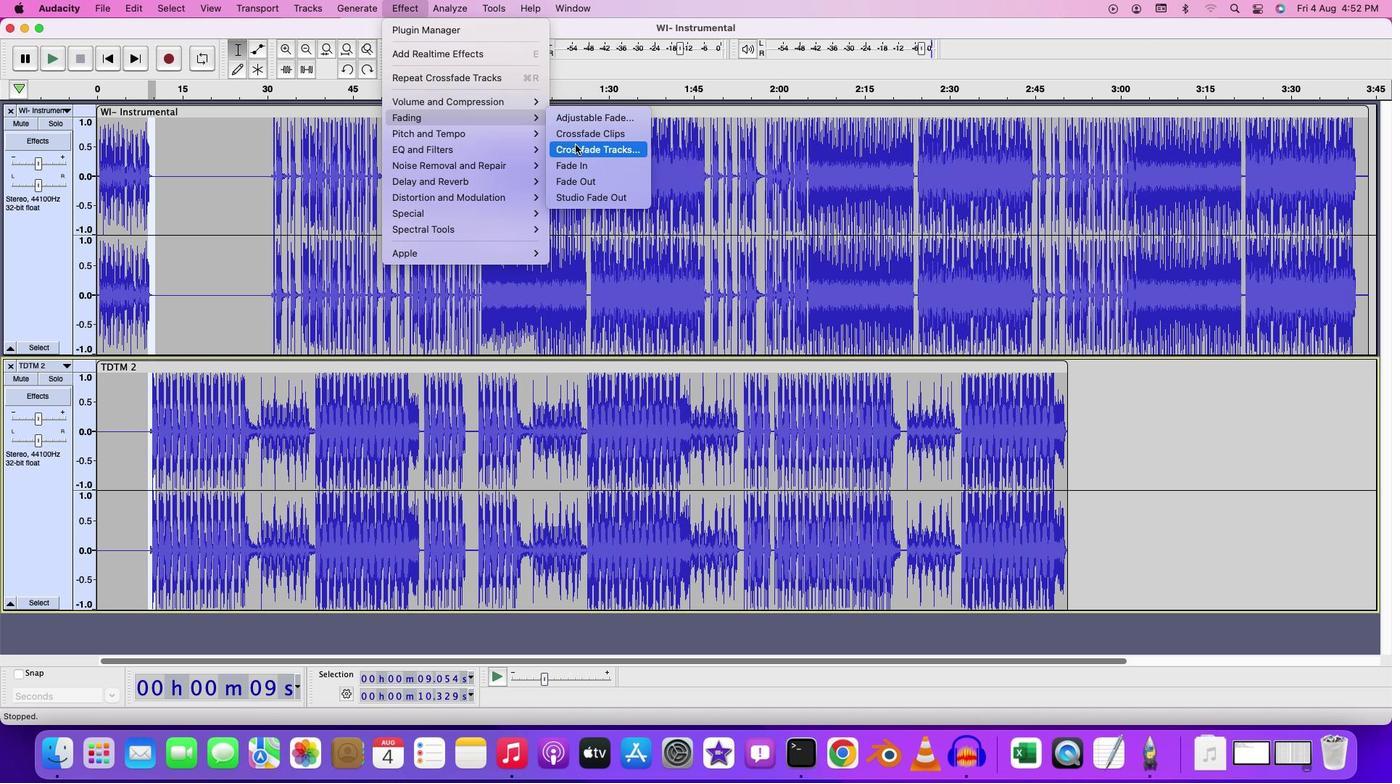 
Action: Mouse pressed left at (575, 144)
Screenshot: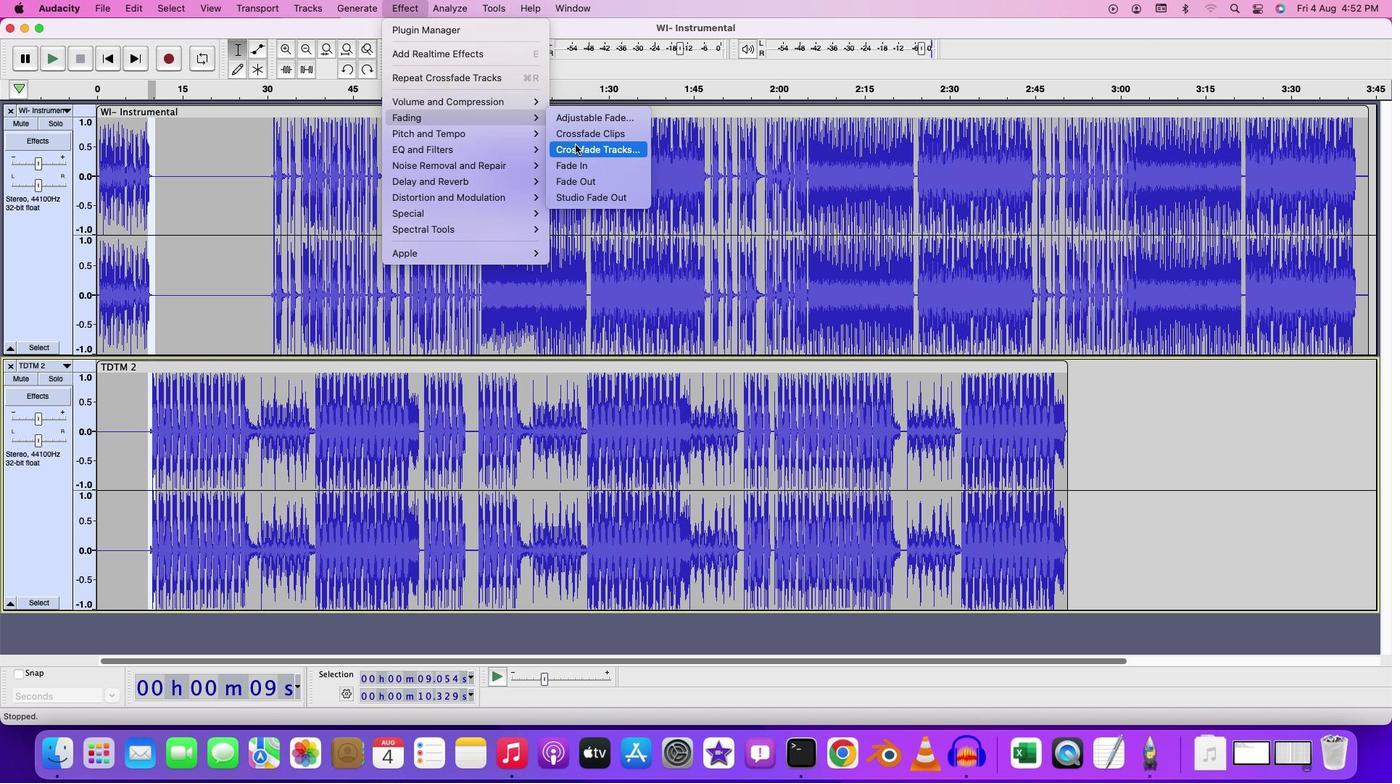 
Action: Mouse moved to (816, 343)
Screenshot: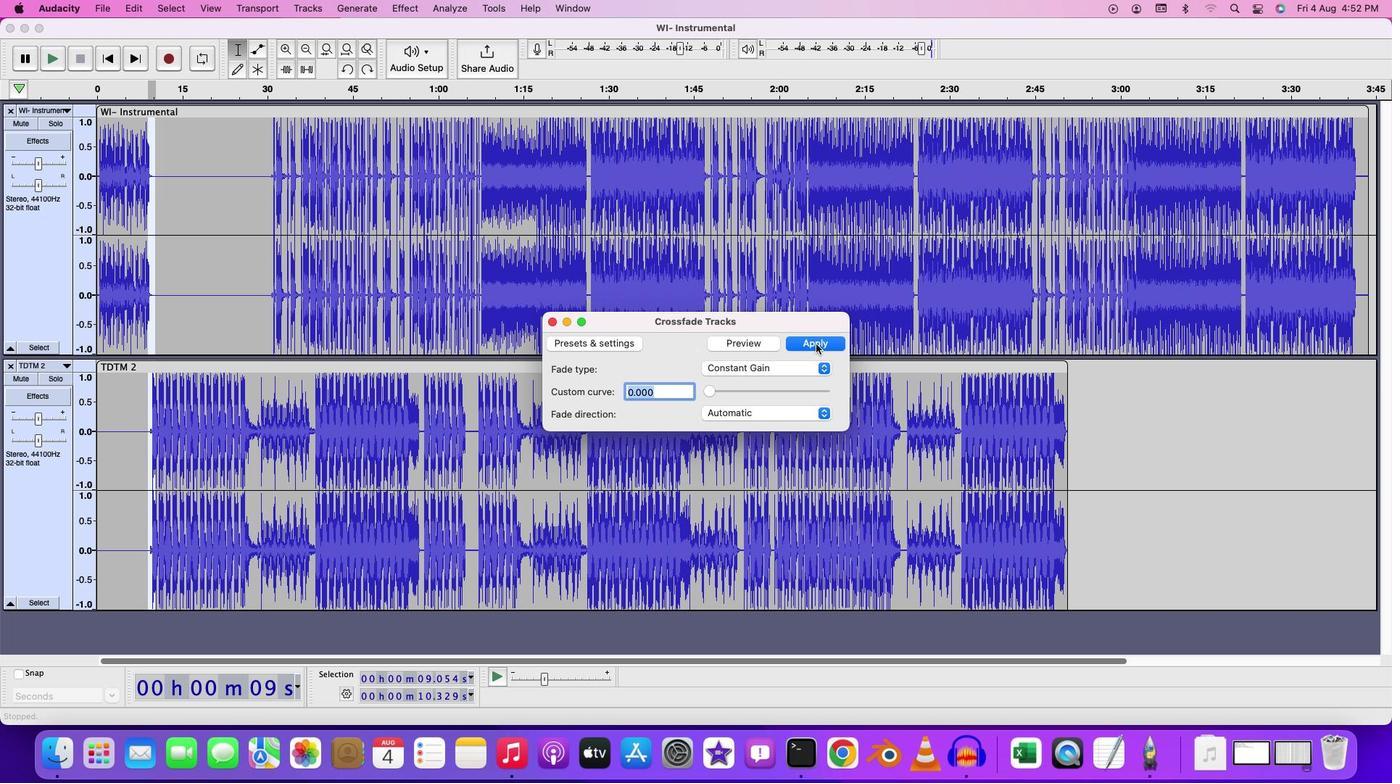 
Action: Mouse pressed left at (816, 343)
Screenshot: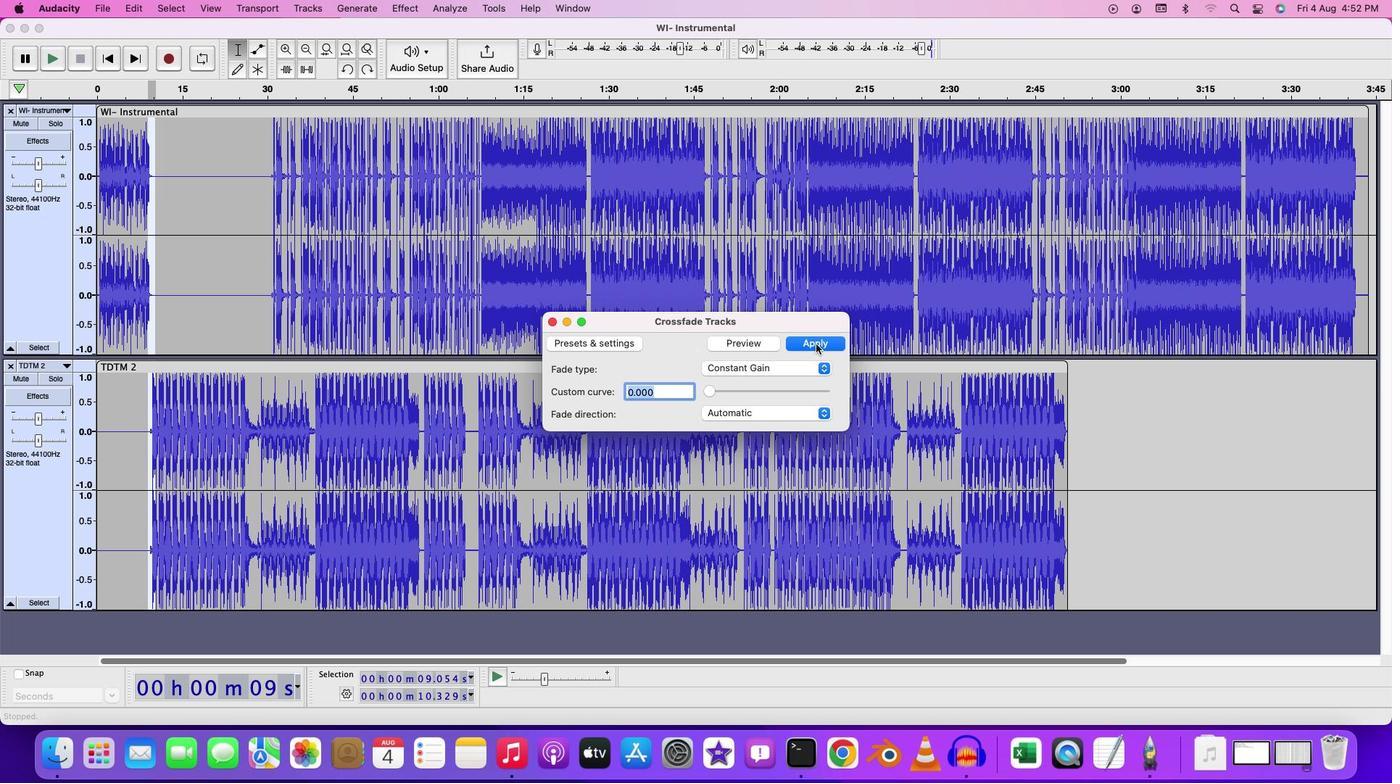 
Action: Mouse moved to (141, 135)
Screenshot: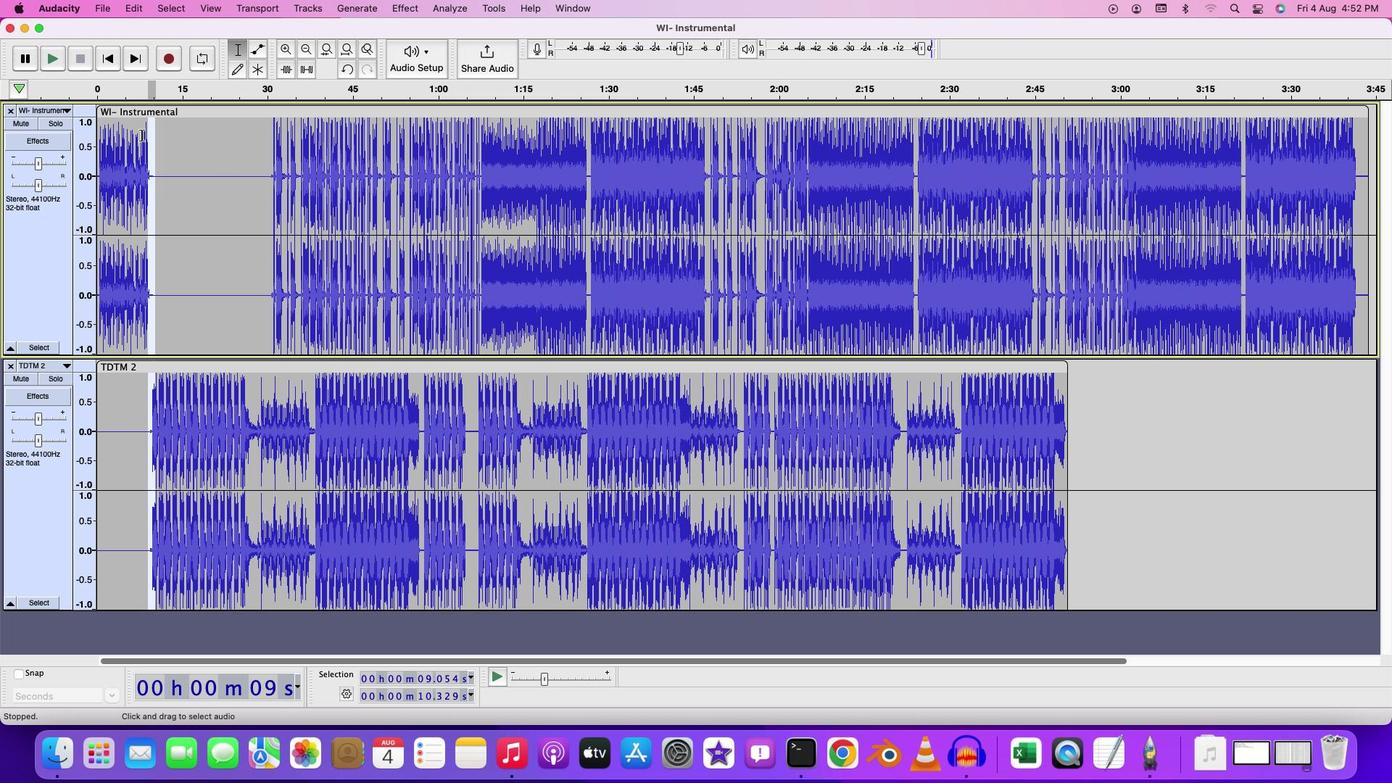 
Action: Mouse pressed left at (141, 135)
Screenshot: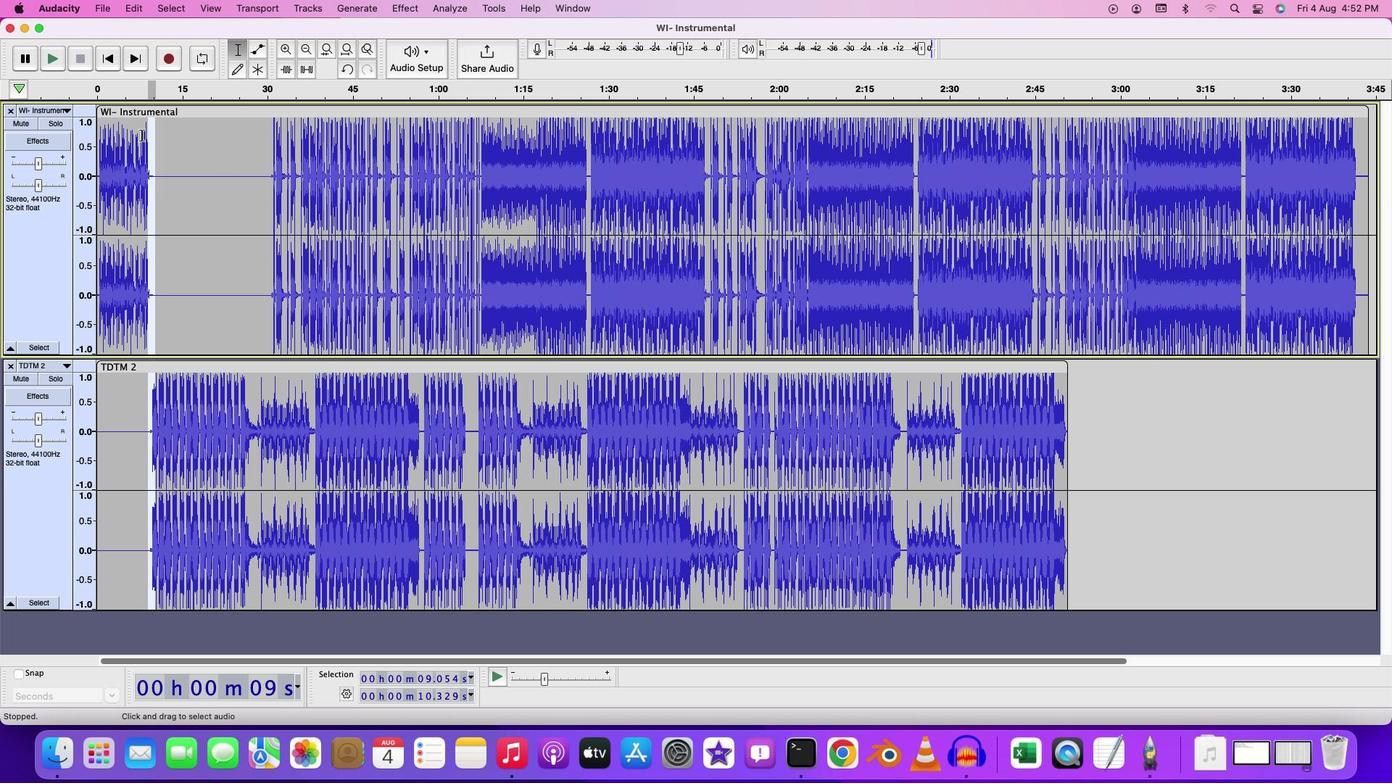 
Action: Key pressed Key.spaceKey.space
Screenshot: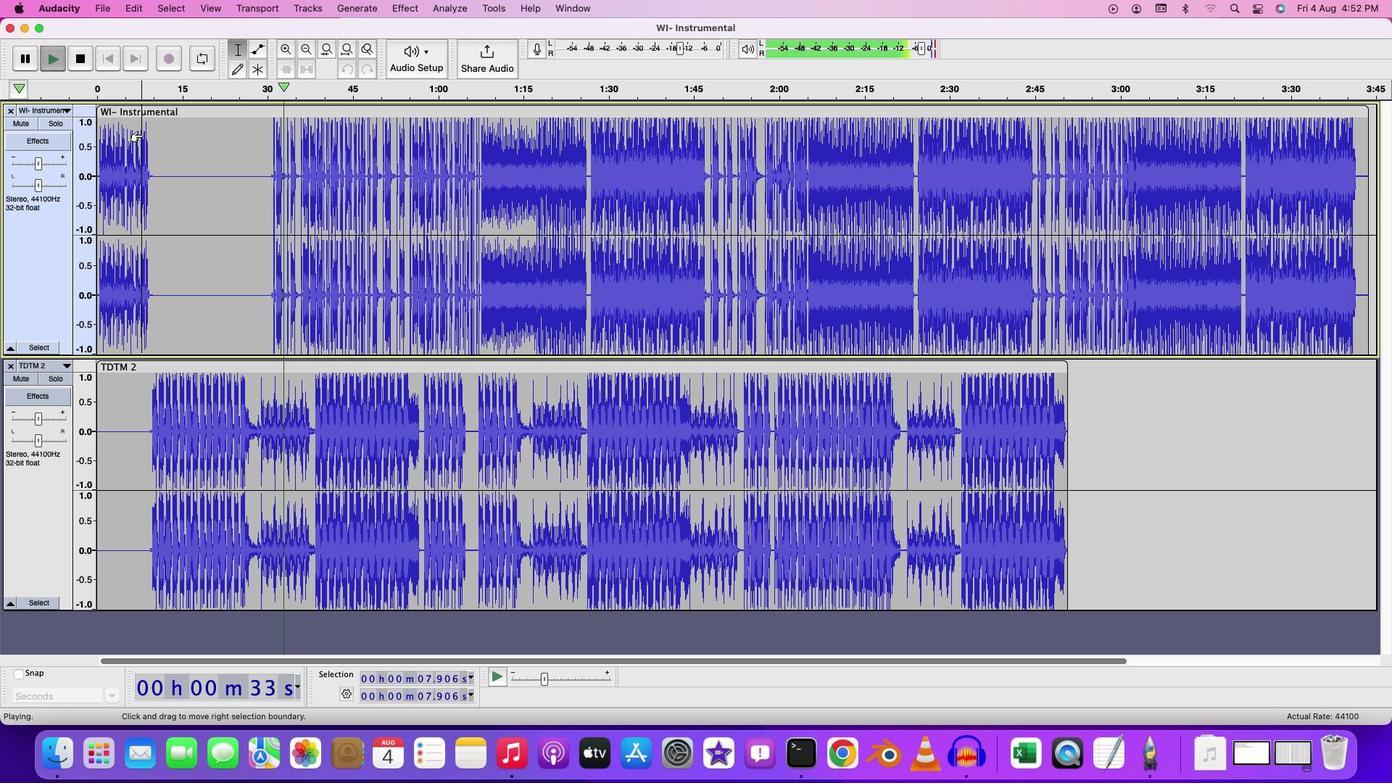 
Action: Mouse moved to (270, 393)
Screenshot: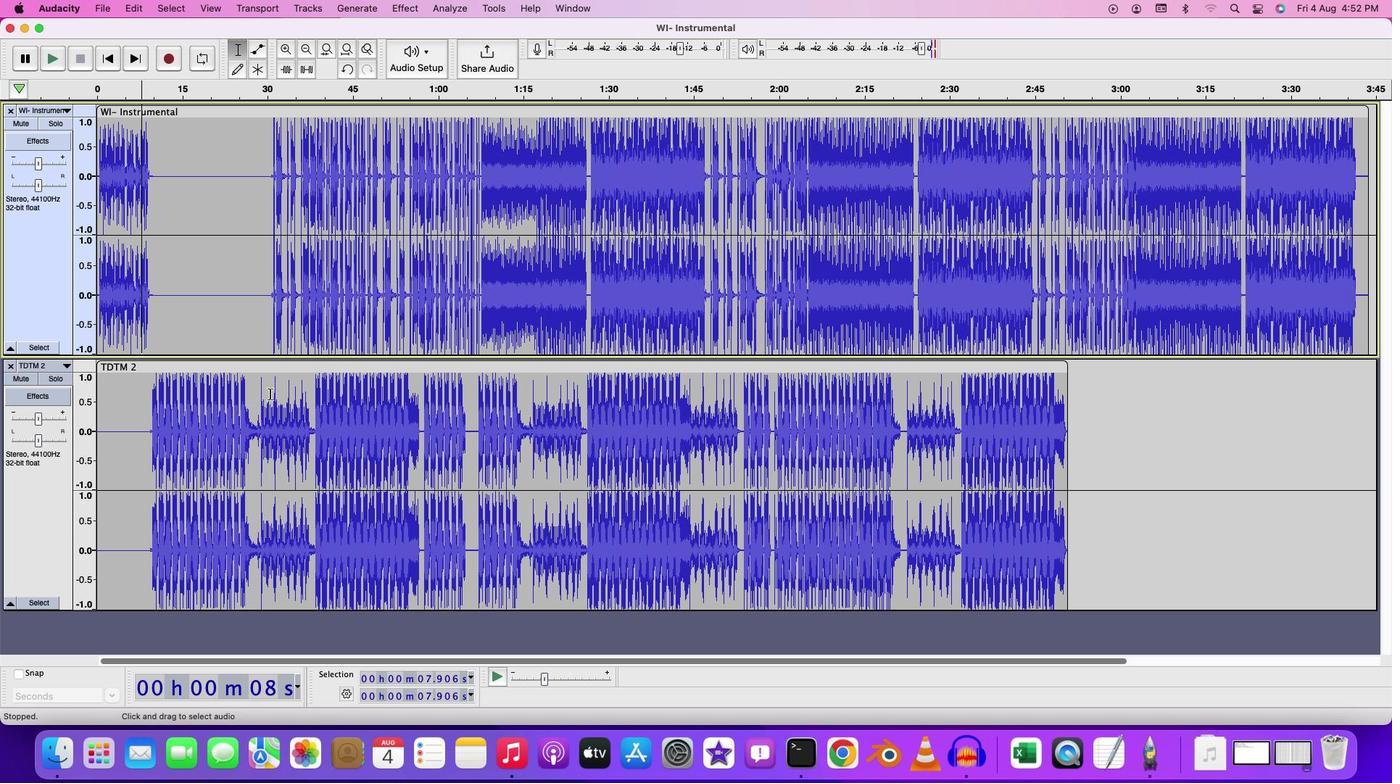 
Action: Mouse pressed left at (270, 393)
Screenshot: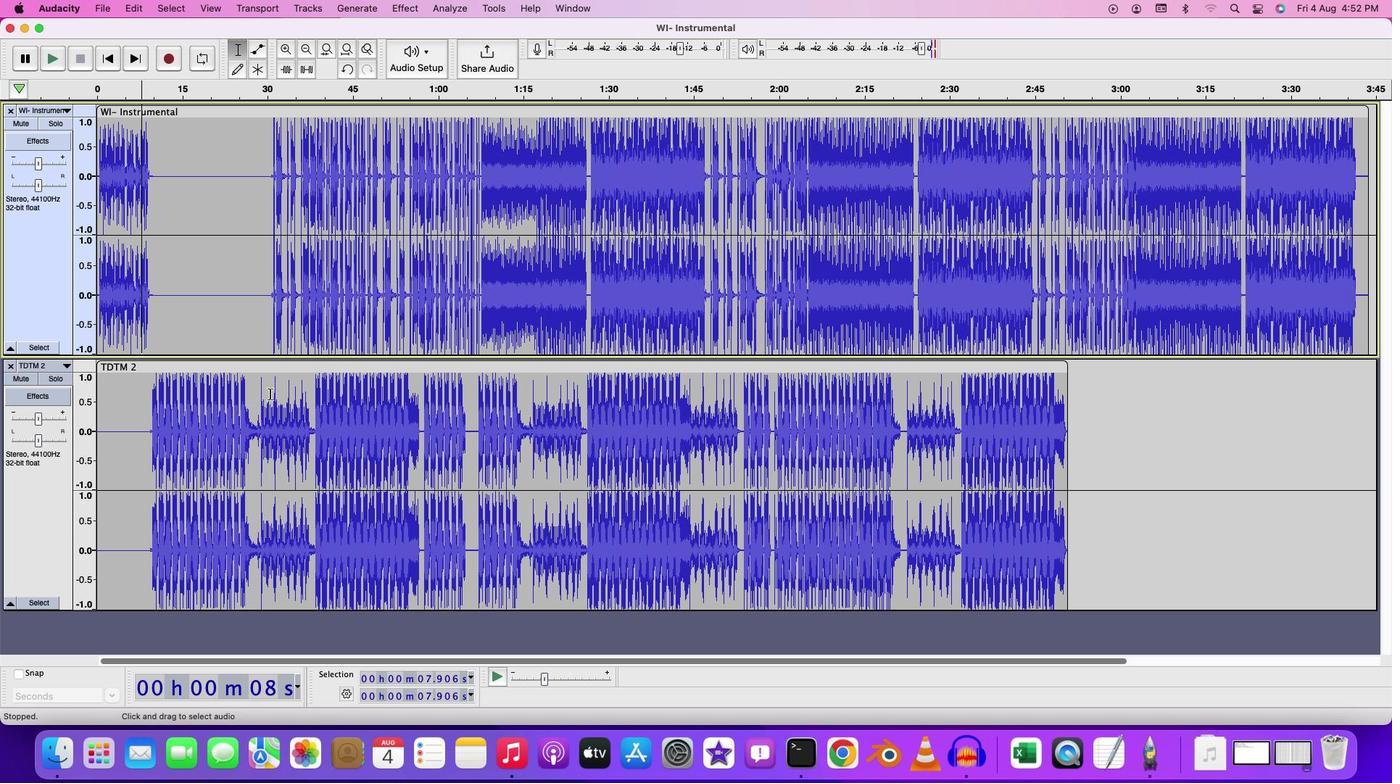 
Action: Mouse moved to (346, 7)
Screenshot: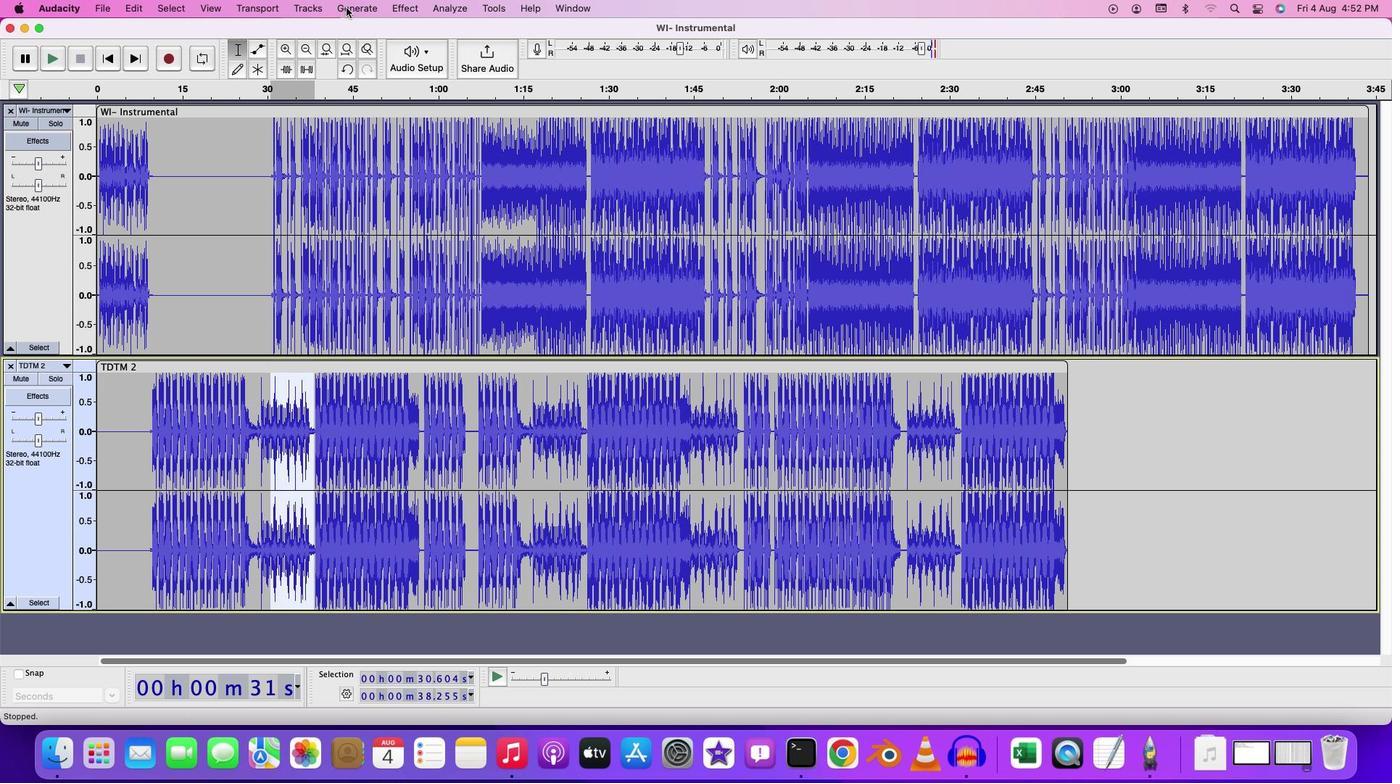 
Action: Mouse pressed left at (346, 7)
Screenshot: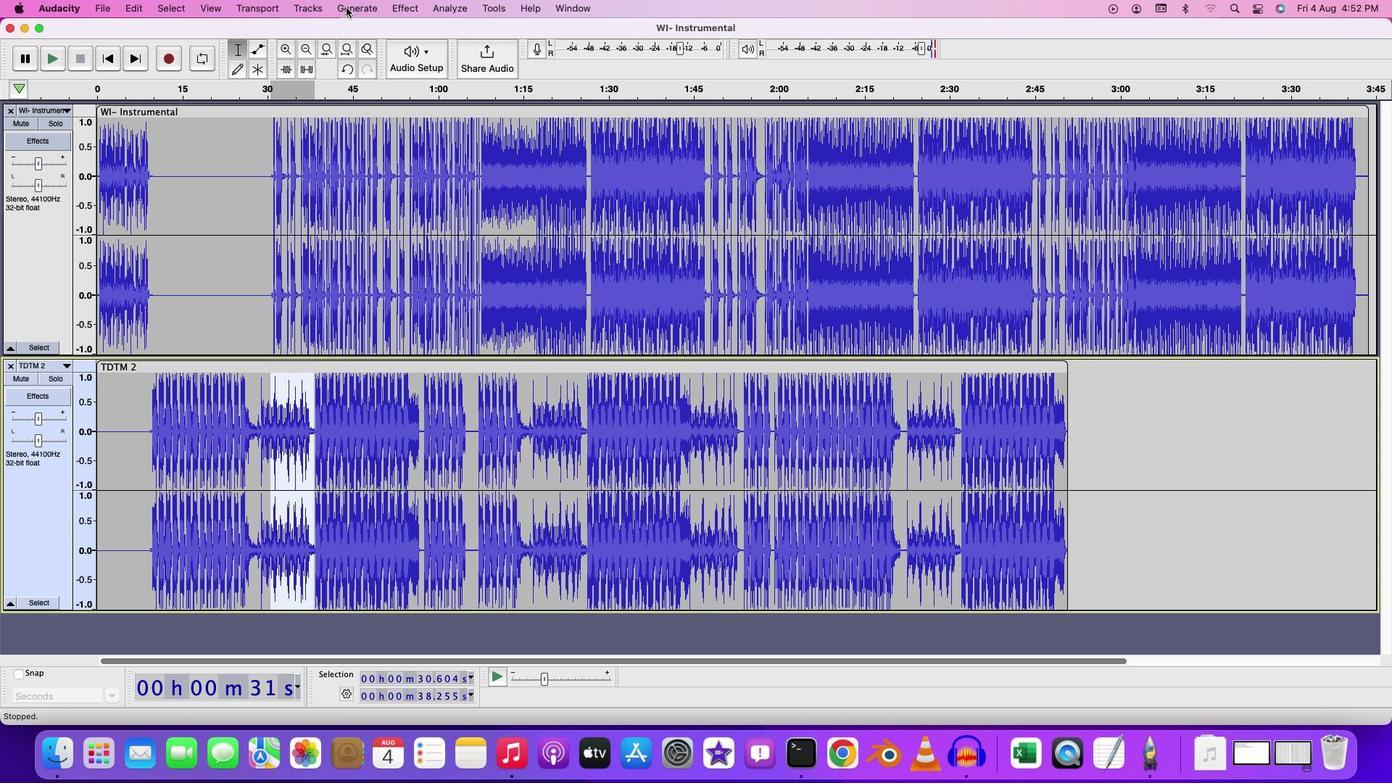 
Action: Mouse moved to (382, 152)
Screenshot: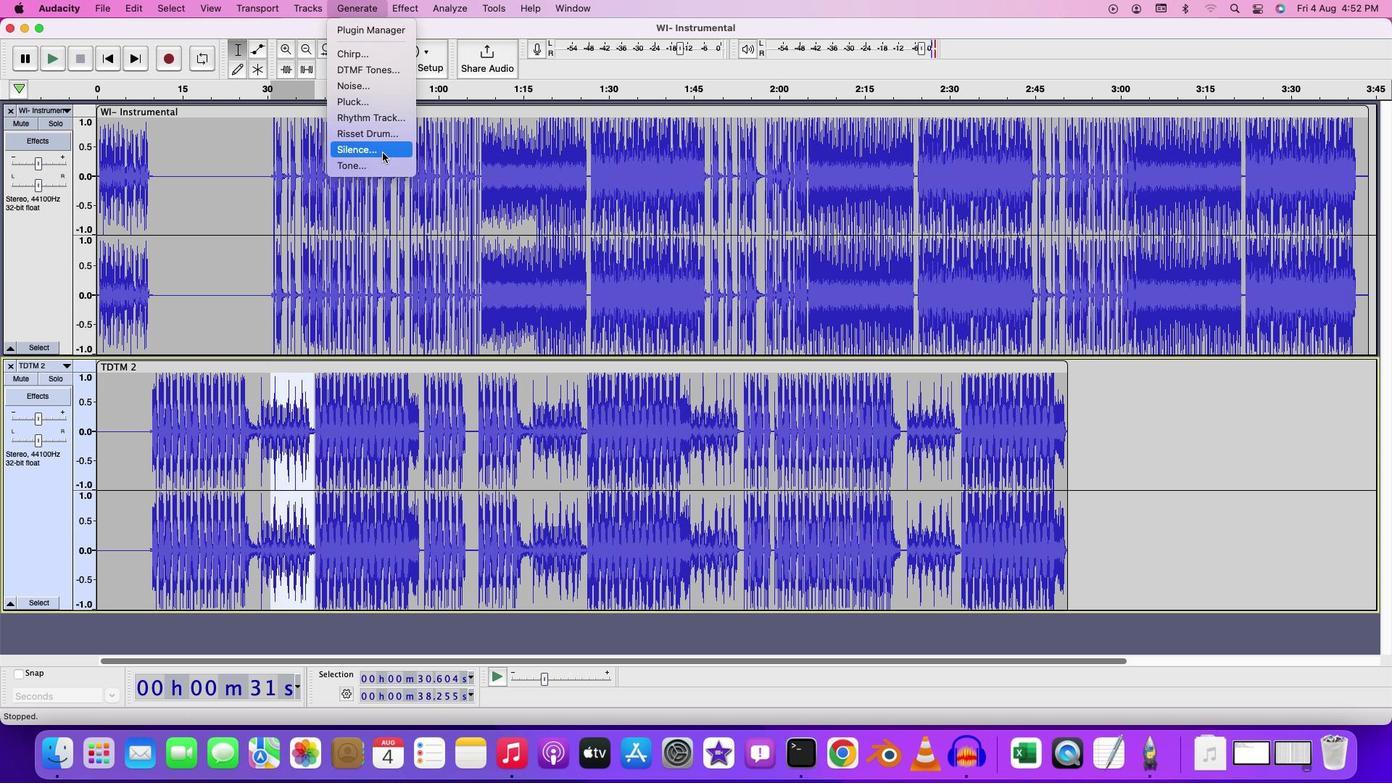 
Action: Mouse pressed left at (382, 152)
Screenshot: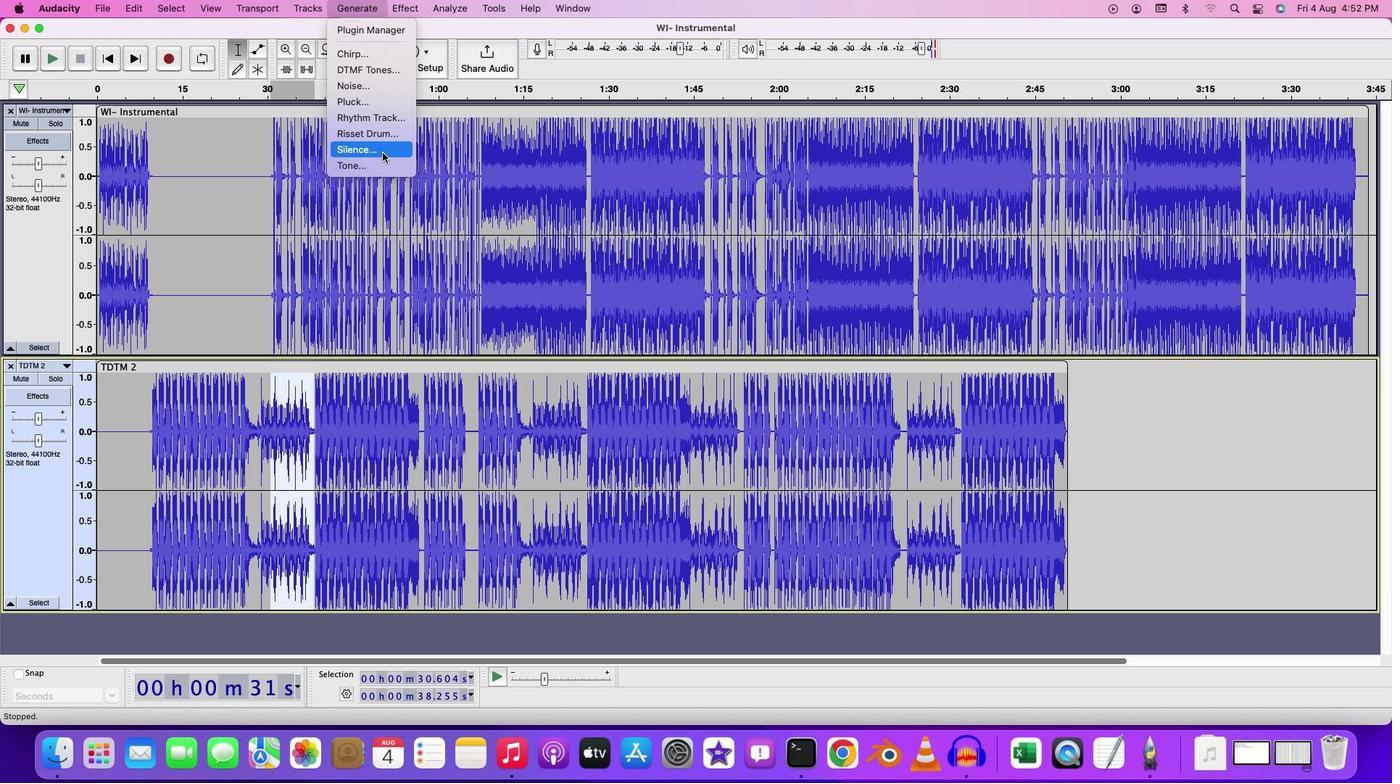 
Action: Mouse moved to (779, 345)
Screenshot: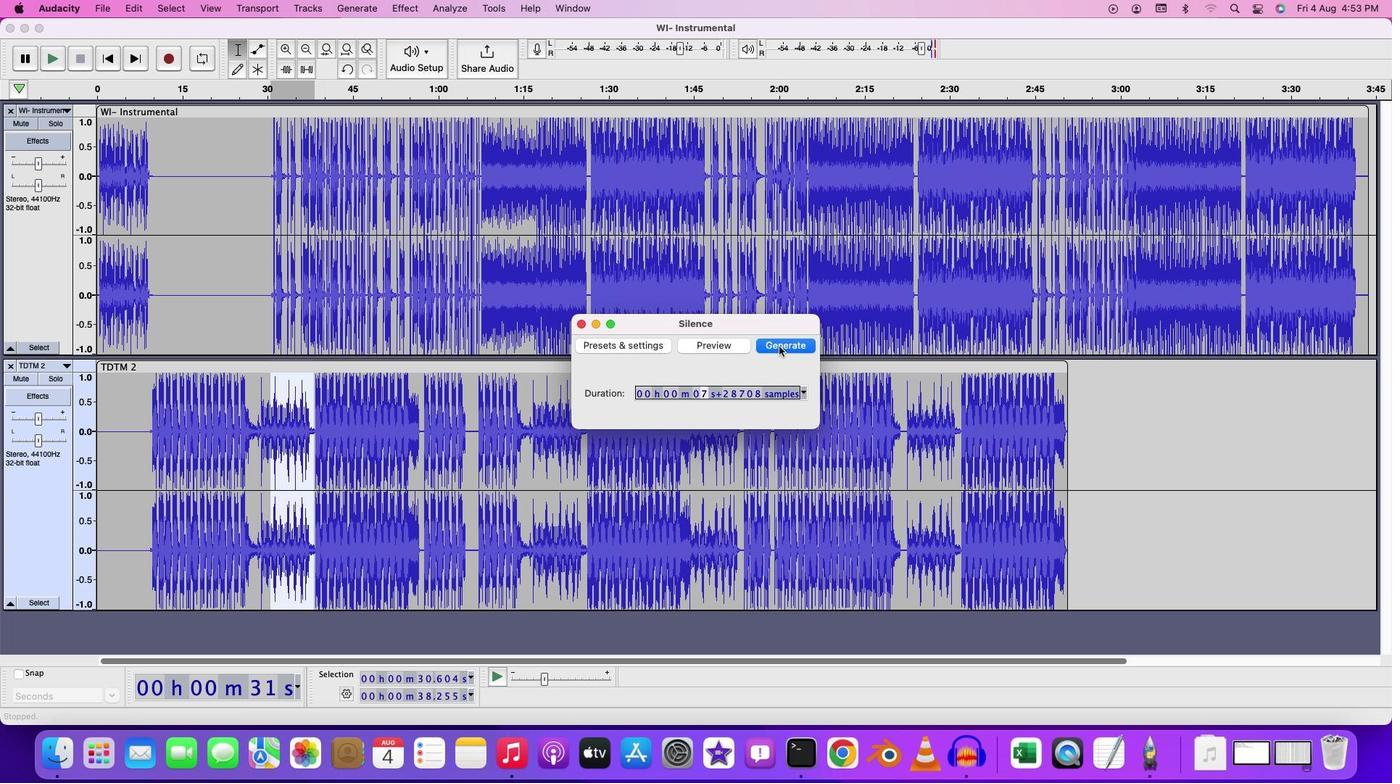
Action: Mouse pressed left at (779, 345)
Screenshot: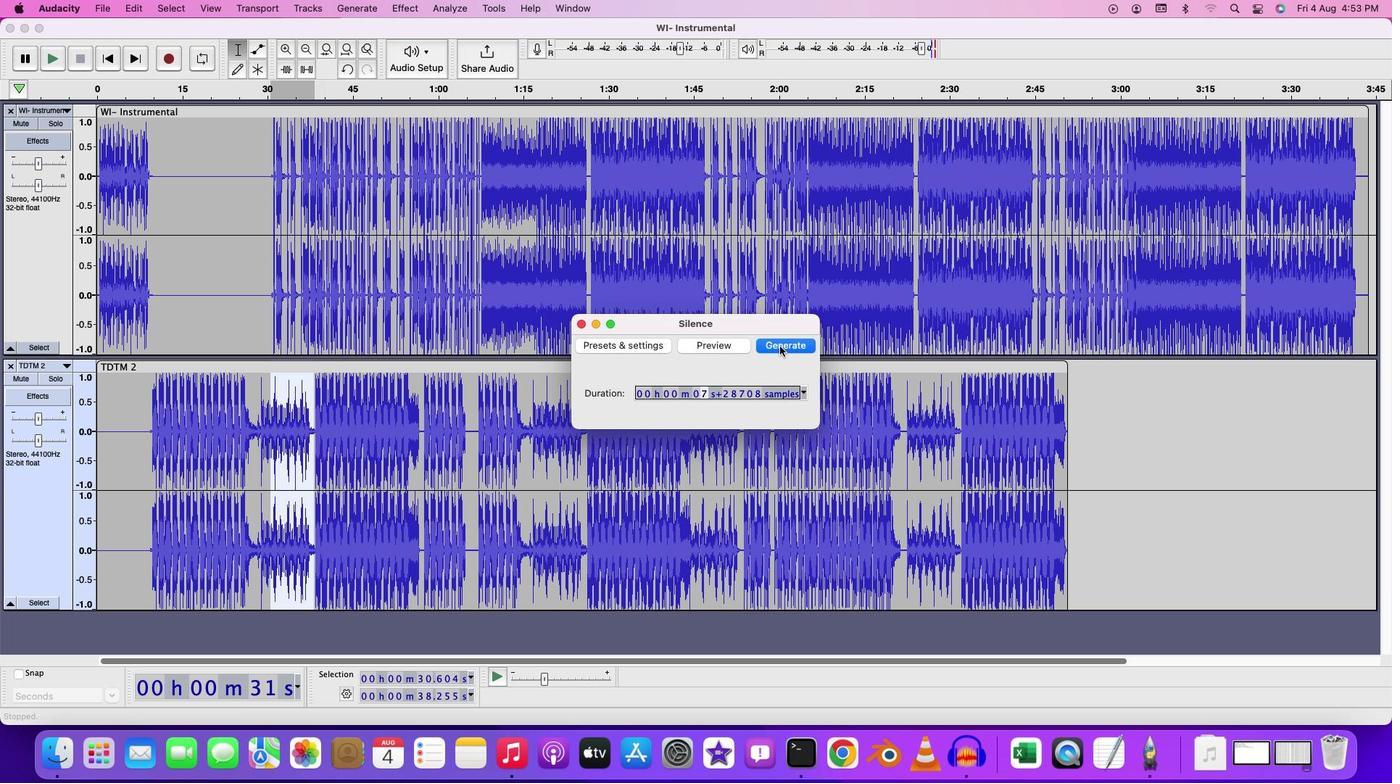 
Action: Mouse moved to (257, 383)
Screenshot: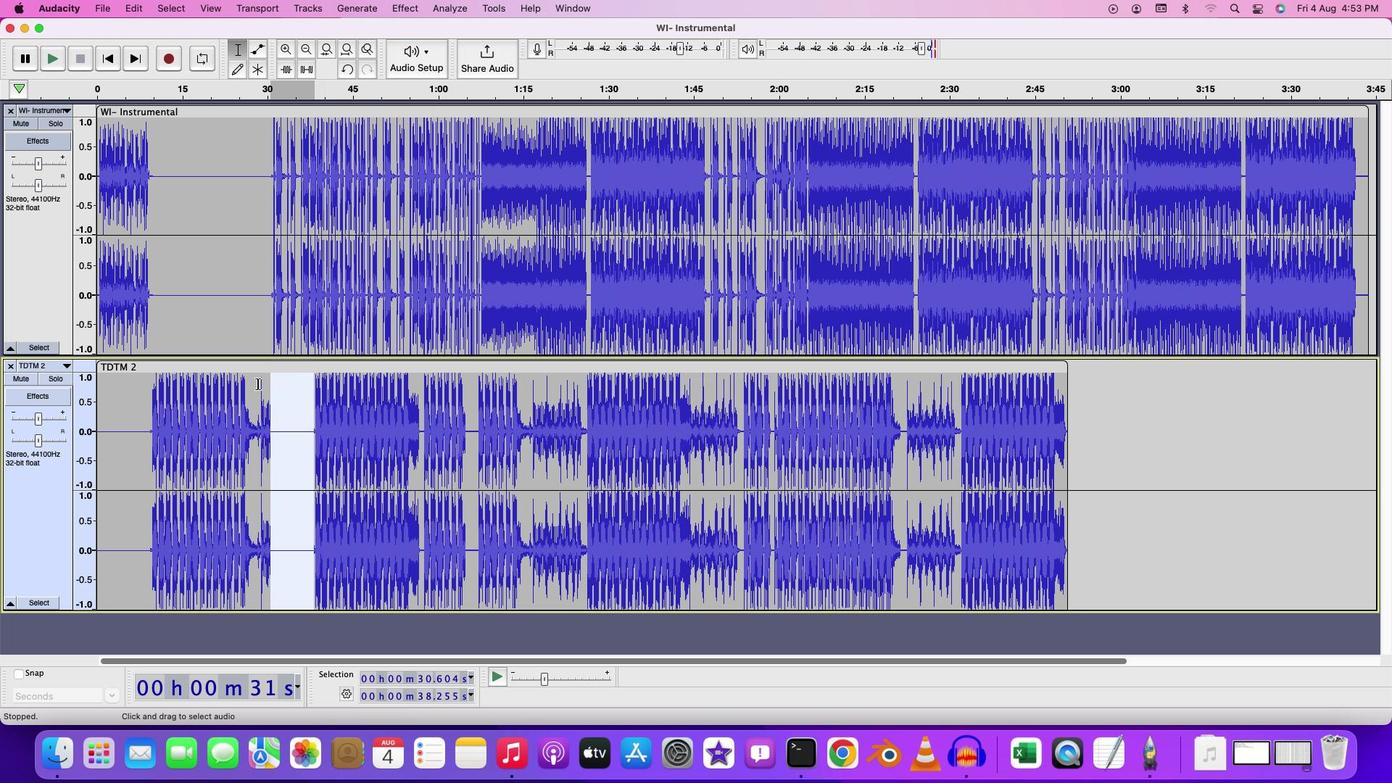 
Action: Mouse pressed left at (257, 383)
Screenshot: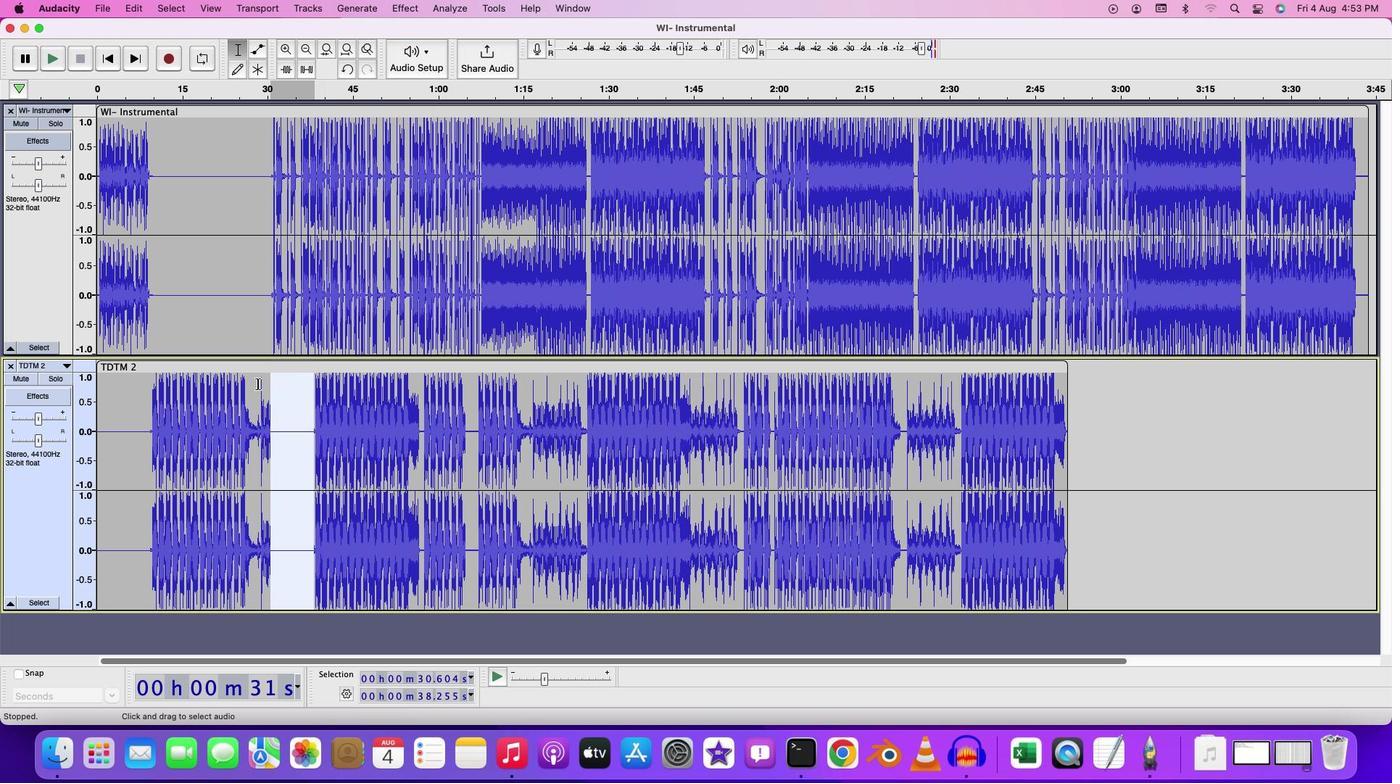 
Action: Key pressed Key.space
Screenshot: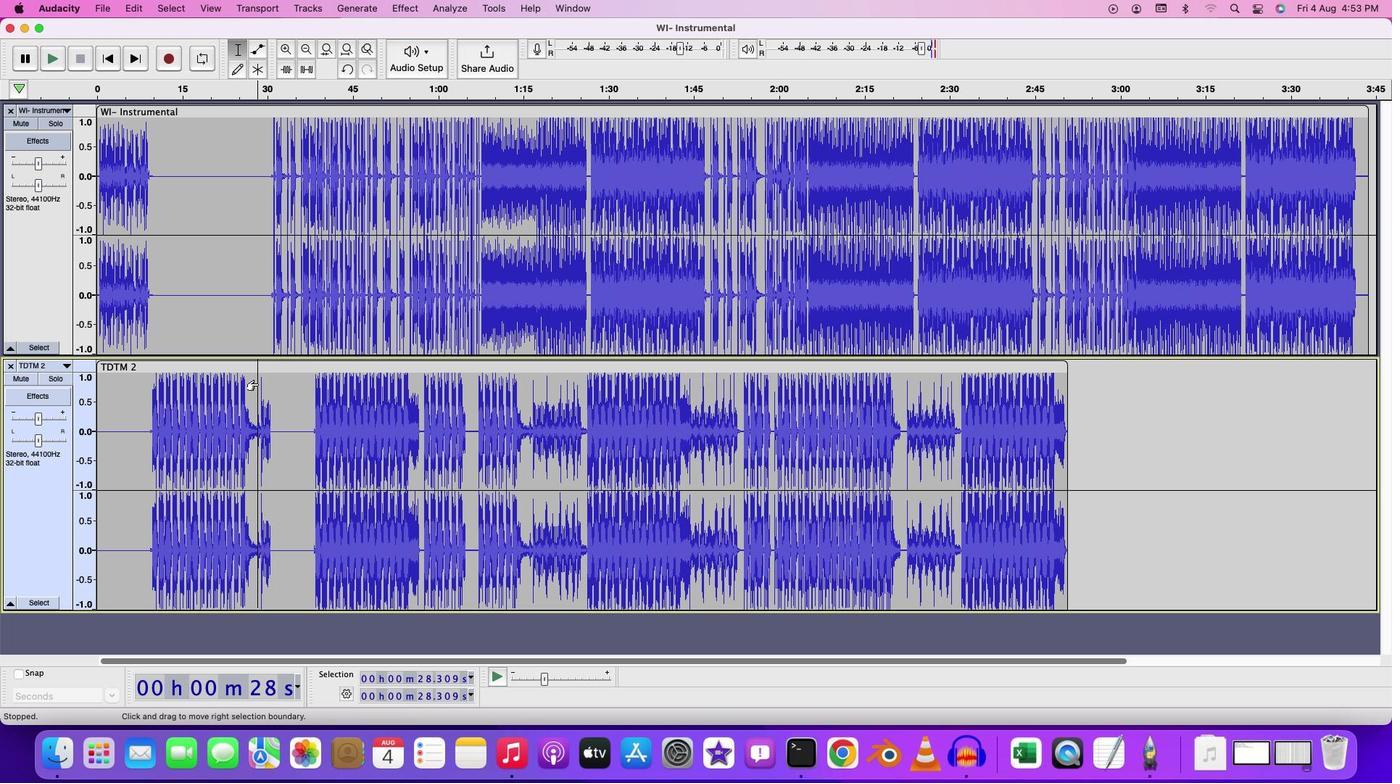 
Action: Mouse moved to (257, 383)
Screenshot: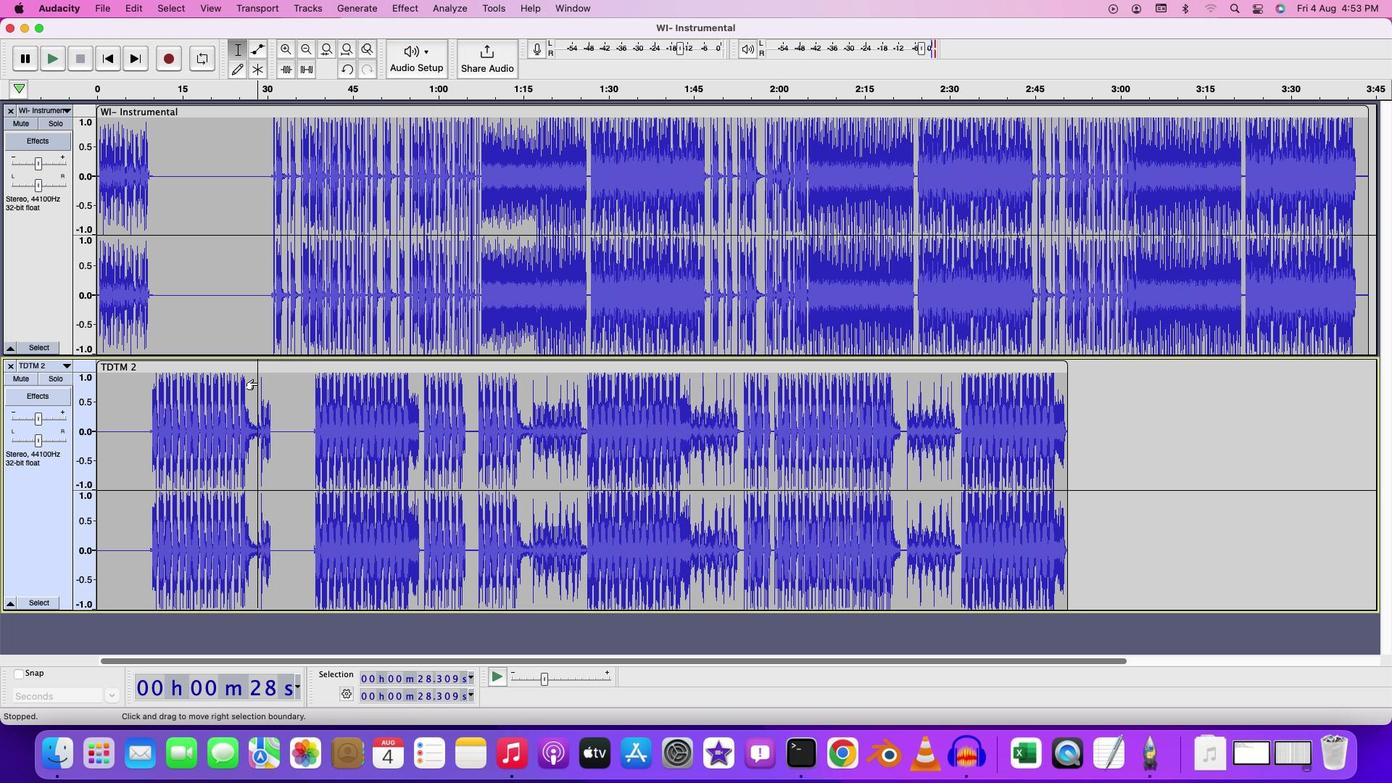 
Action: Key pressed Key.space
Screenshot: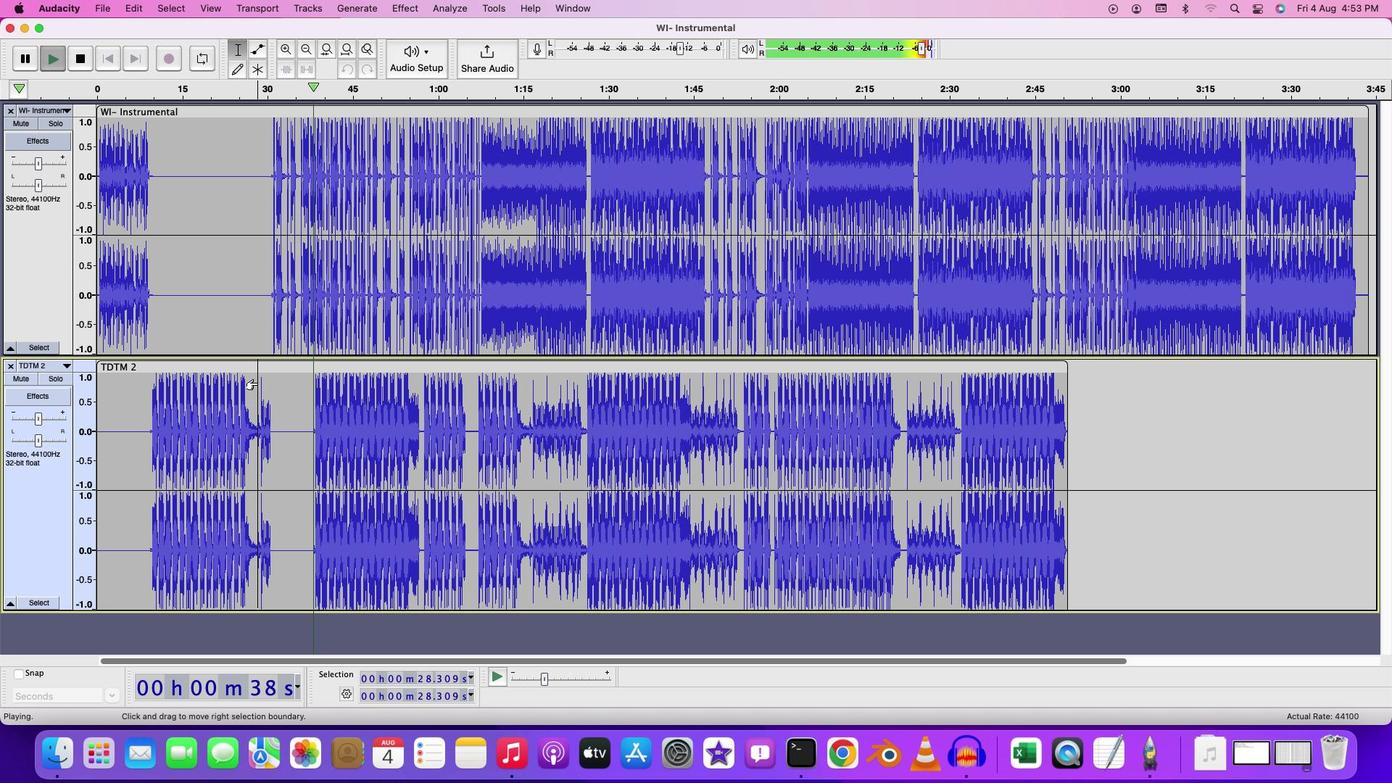 
Action: Mouse moved to (24, 118)
Screenshot: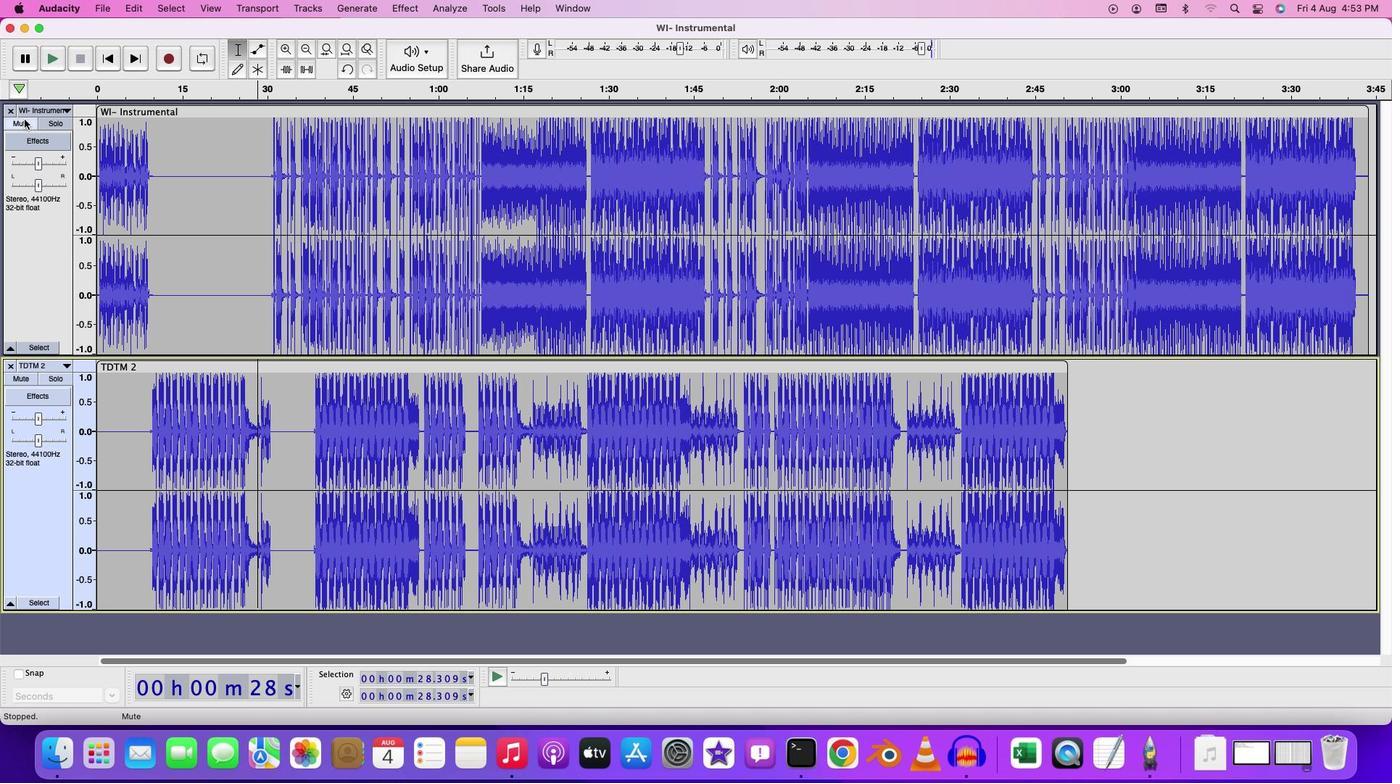 
Action: Mouse pressed left at (24, 118)
Screenshot: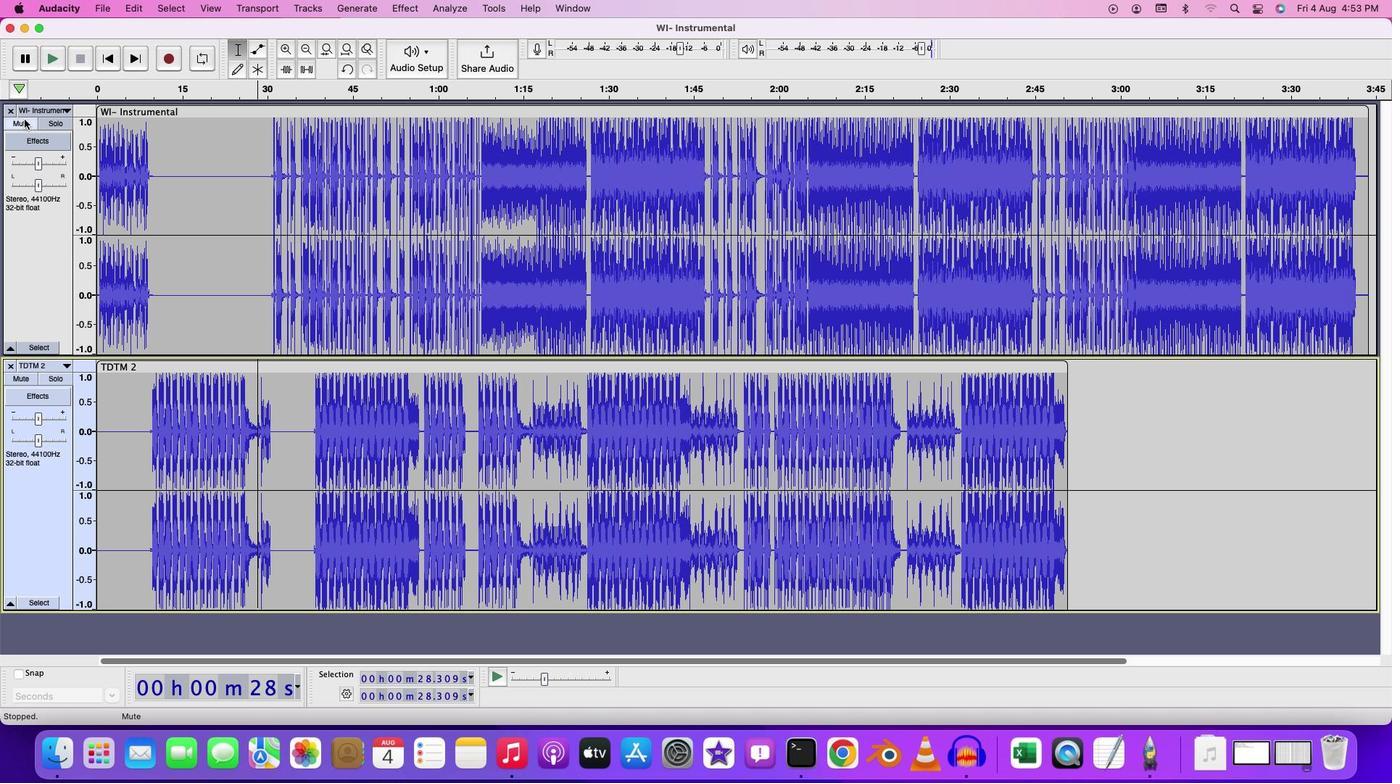
Action: Mouse moved to (311, 280)
Screenshot: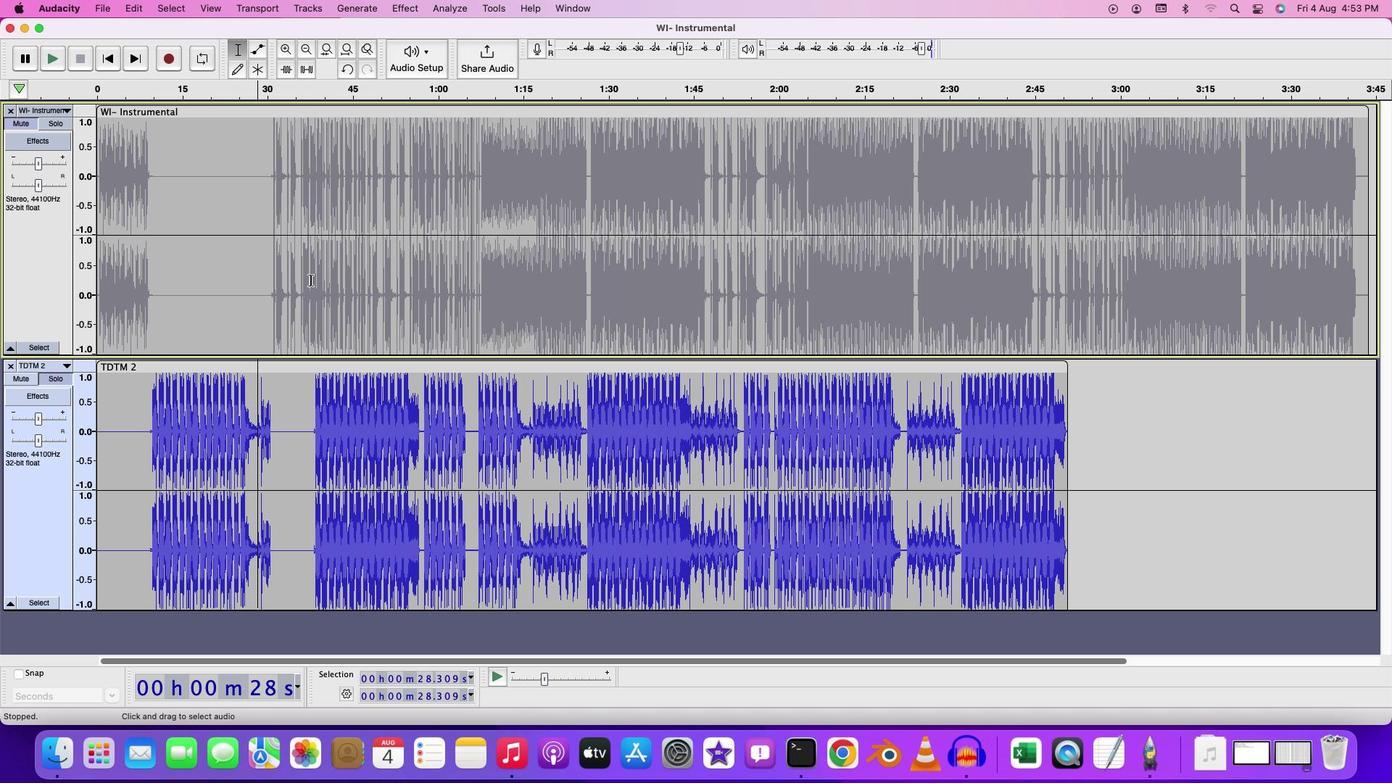 
Action: Mouse pressed left at (311, 280)
Screenshot: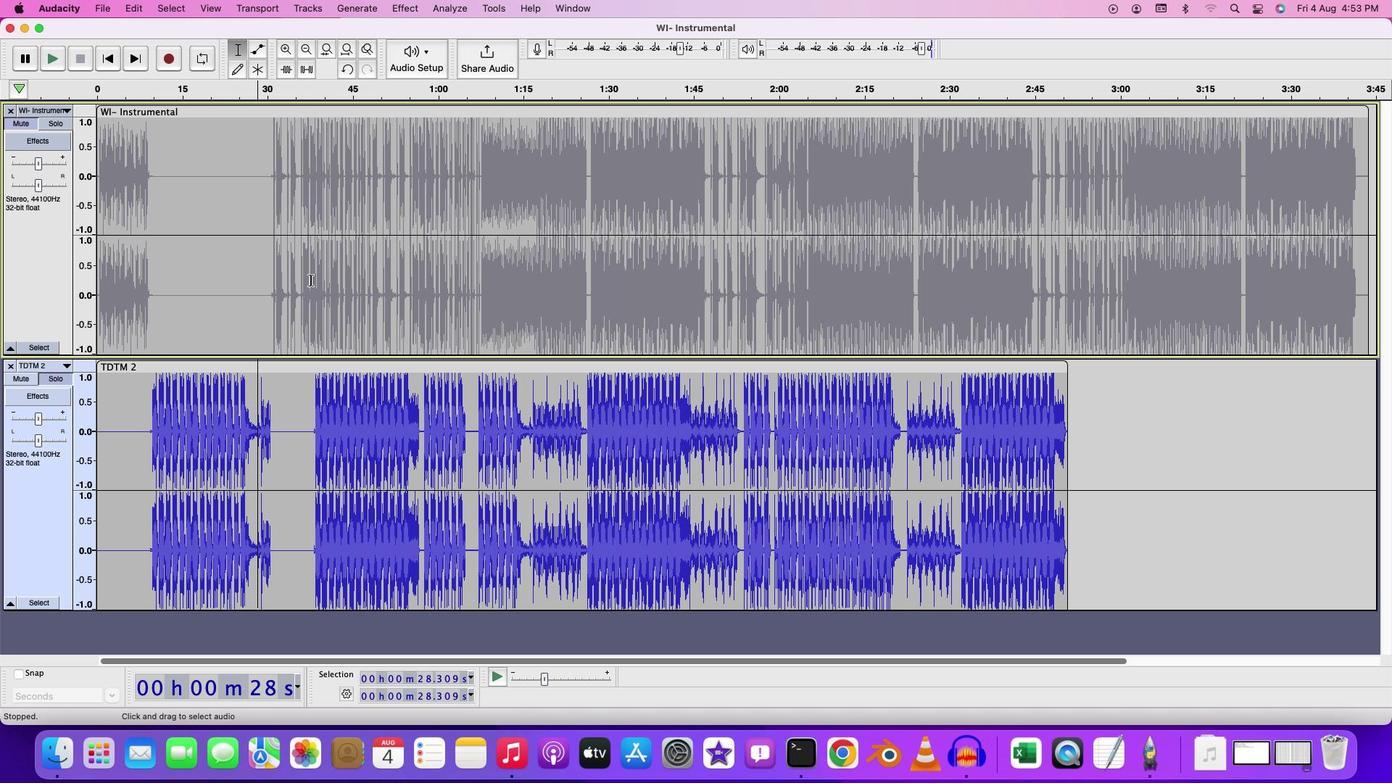 
Action: Key pressed Key.spaceKey.space
Screenshot: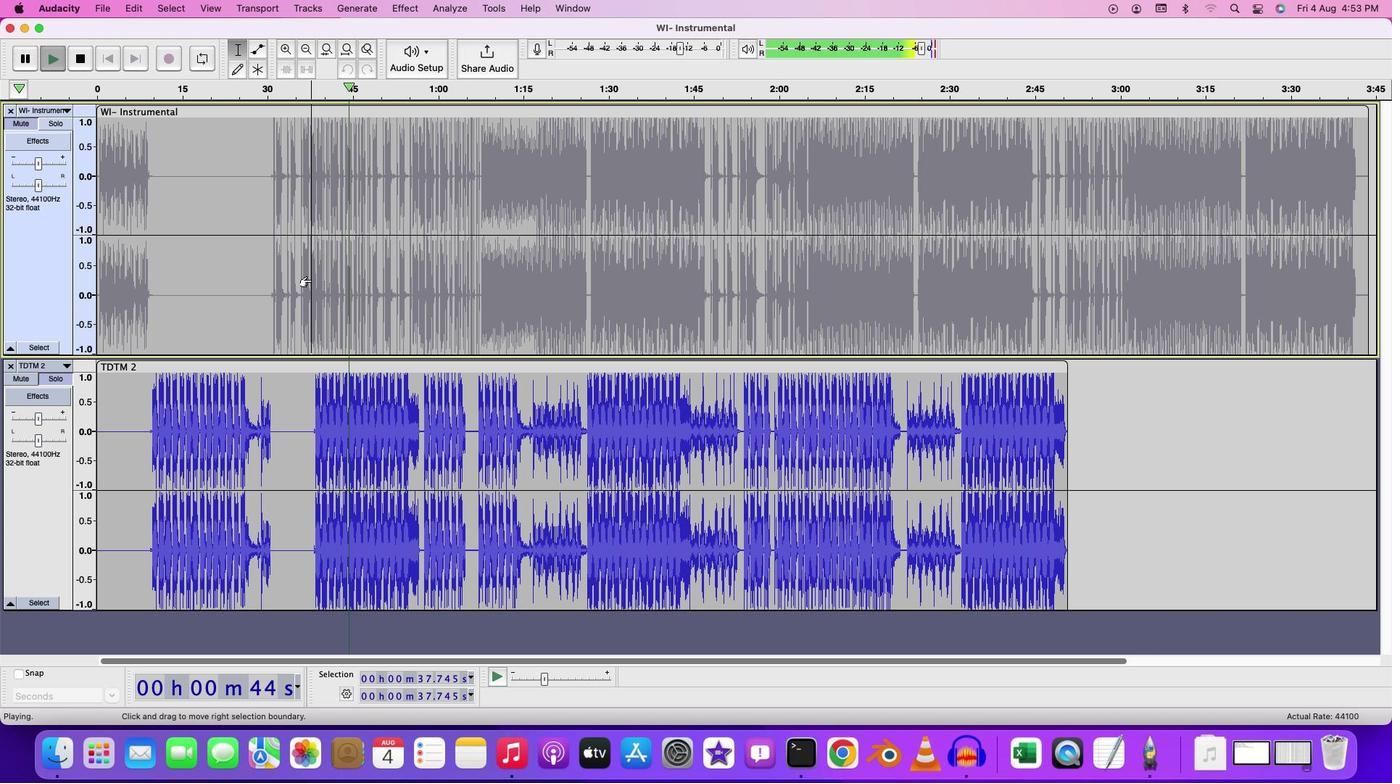 
Action: Mouse moved to (313, 384)
Screenshot: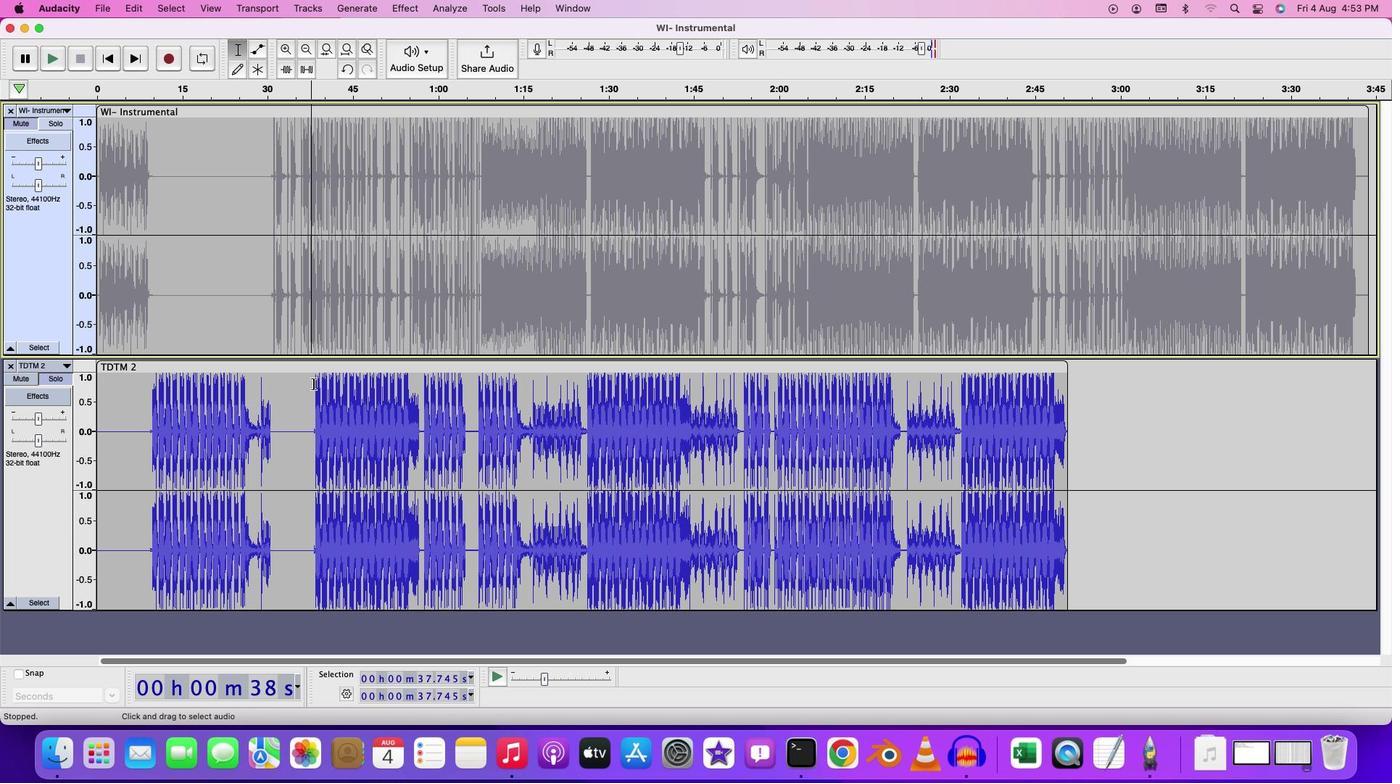 
Action: Mouse pressed left at (313, 384)
Screenshot: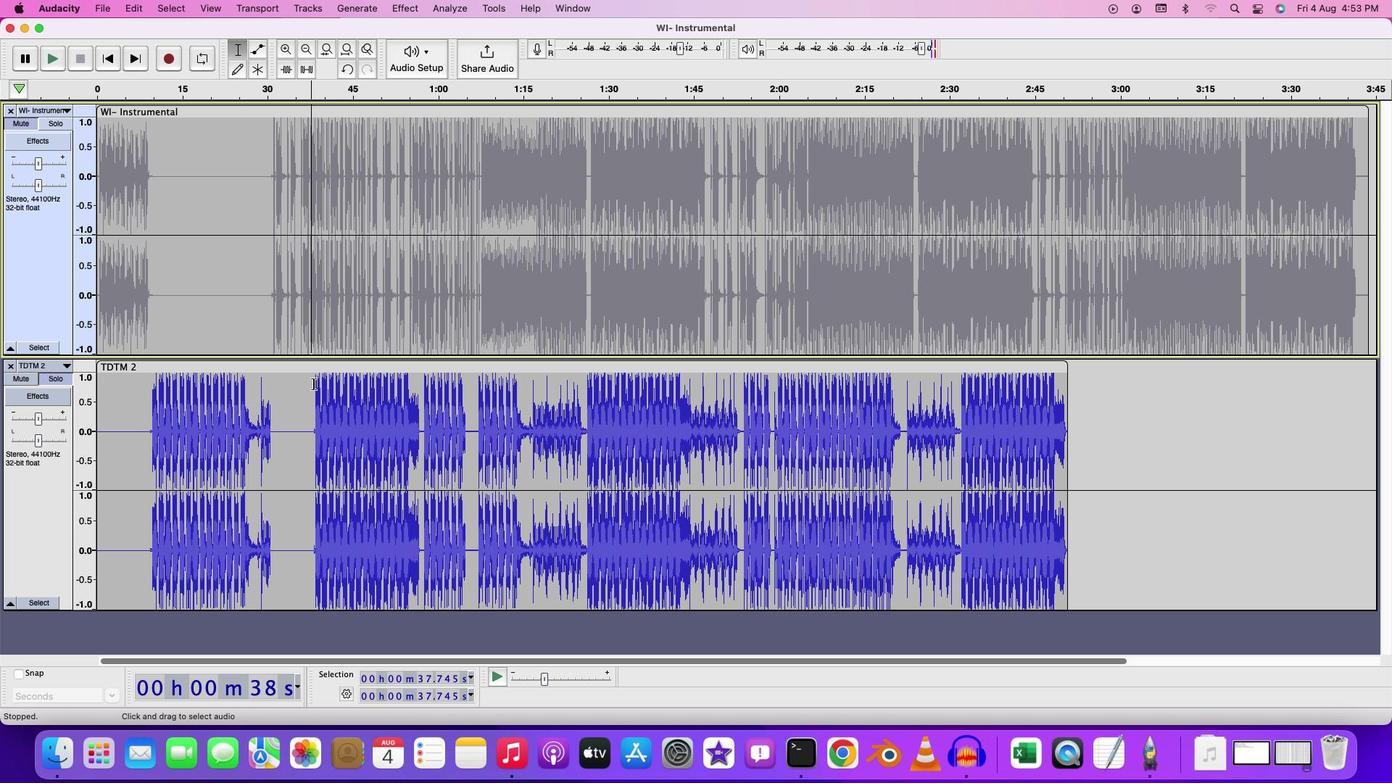 
Action: Mouse moved to (995, 502)
Screenshot: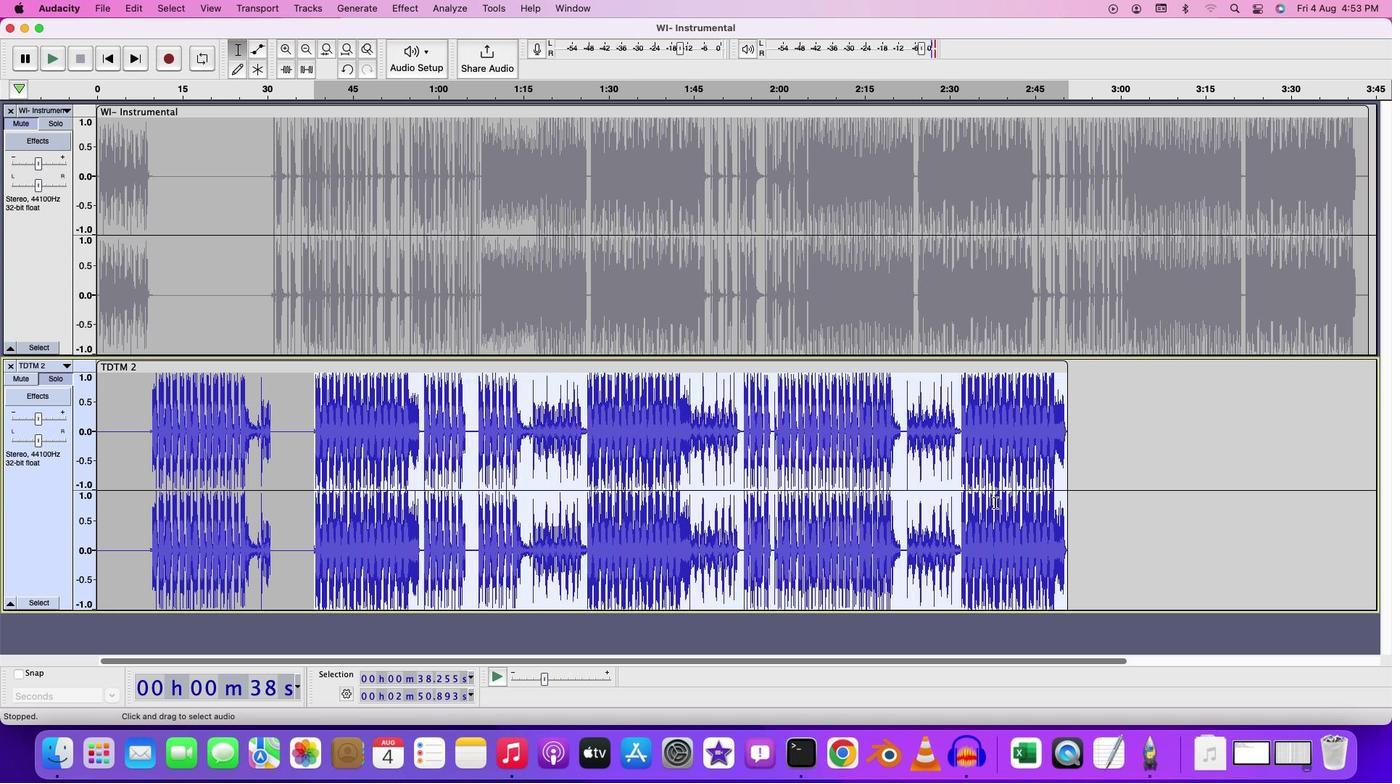 
Action: Key pressed Key.cmd'x'
Screenshot: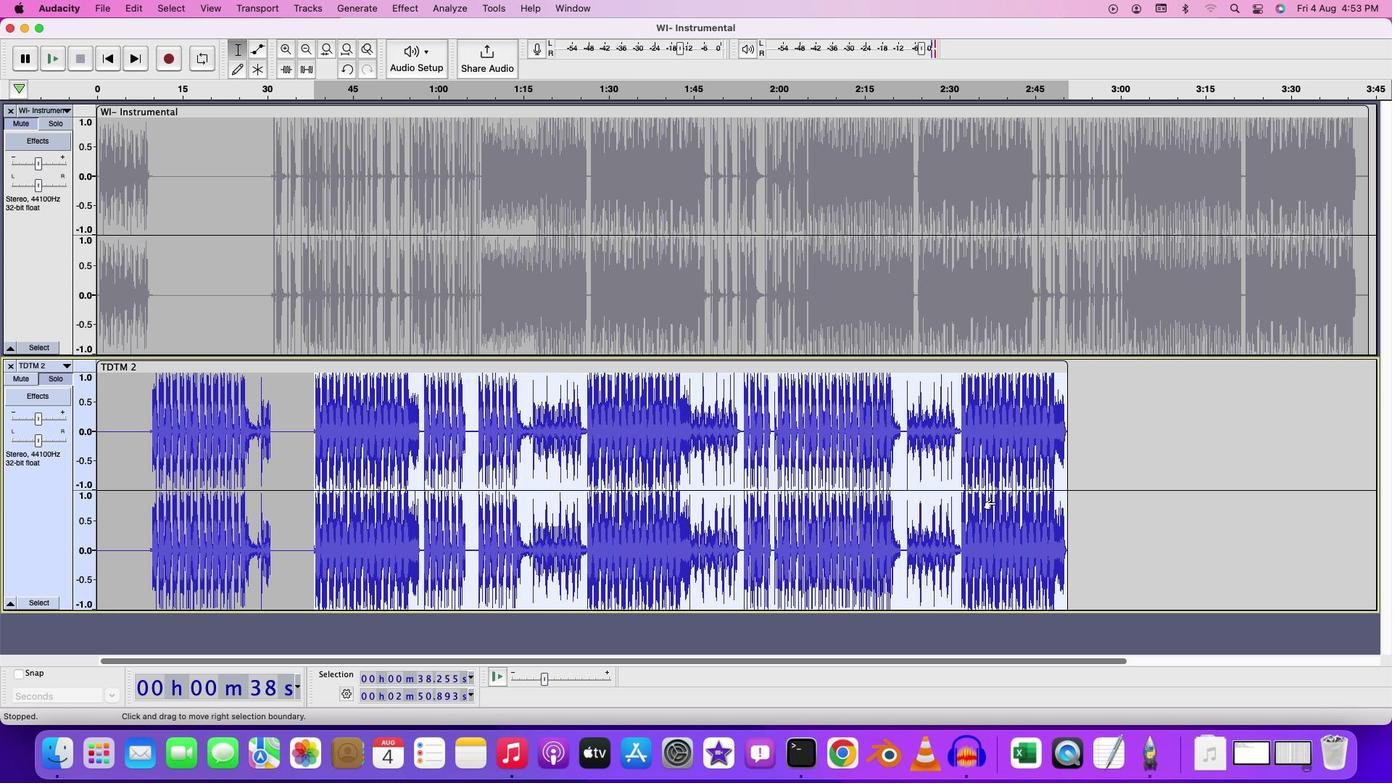 
Action: Mouse moved to (408, 373)
Screenshot: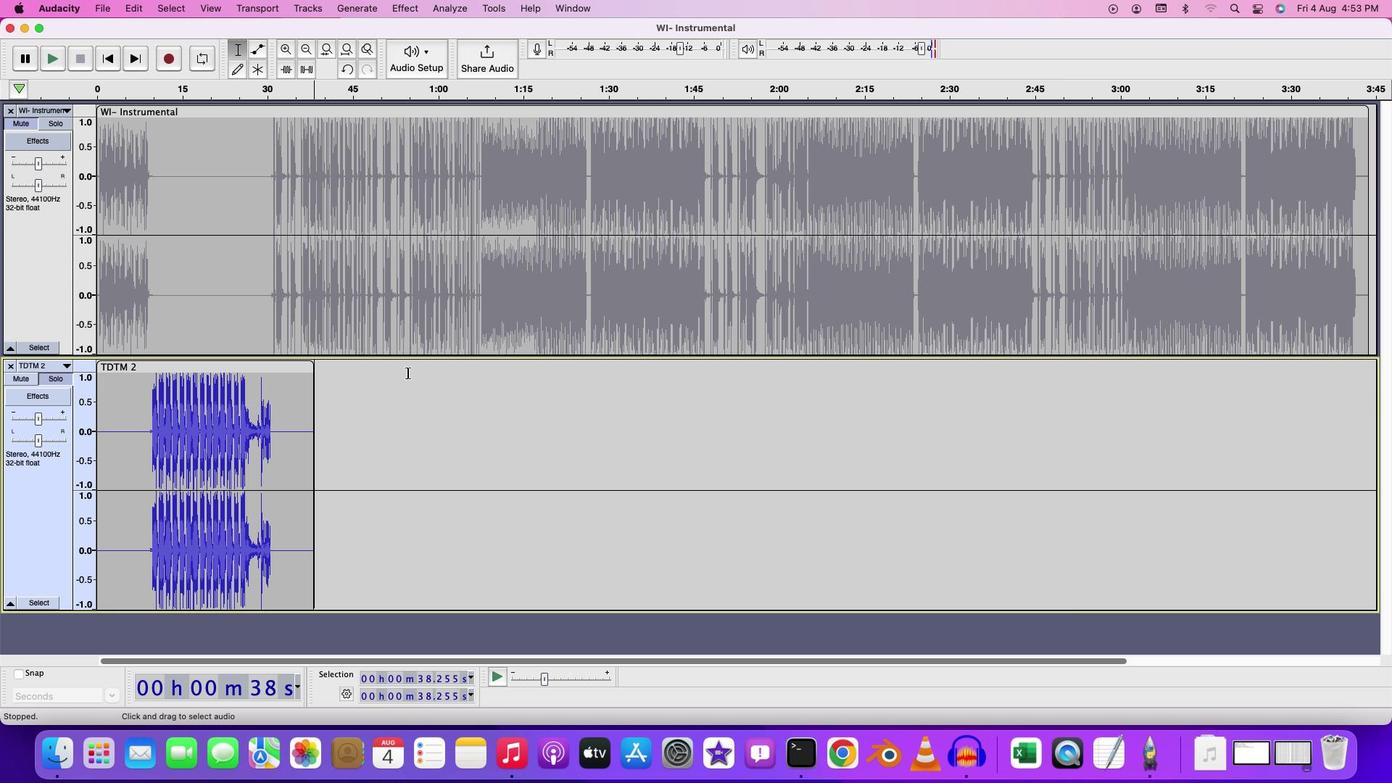
Action: Mouse pressed left at (408, 373)
Screenshot: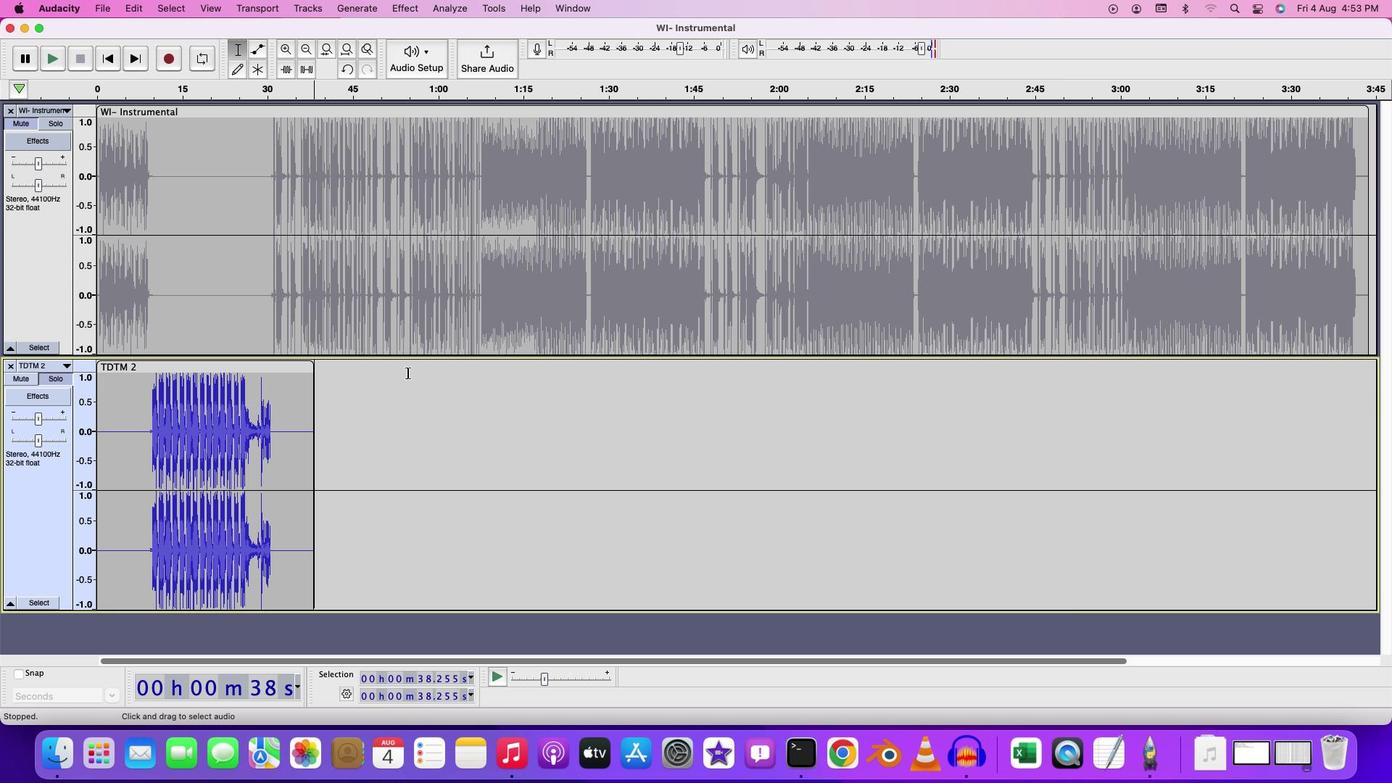 
Action: Mouse moved to (480, 390)
Screenshot: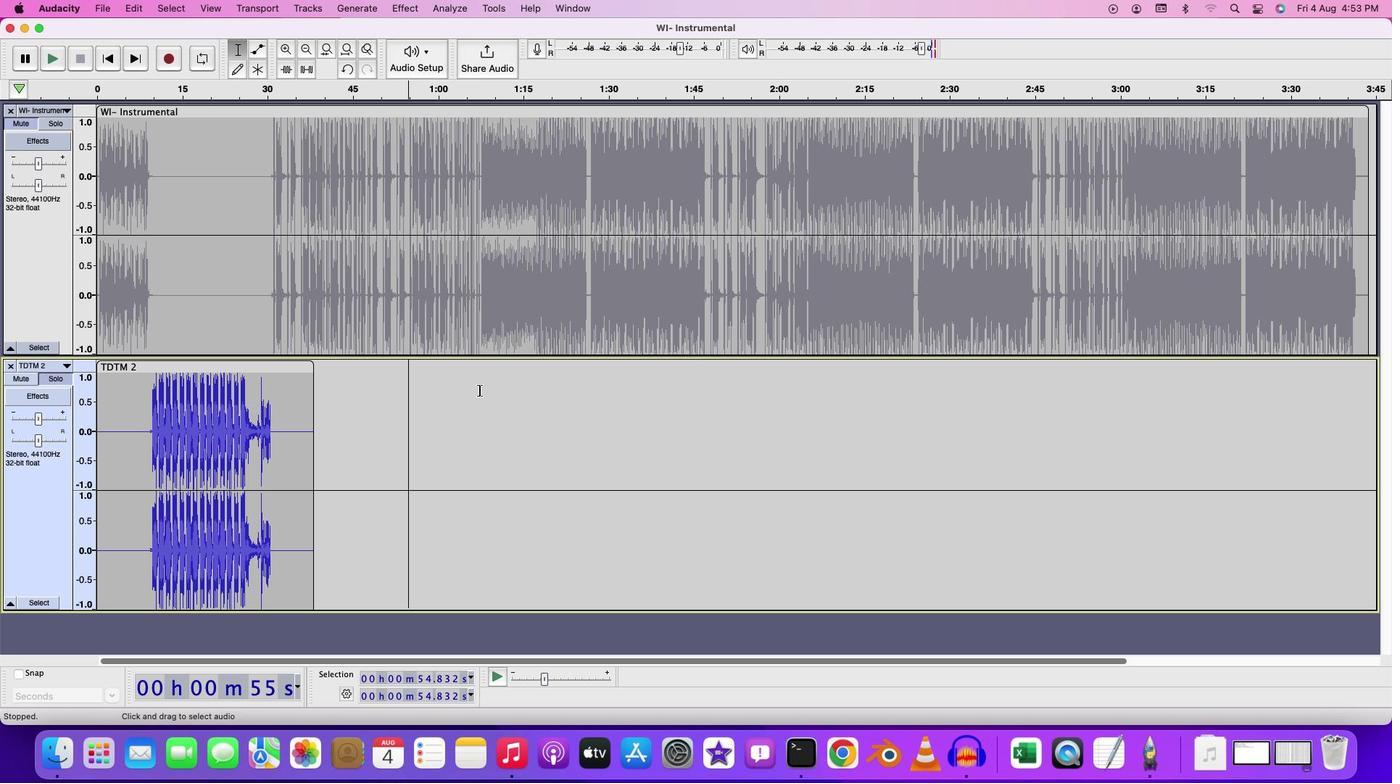
Action: Key pressed Key.cmd'v'
Screenshot: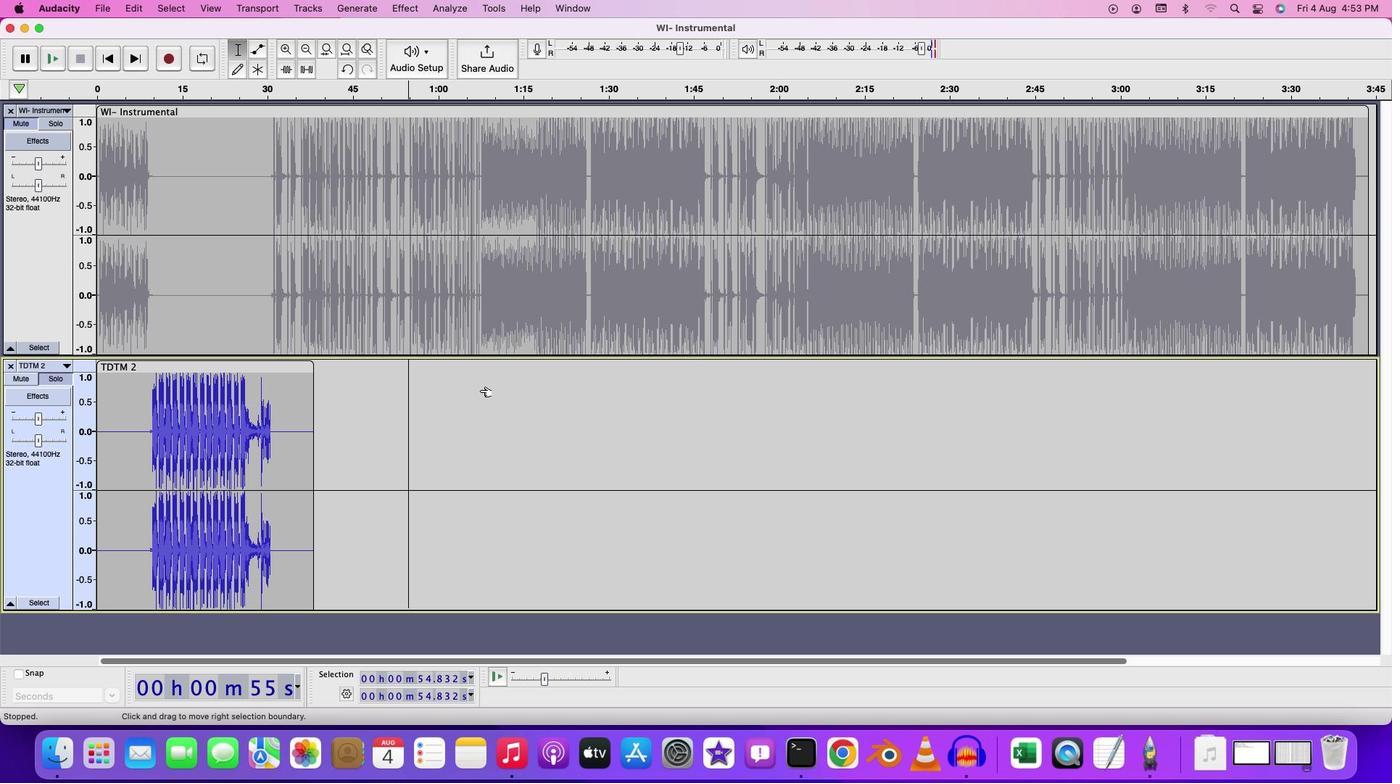 
Action: Mouse moved to (269, 139)
Screenshot: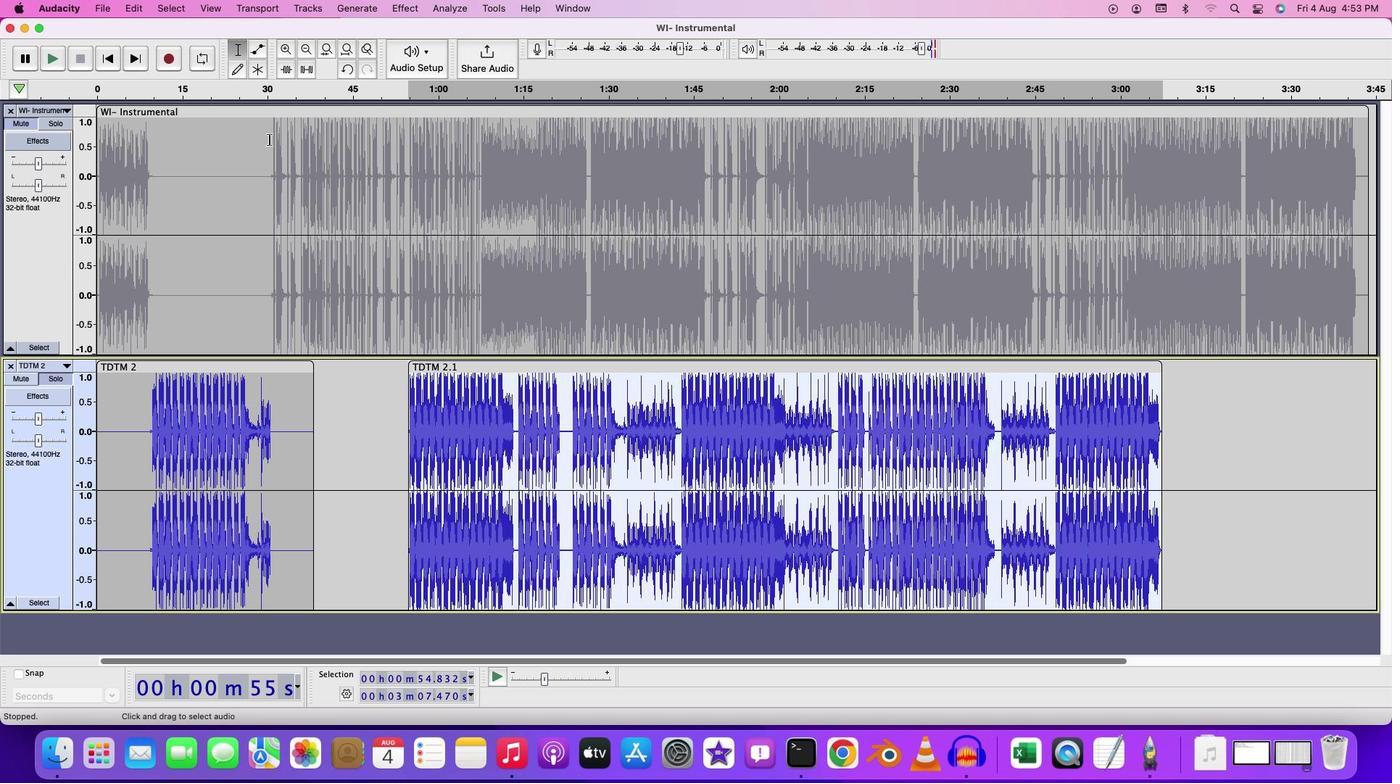 
Action: Mouse pressed left at (269, 139)
Screenshot: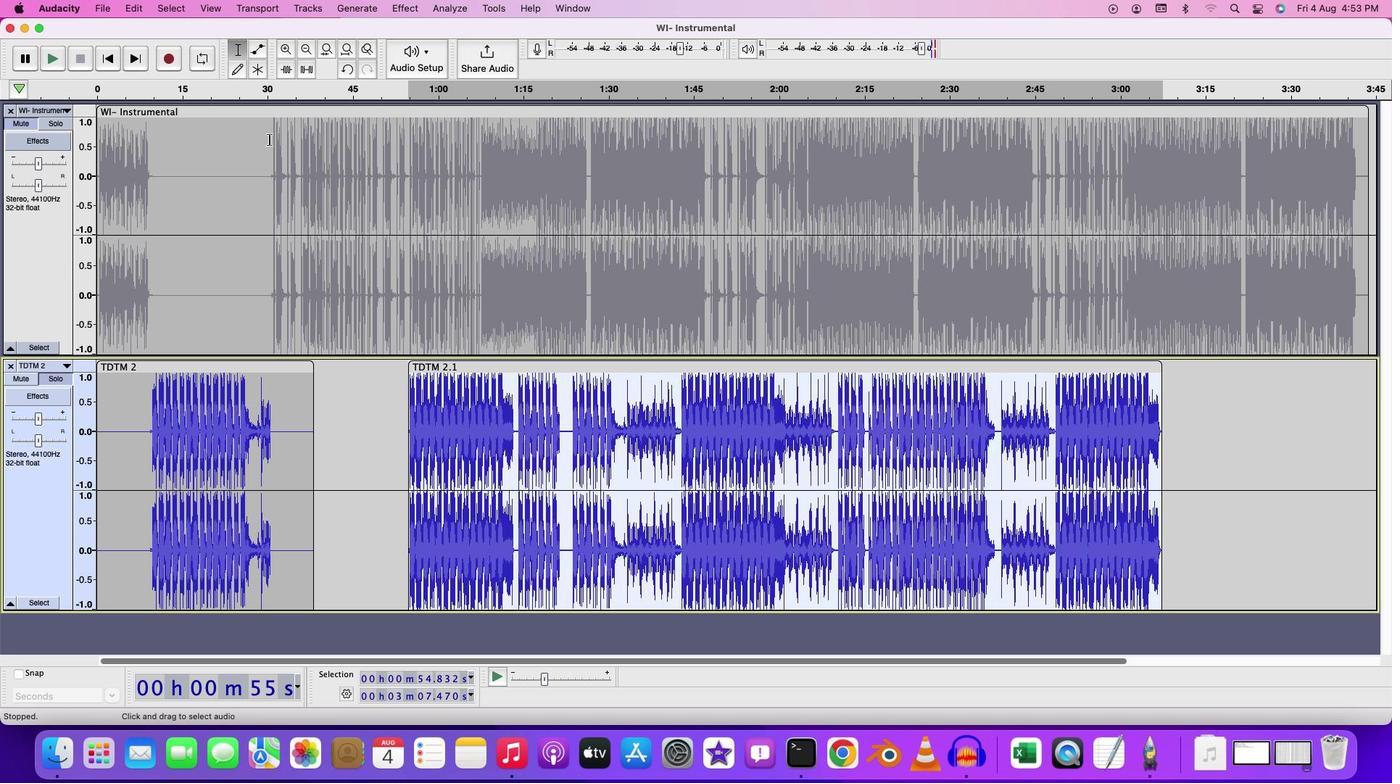 
Action: Mouse moved to (23, 124)
Screenshot: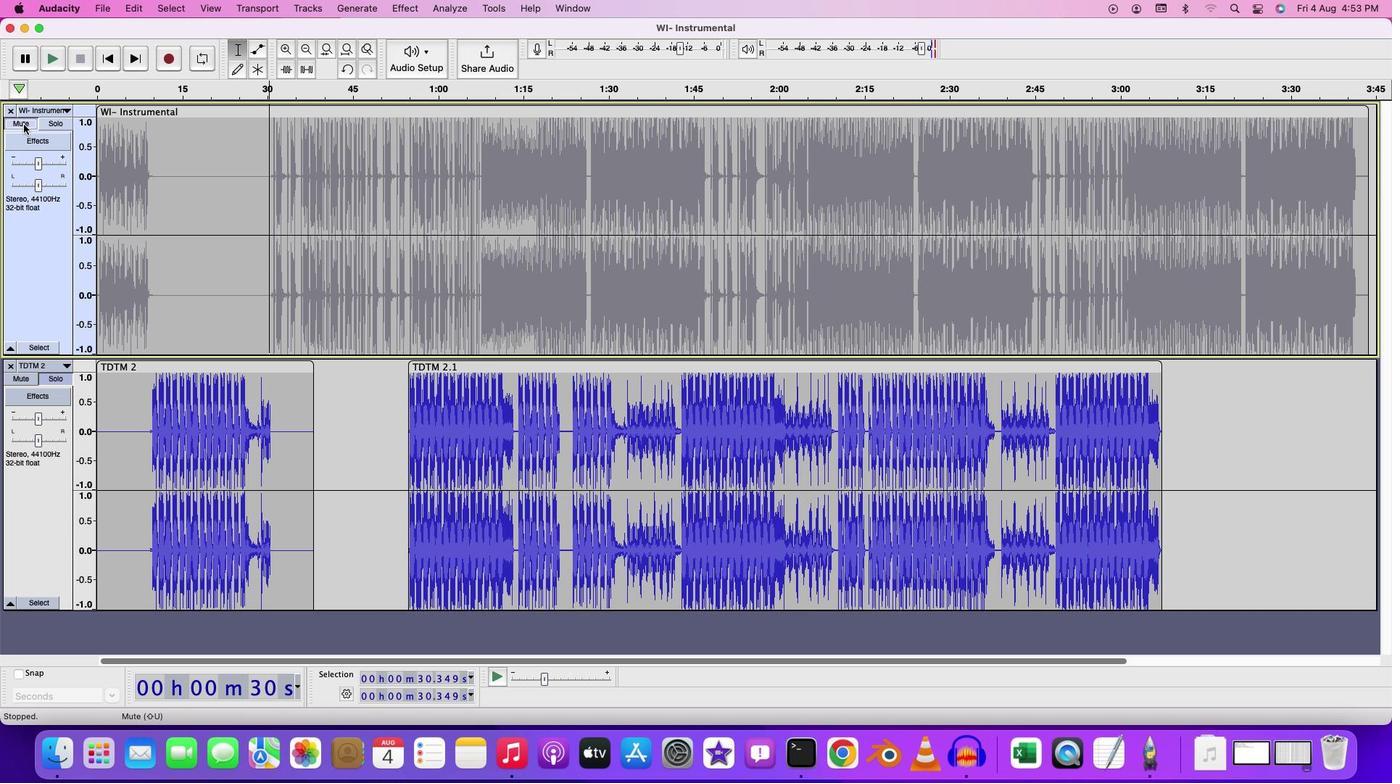 
Action: Mouse pressed left at (23, 124)
Screenshot: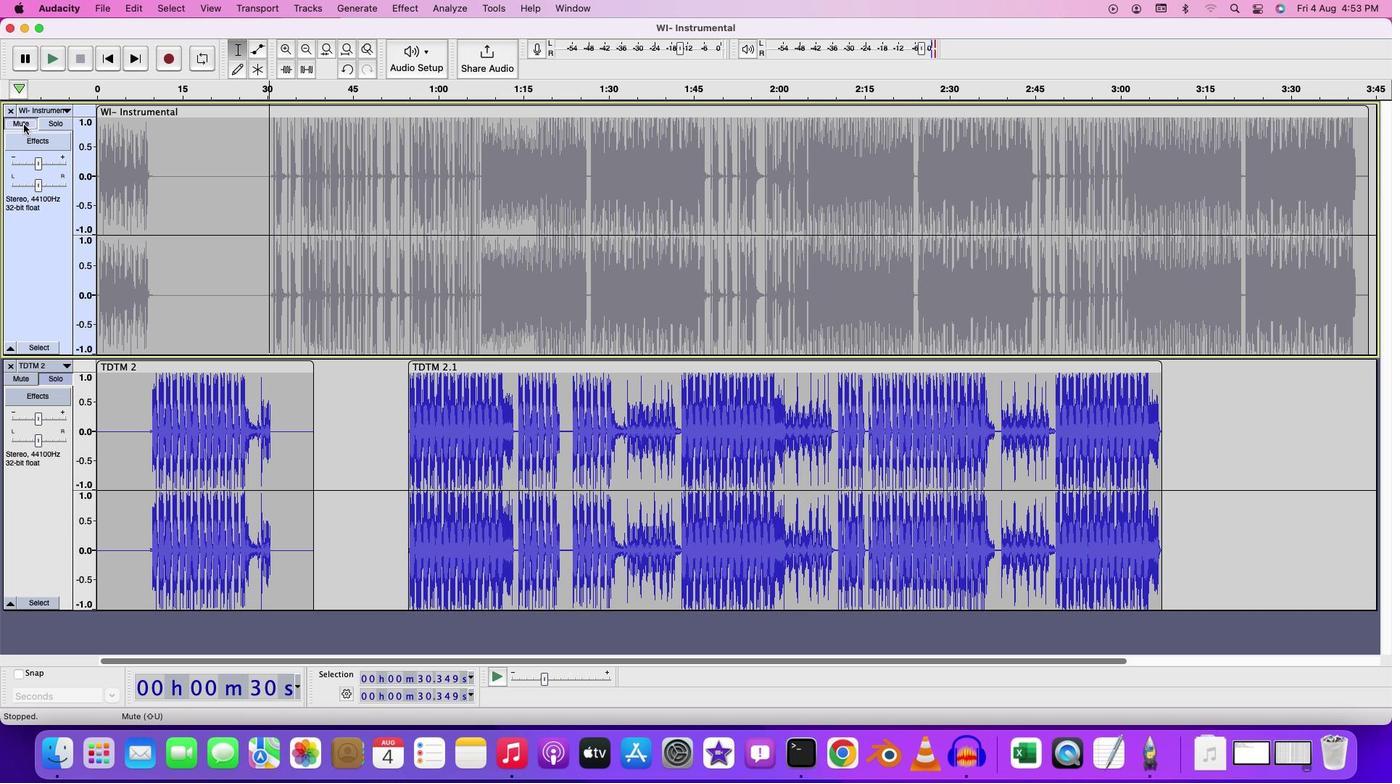 
Action: Mouse moved to (267, 408)
Screenshot: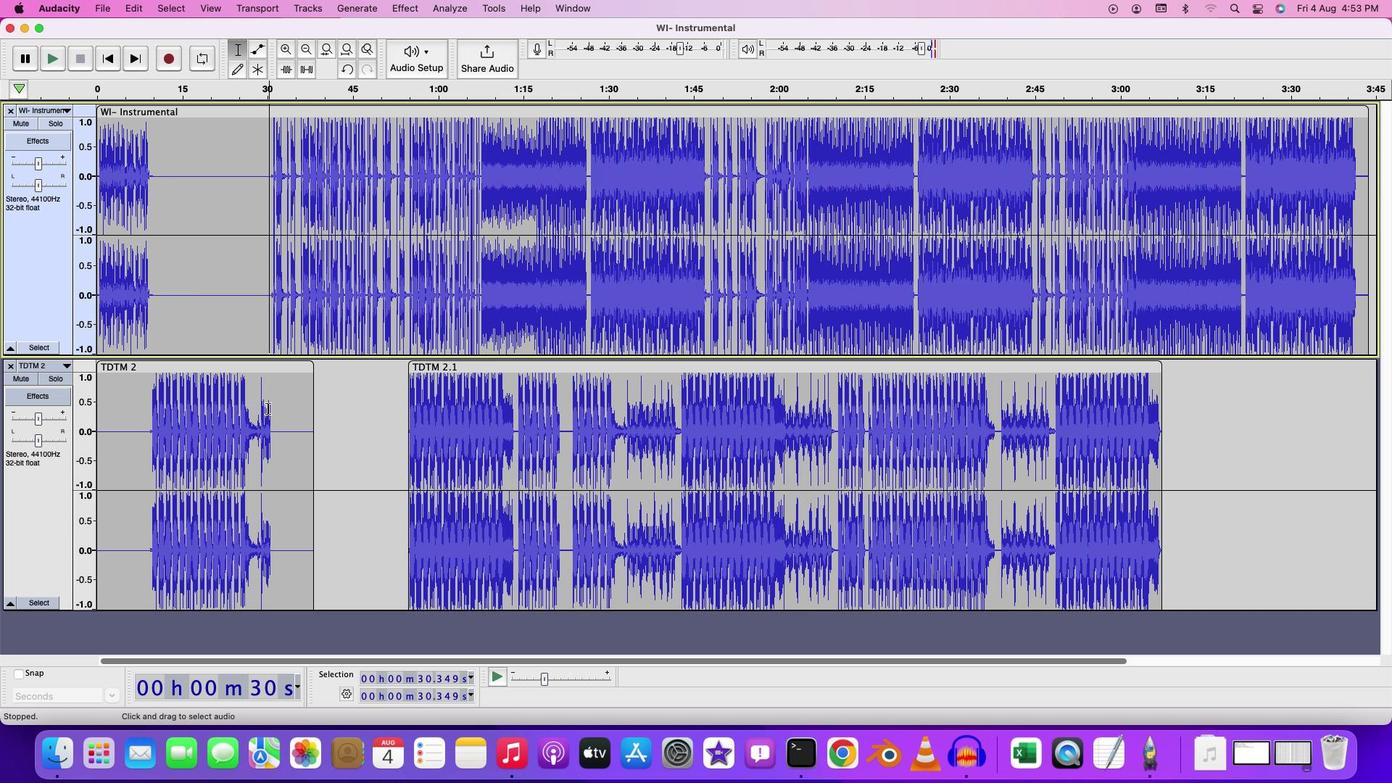 
Action: Mouse pressed left at (267, 408)
Screenshot: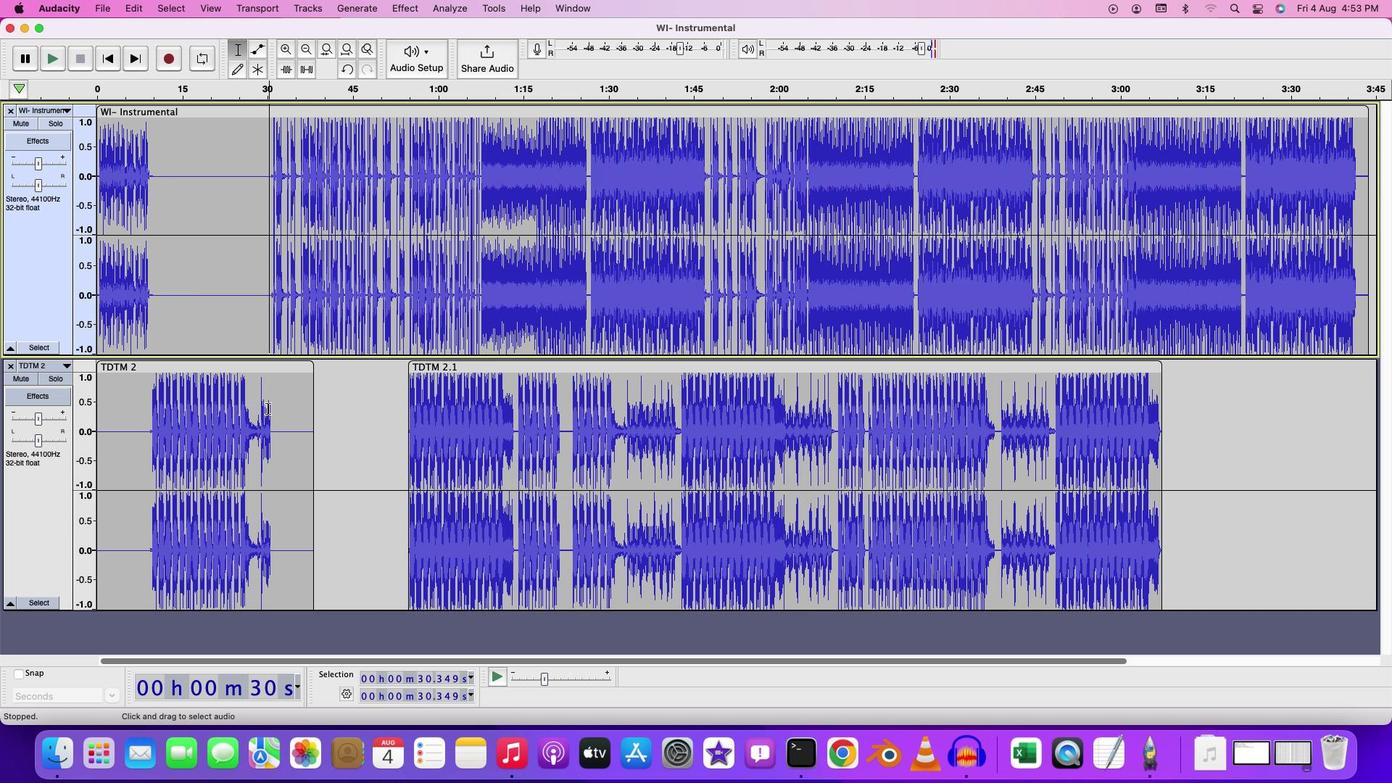 
Action: Mouse moved to (405, 12)
Screenshot: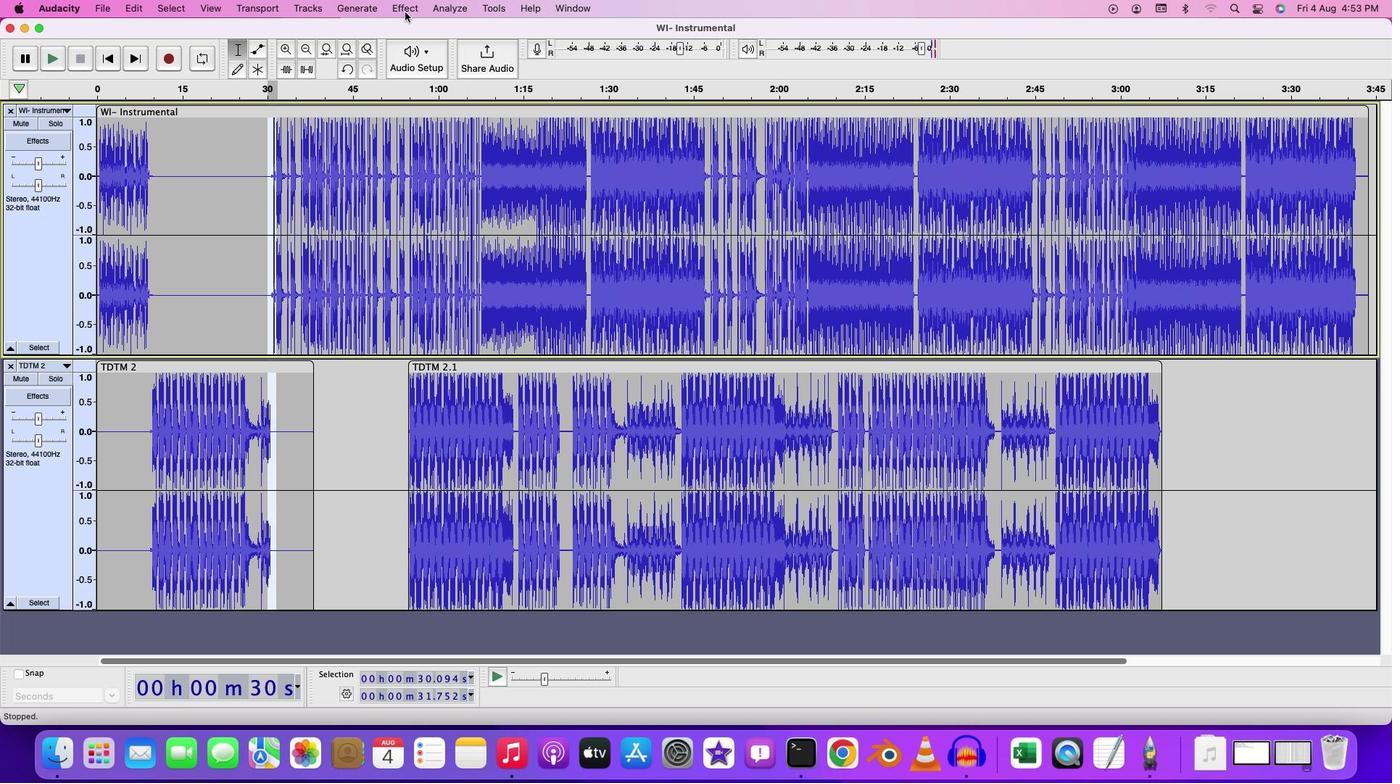 
Action: Mouse pressed left at (405, 12)
Screenshot: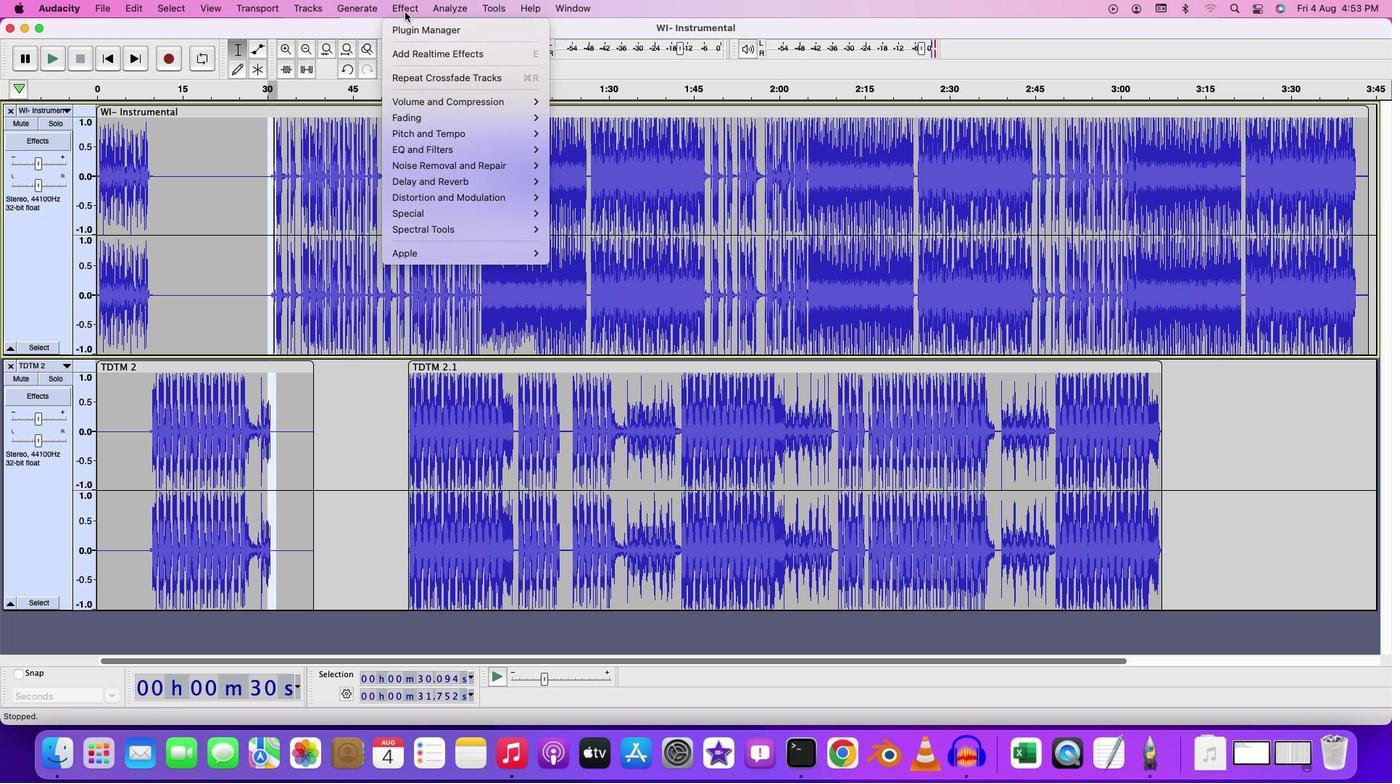 
Action: Mouse moved to (582, 147)
Screenshot: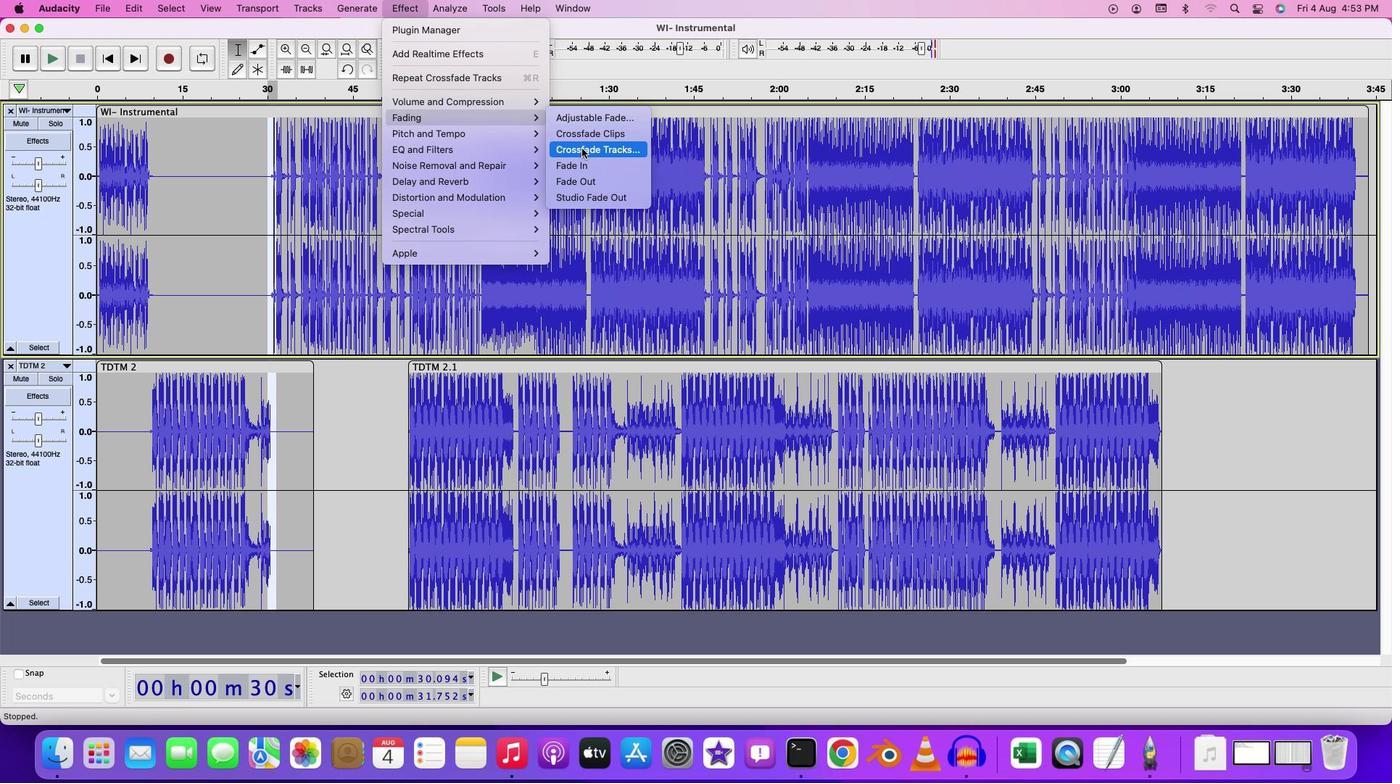 
Action: Mouse pressed left at (582, 147)
Screenshot: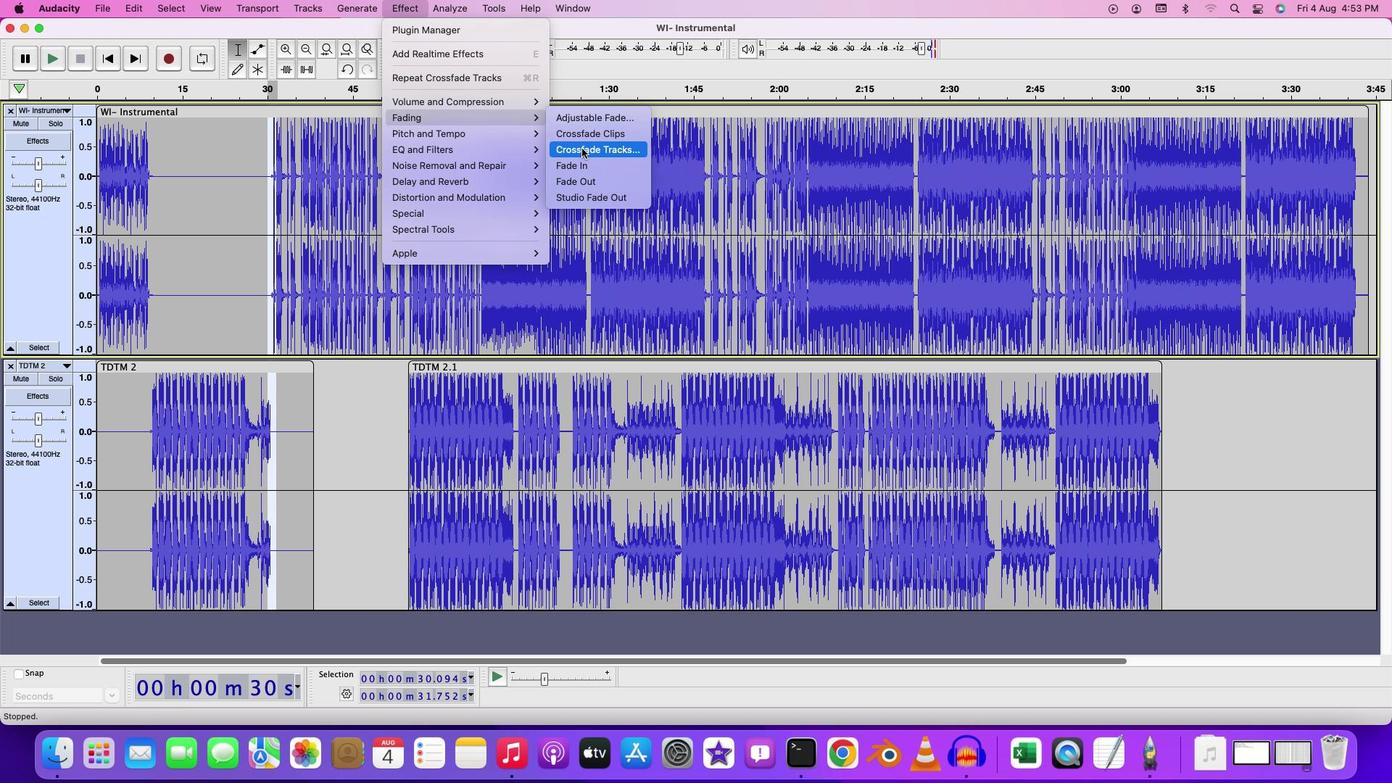 
Action: Mouse moved to (815, 344)
Screenshot: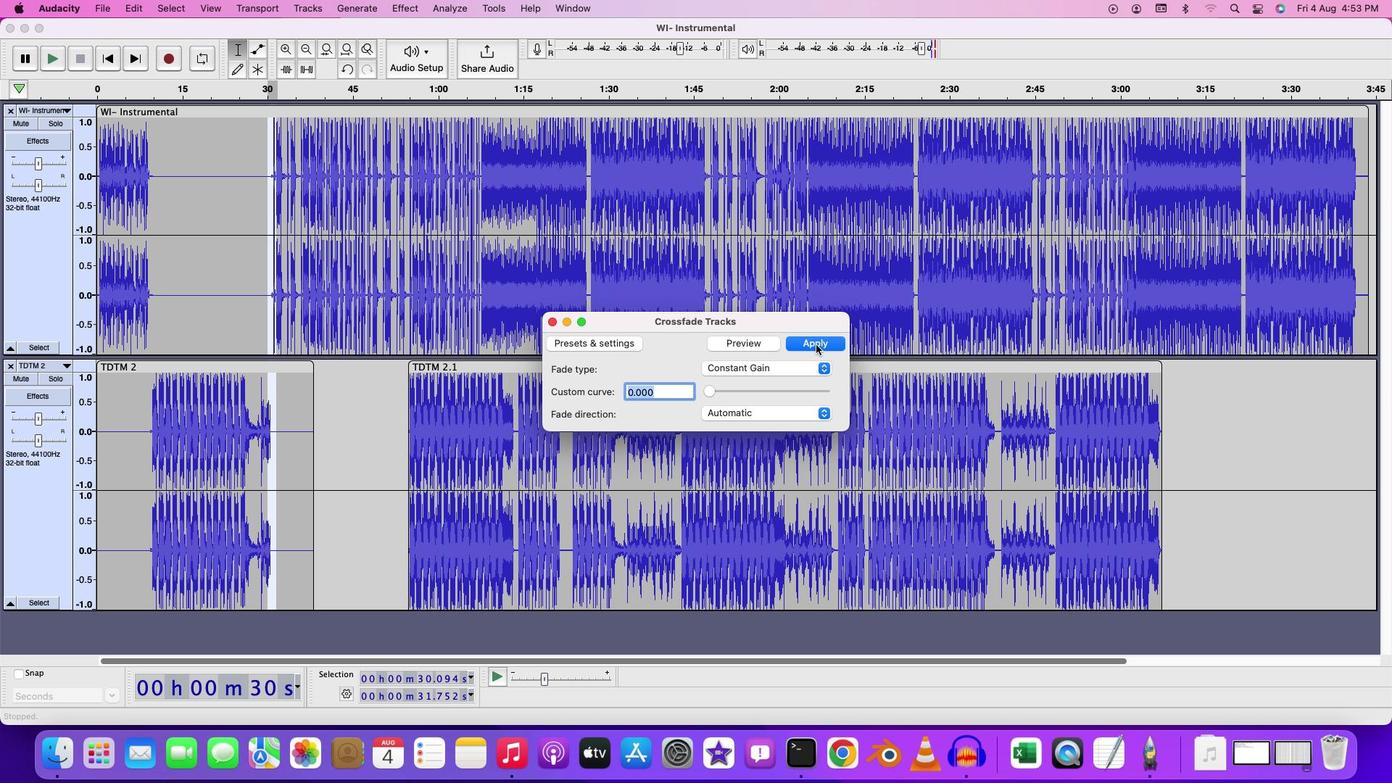 
Action: Mouse pressed left at (815, 344)
Screenshot: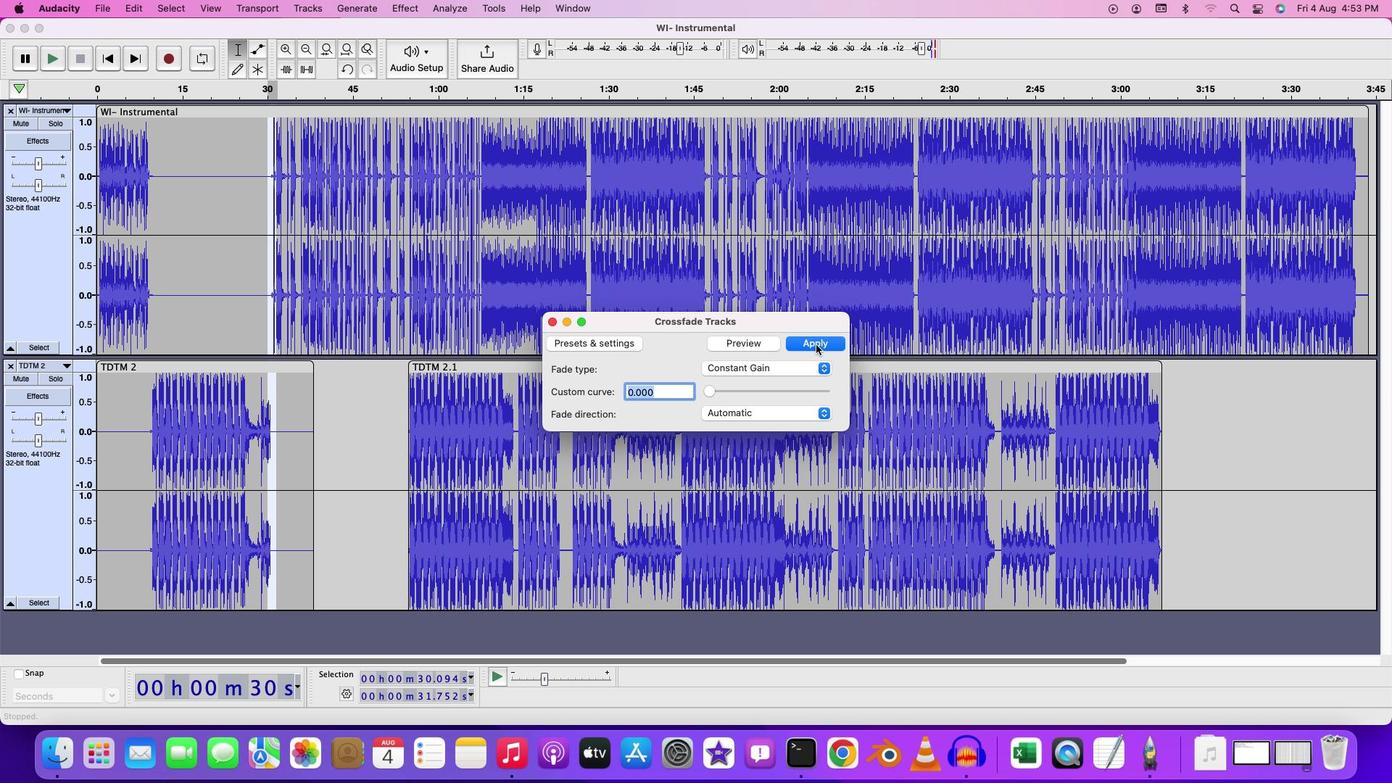 
Action: Mouse moved to (253, 134)
Screenshot: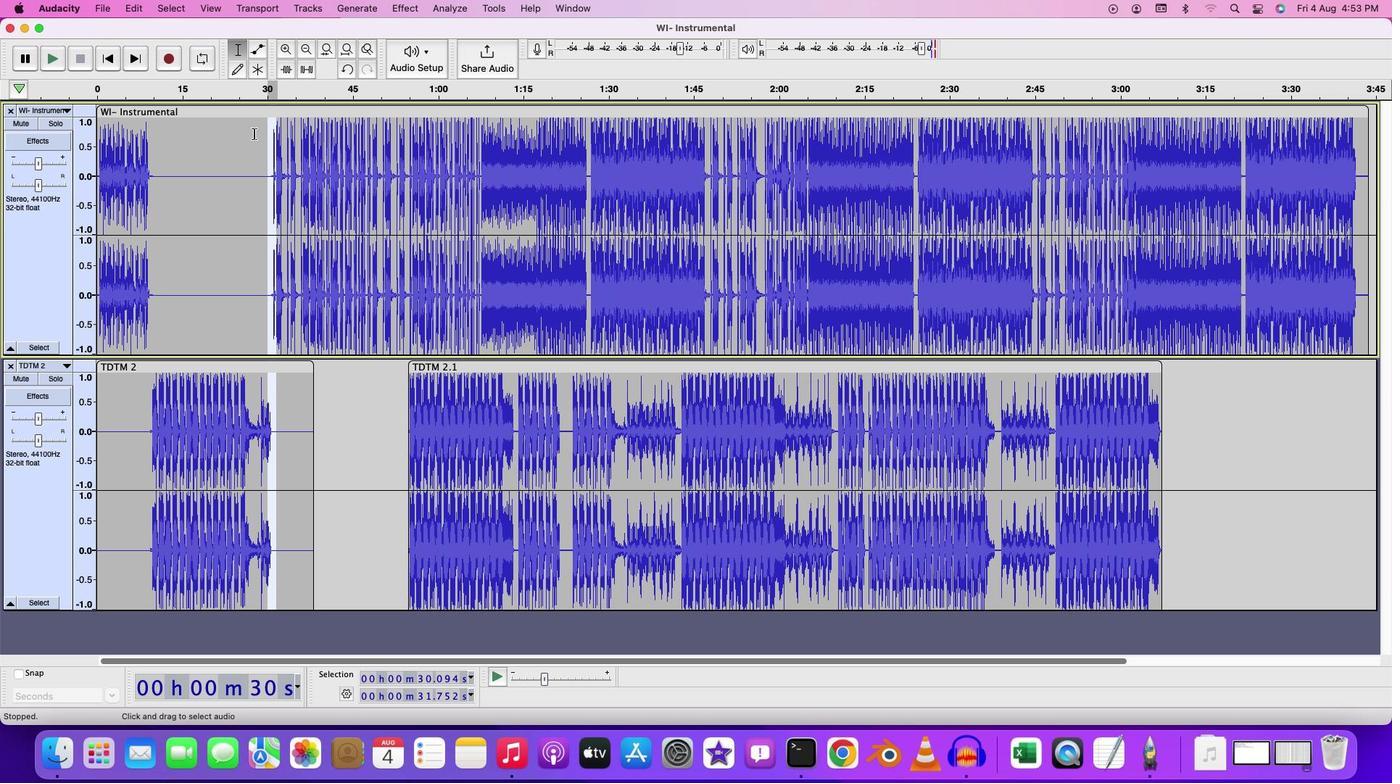 
Action: Mouse pressed left at (253, 134)
Screenshot: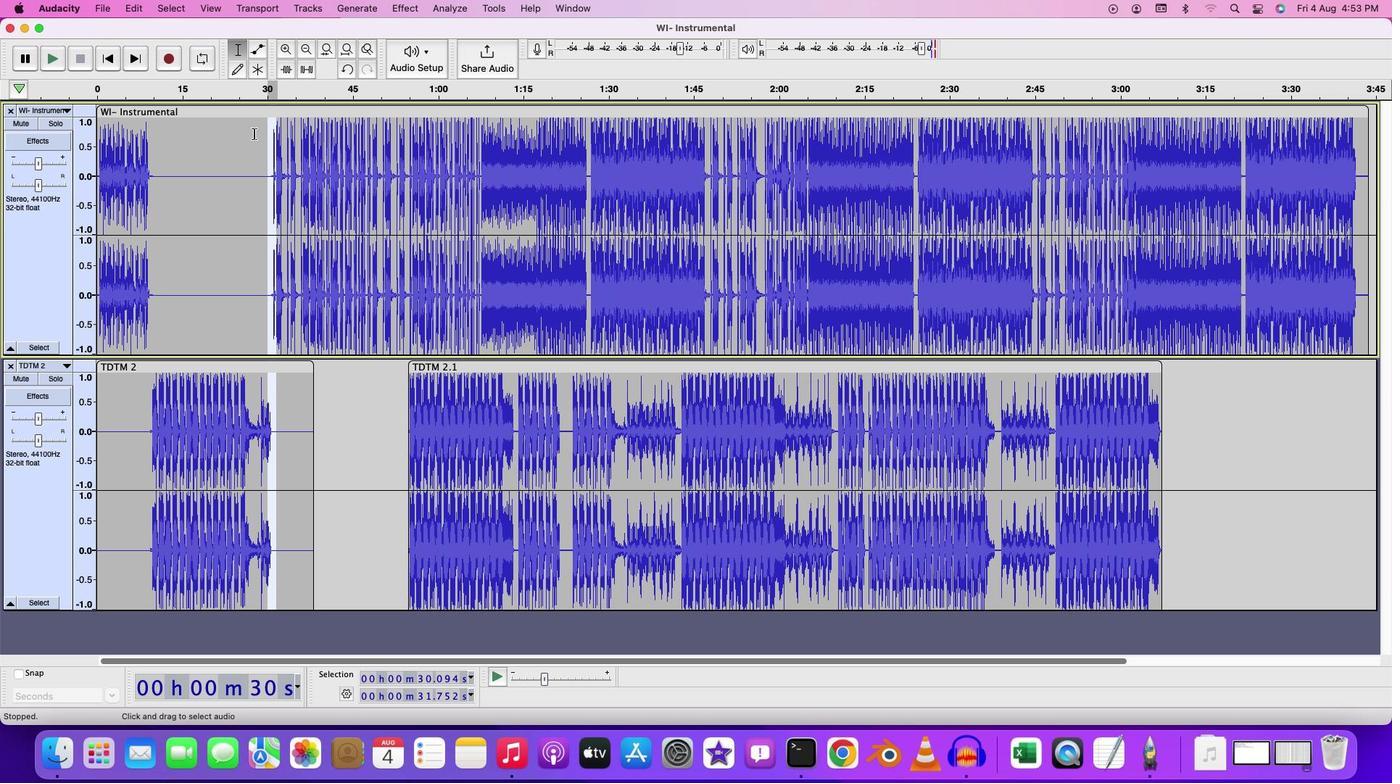 
Action: Key pressed Key.spaceKey.spaceKey.spaceKey.space
Screenshot: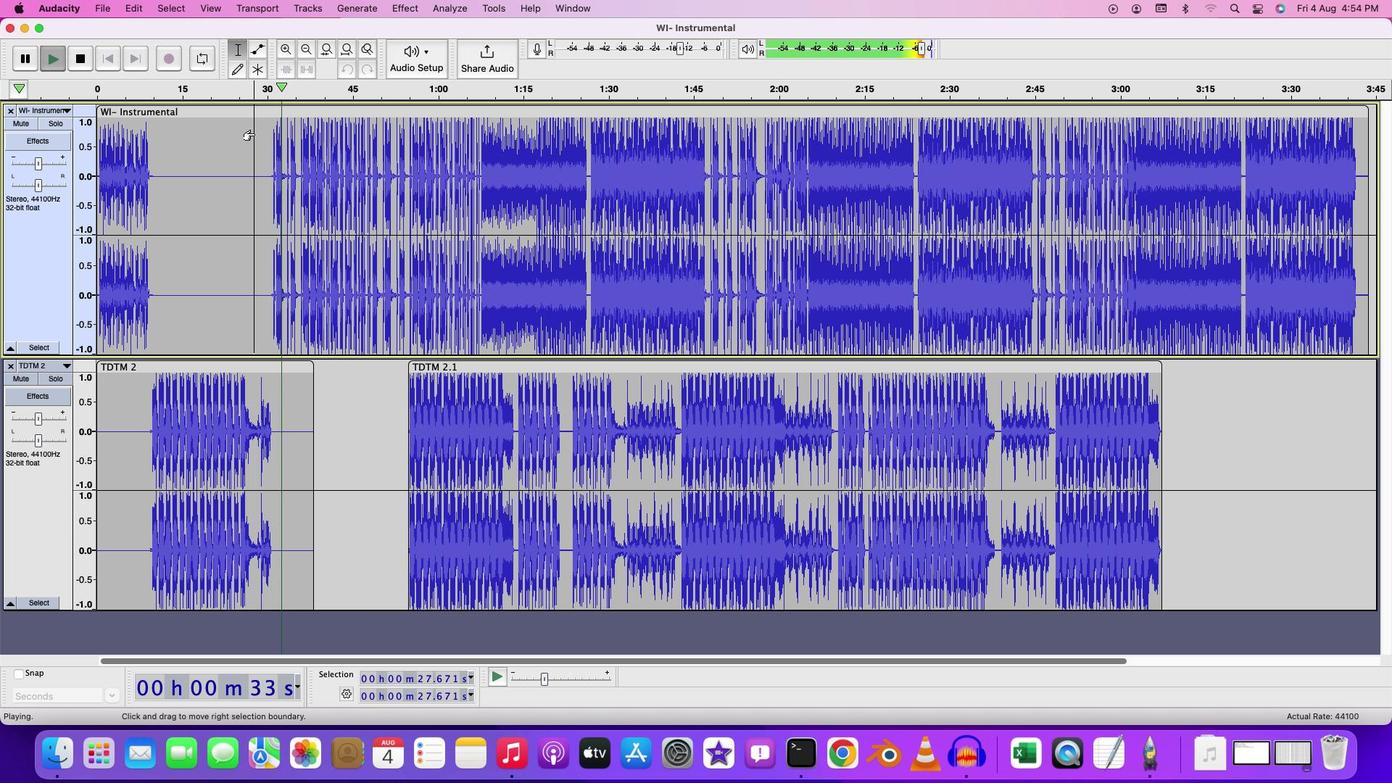 
Action: Mouse moved to (240, 168)
Screenshot: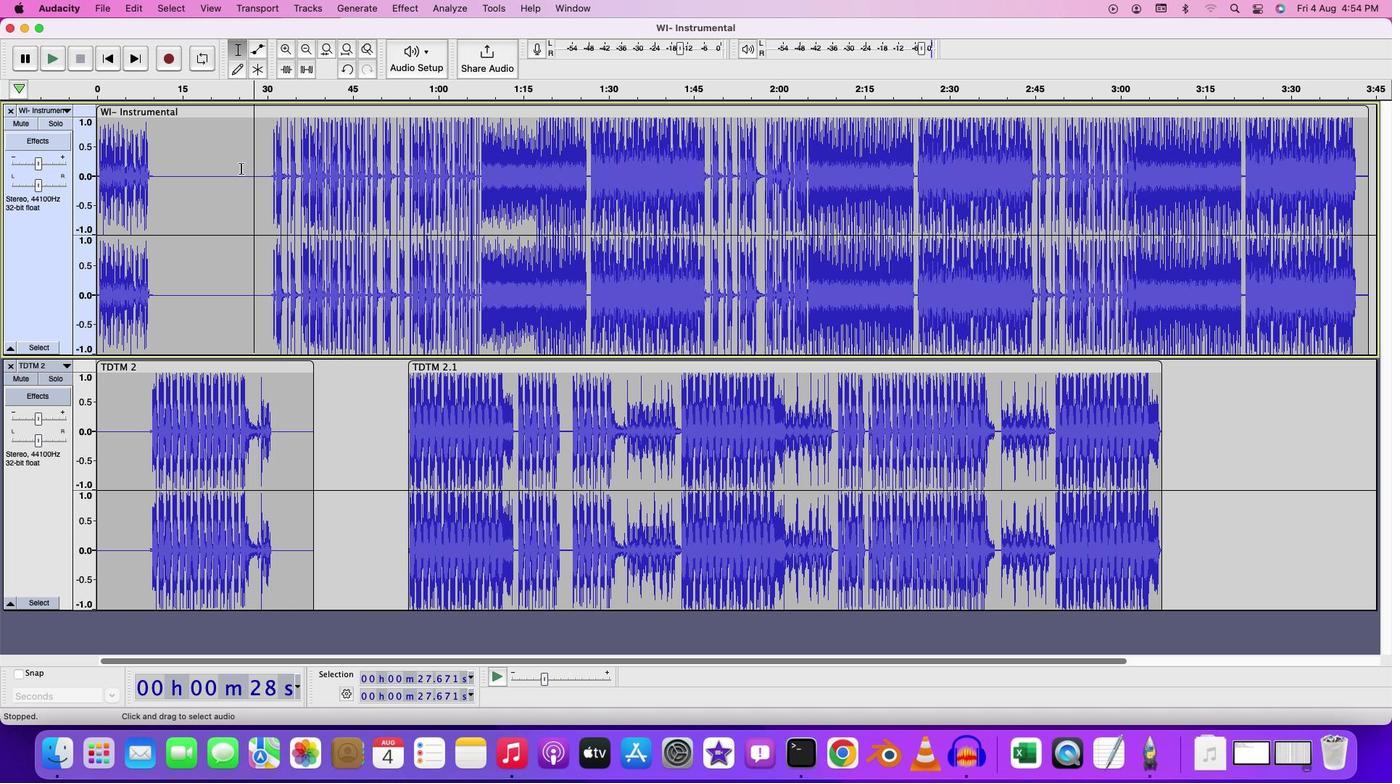 
Action: Mouse pressed left at (240, 168)
Screenshot: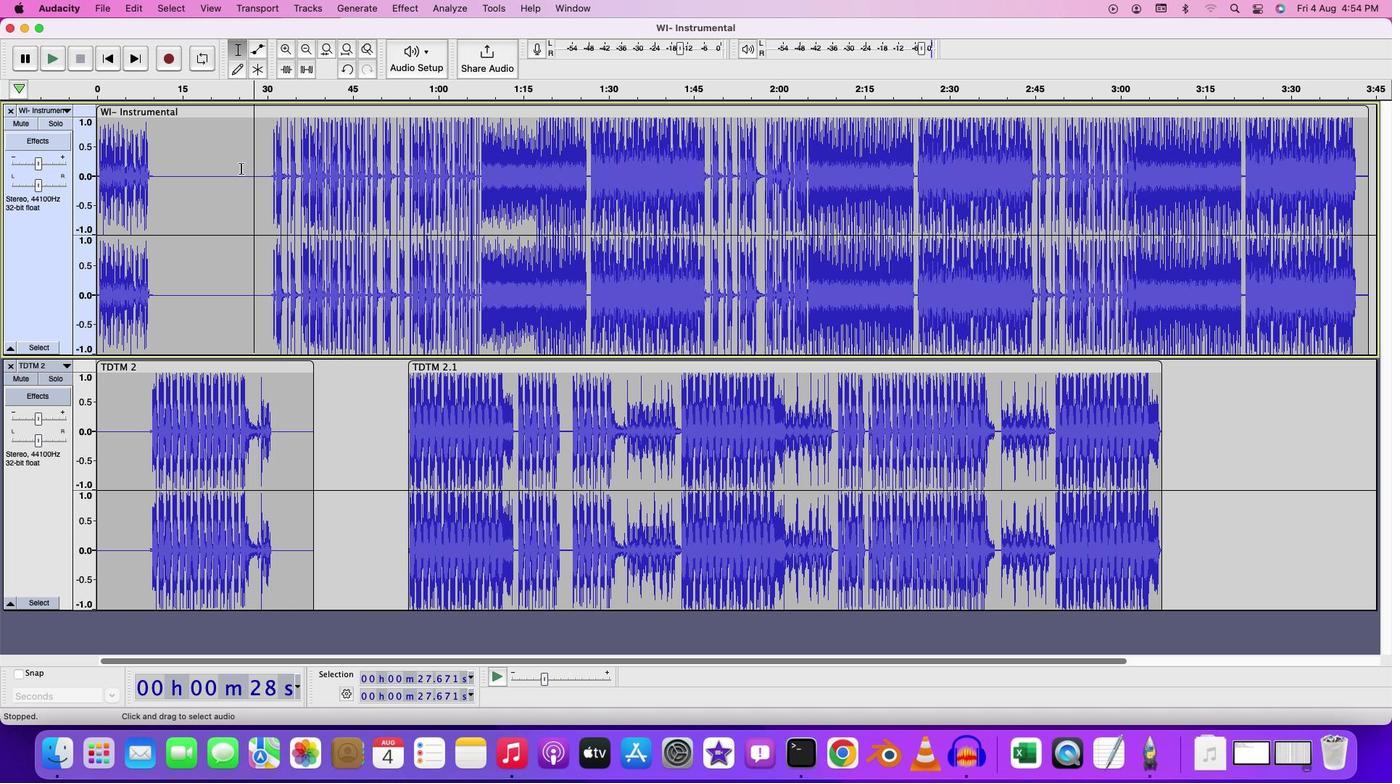 
Action: Mouse moved to (257, 173)
Screenshot: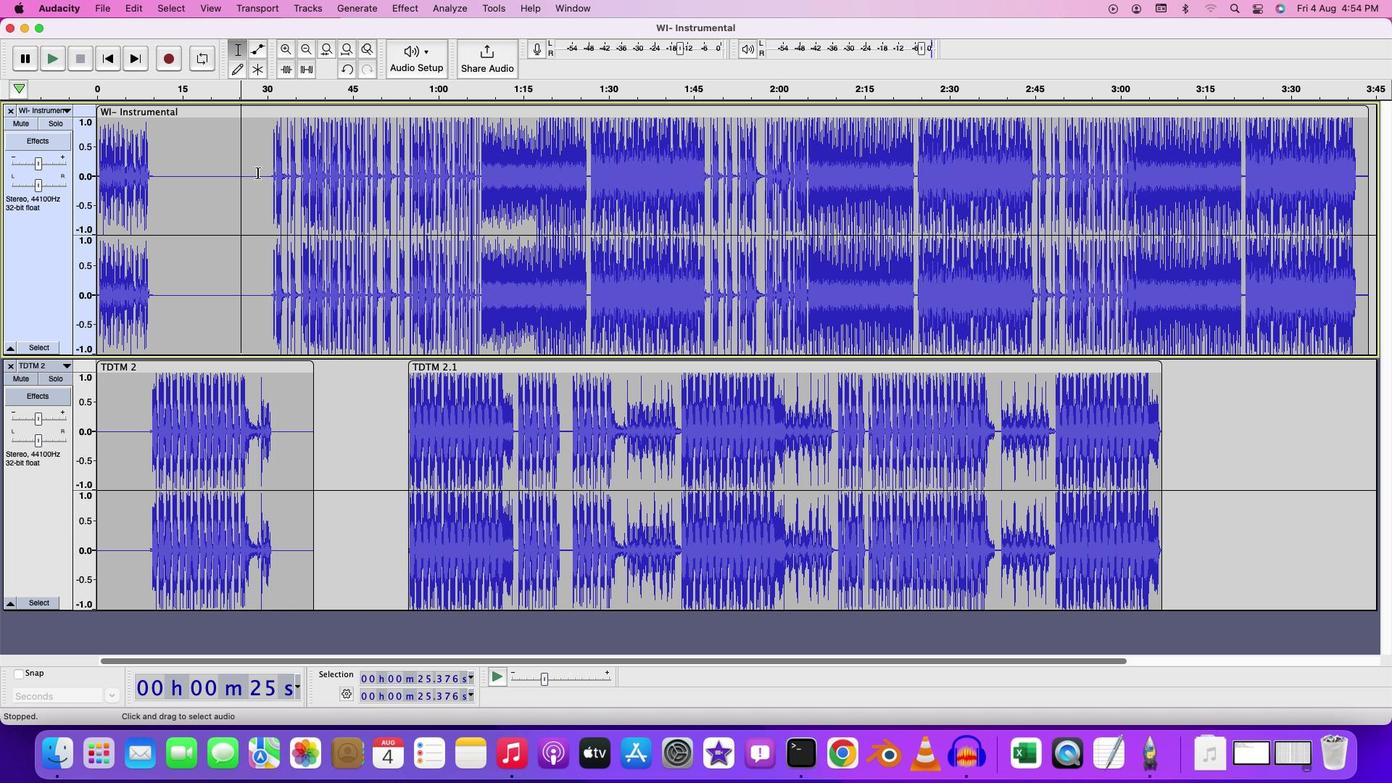 
Action: Mouse pressed left at (257, 173)
Screenshot: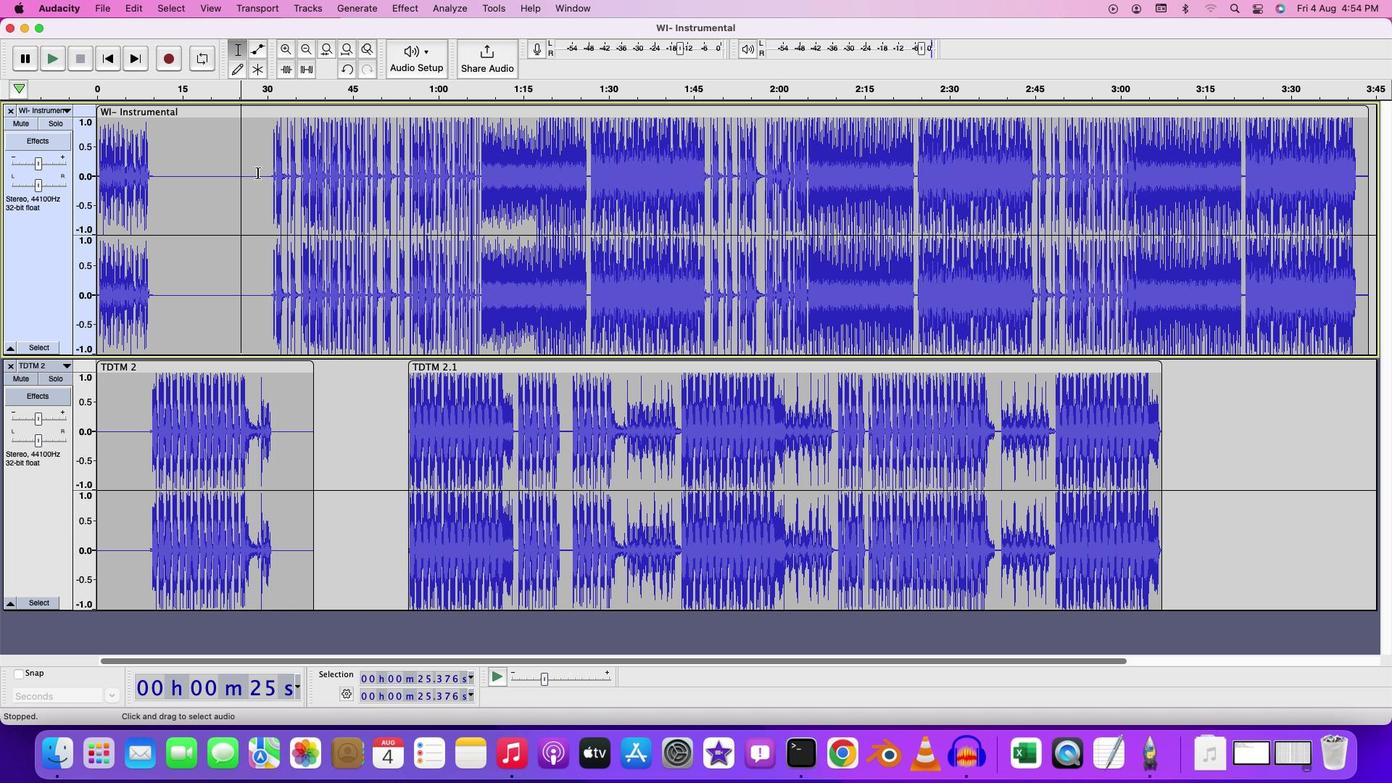 
Action: Mouse moved to (258, 172)
Screenshot: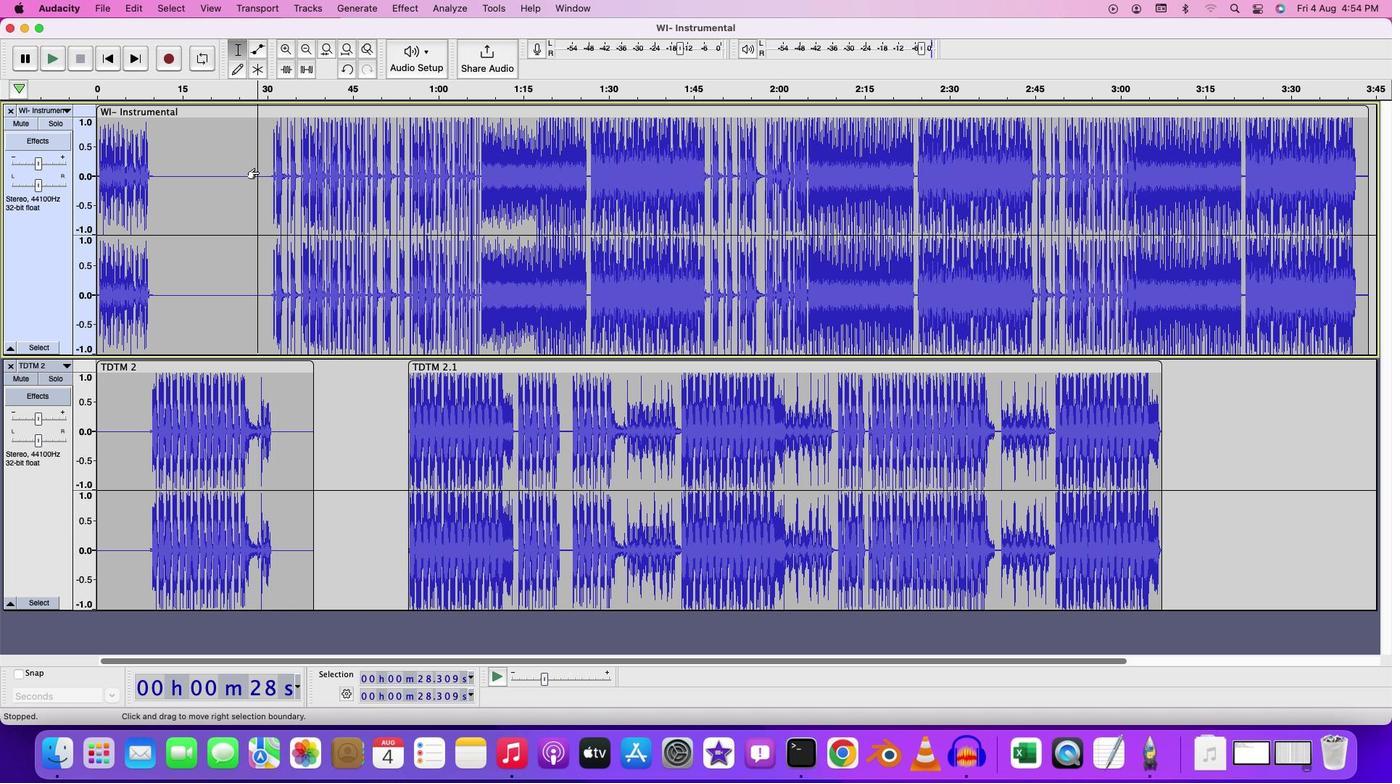
Action: Key pressed Key.spaceKey.space
Screenshot: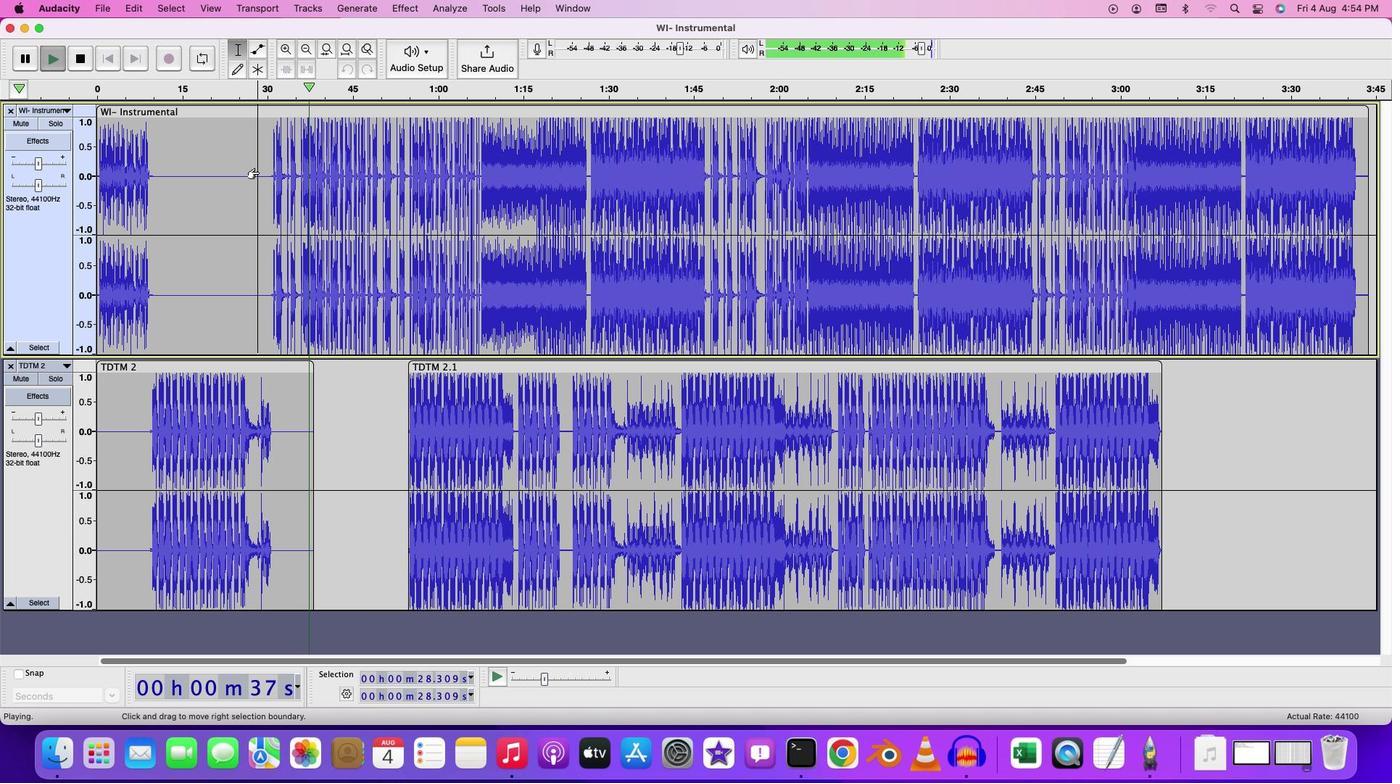 
Action: Mouse moved to (246, 184)
Screenshot: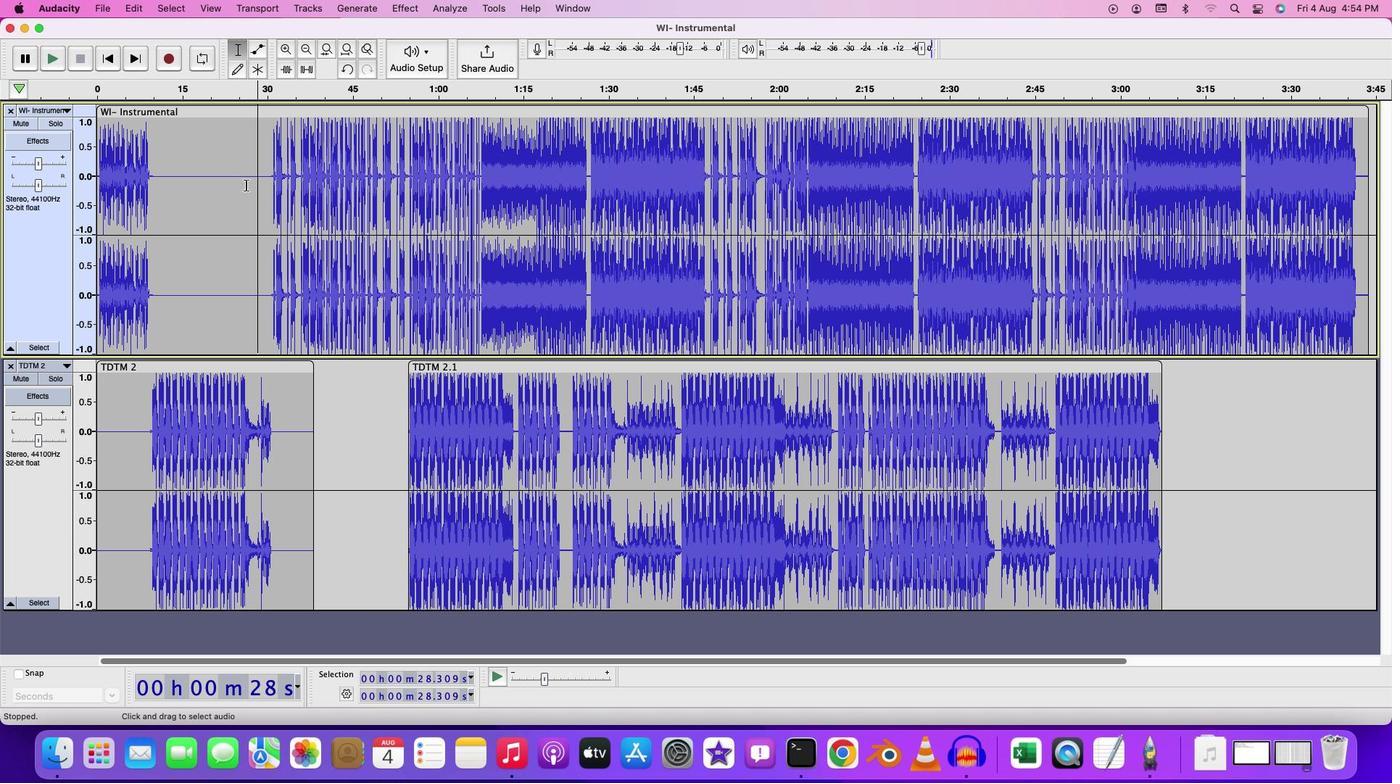 
Action: Mouse pressed left at (246, 184)
Screenshot: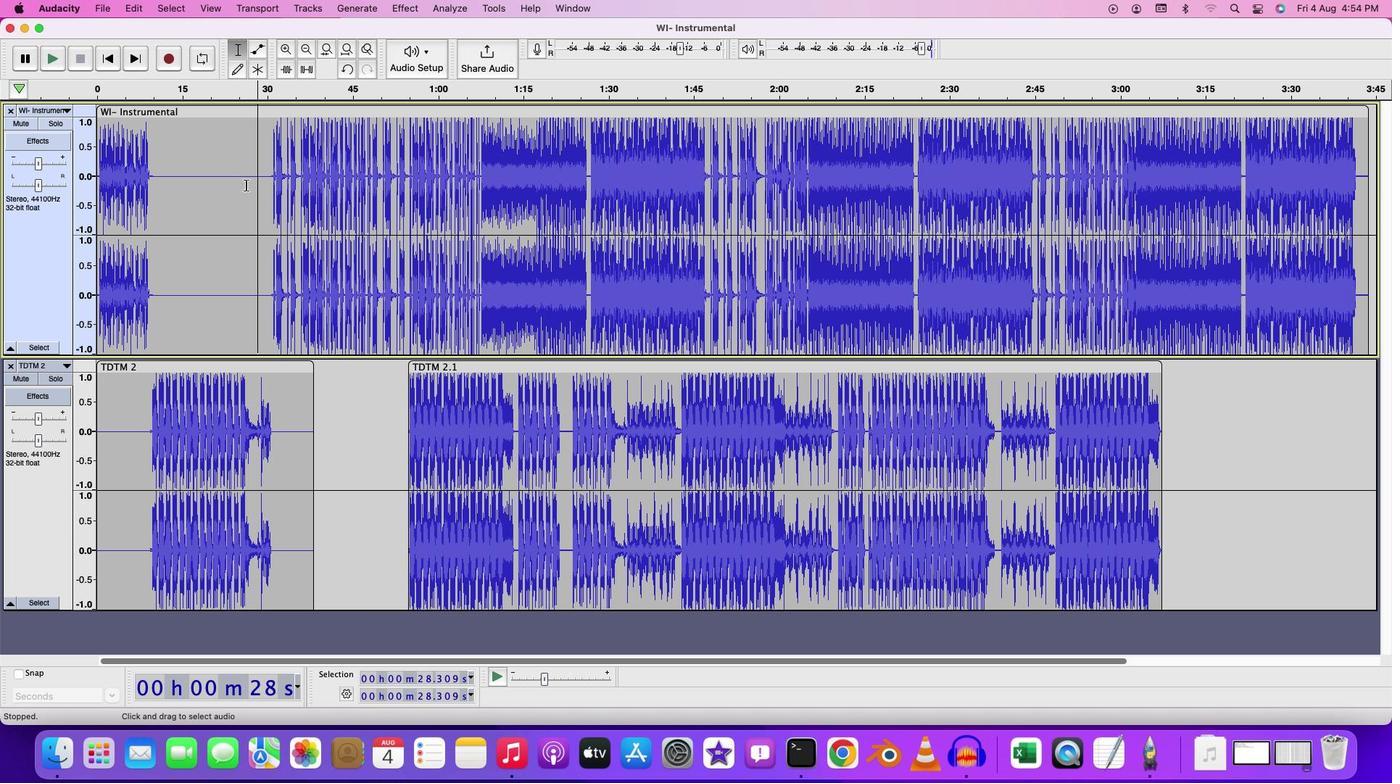 
Action: Key pressed Key.space
Screenshot: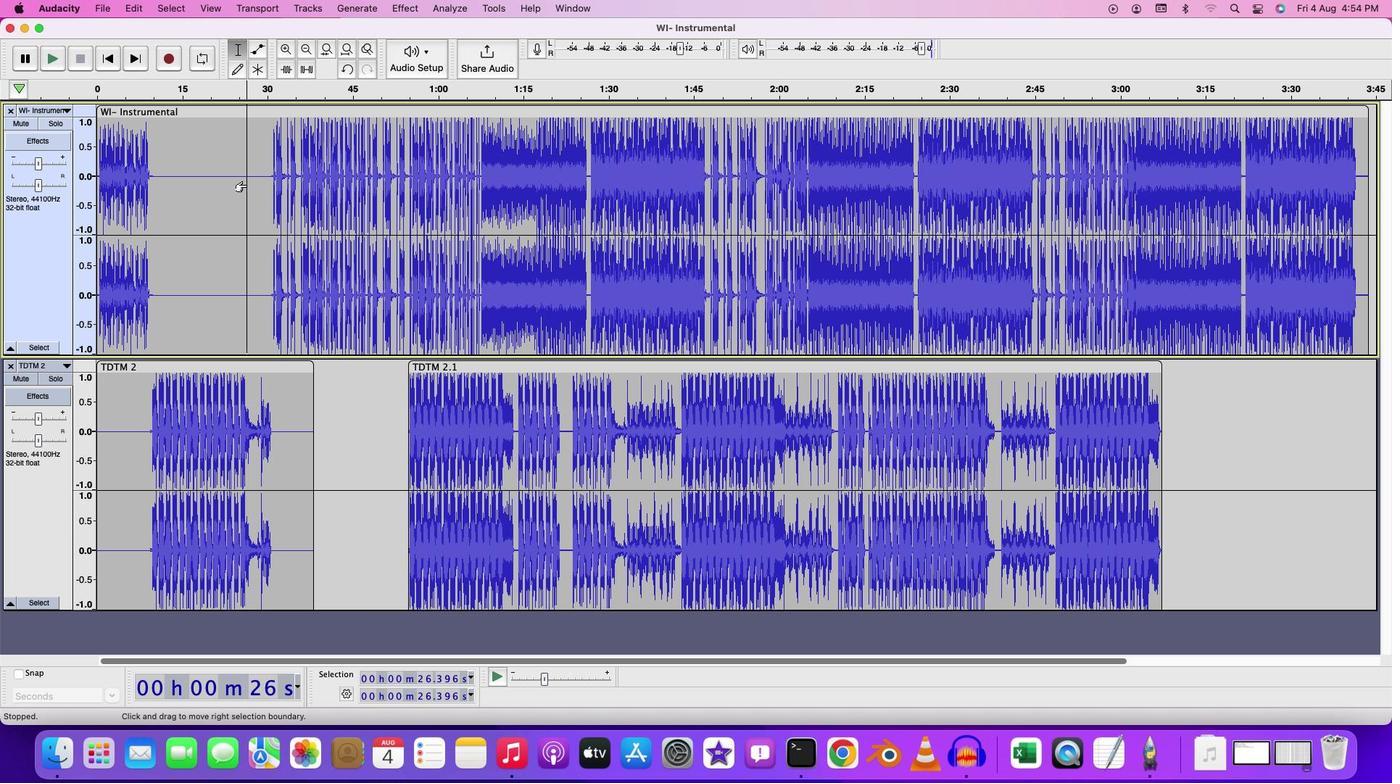 
Action: Mouse moved to (370, 141)
Screenshot: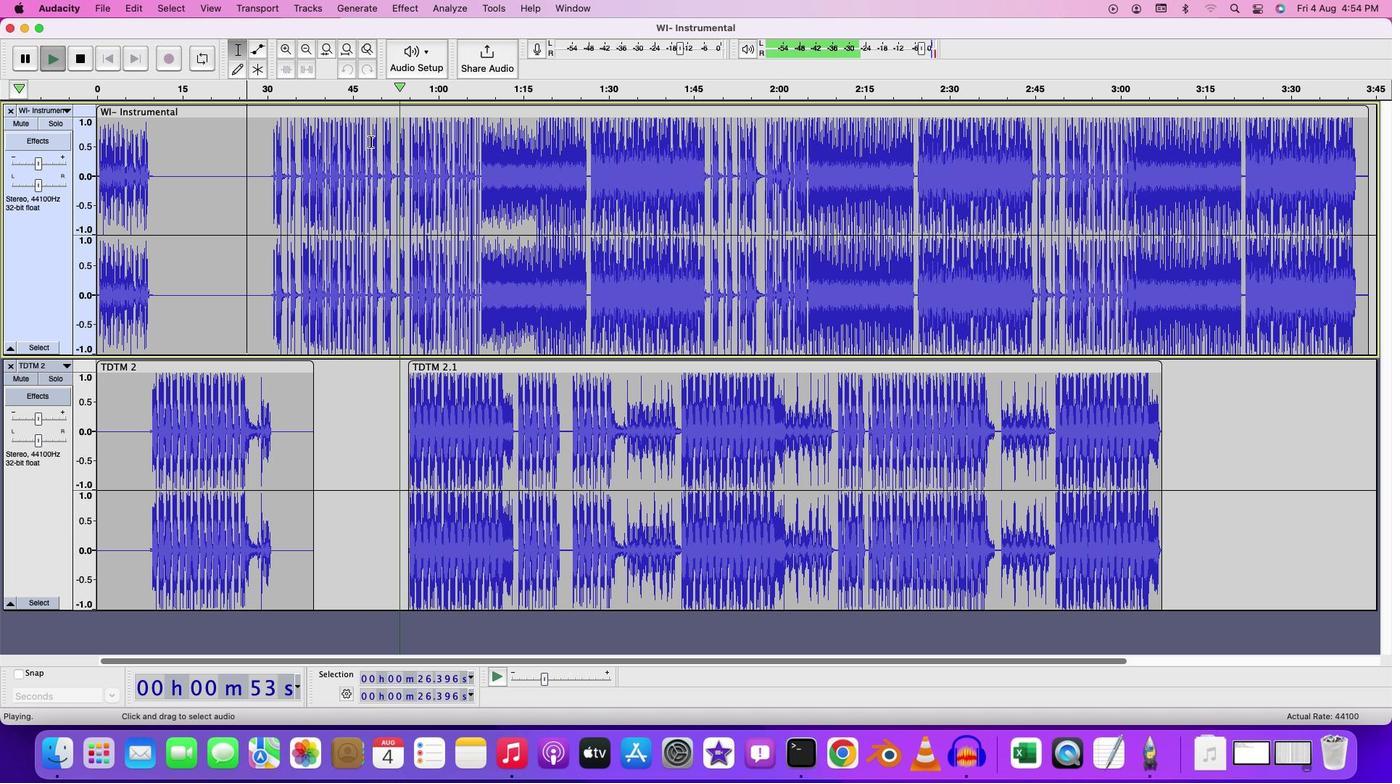 
Action: Mouse pressed left at (370, 141)
Screenshot: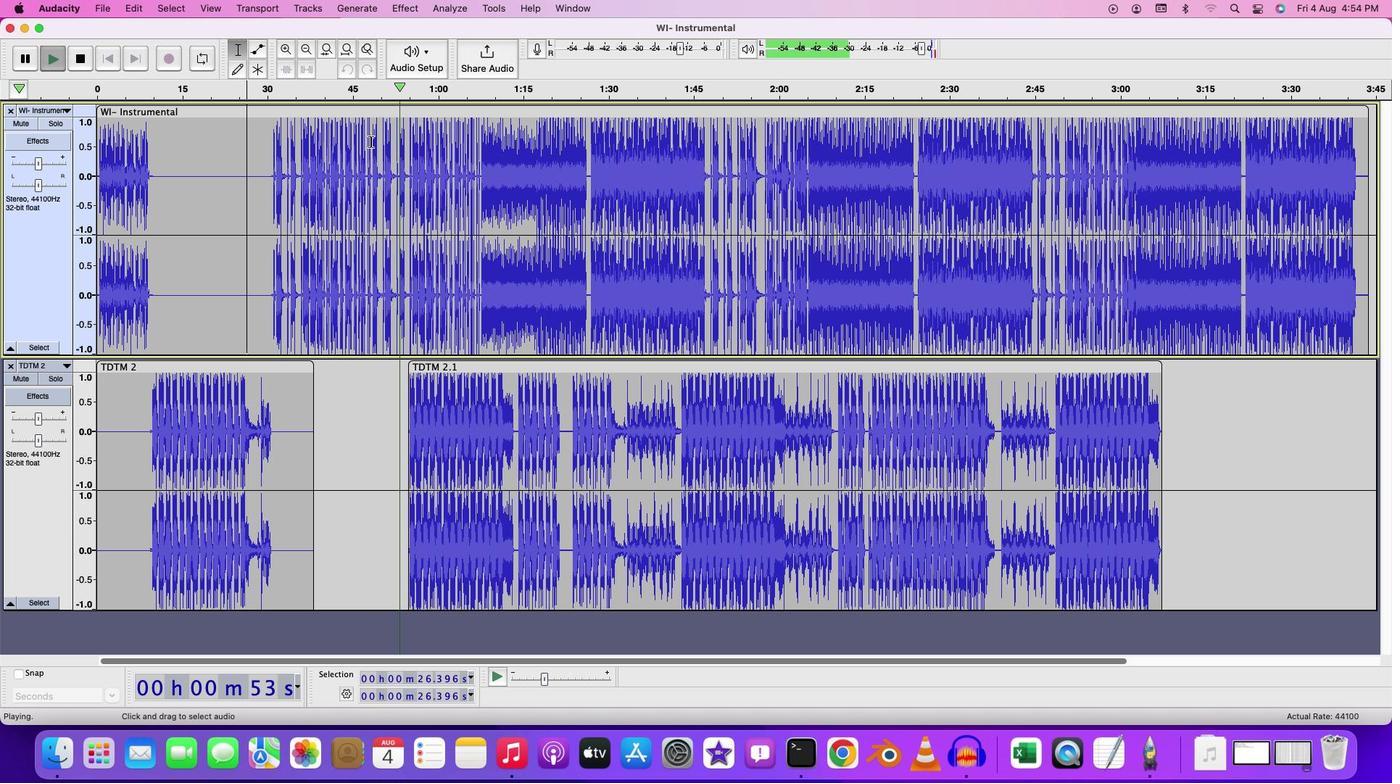
Action: Key pressed Key.space
Screenshot: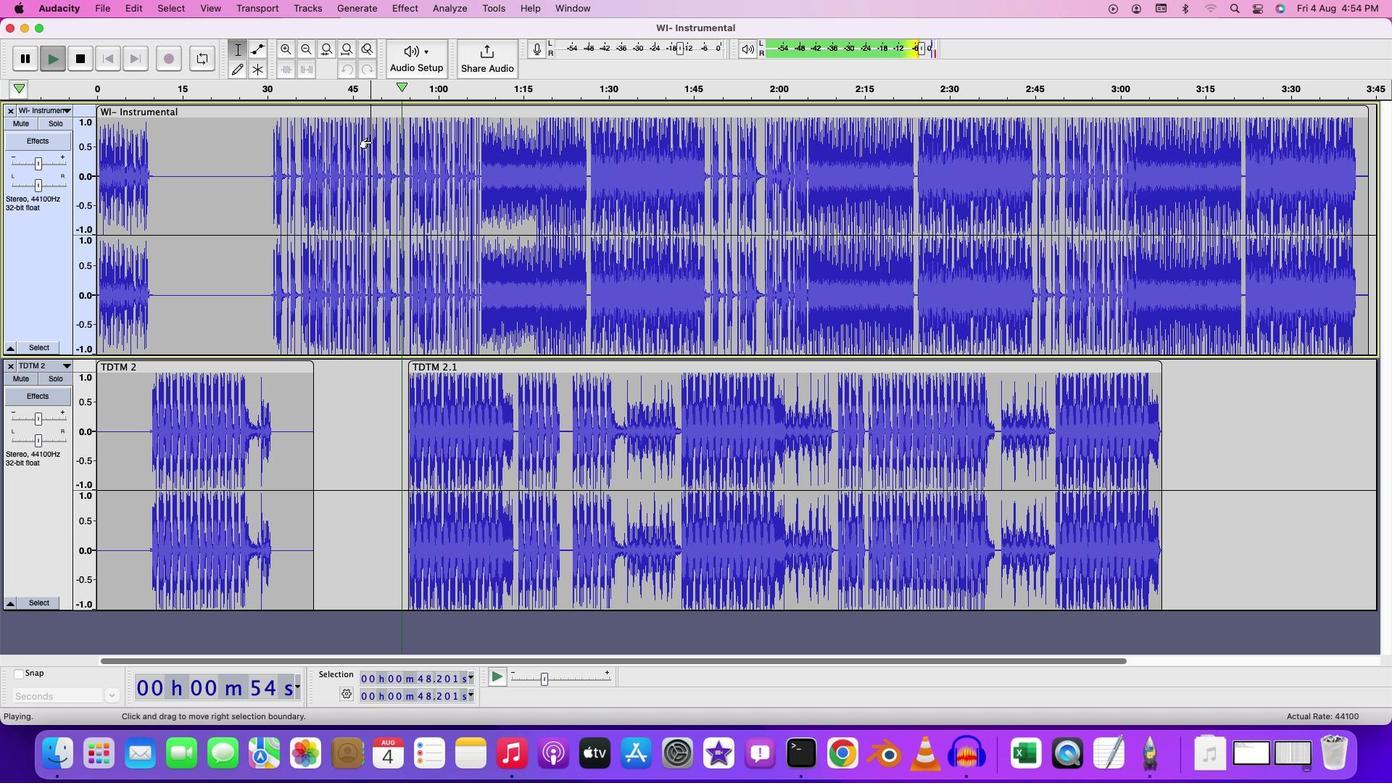 
Action: Mouse moved to (372, 143)
Screenshot: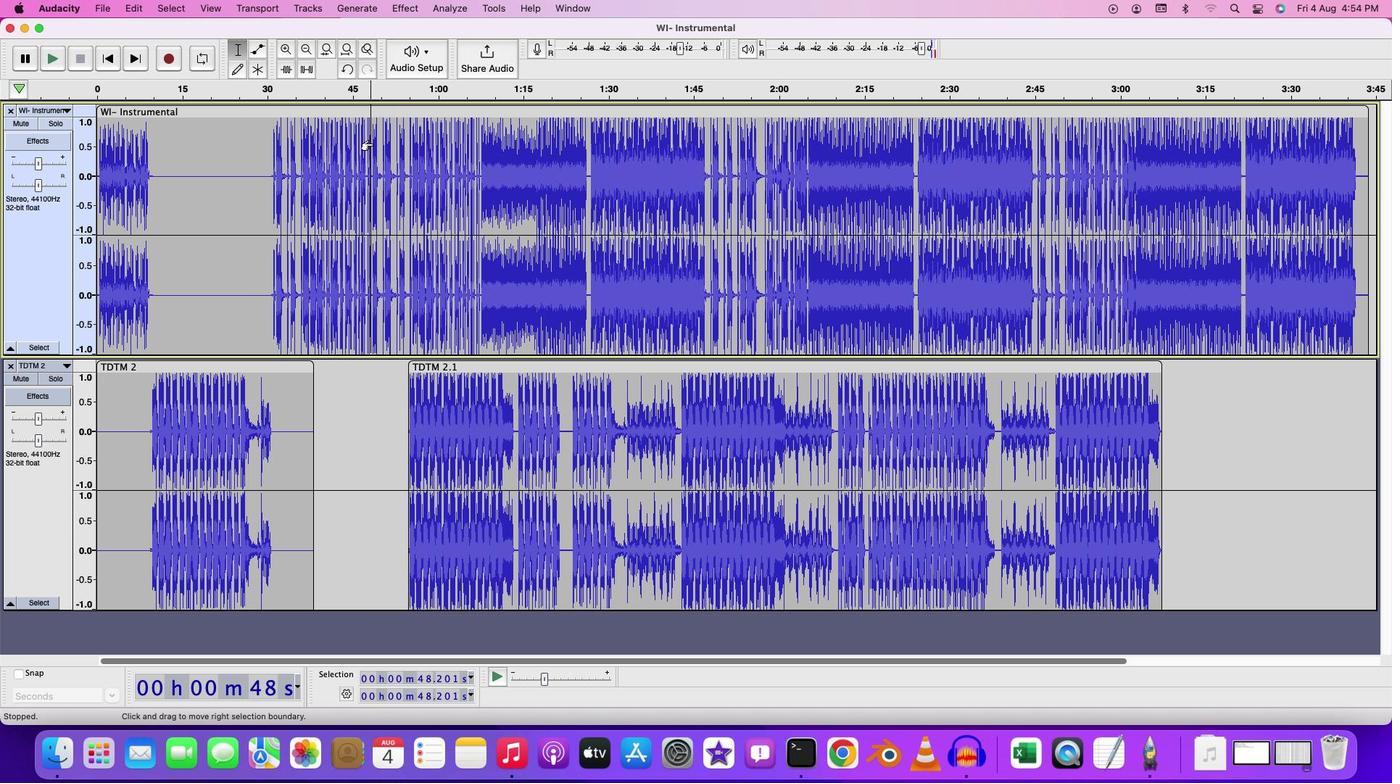 
Action: Key pressed Key.space
Screenshot: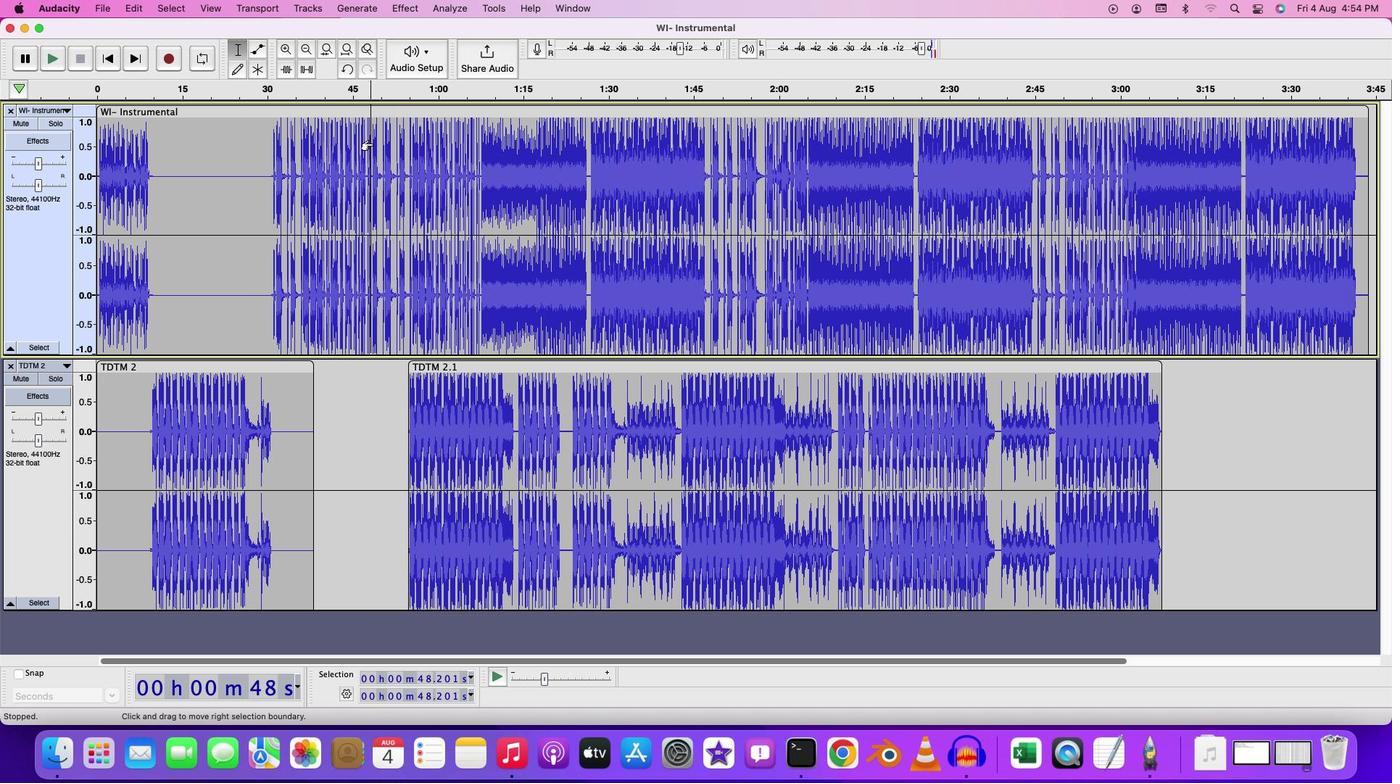 
Action: Mouse moved to (342, 140)
Screenshot: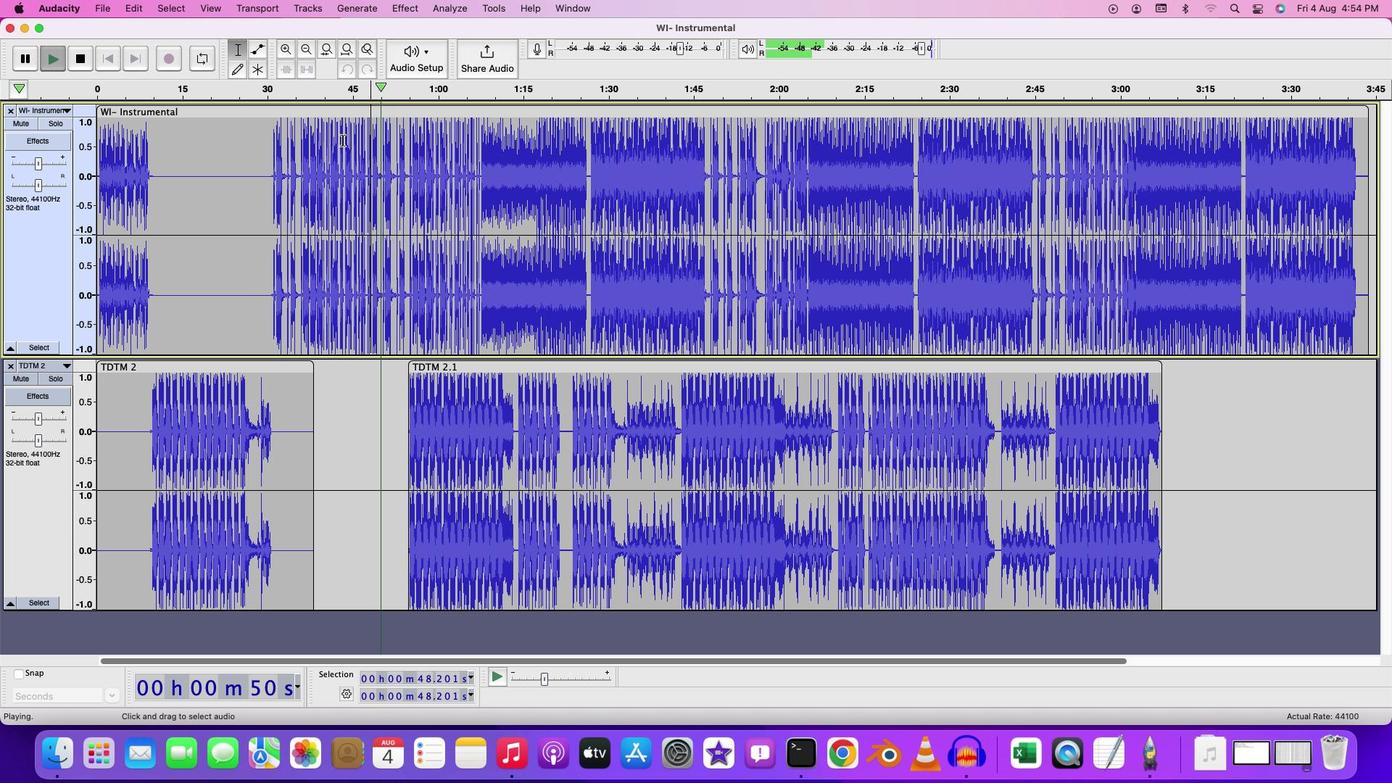 
Action: Mouse pressed left at (342, 140)
Screenshot: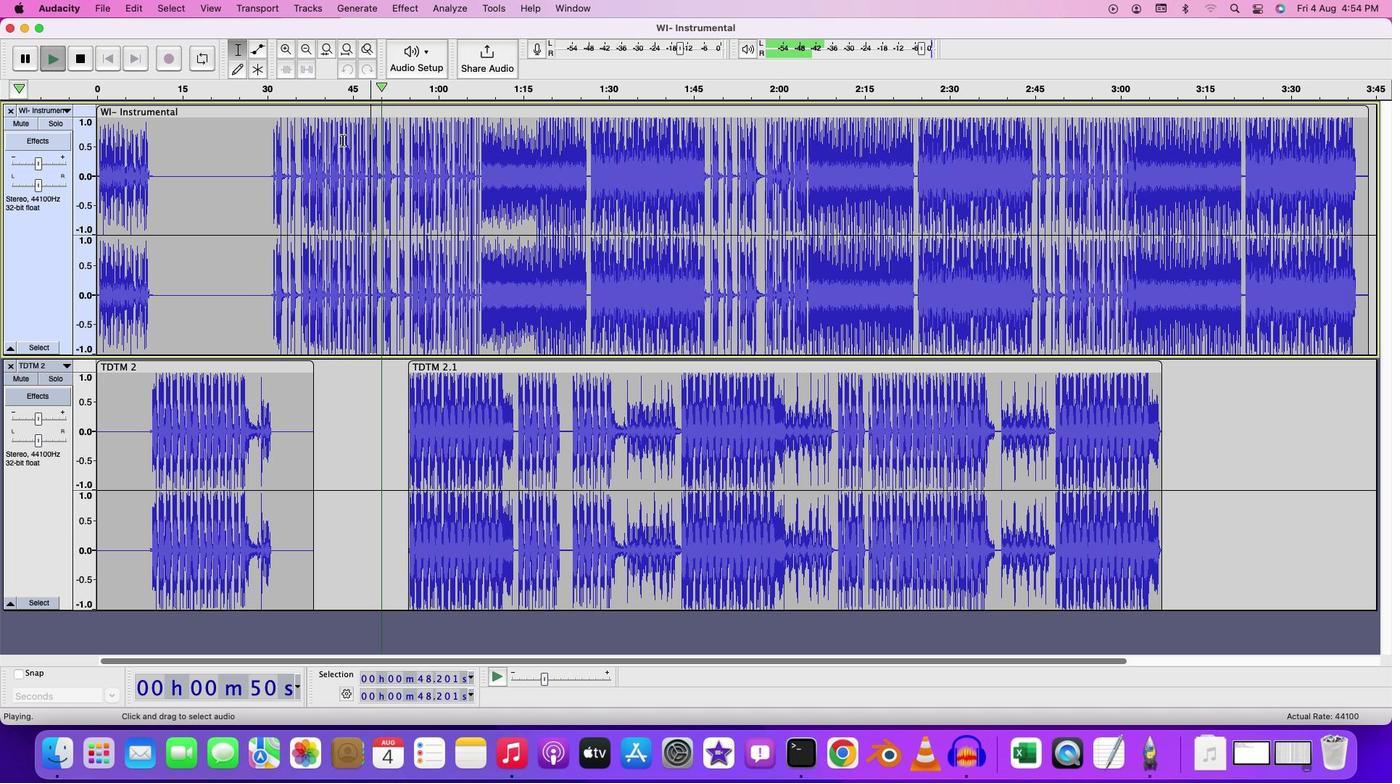 
Action: Key pressed Key.space
Screenshot: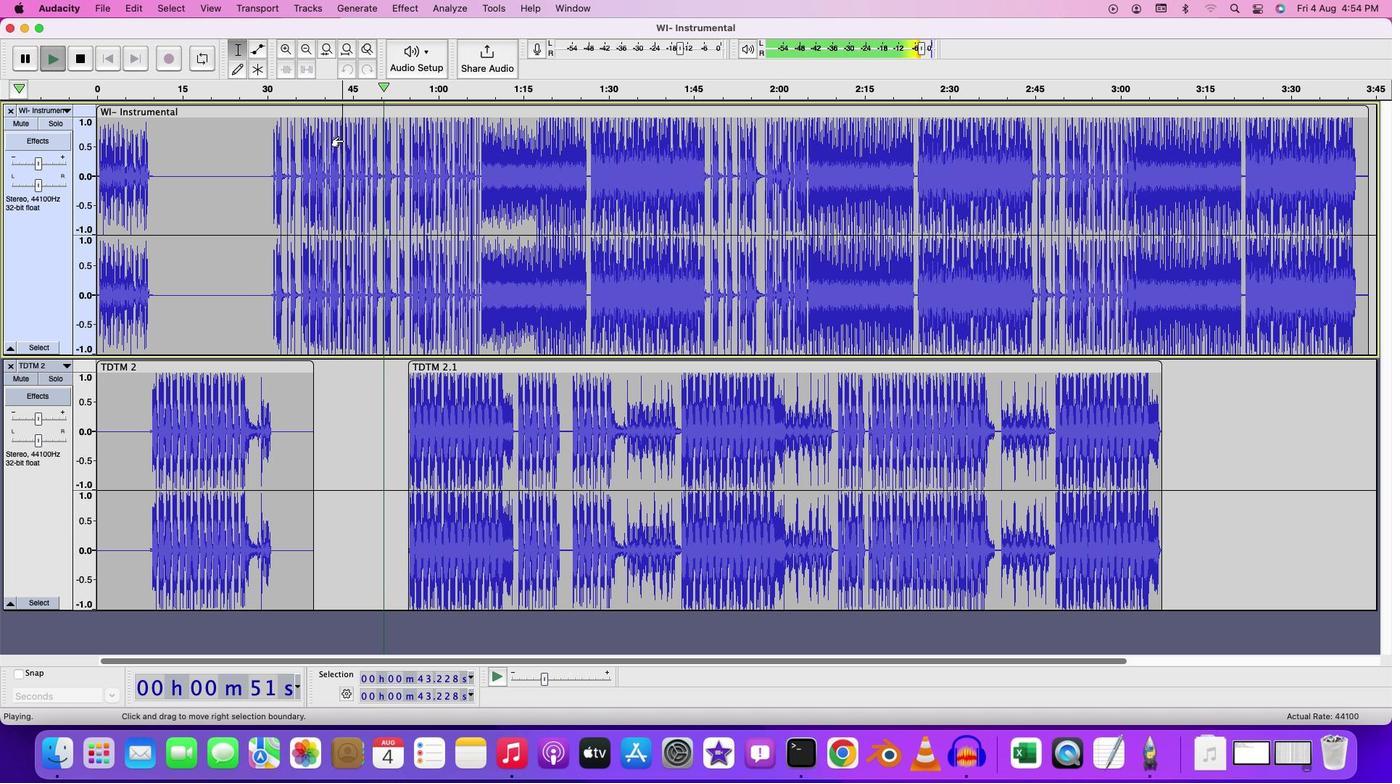 
Action: Mouse moved to (342, 141)
Screenshot: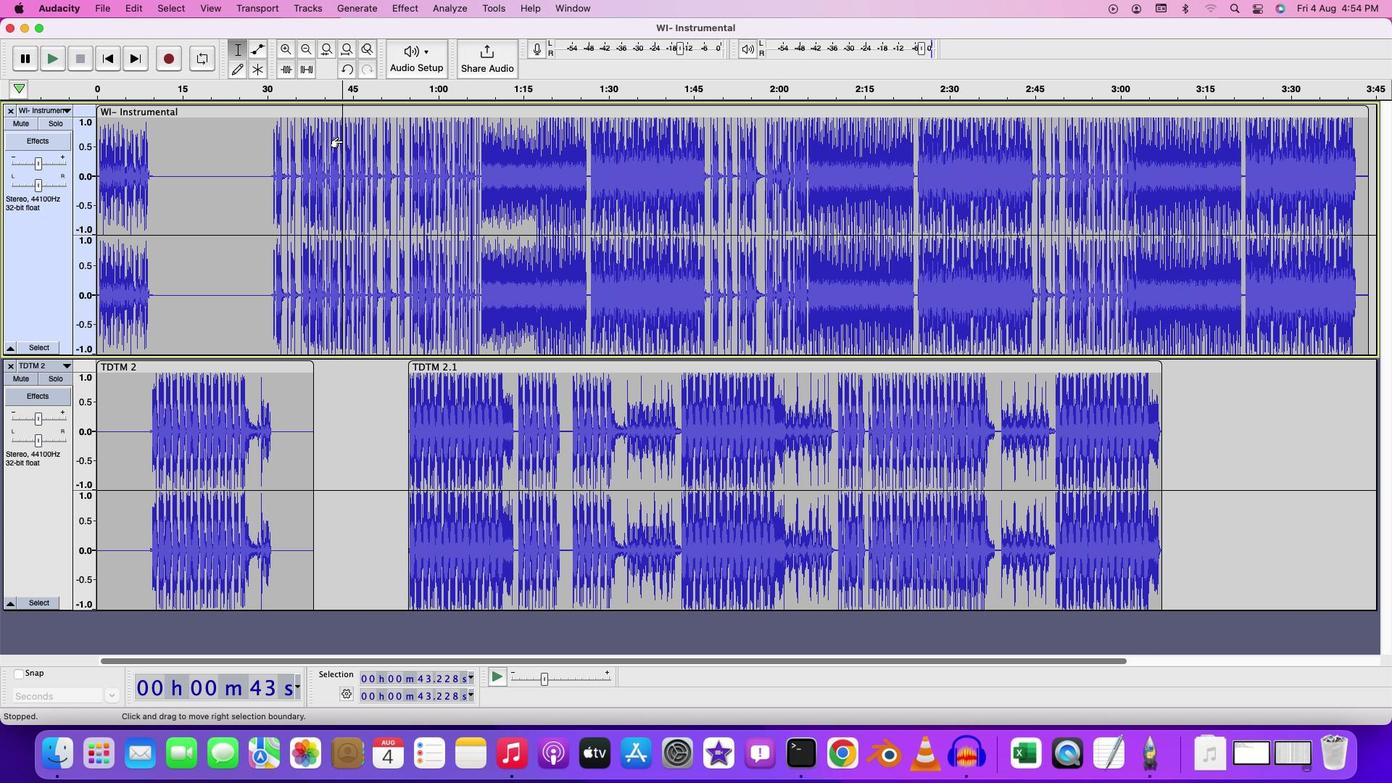 
Action: Key pressed Key.space
Screenshot: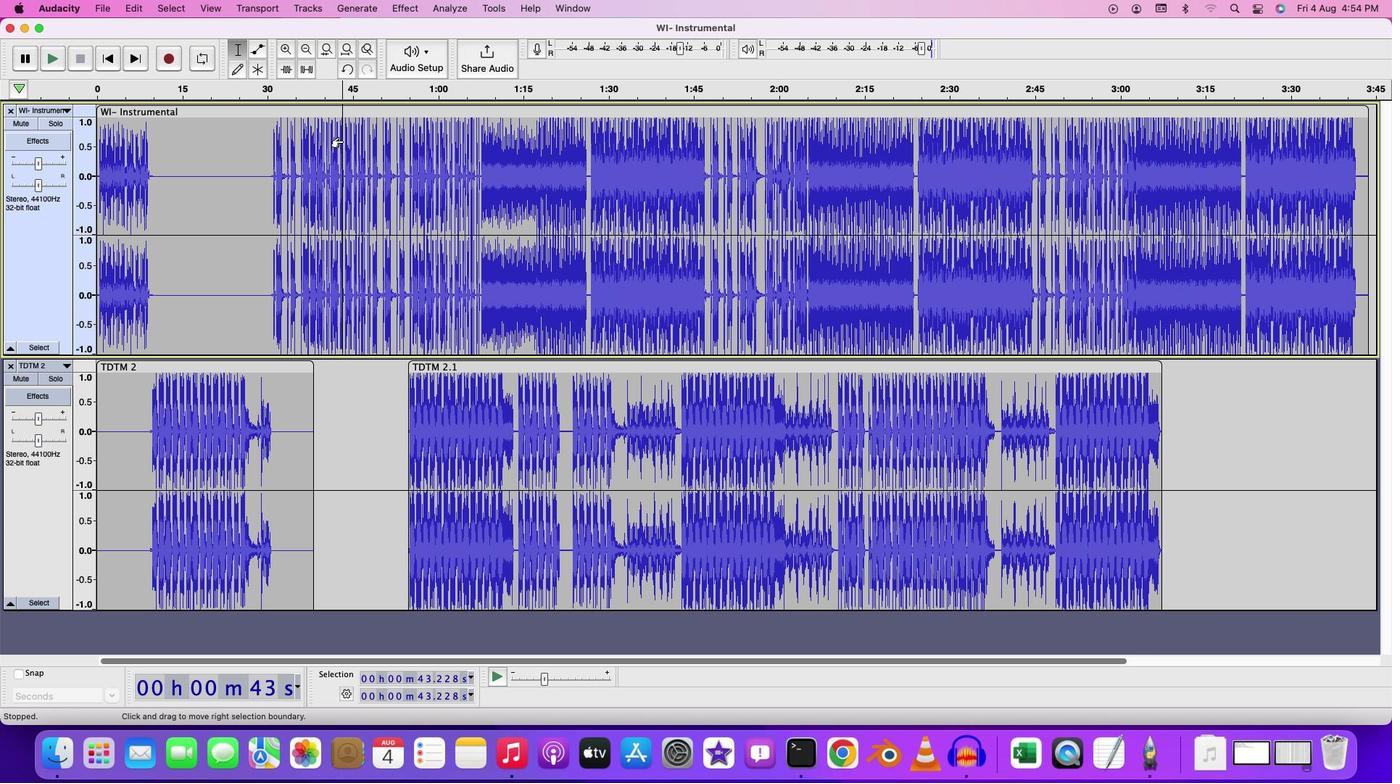 
Action: Mouse moved to (389, 237)
Screenshot: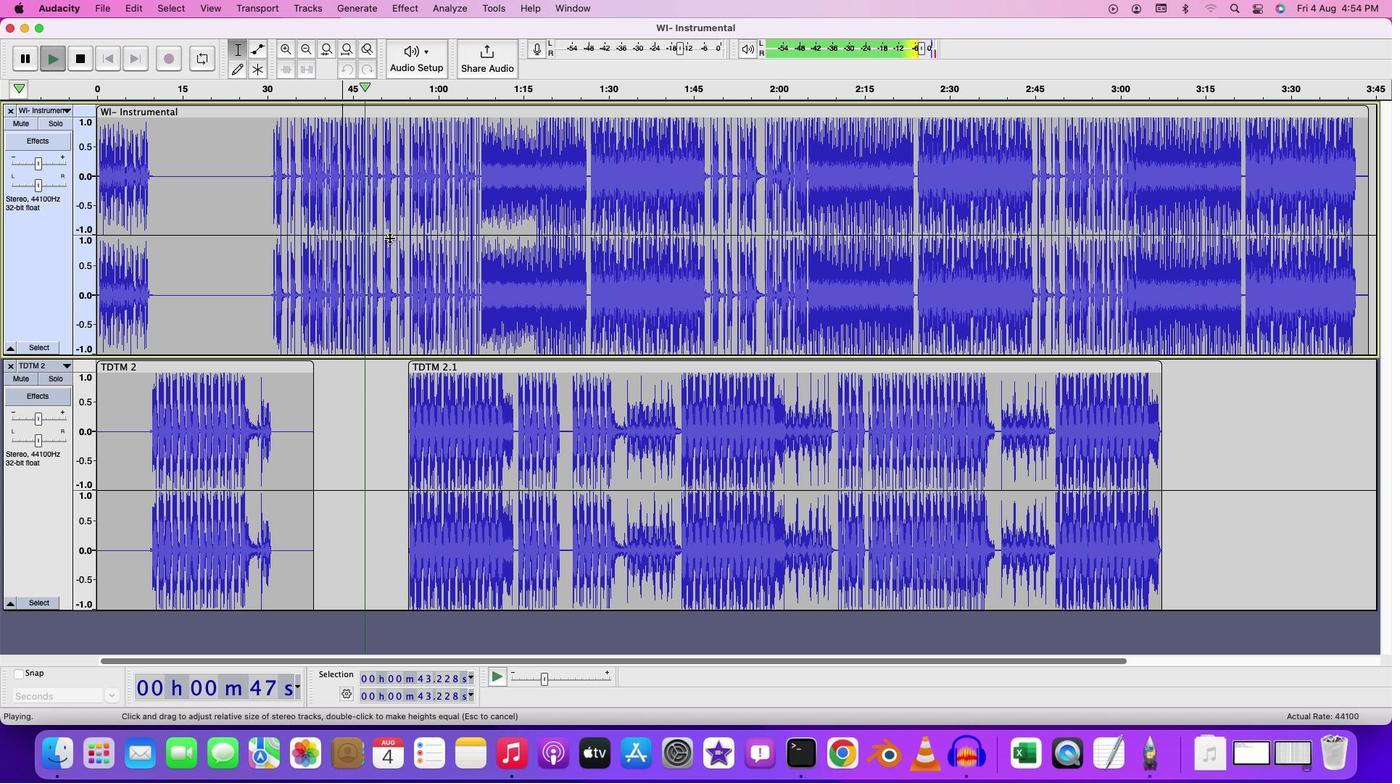 
Action: Key pressed Key.space
Screenshot: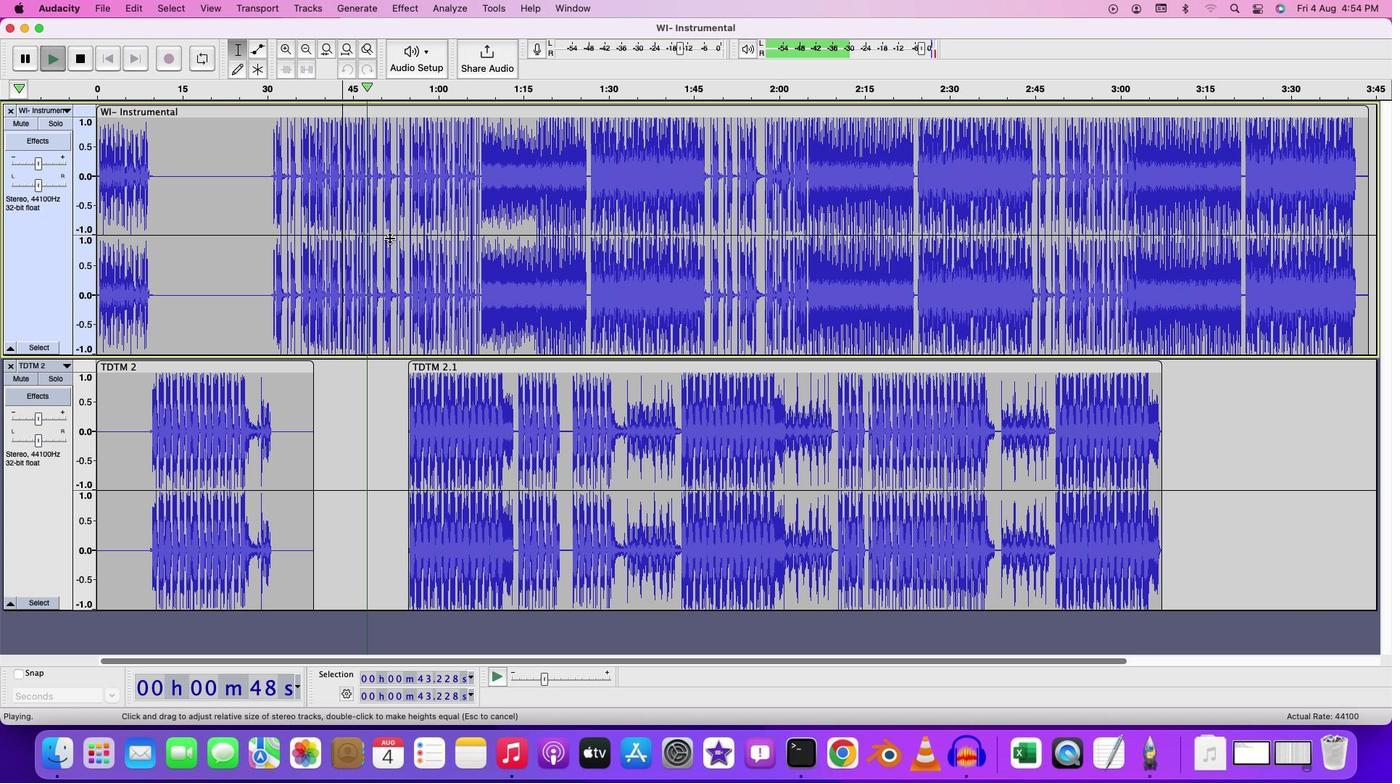 
Action: Mouse moved to (359, 176)
Screenshot: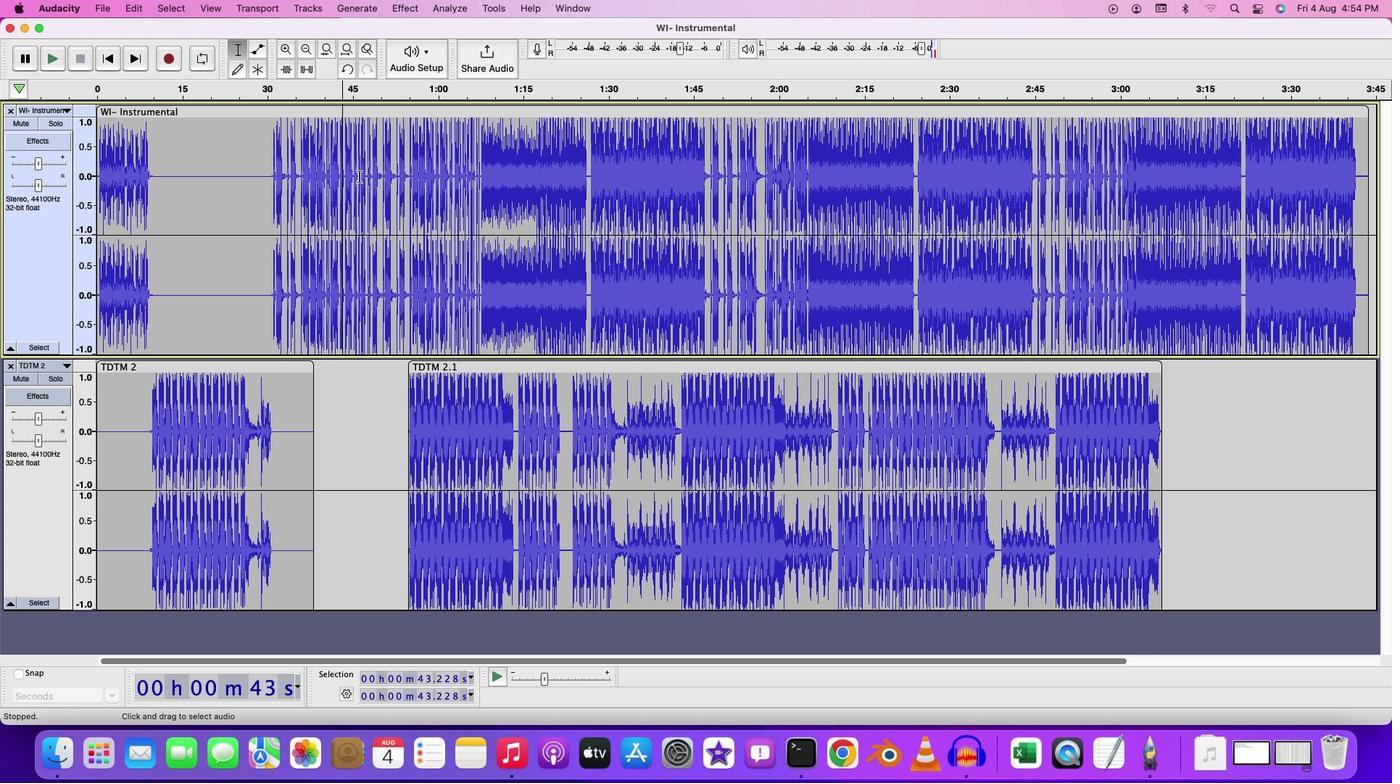 
Action: Mouse pressed left at (359, 176)
Screenshot: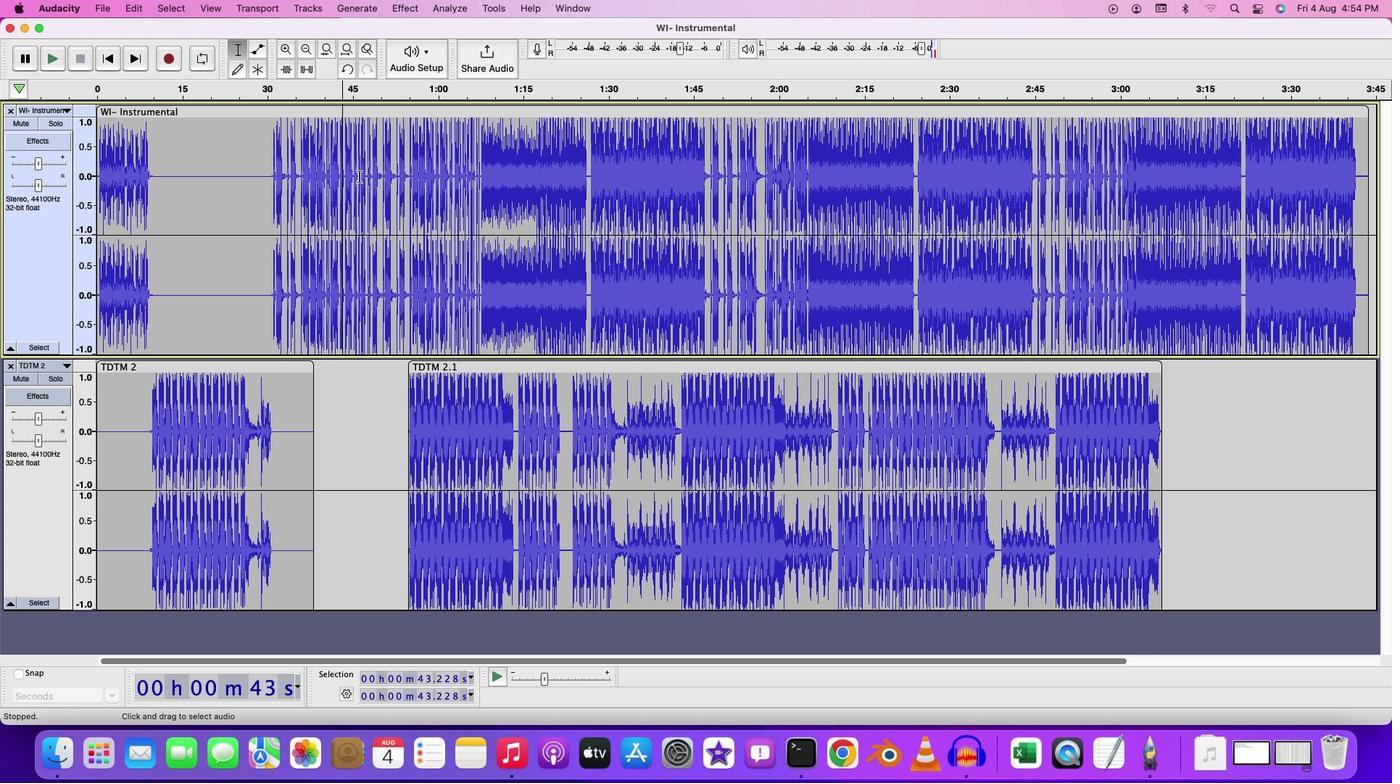 
Action: Mouse moved to (369, 196)
Screenshot: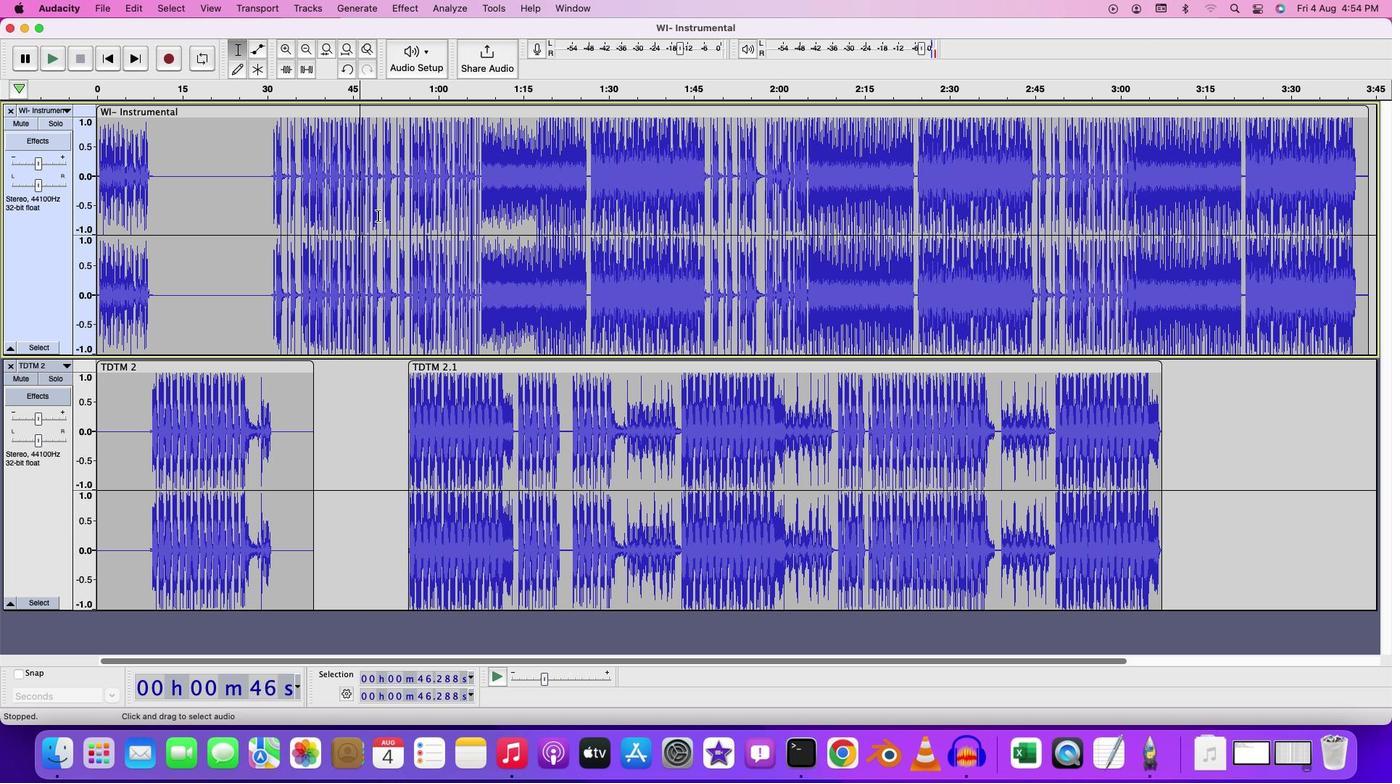 
Action: Key pressed Key.space
Screenshot: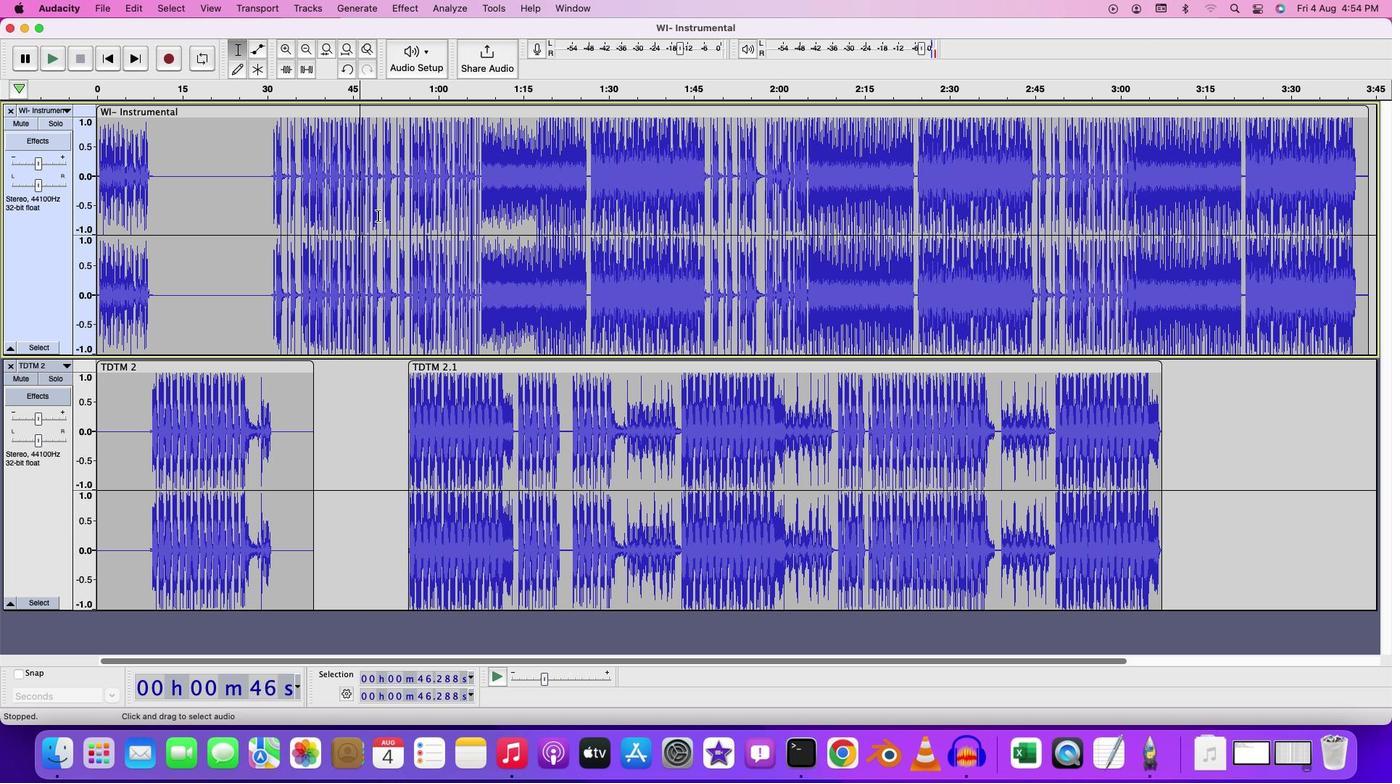 
Action: Mouse moved to (431, 364)
Screenshot: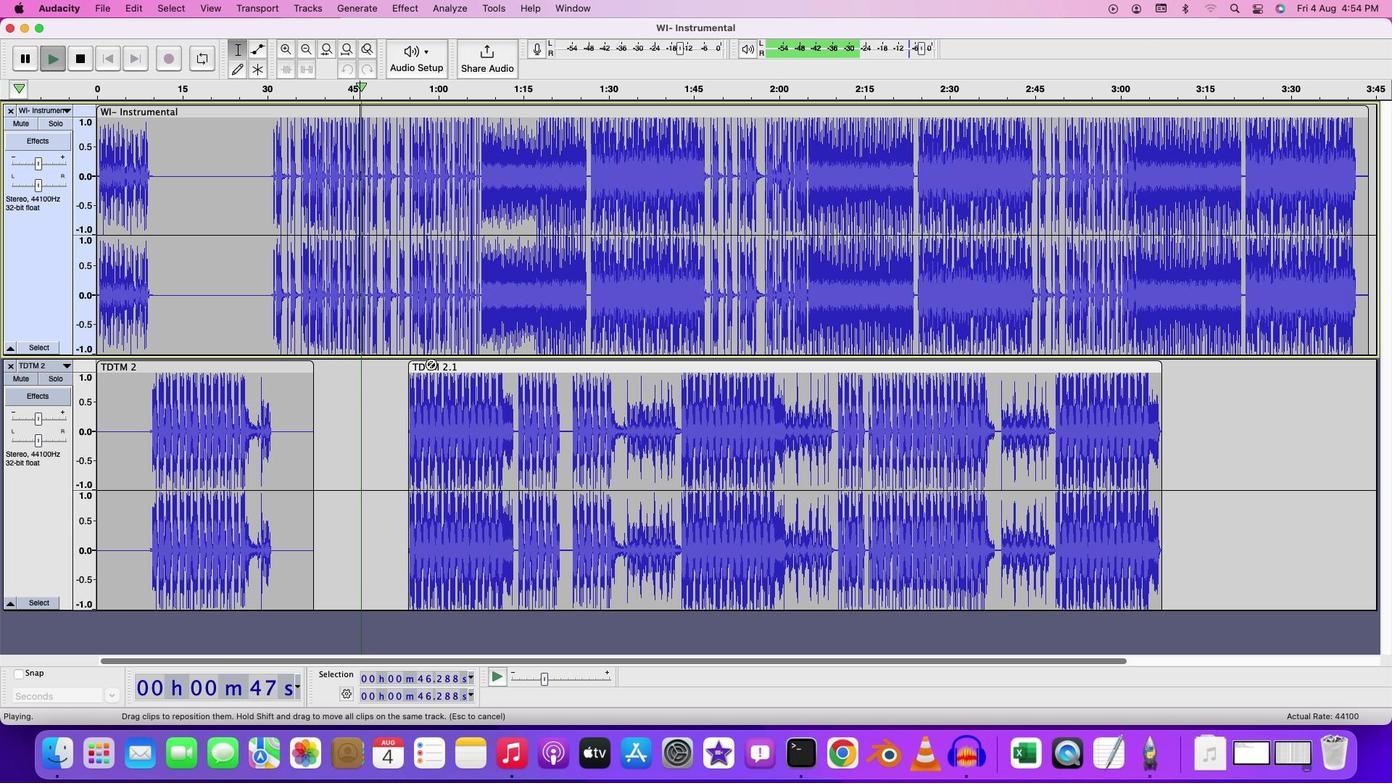 
Action: Key pressed Key.space
Screenshot: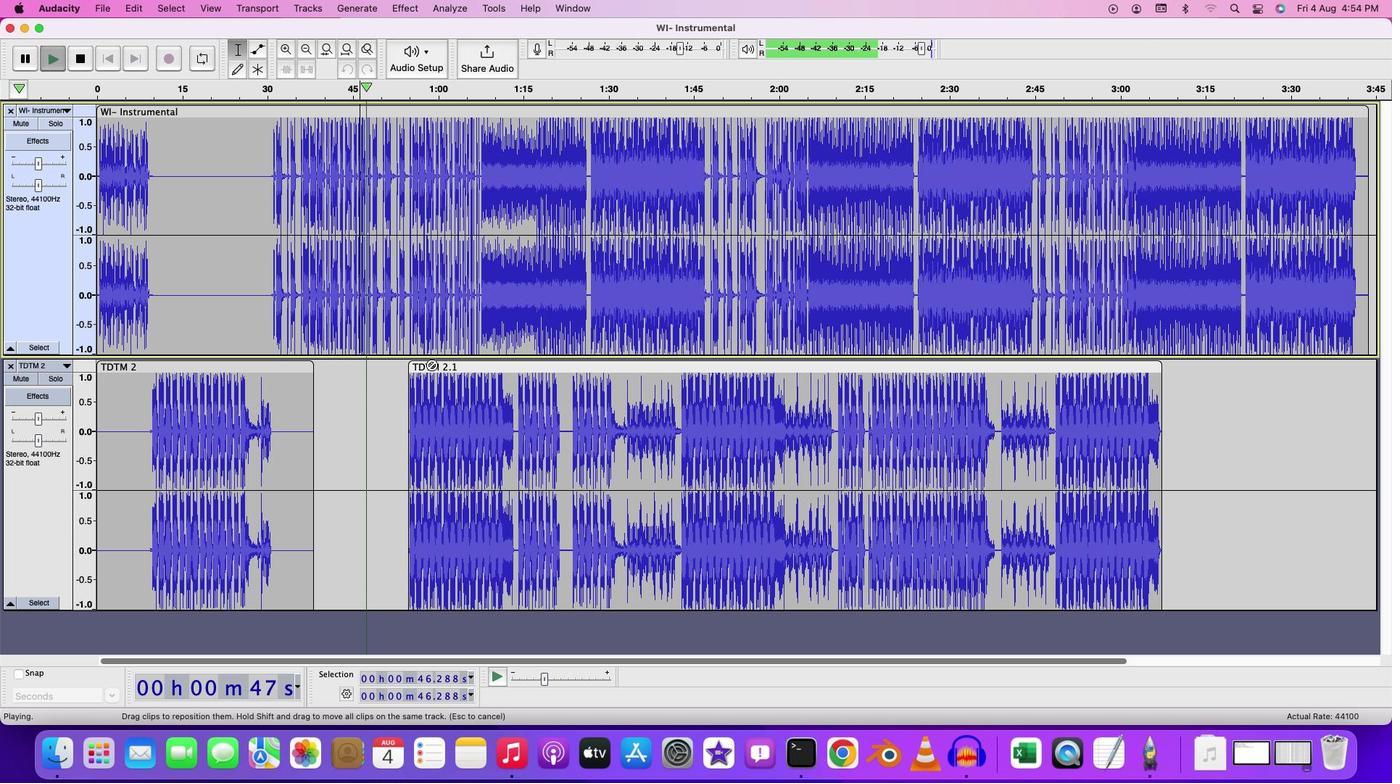 
Action: Mouse moved to (435, 368)
Screenshot: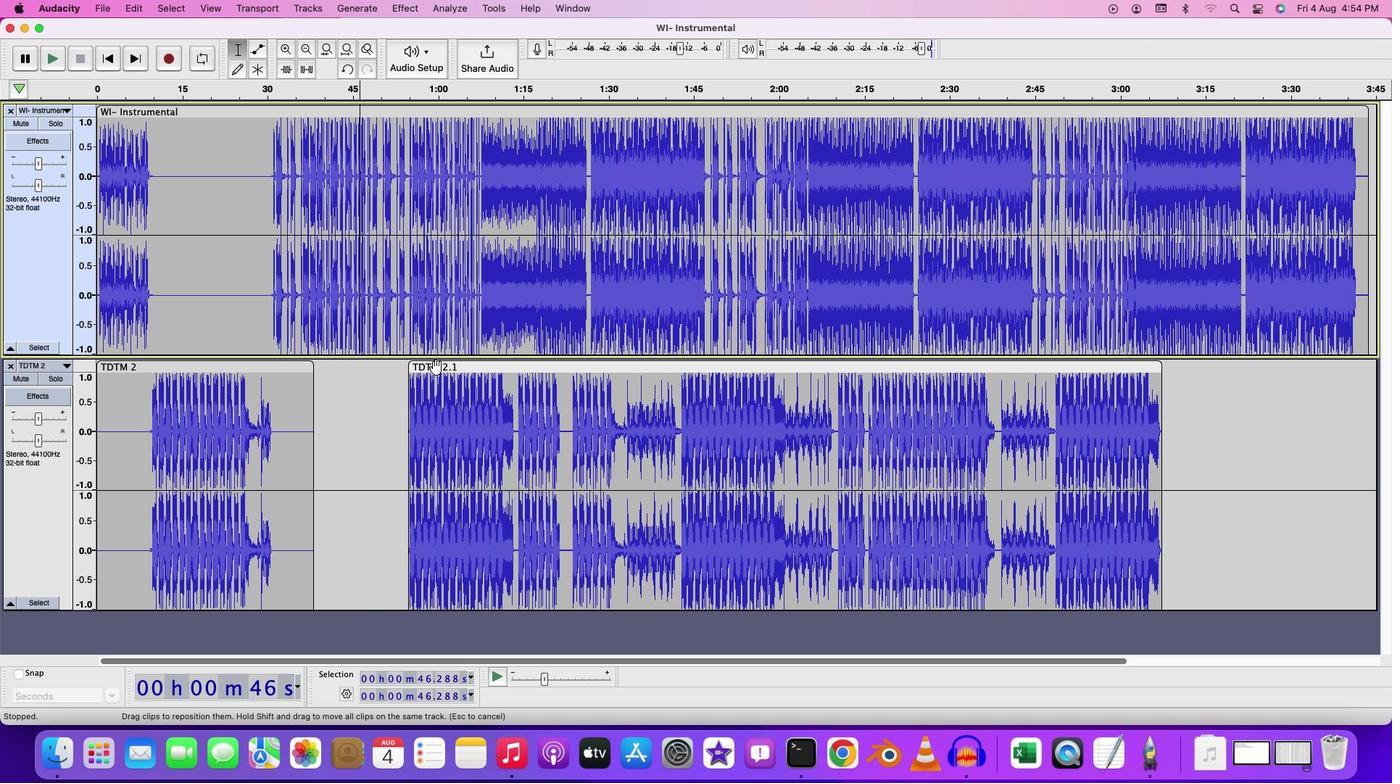 
Action: Mouse pressed left at (435, 368)
Screenshot: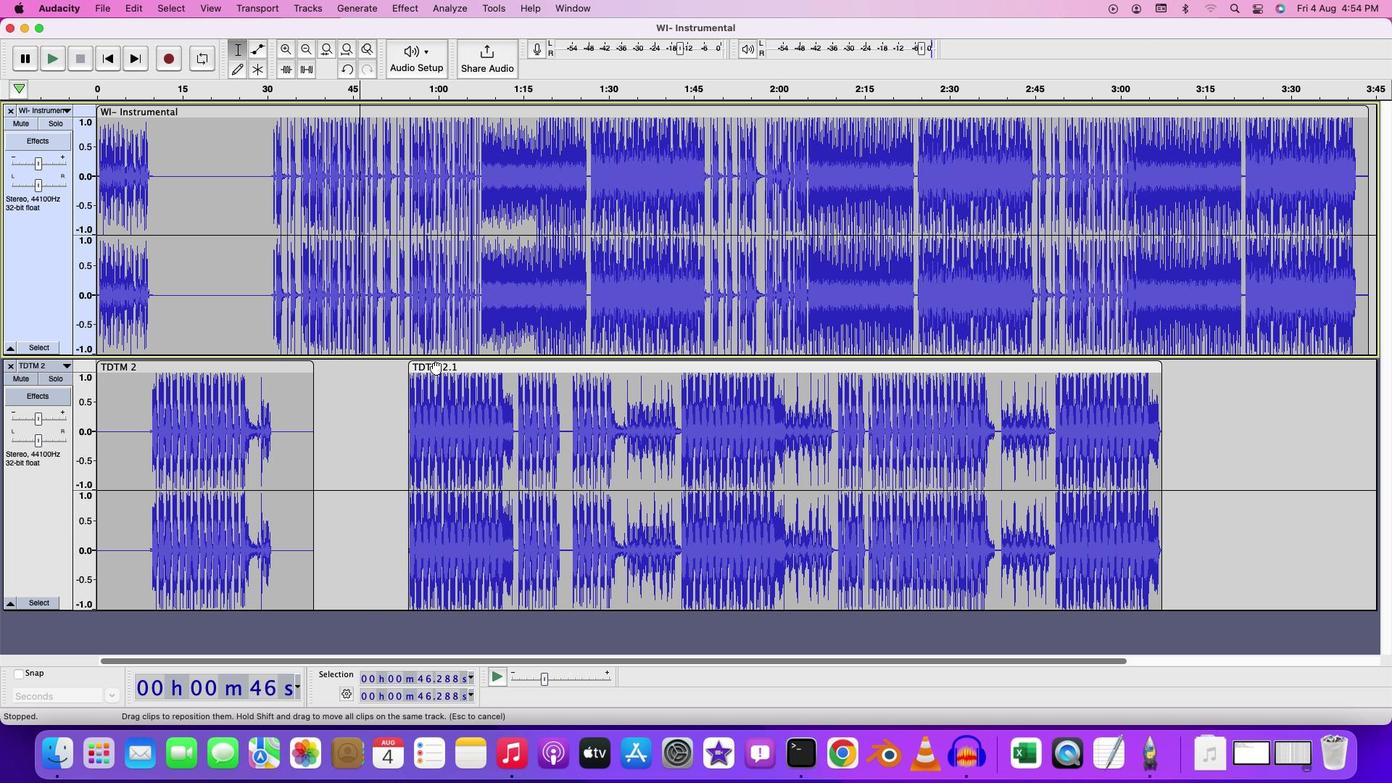 
Action: Mouse moved to (366, 150)
Screenshot: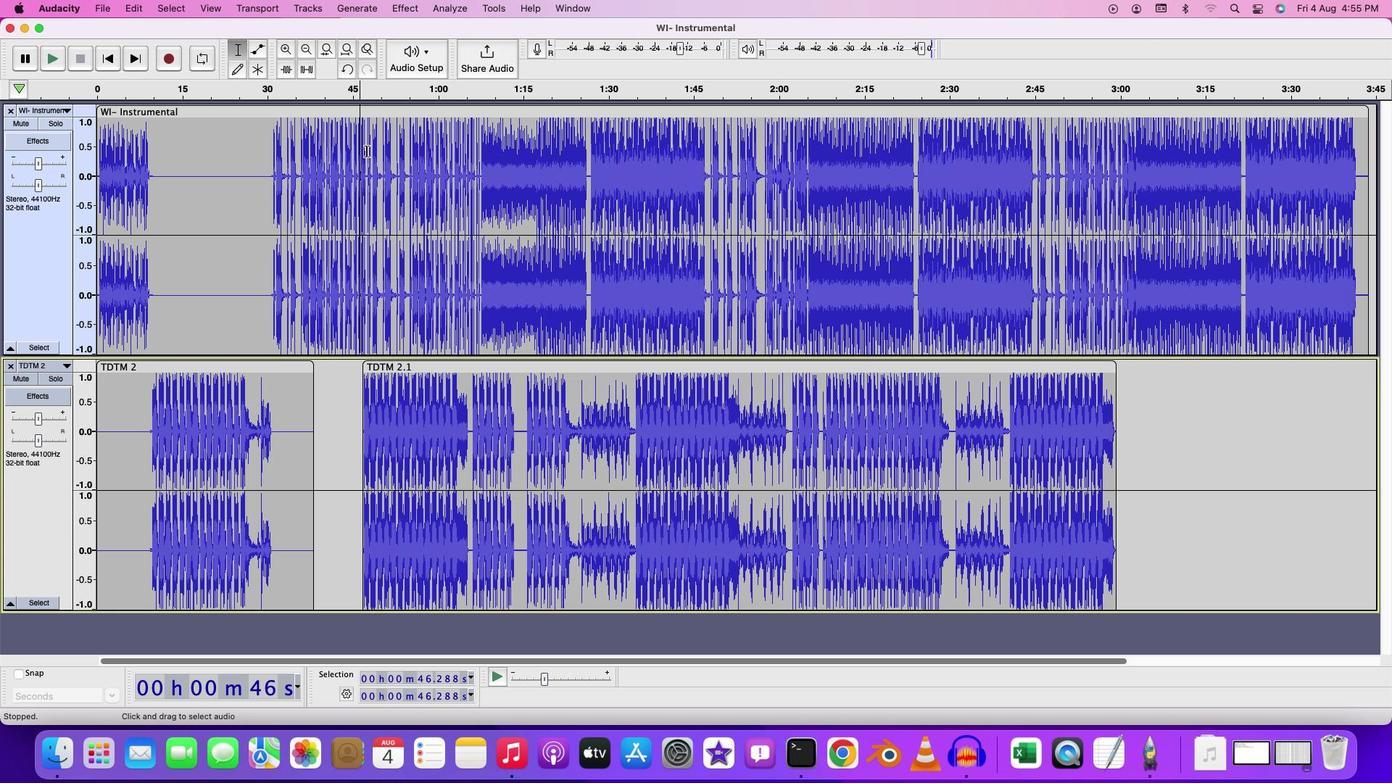 
Action: Mouse pressed left at (366, 150)
Screenshot: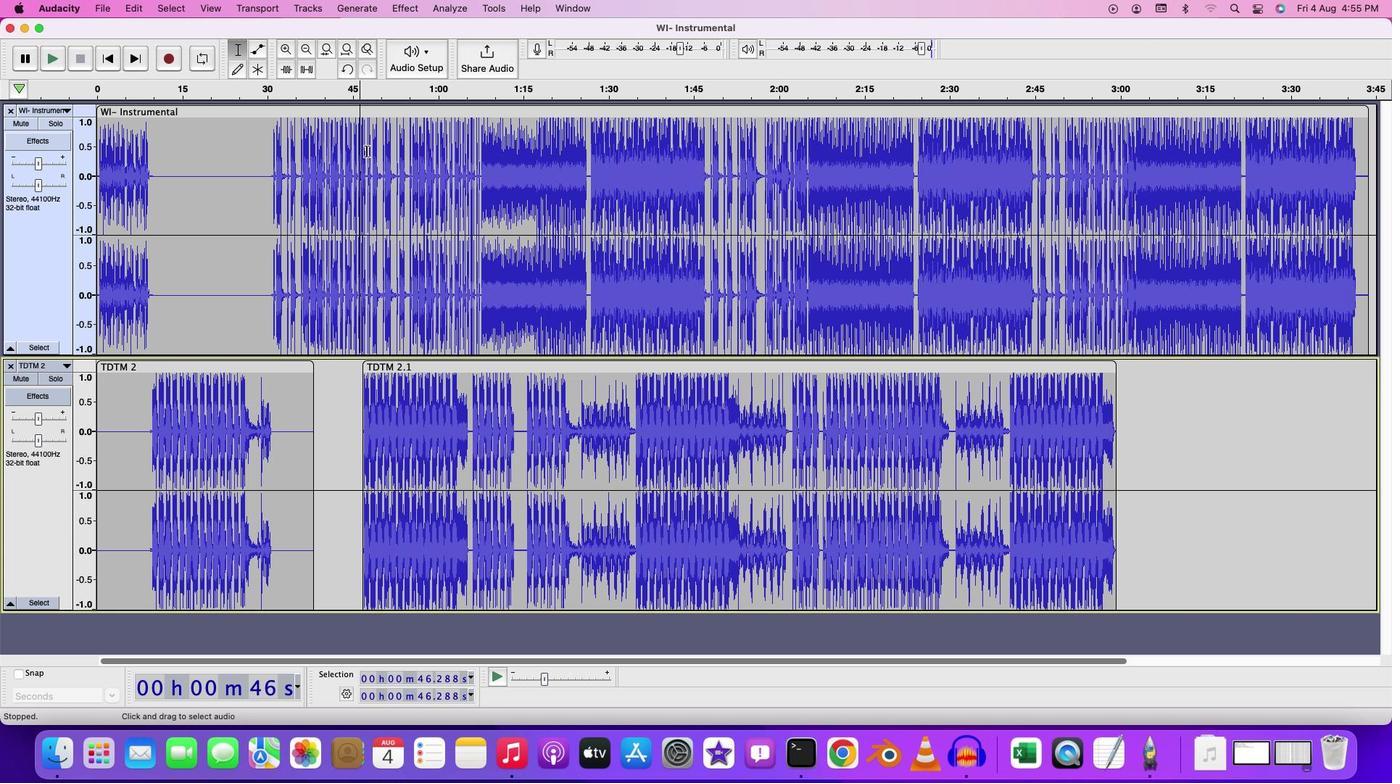 
Action: Mouse moved to (353, 10)
Screenshot: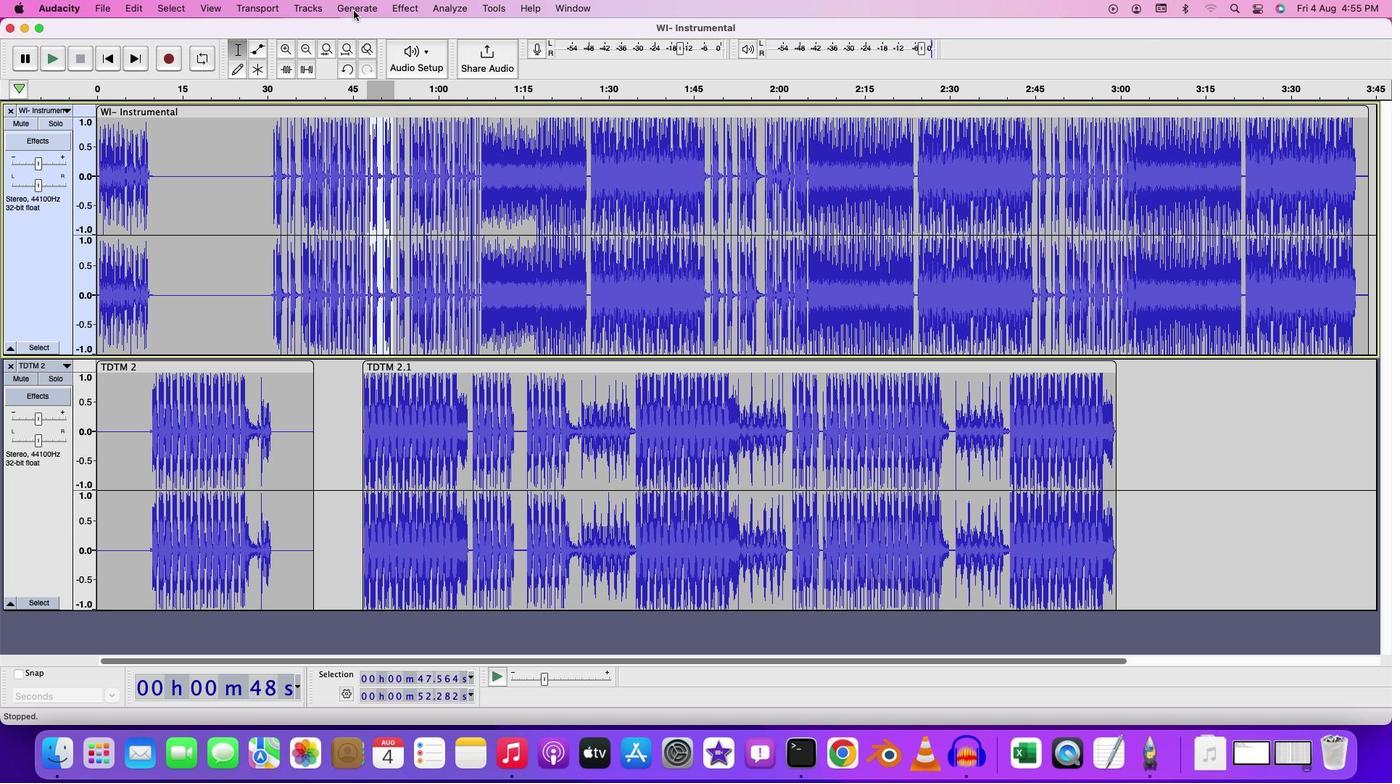 
Action: Mouse pressed left at (353, 10)
Screenshot: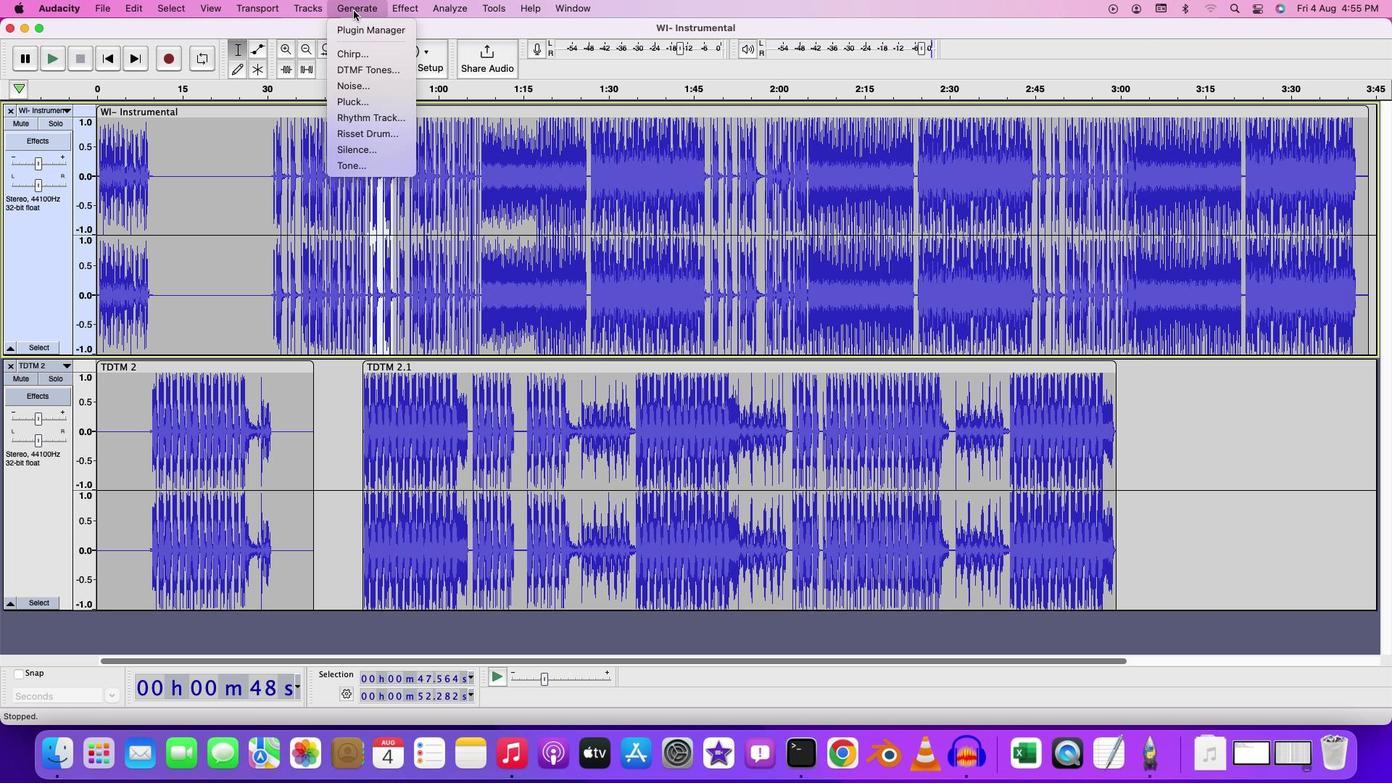 
Action: Mouse moved to (386, 147)
Screenshot: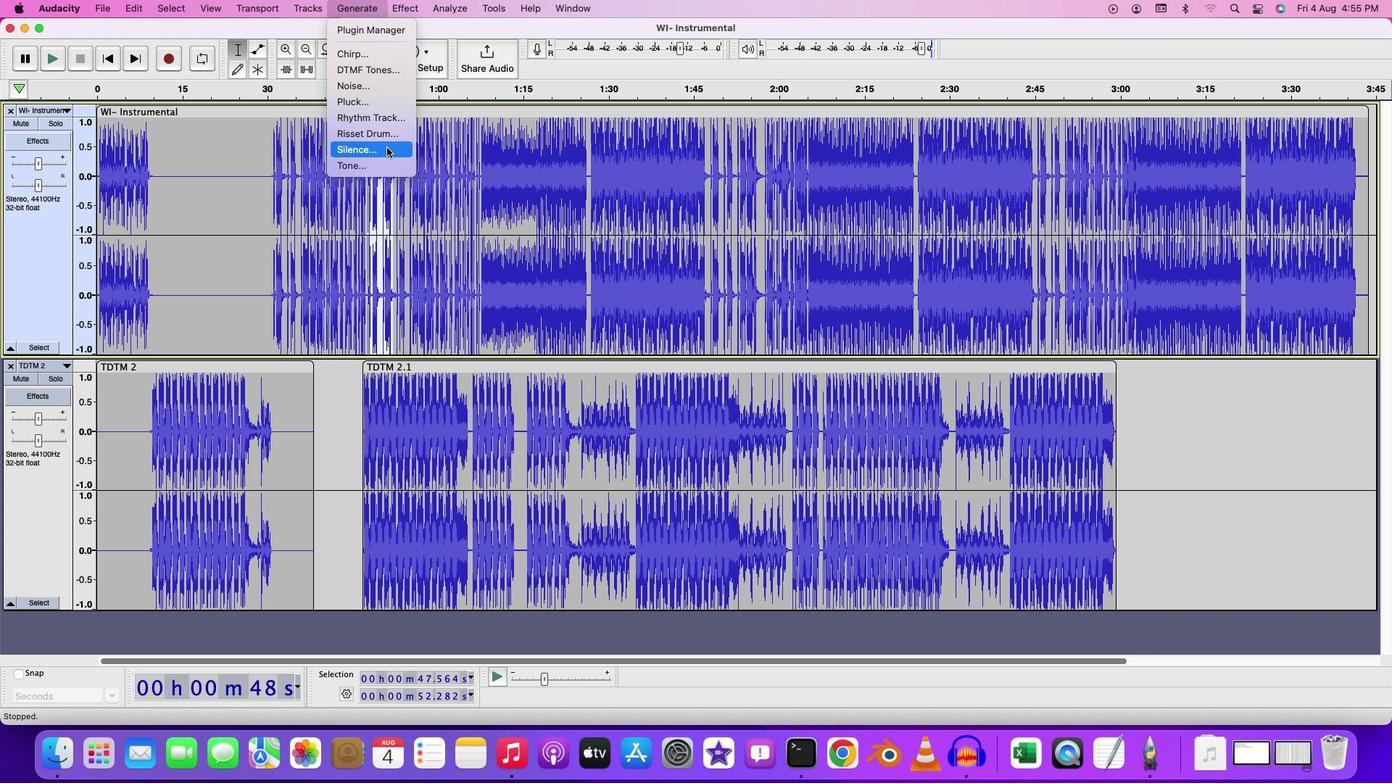 
Action: Mouse pressed left at (386, 147)
Screenshot: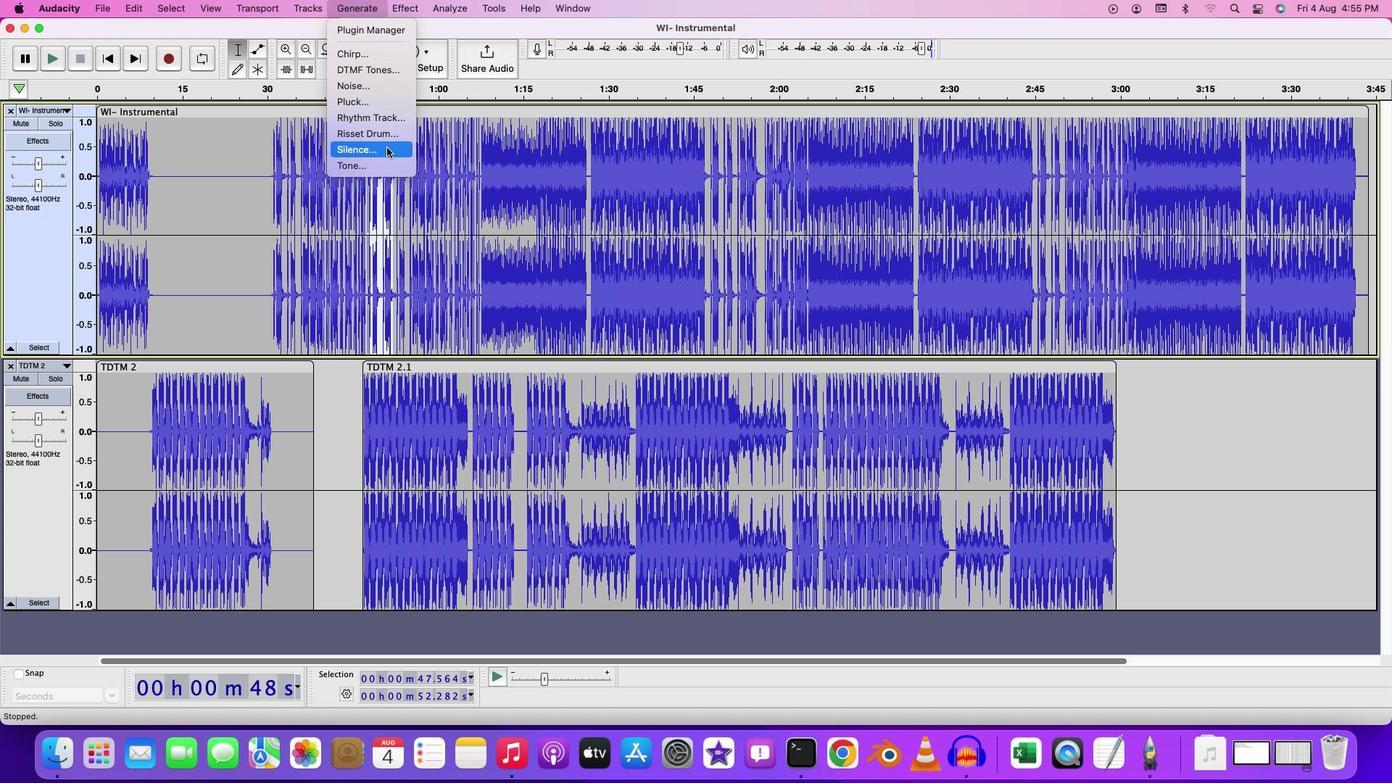 
Action: Mouse moved to (774, 345)
Screenshot: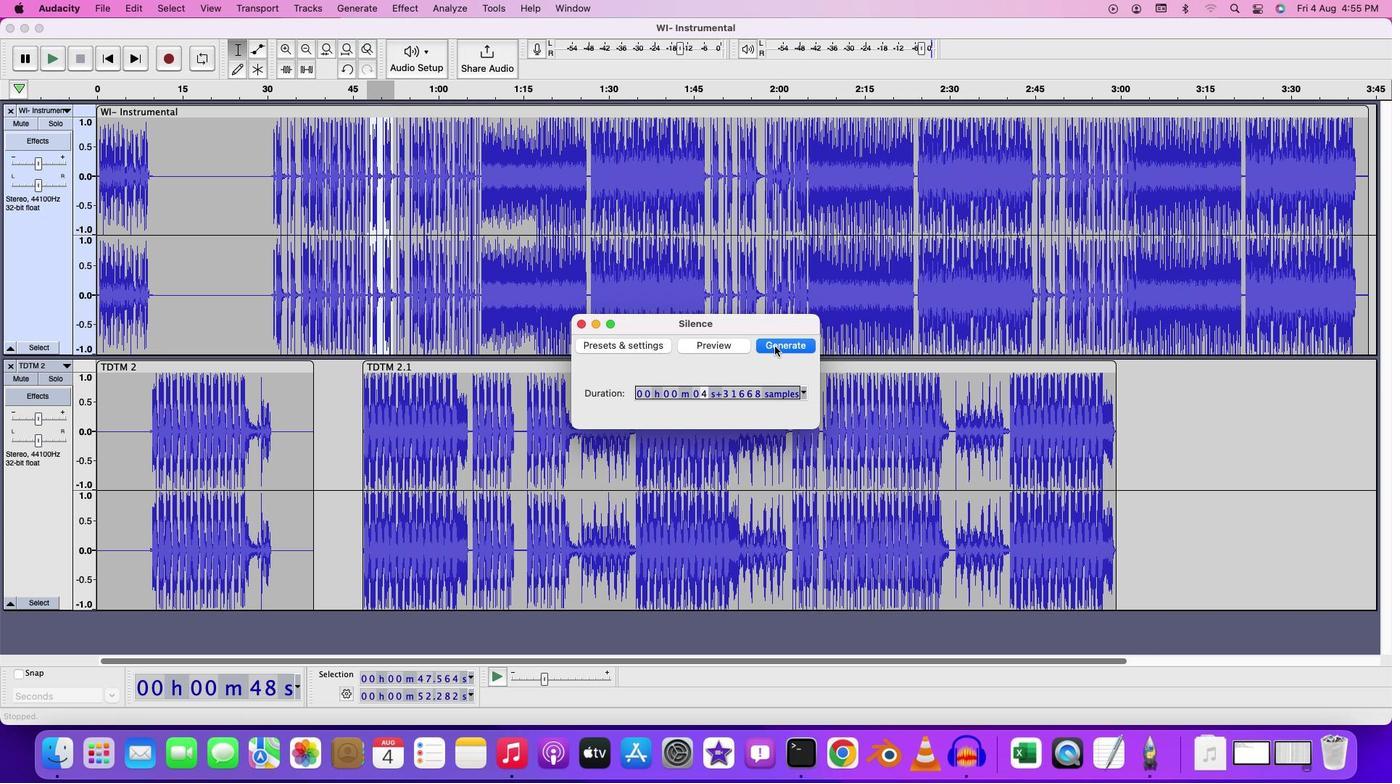 
Action: Mouse pressed left at (774, 345)
Screenshot: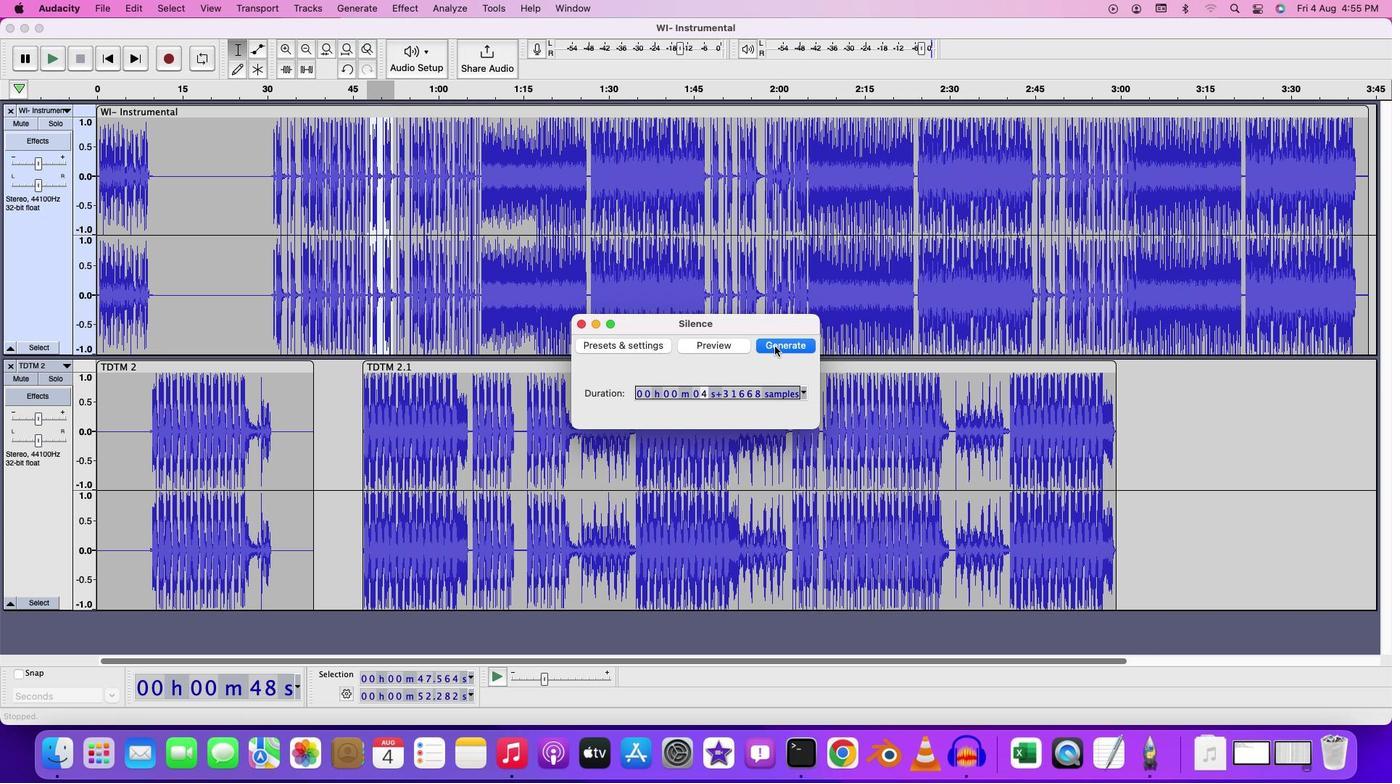 
Action: Mouse moved to (355, 150)
Screenshot: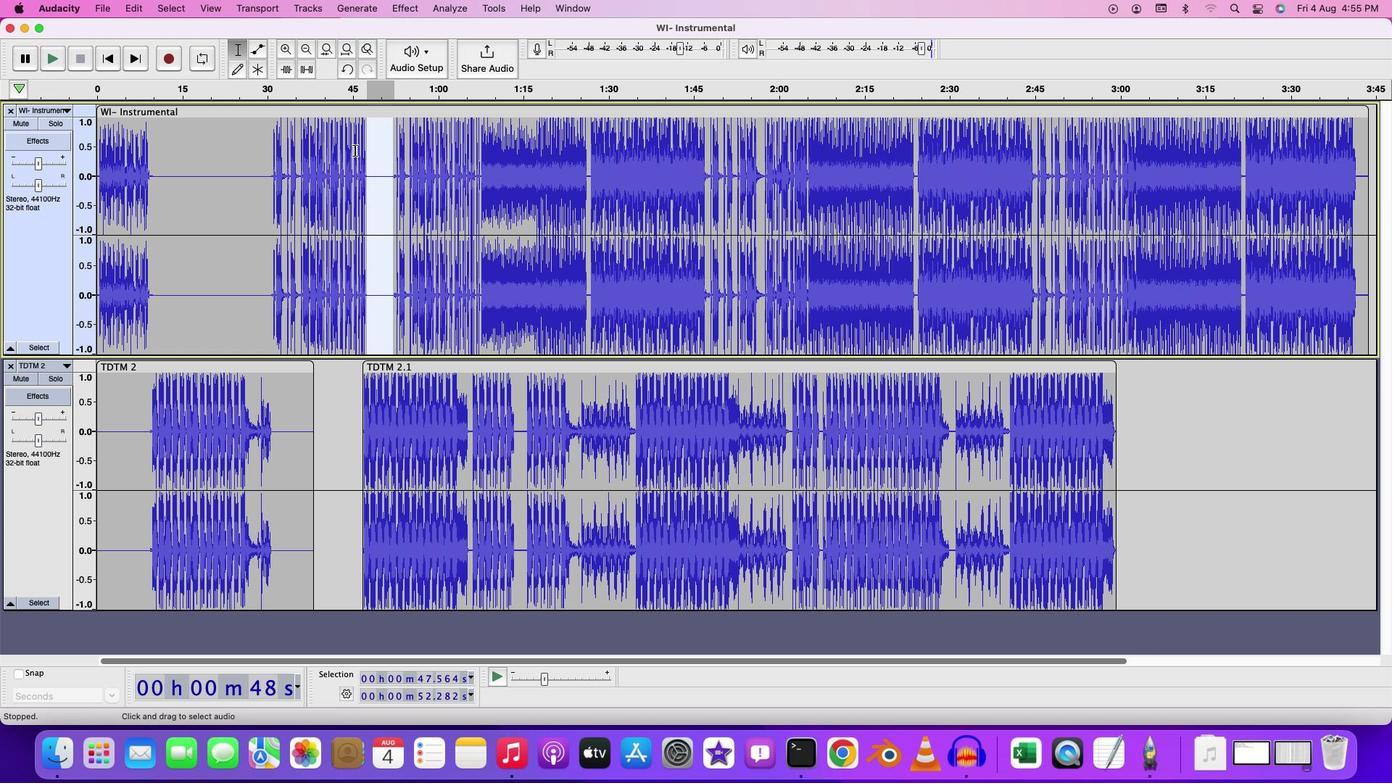 
Action: Mouse pressed left at (355, 150)
Screenshot: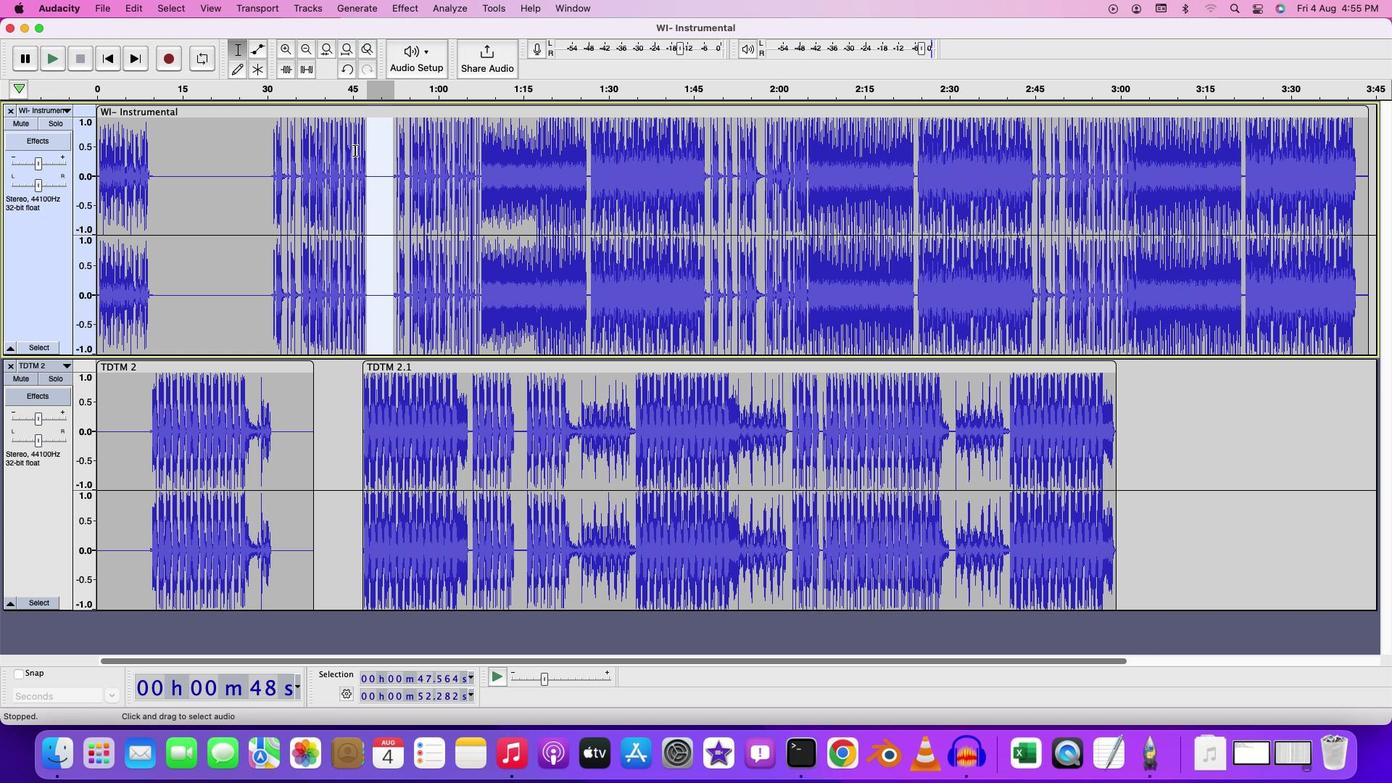 
Action: Key pressed Key.spaceKey.space
Screenshot: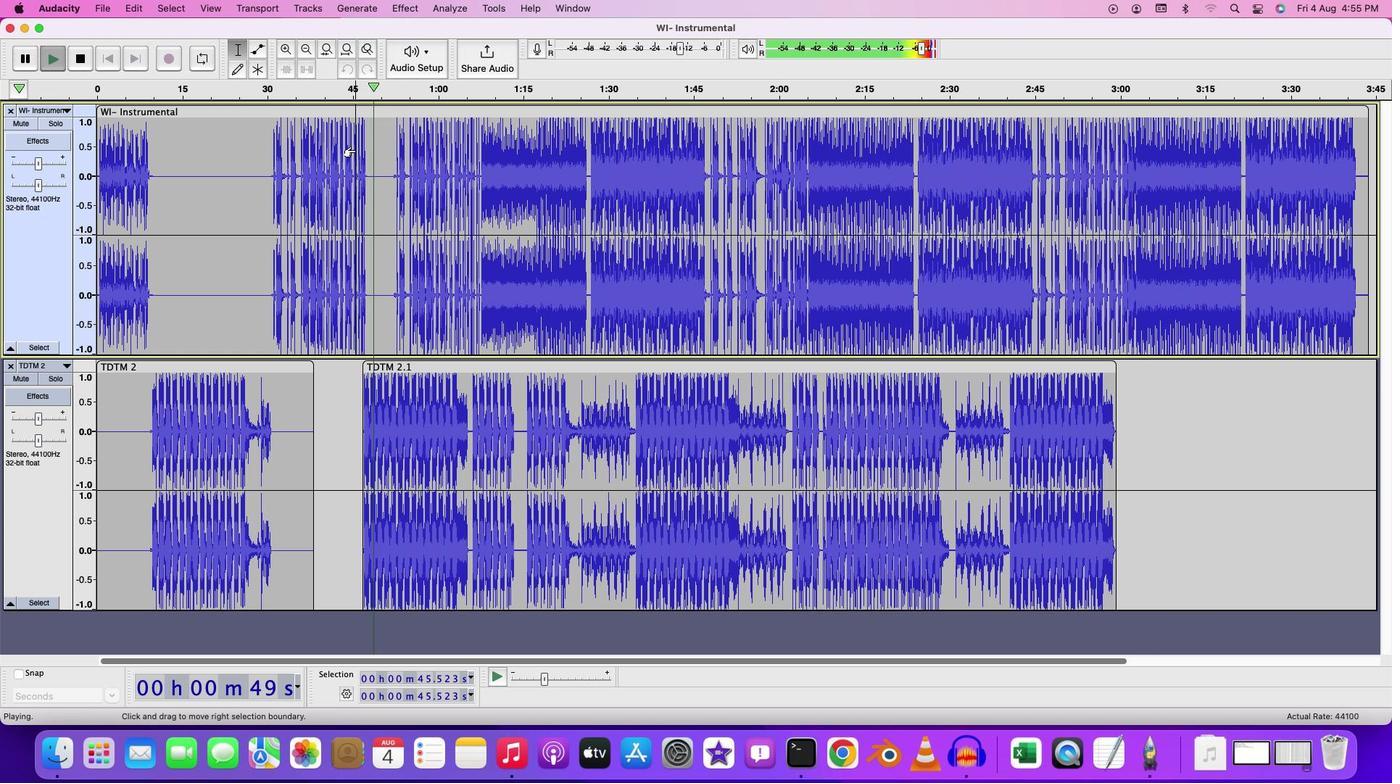 
Action: Mouse moved to (412, 368)
Screenshot: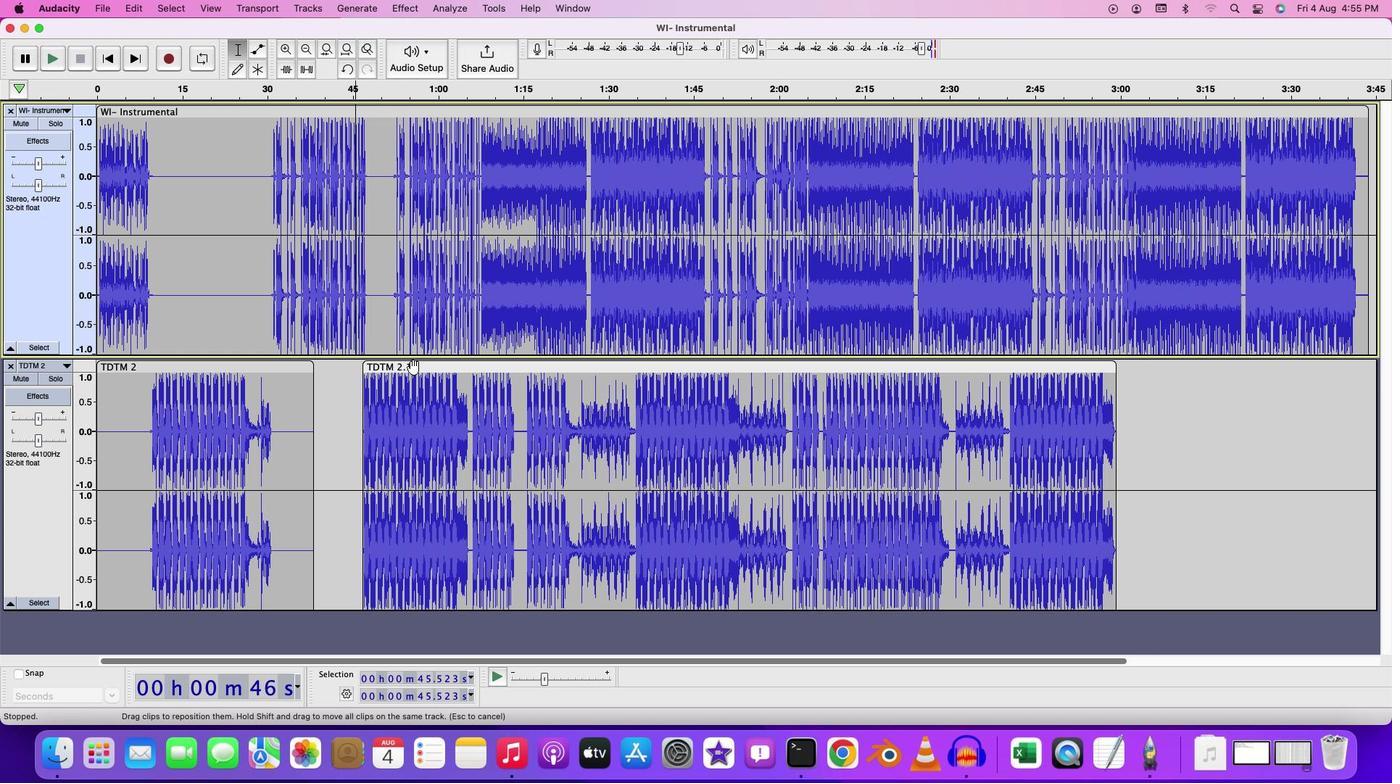
Action: Mouse pressed left at (412, 368)
Screenshot: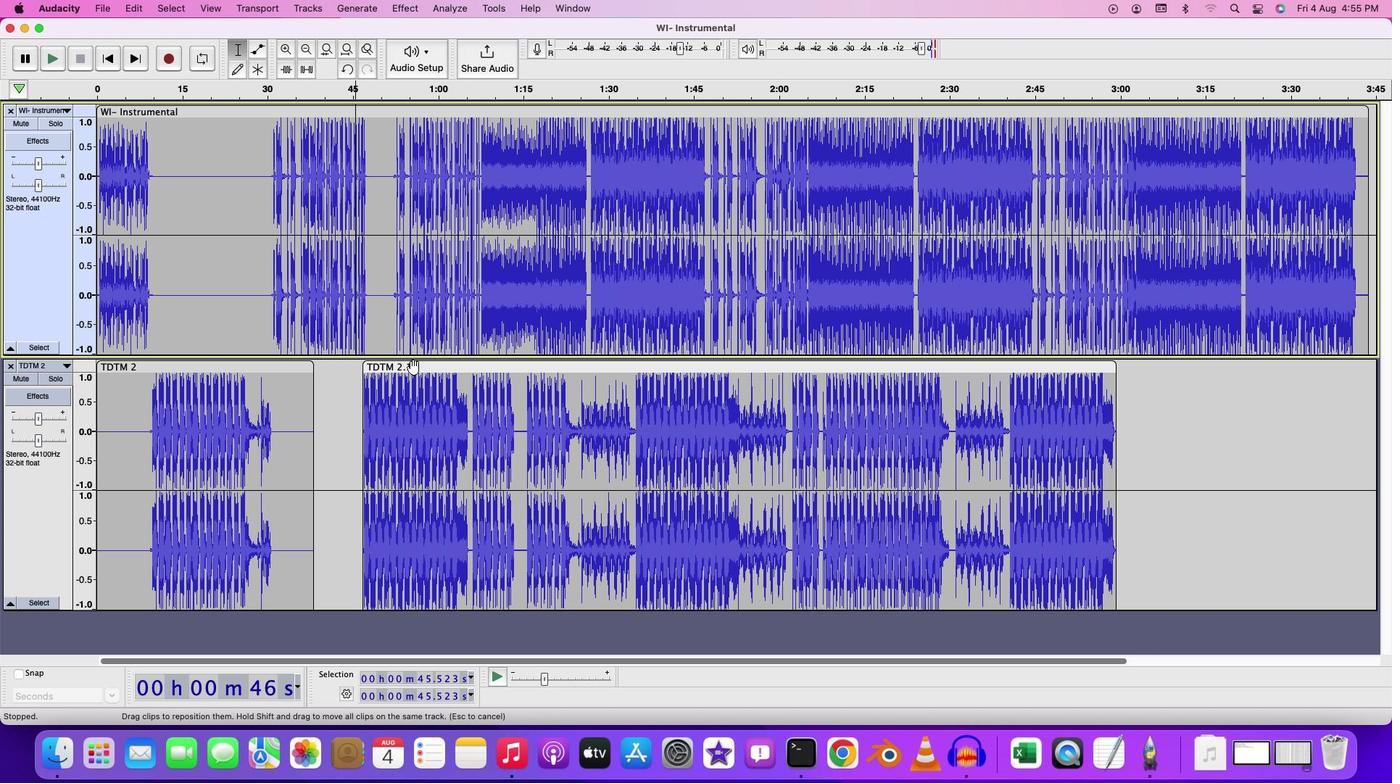 
Action: Mouse moved to (385, 300)
Screenshot: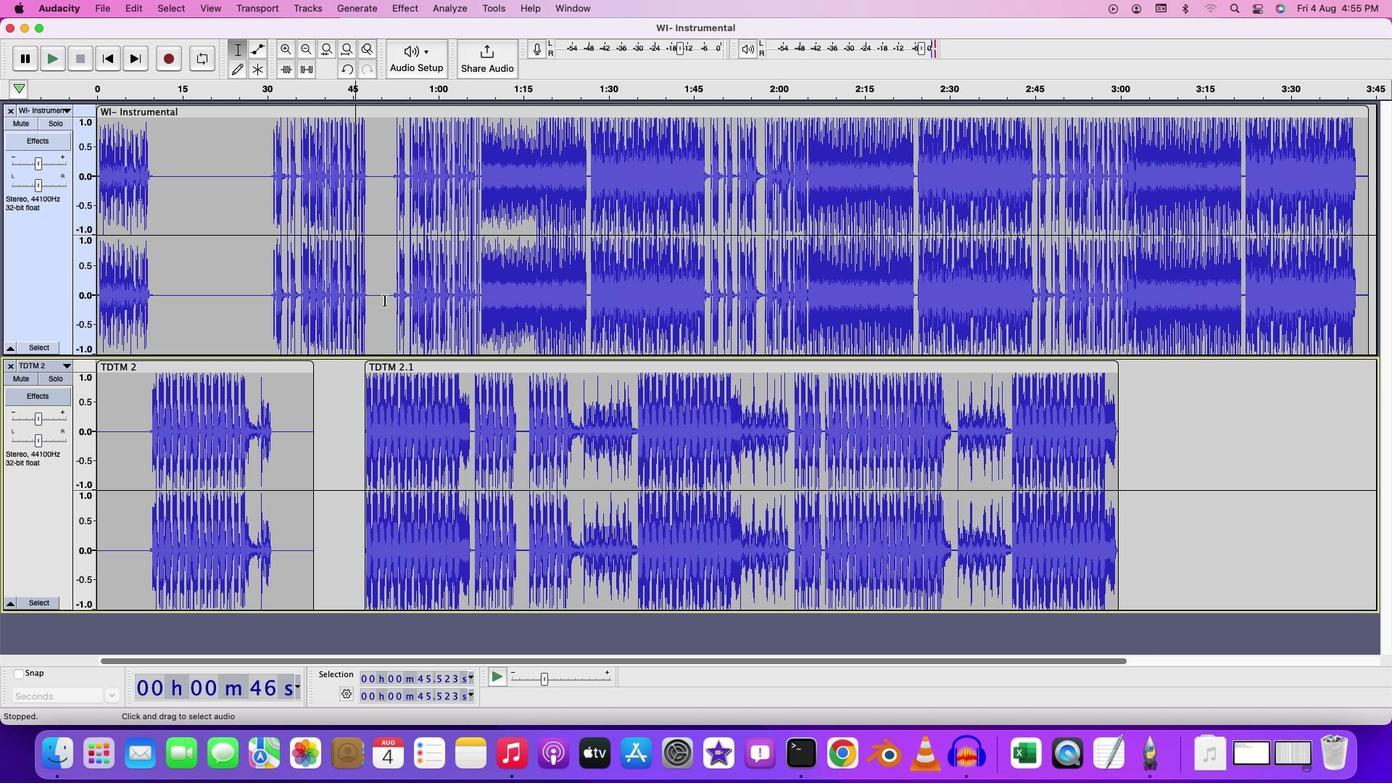 
Action: Key pressed Key.cmd'z''z'
Screenshot: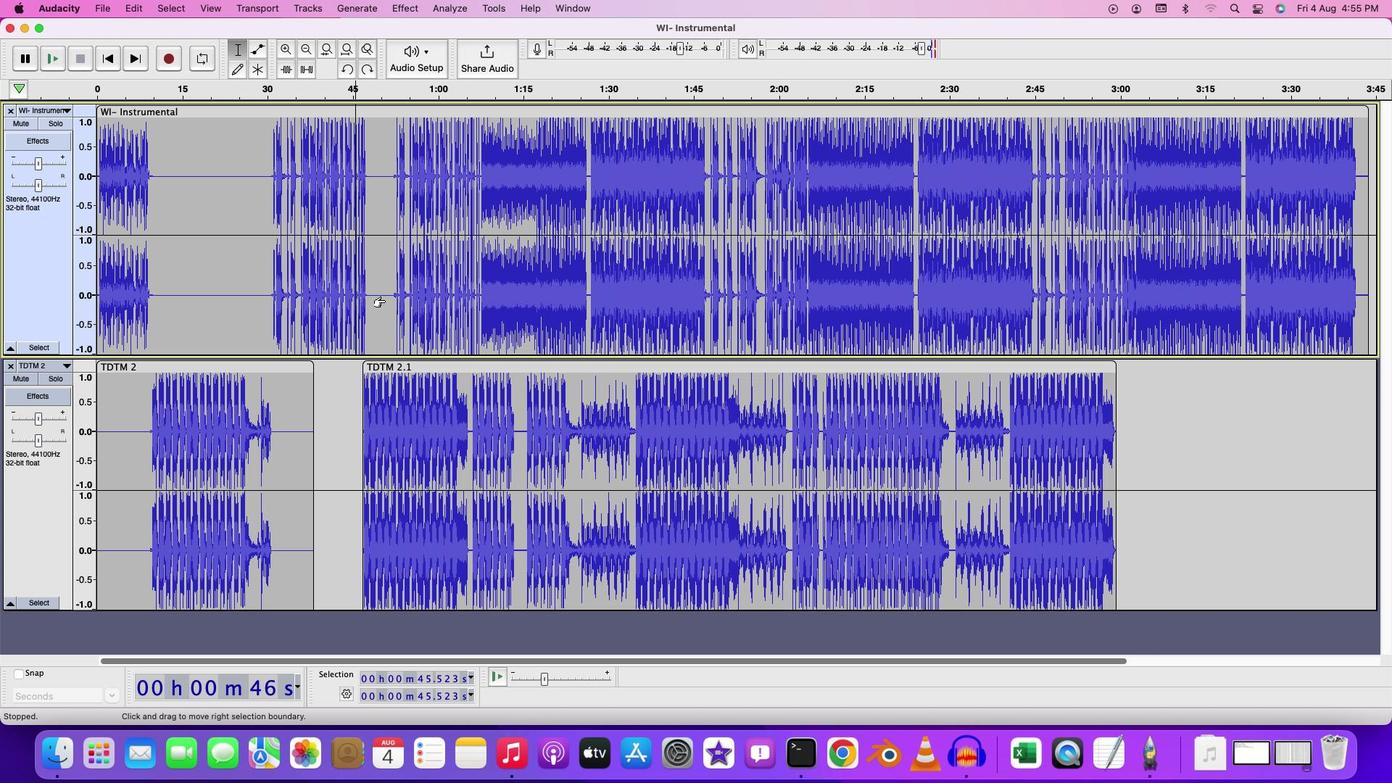 
Action: Mouse moved to (389, 366)
Screenshot: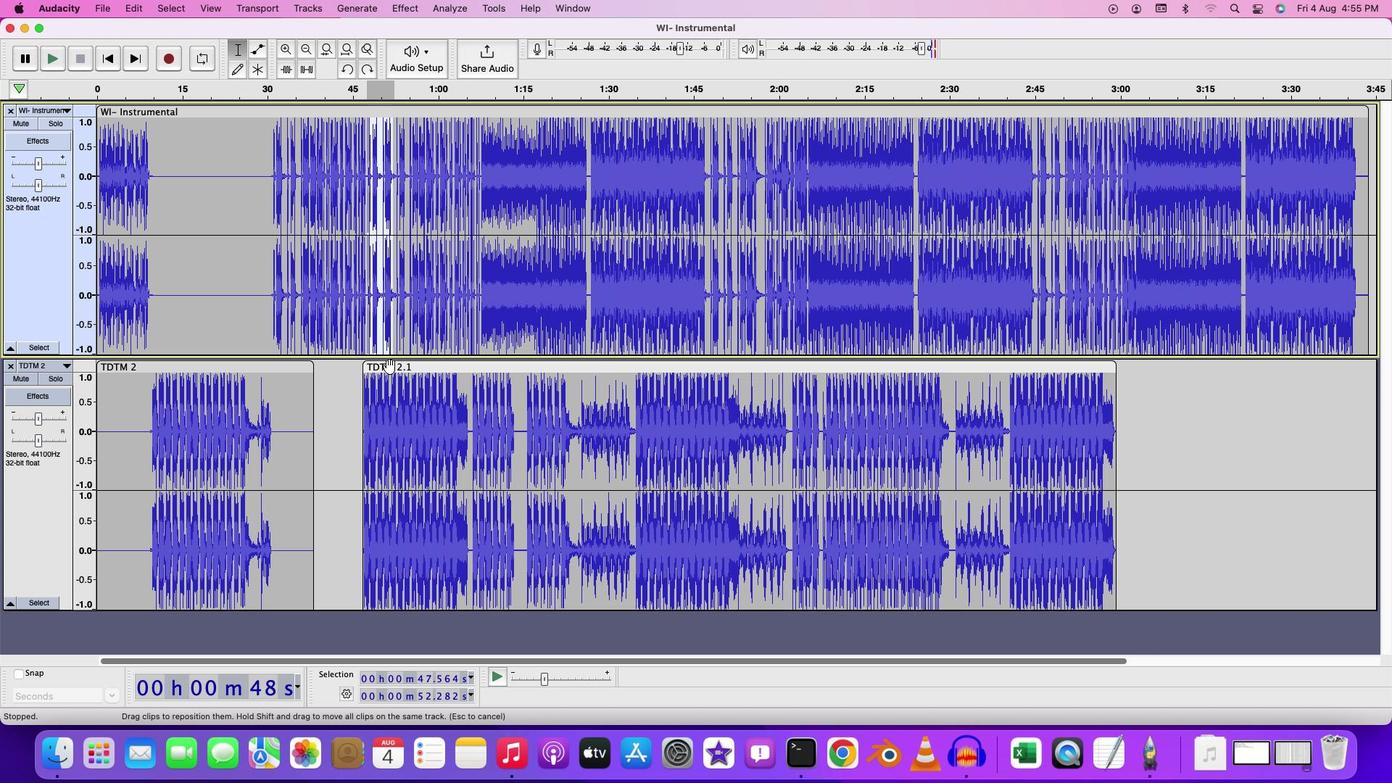 
Action: Mouse pressed left at (389, 366)
Screenshot: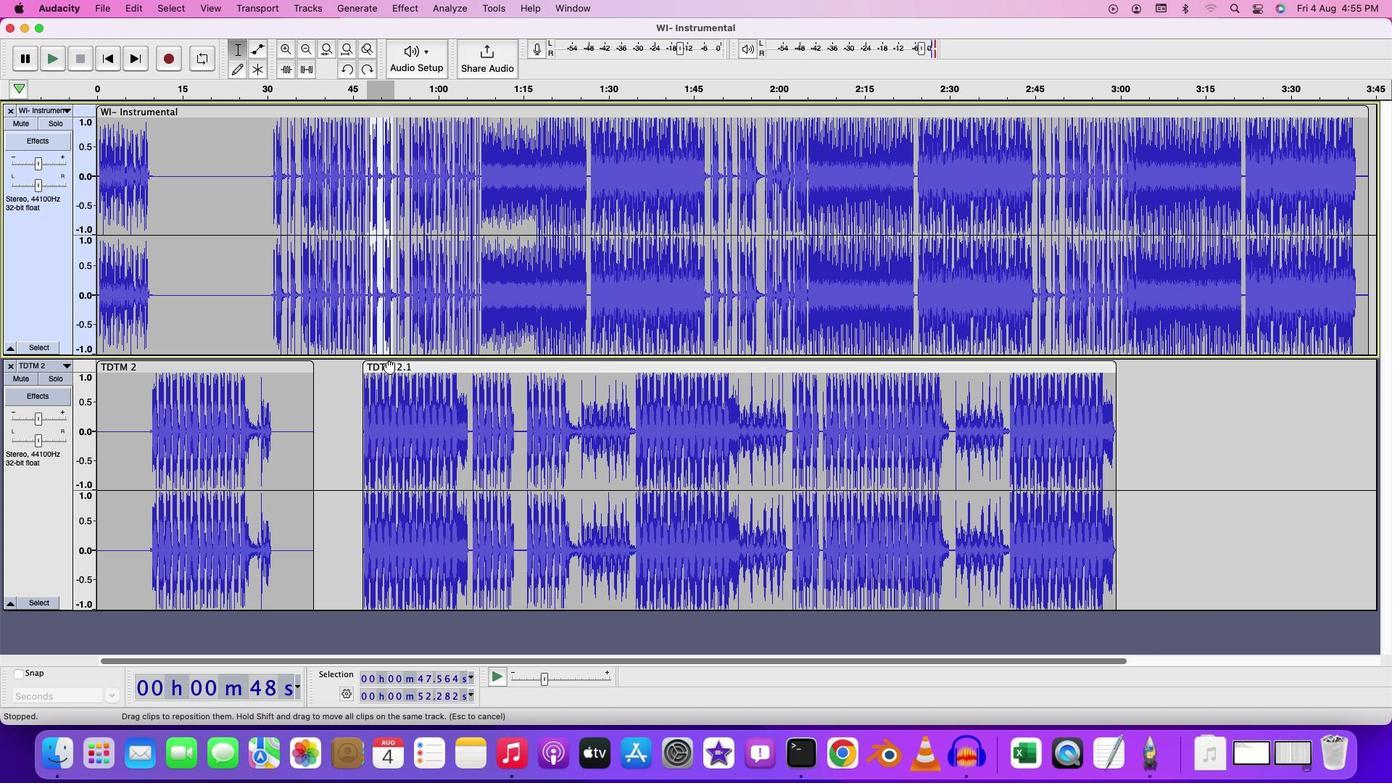 
Action: Mouse moved to (372, 131)
Screenshot: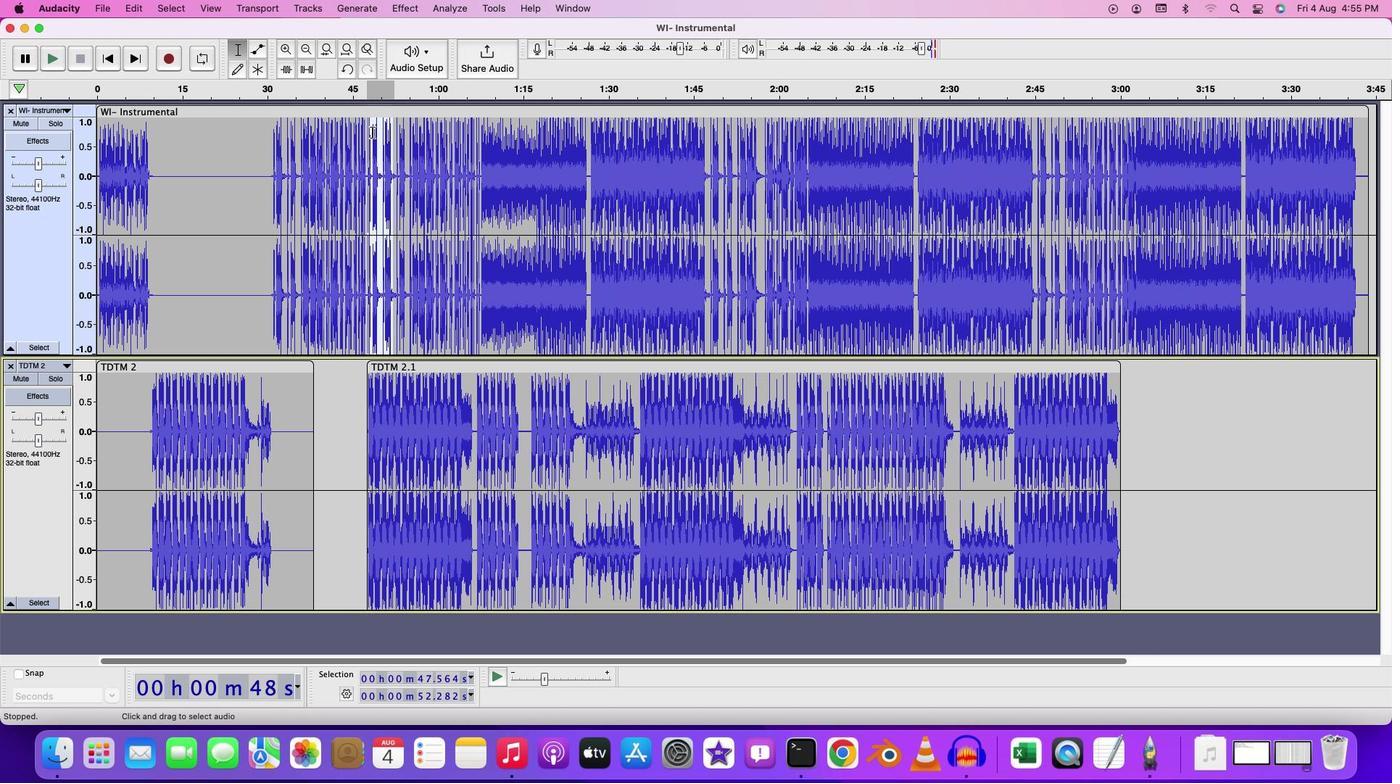 
Action: Mouse pressed left at (372, 131)
Screenshot: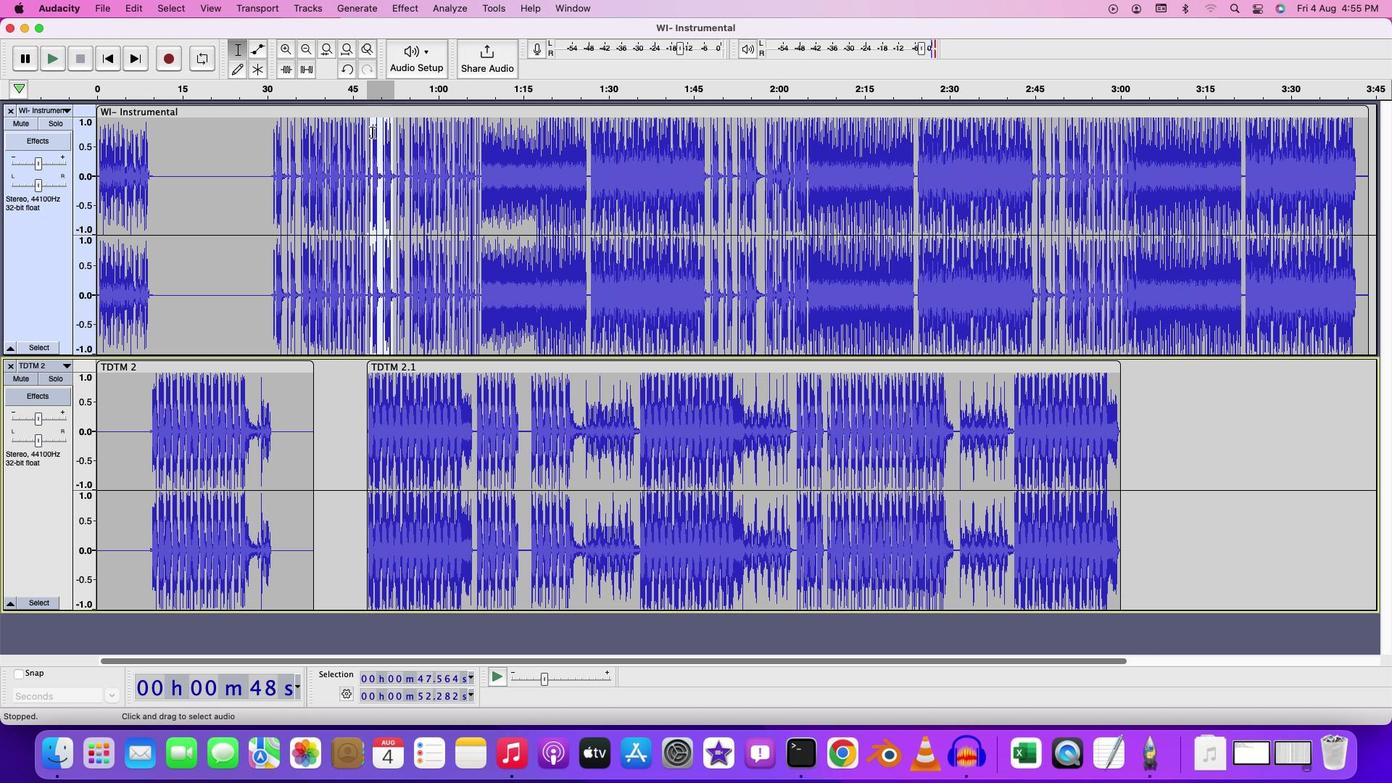 
Action: Mouse moved to (346, 13)
Screenshot: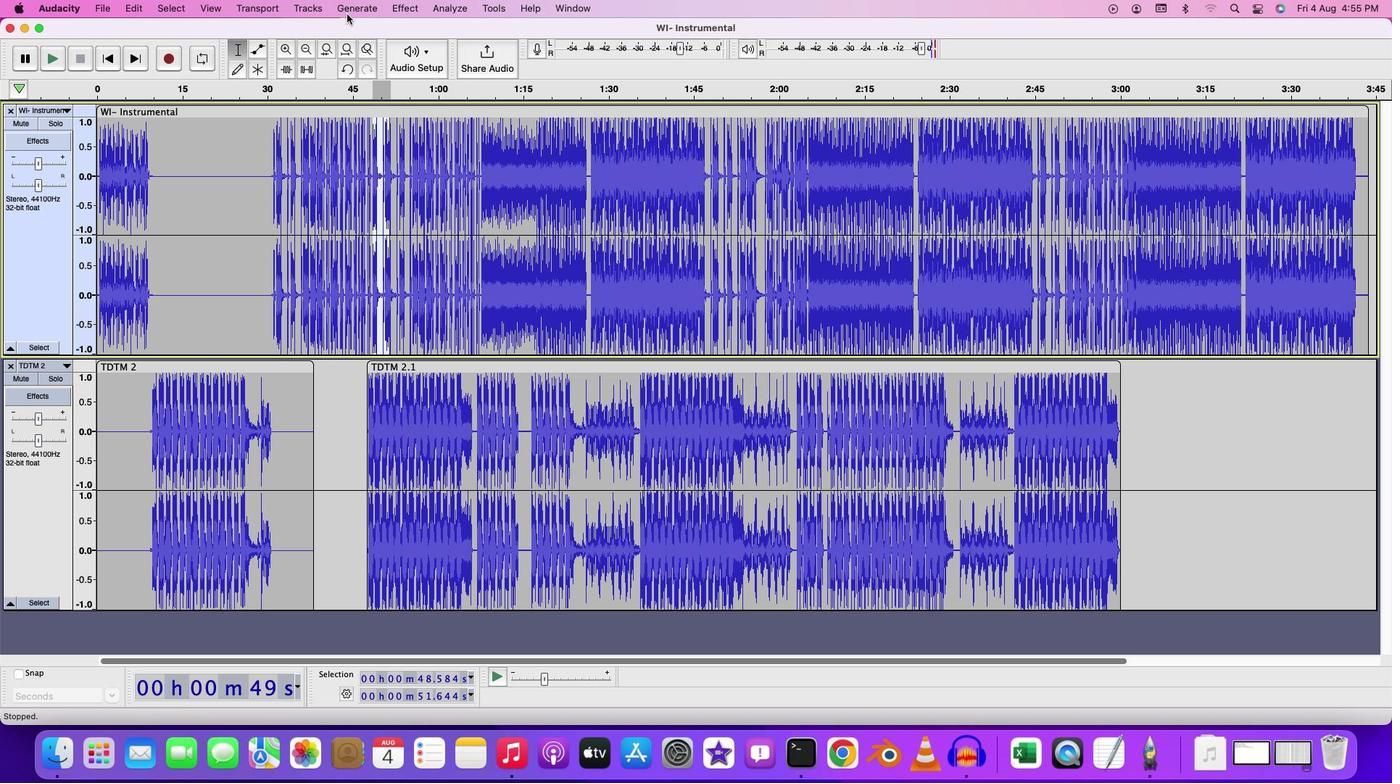 
Action: Mouse pressed left at (346, 13)
Screenshot: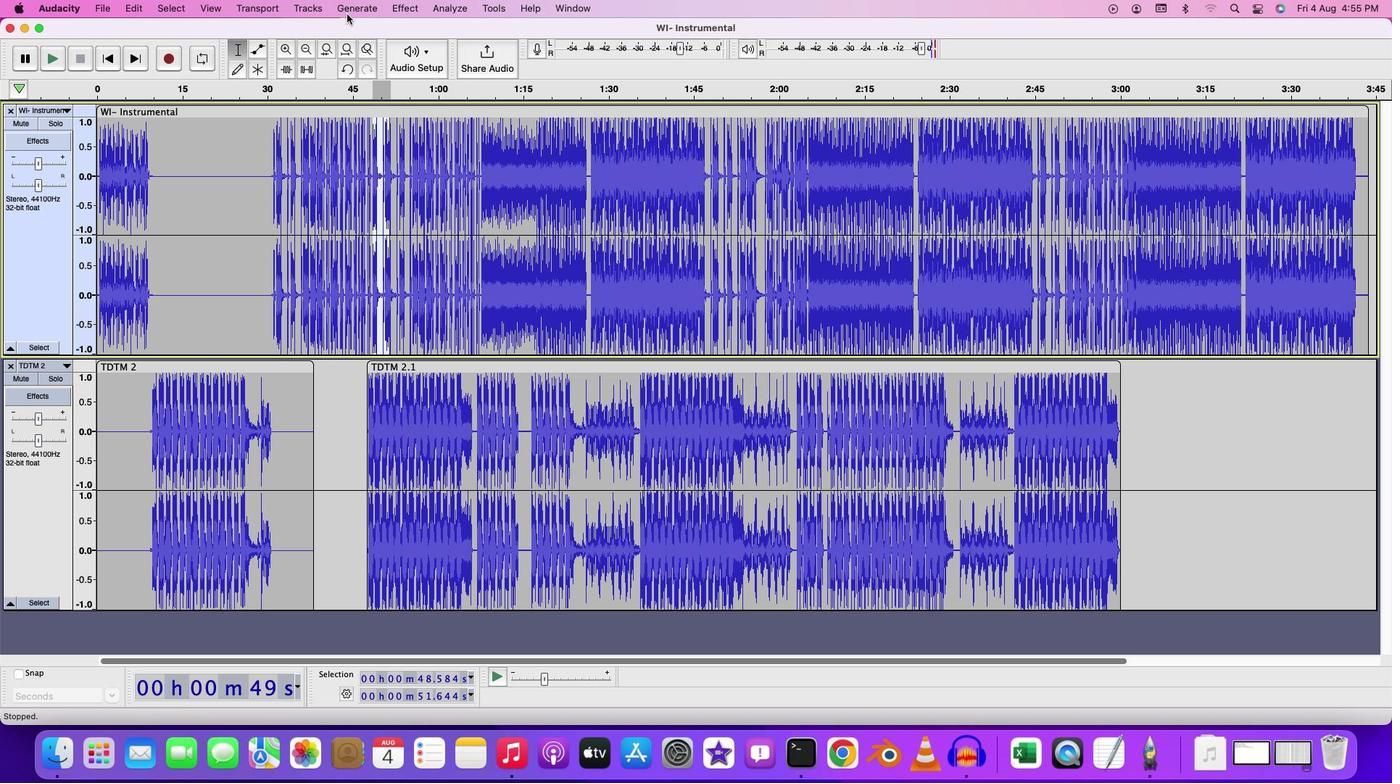 
Action: Mouse moved to (374, 153)
Screenshot: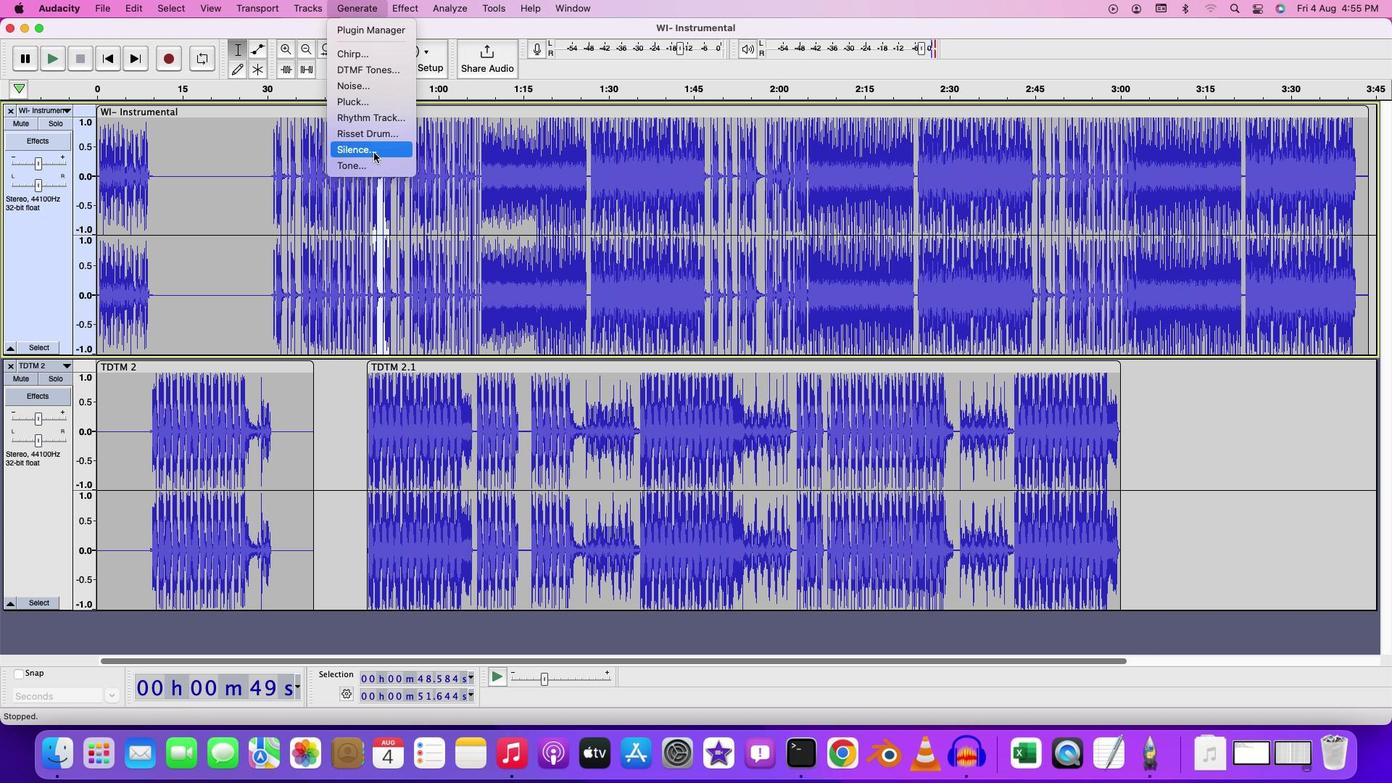 
Action: Mouse pressed left at (374, 153)
Screenshot: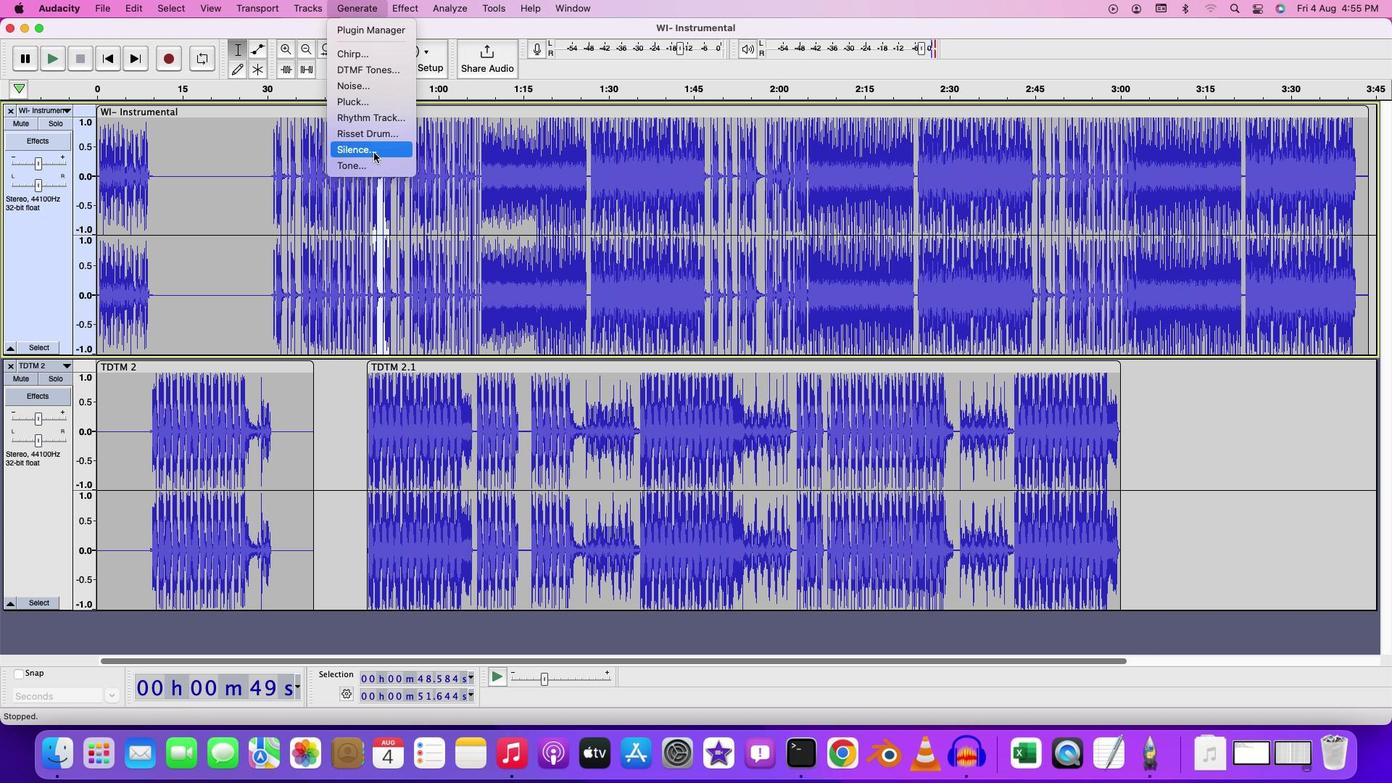 
Action: Mouse moved to (762, 342)
Screenshot: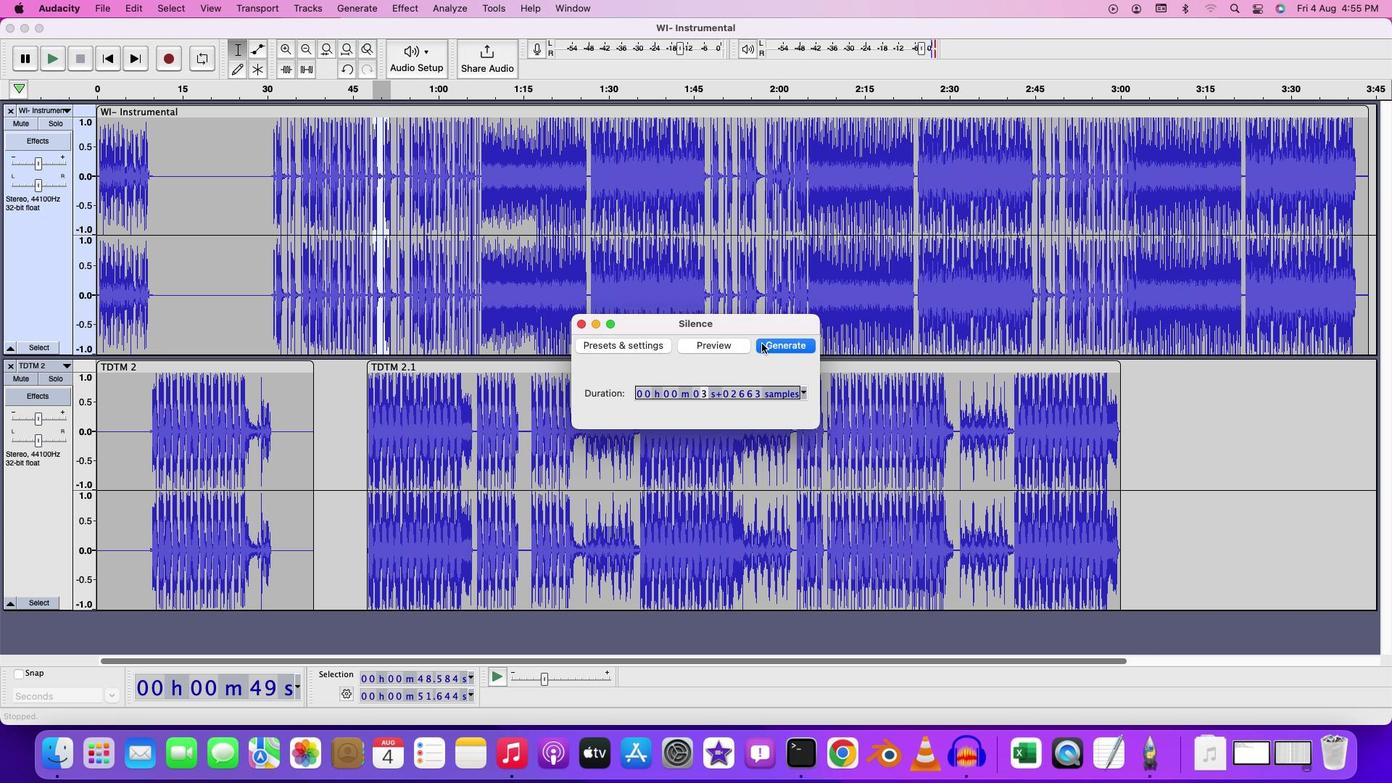 
Action: Mouse pressed left at (762, 342)
Screenshot: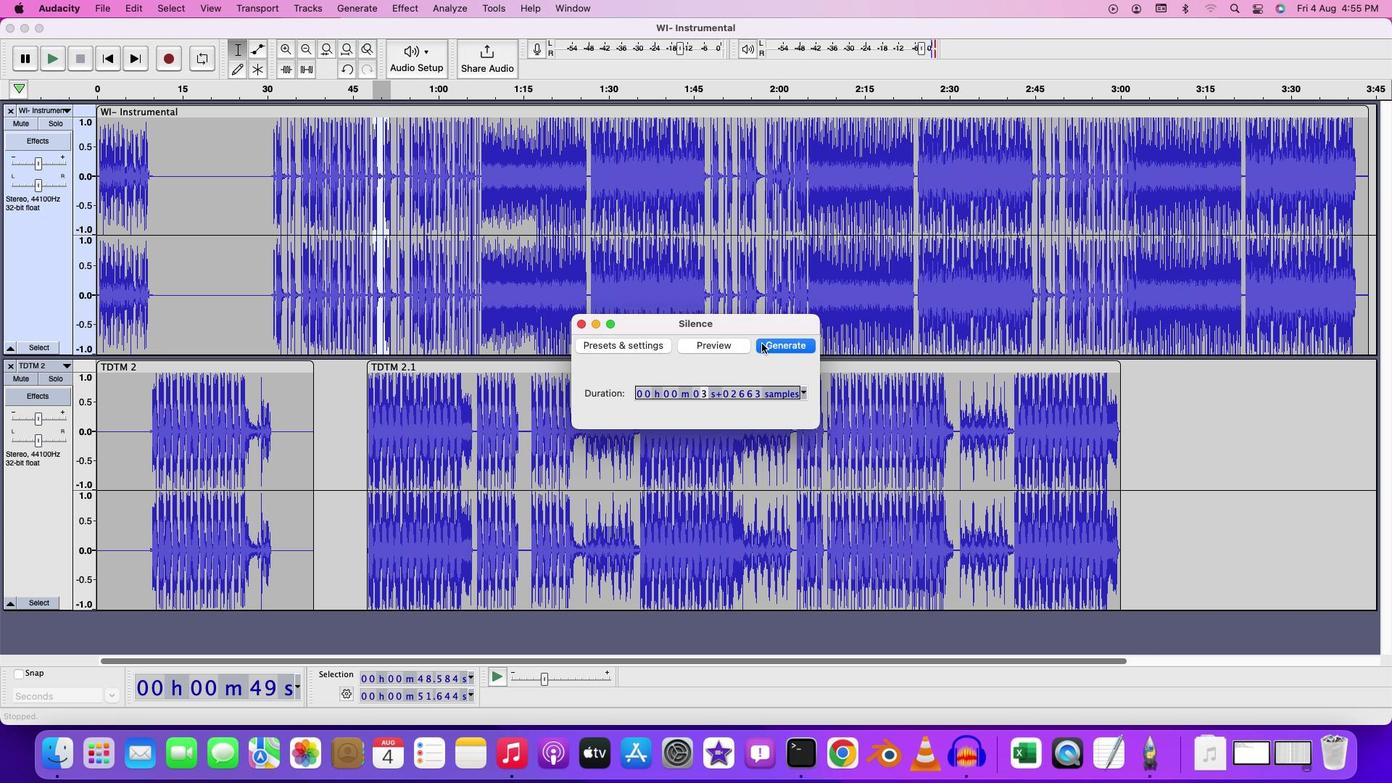 
Action: Mouse moved to (350, 141)
Screenshot: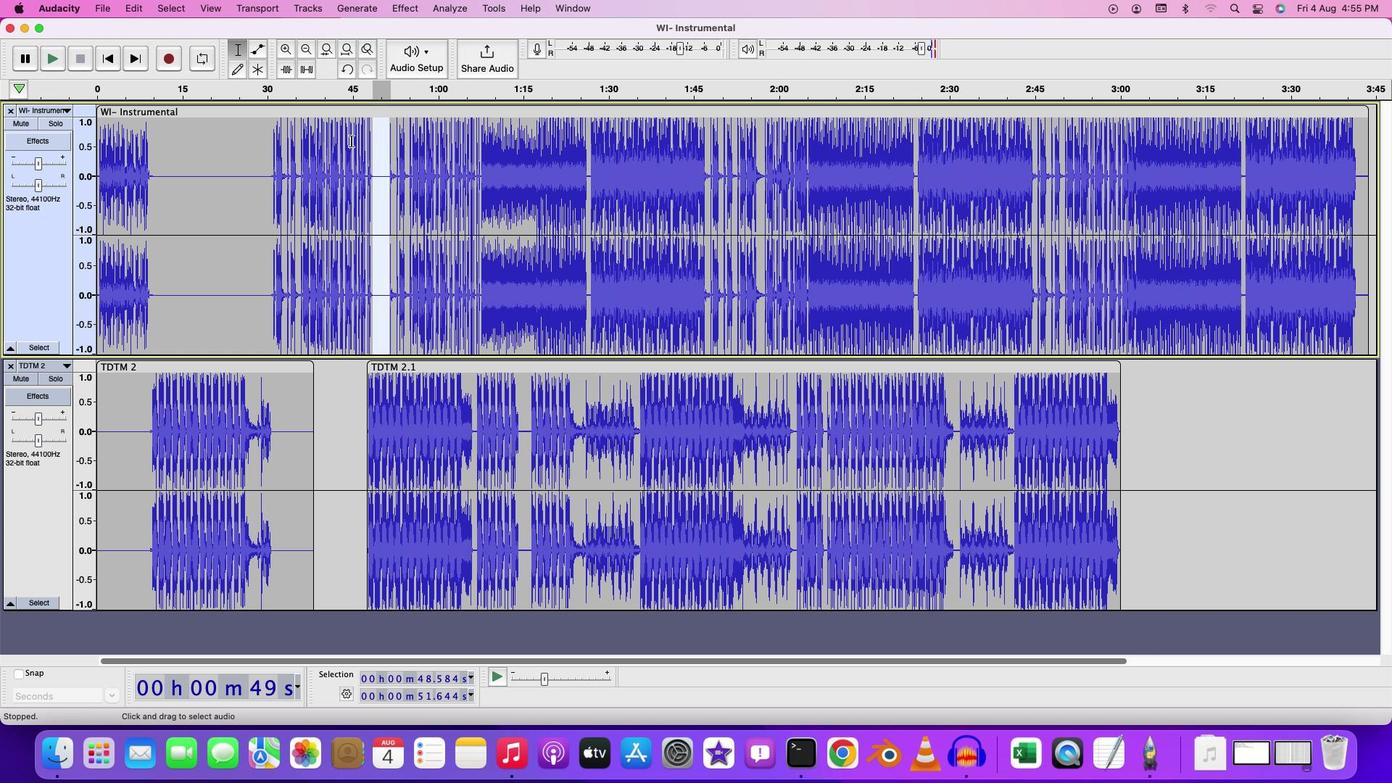 
Action: Mouse pressed left at (350, 141)
Screenshot: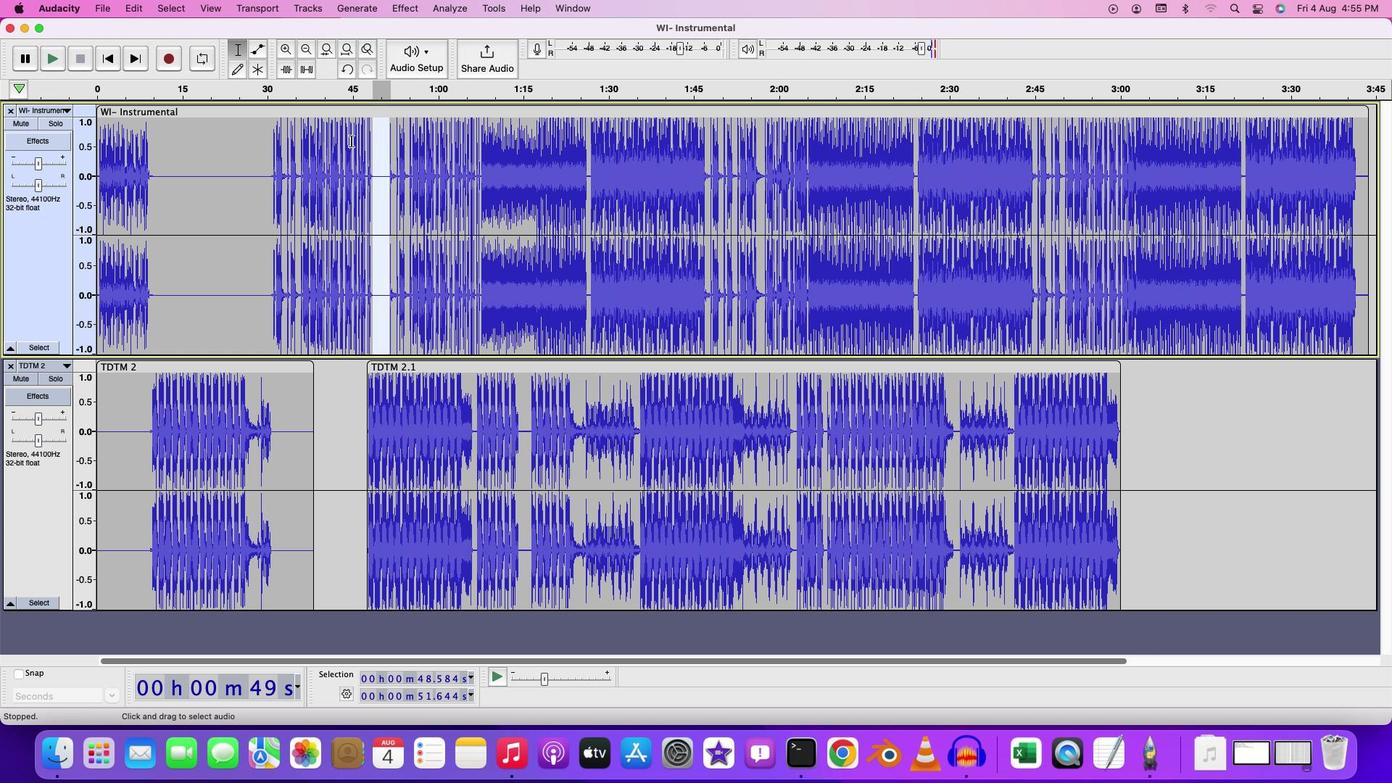 
Action: Key pressed Key.spaceKey.space
Screenshot: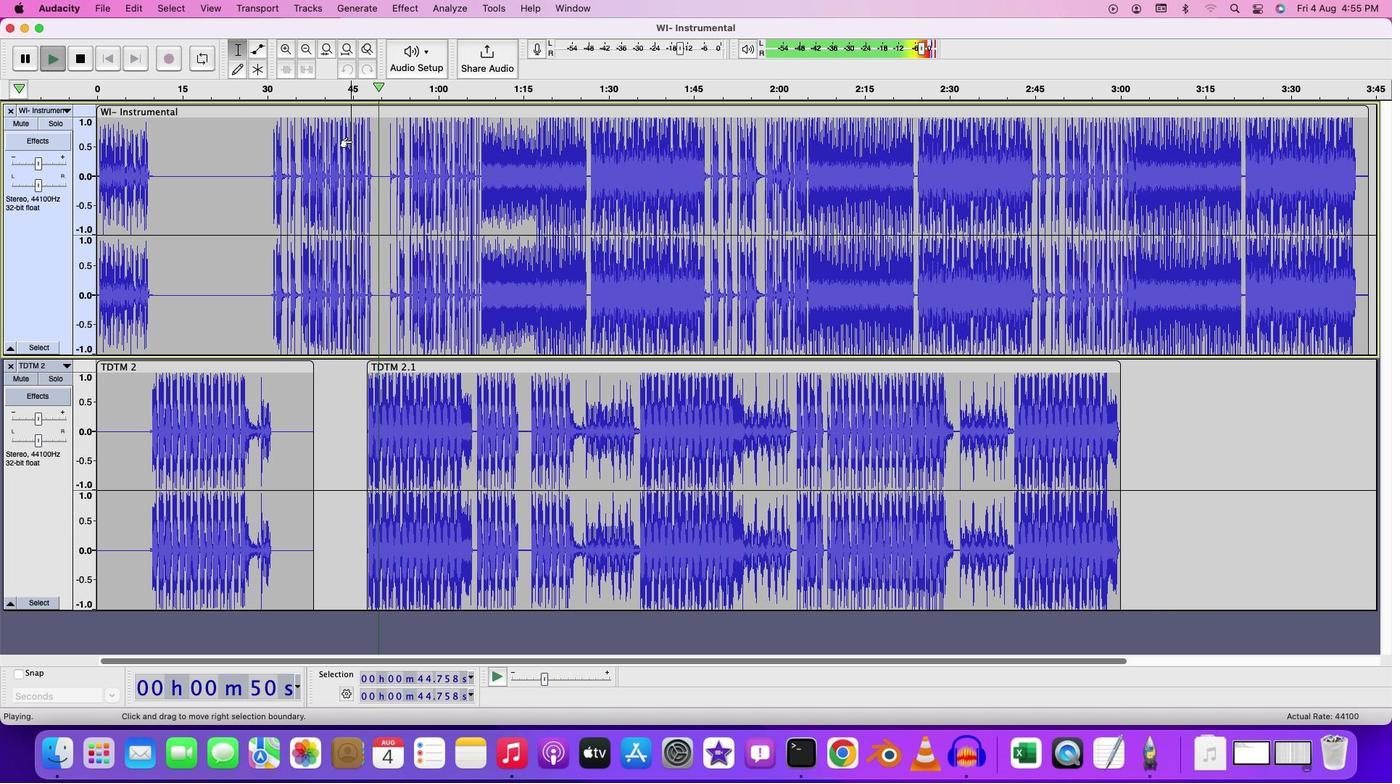 
Action: Mouse moved to (364, 146)
Screenshot: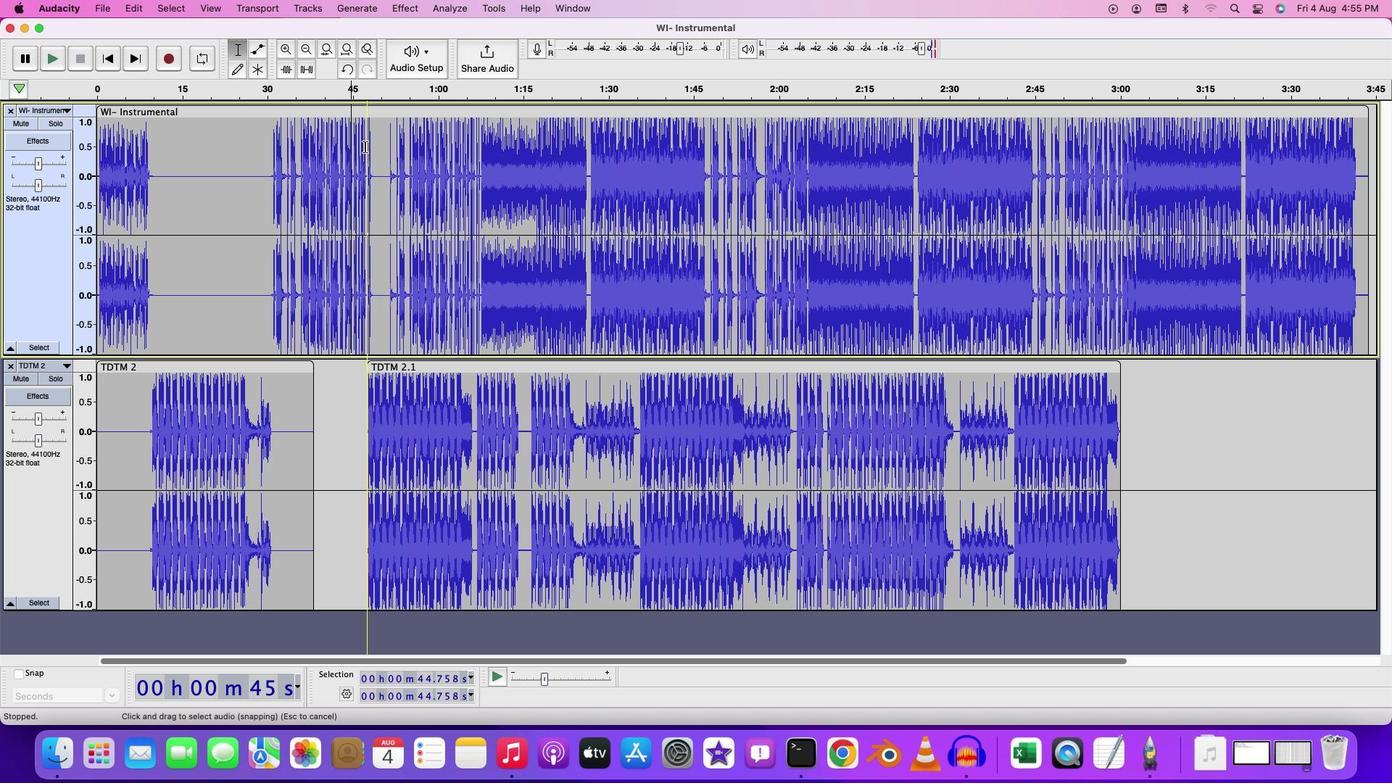 
Action: Mouse pressed left at (364, 146)
Screenshot: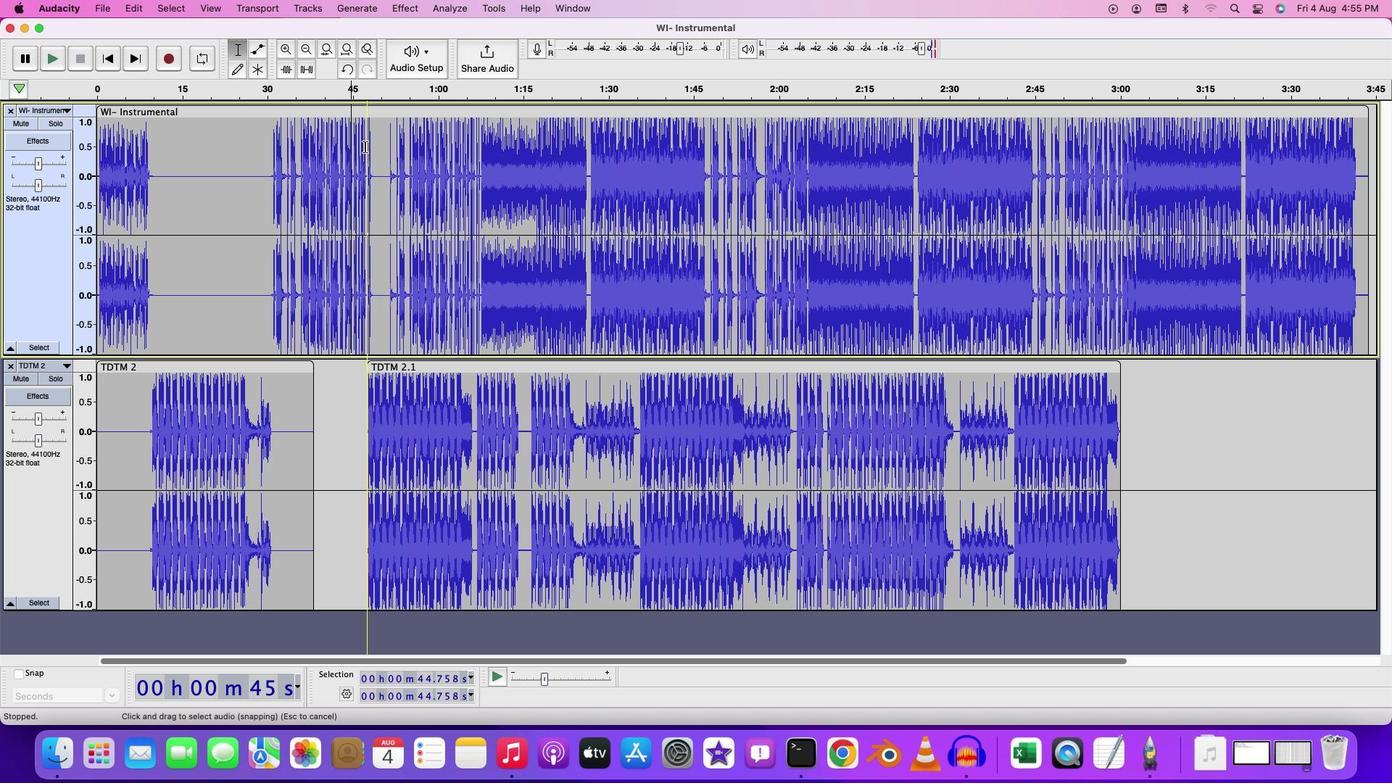 
Action: Mouse moved to (409, 9)
Screenshot: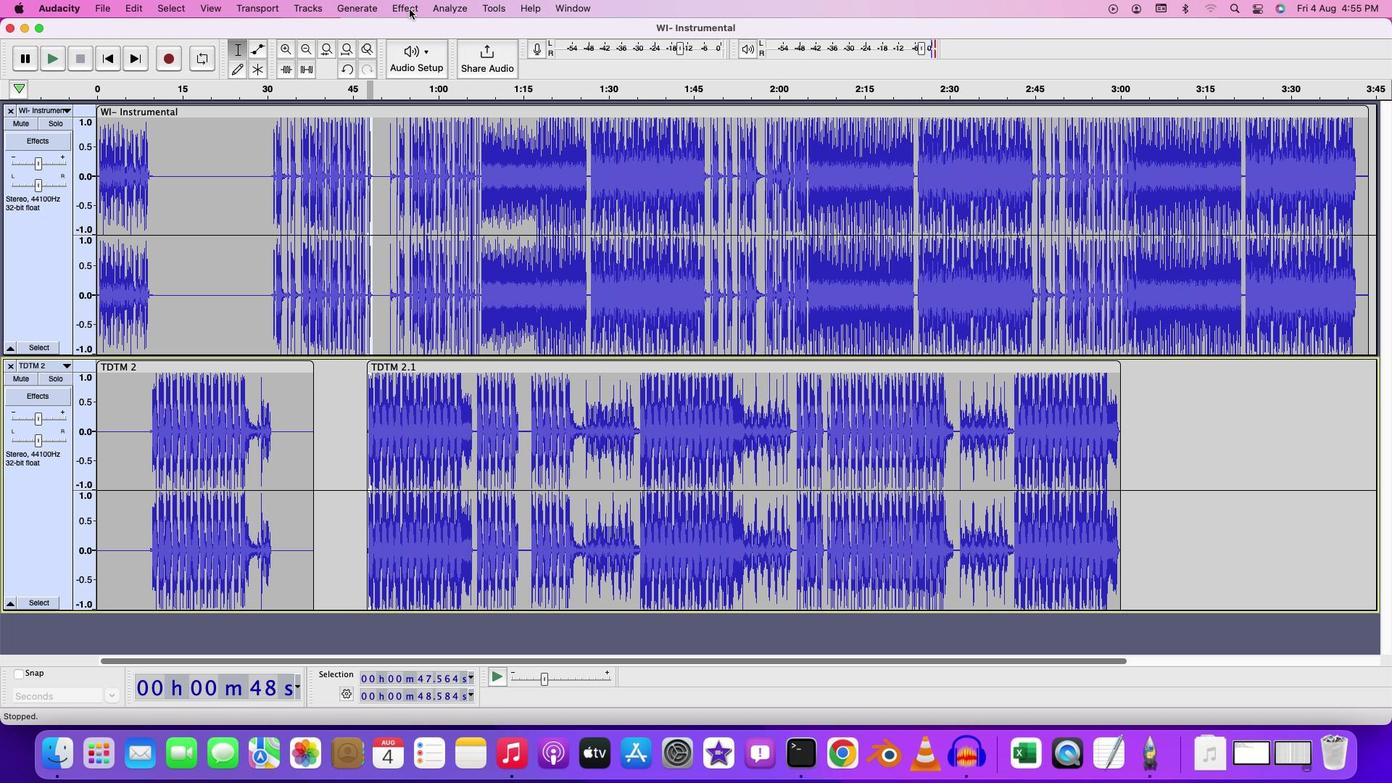 
Action: Mouse pressed left at (409, 9)
Screenshot: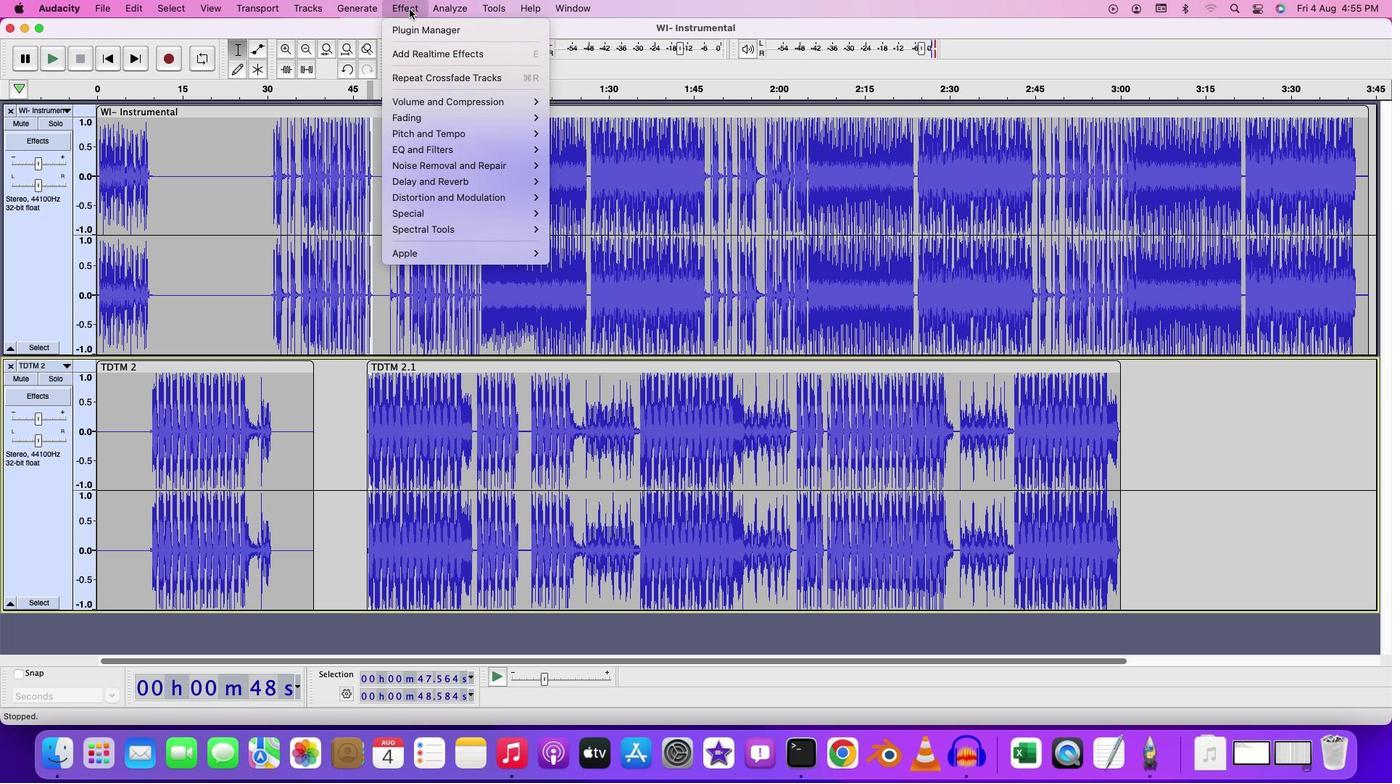 
Action: Mouse moved to (585, 148)
Screenshot: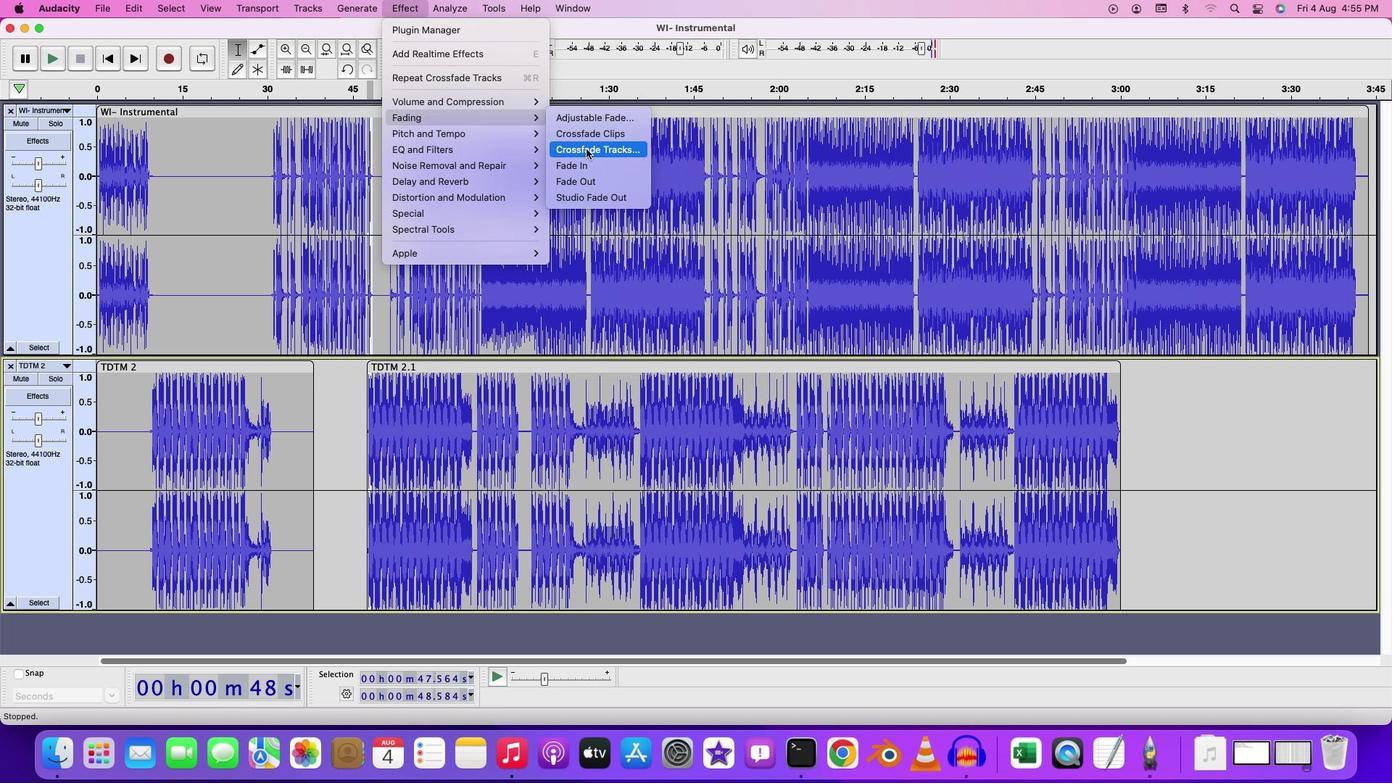 
Action: Mouse pressed left at (585, 148)
Screenshot: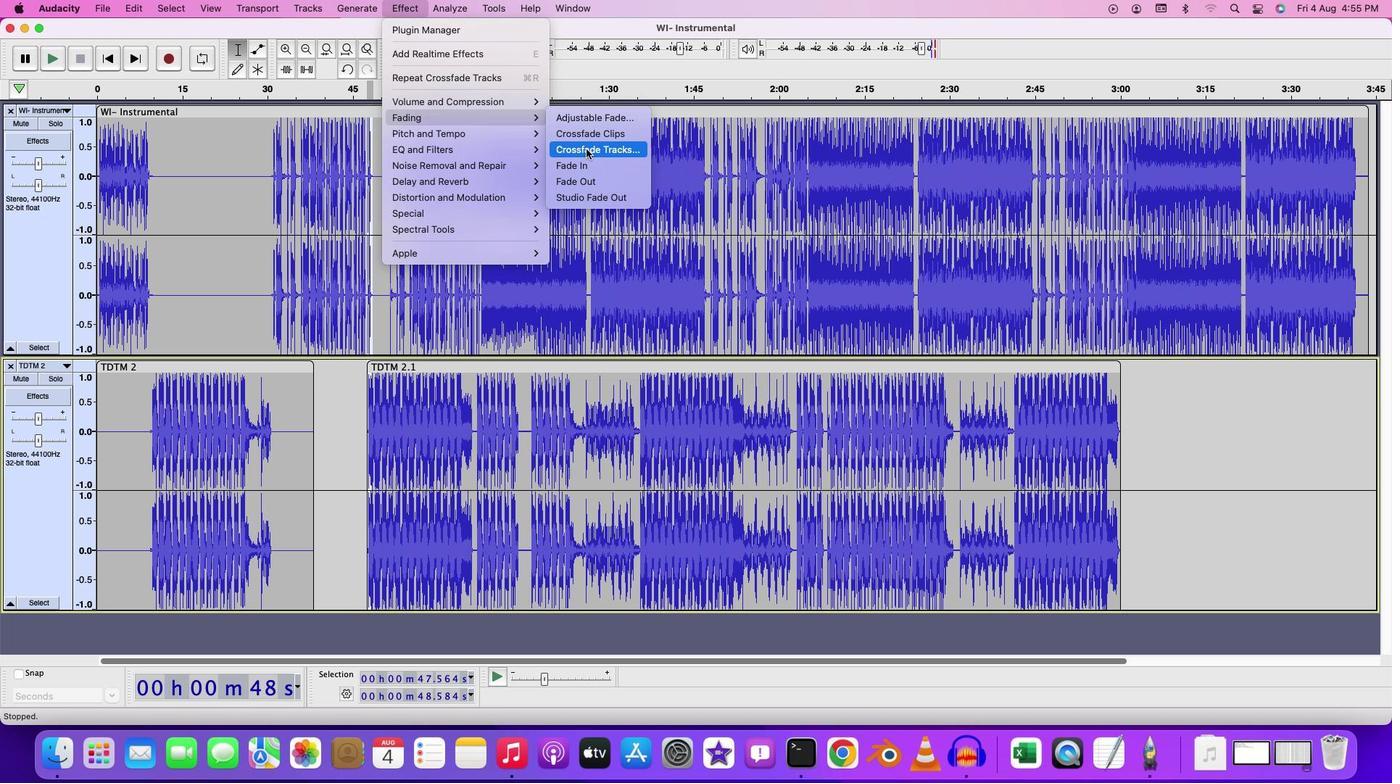 
Action: Mouse moved to (804, 345)
Screenshot: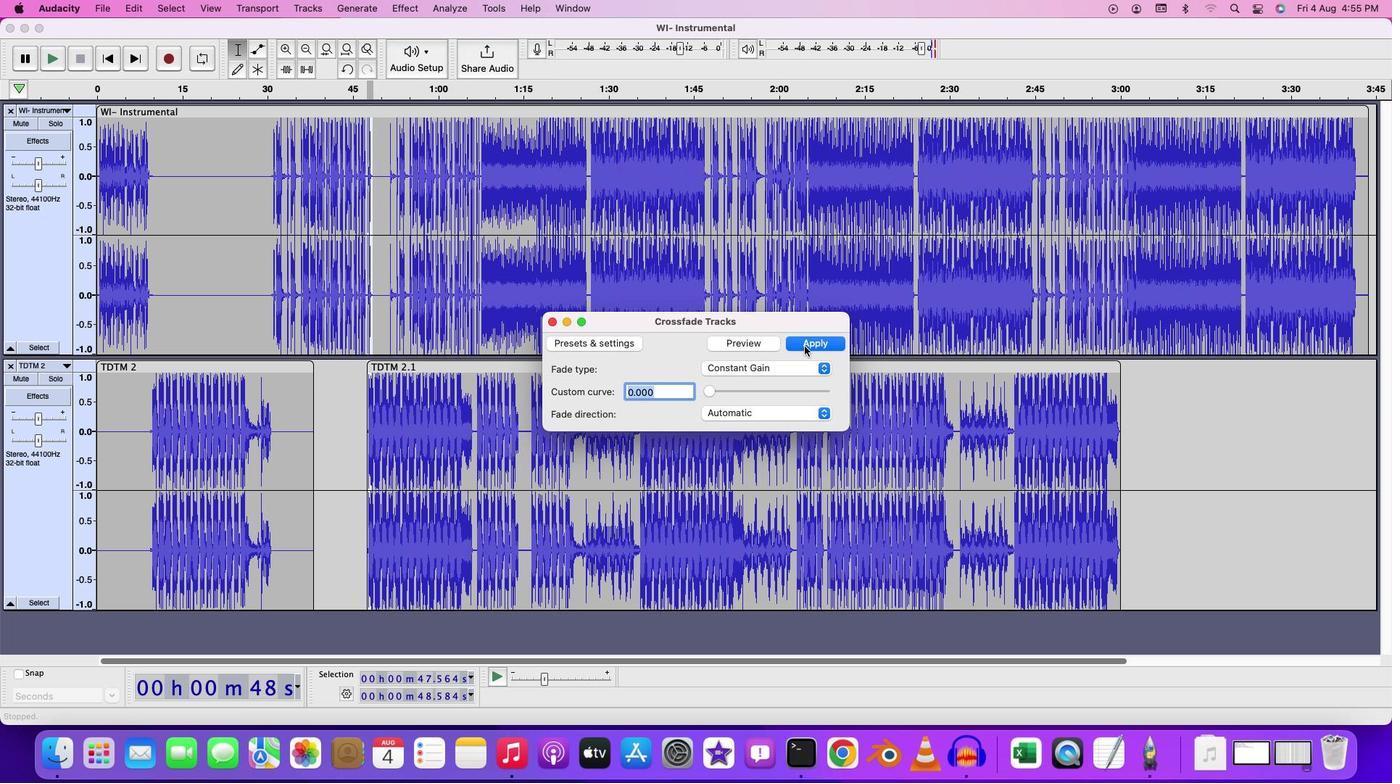 
Action: Mouse pressed left at (804, 345)
Screenshot: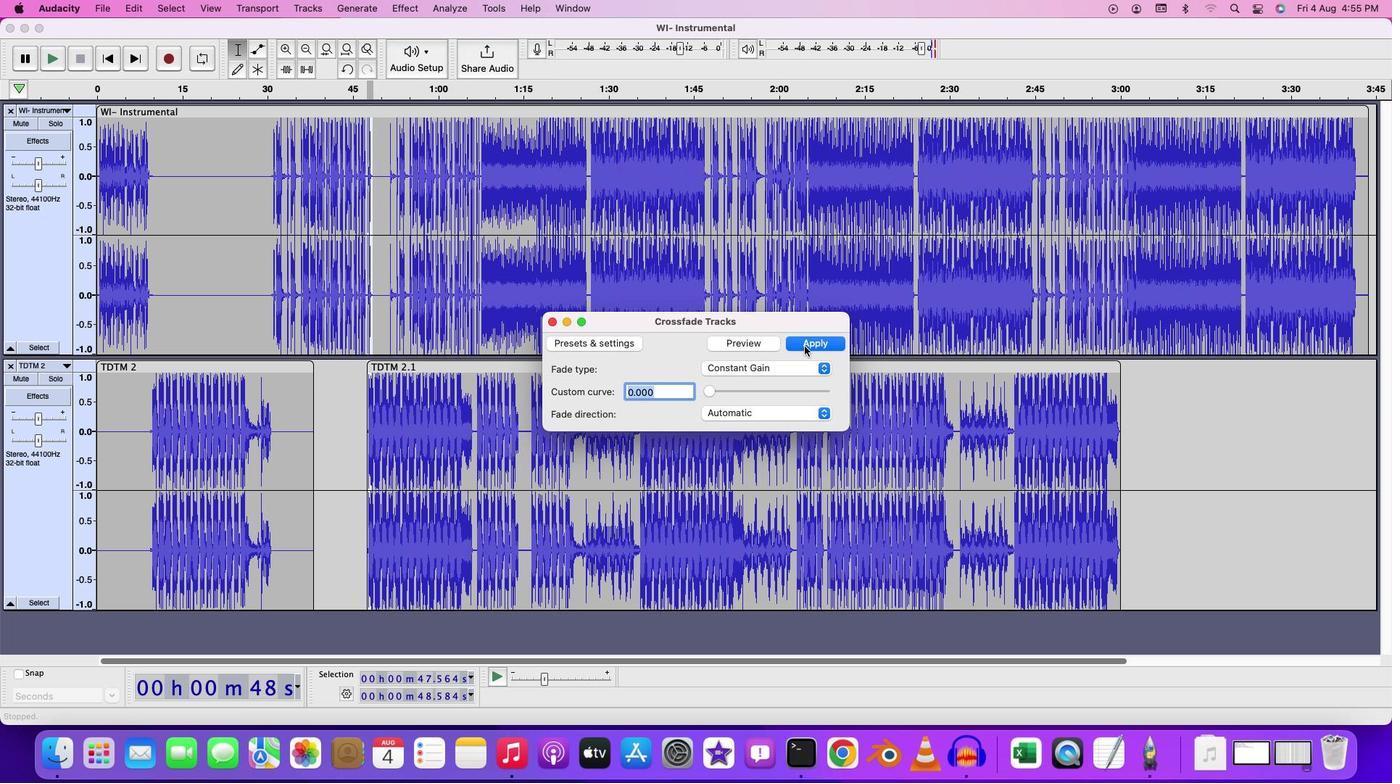 
Action: Mouse moved to (356, 158)
Screenshot: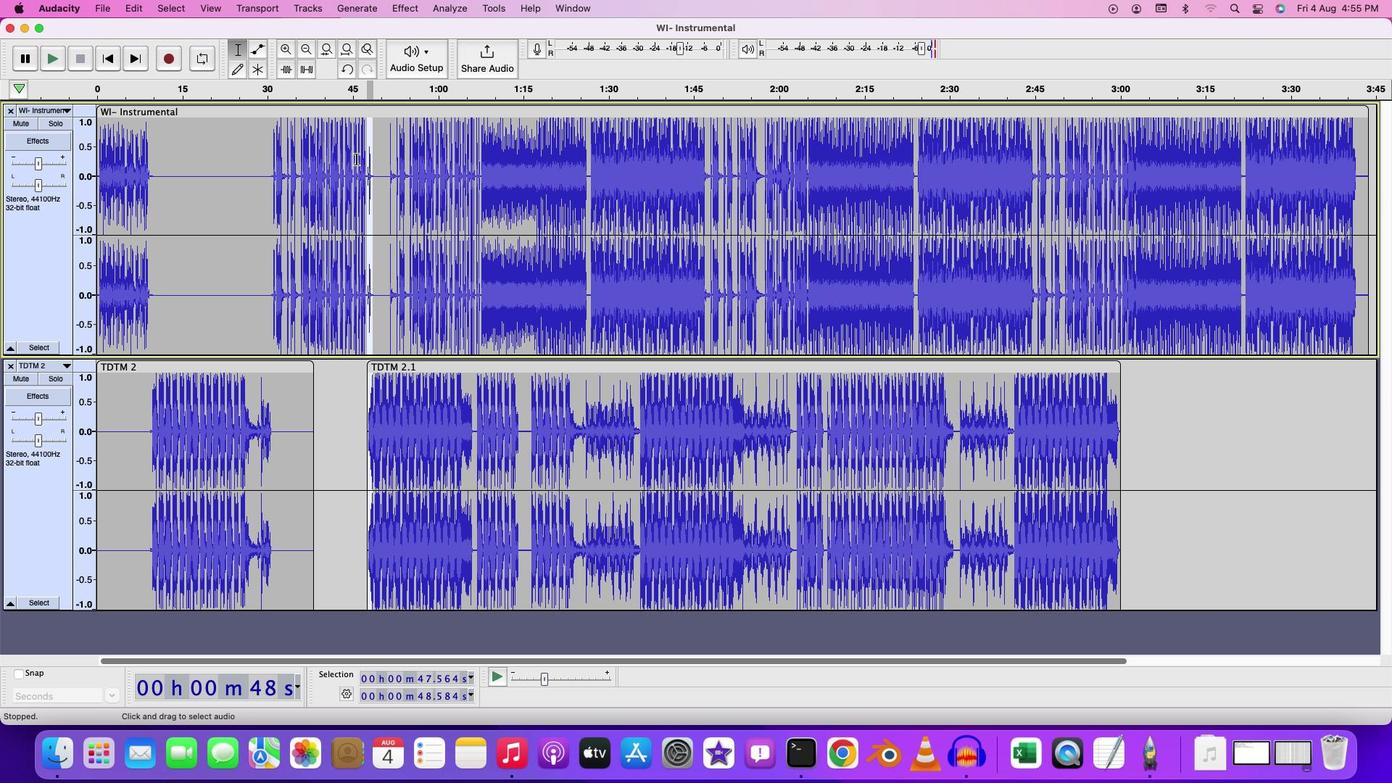 
Action: Mouse pressed left at (356, 158)
Screenshot: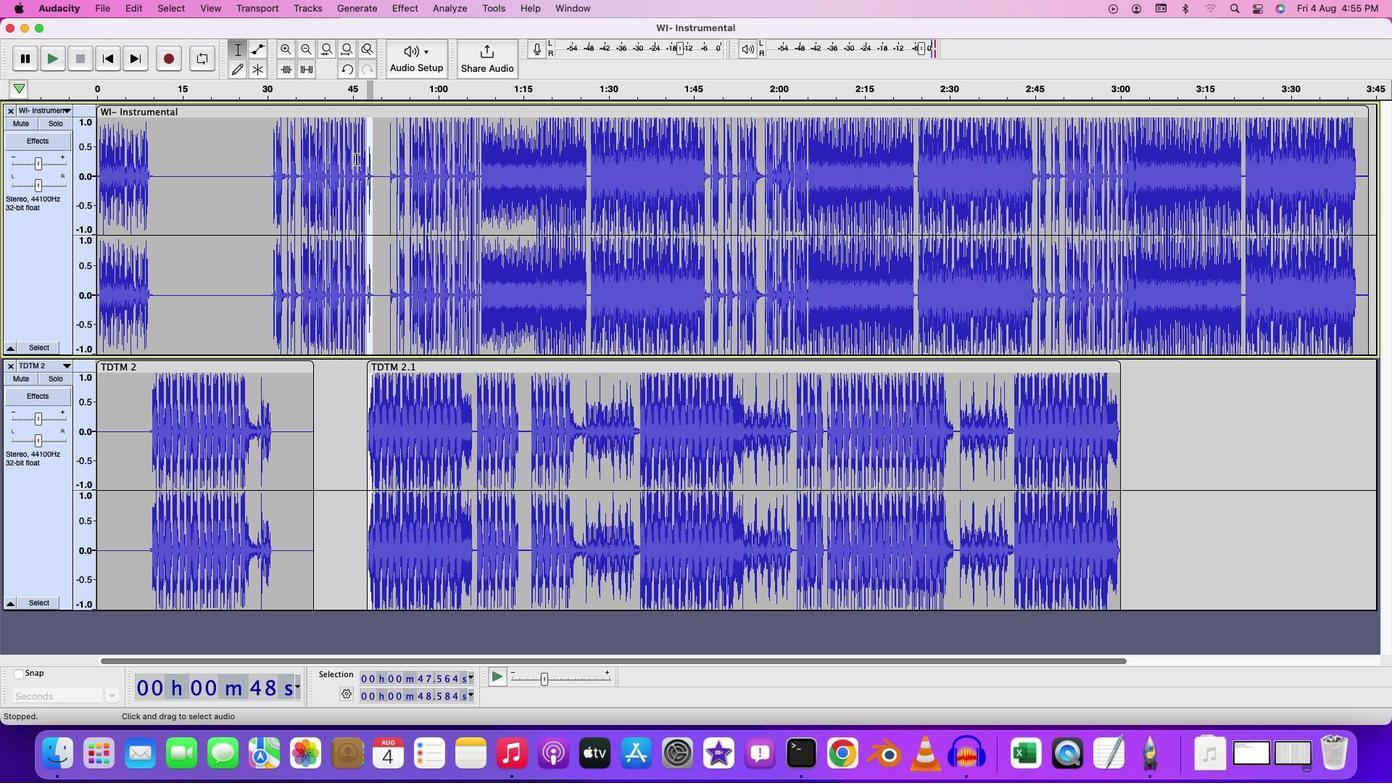 
Action: Key pressed Key.spaceKey.space
Screenshot: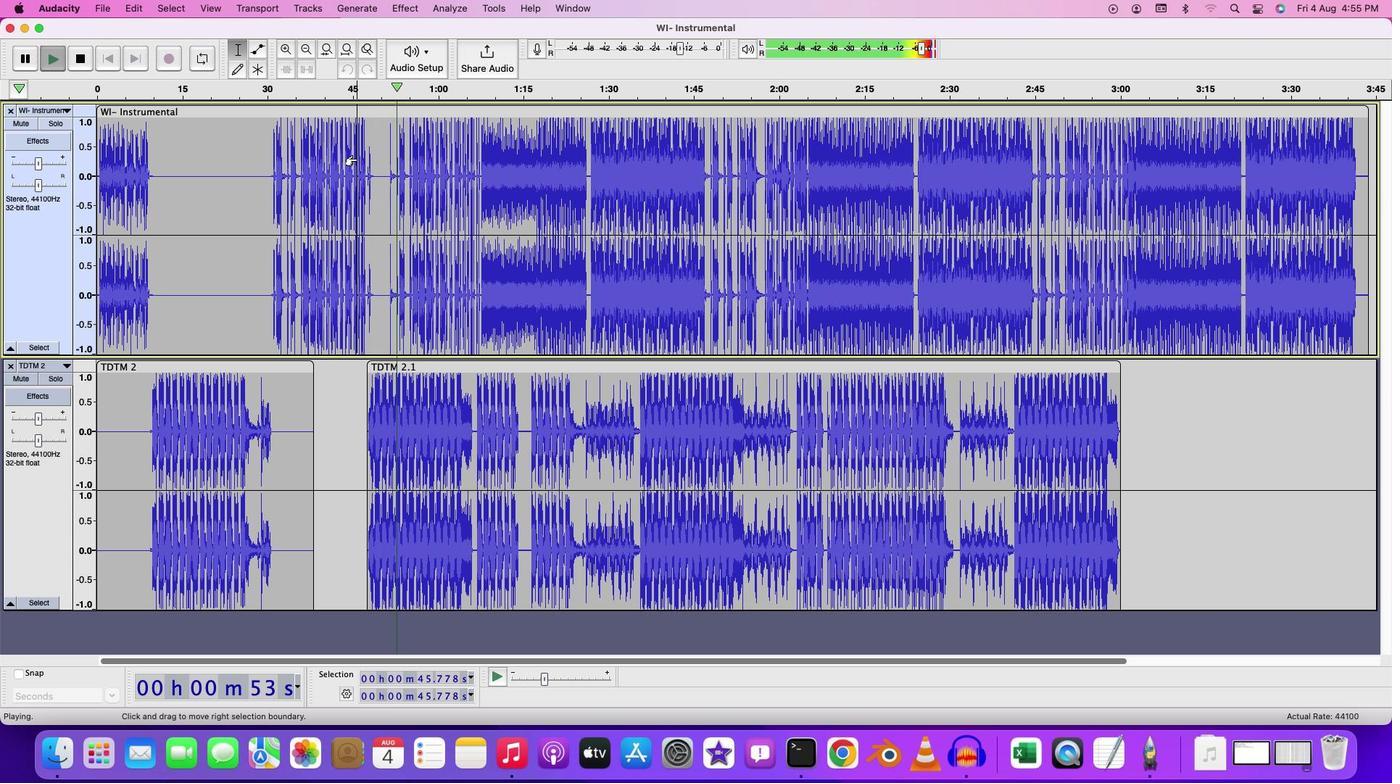 
Action: Mouse moved to (387, 130)
Screenshot: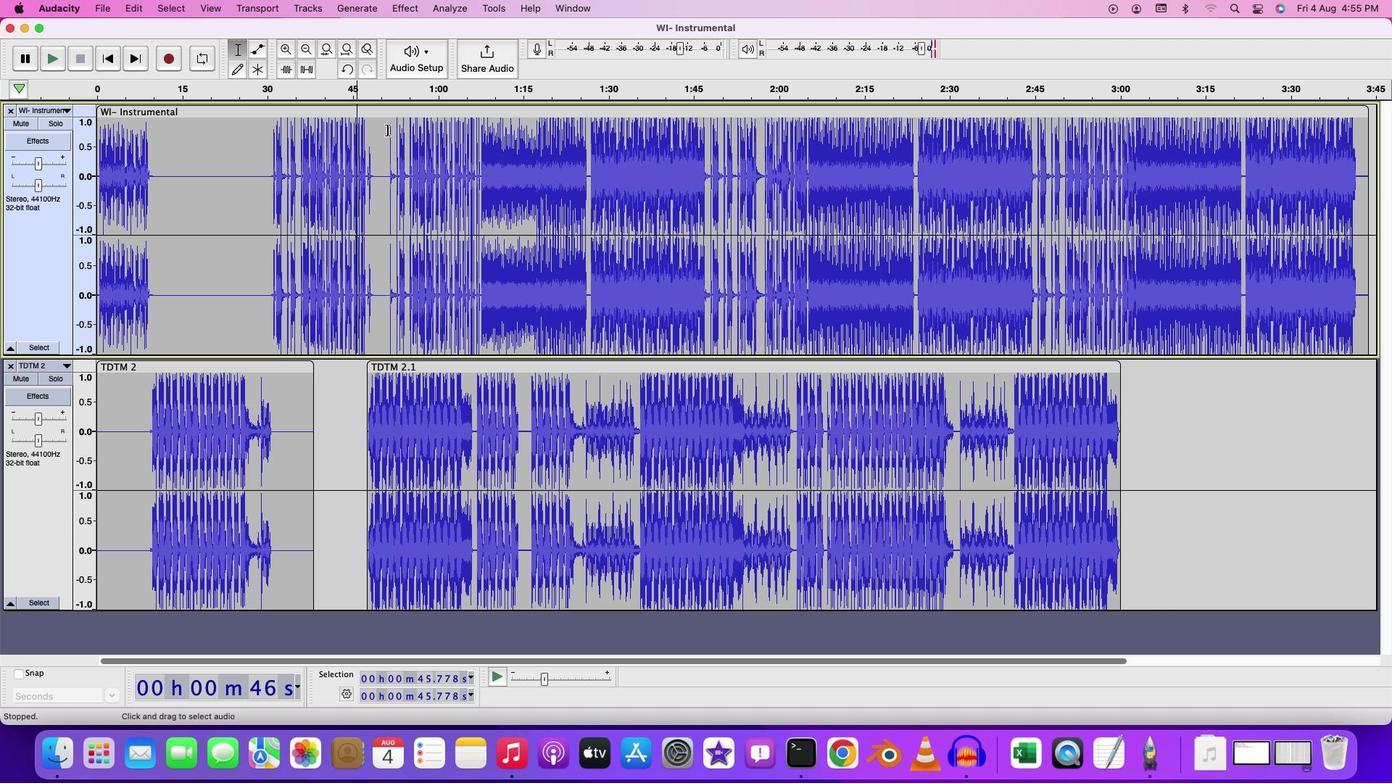 
Action: Mouse pressed left at (387, 130)
